 Task: Customize tooltips, legends, and color palettes to match specific branding guidelines.
Action: Mouse moved to (837, 373)
Screenshot: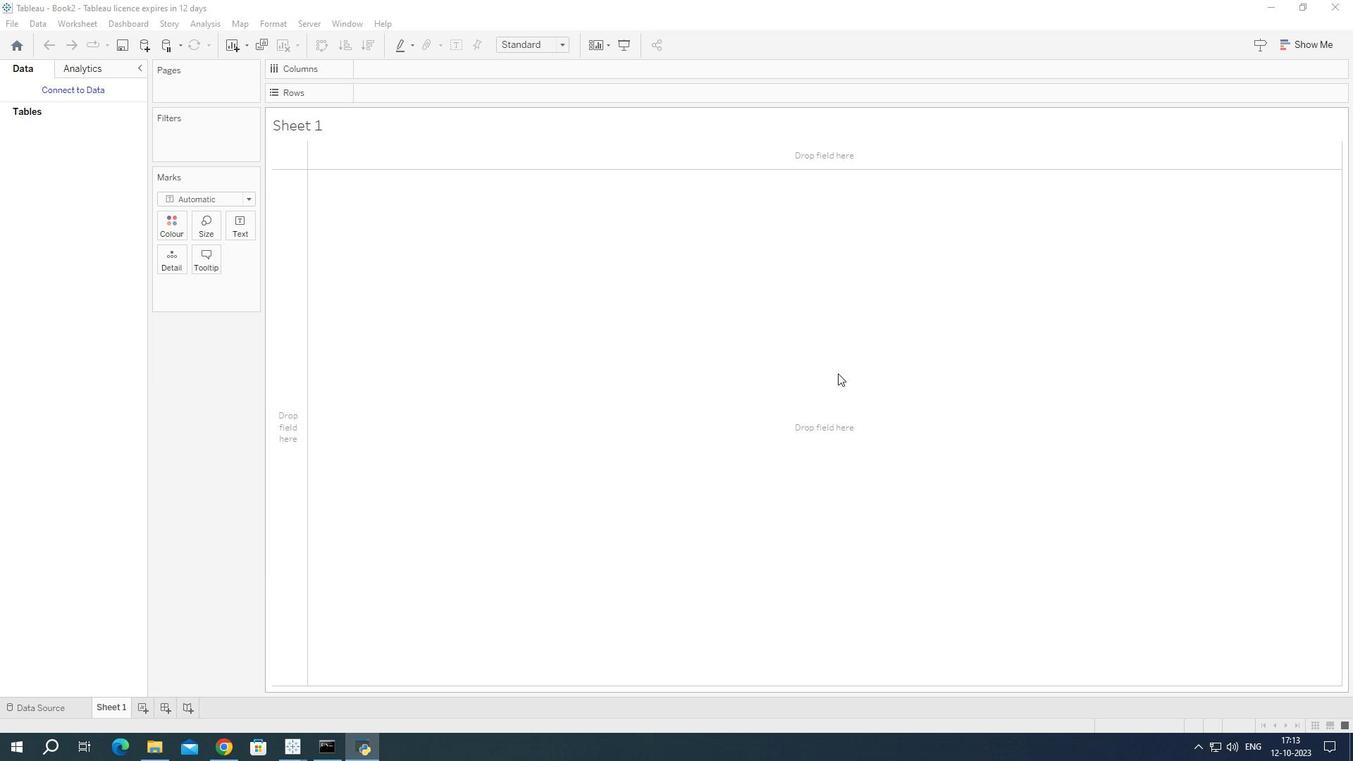
Action: Mouse pressed left at (837, 373)
Screenshot: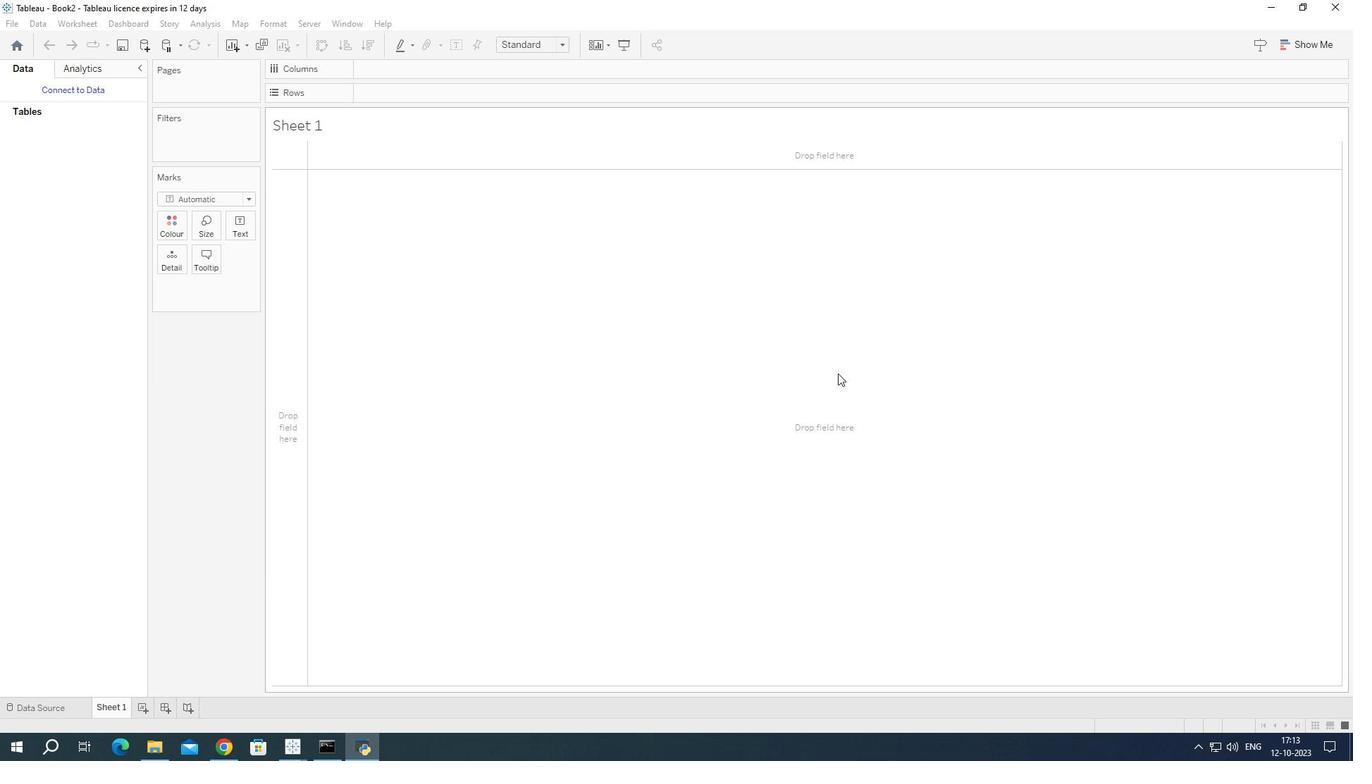 
Action: Mouse moved to (85, 90)
Screenshot: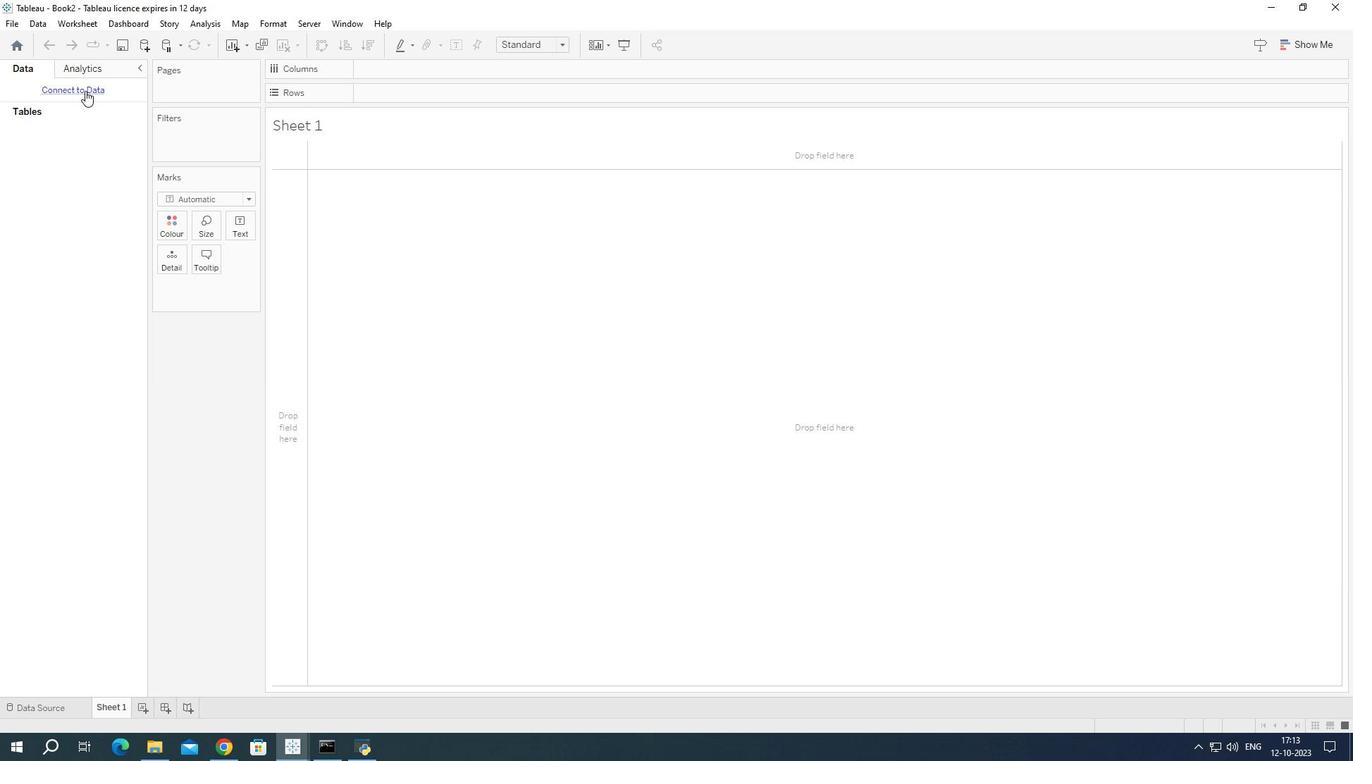 
Action: Mouse pressed left at (85, 90)
Screenshot: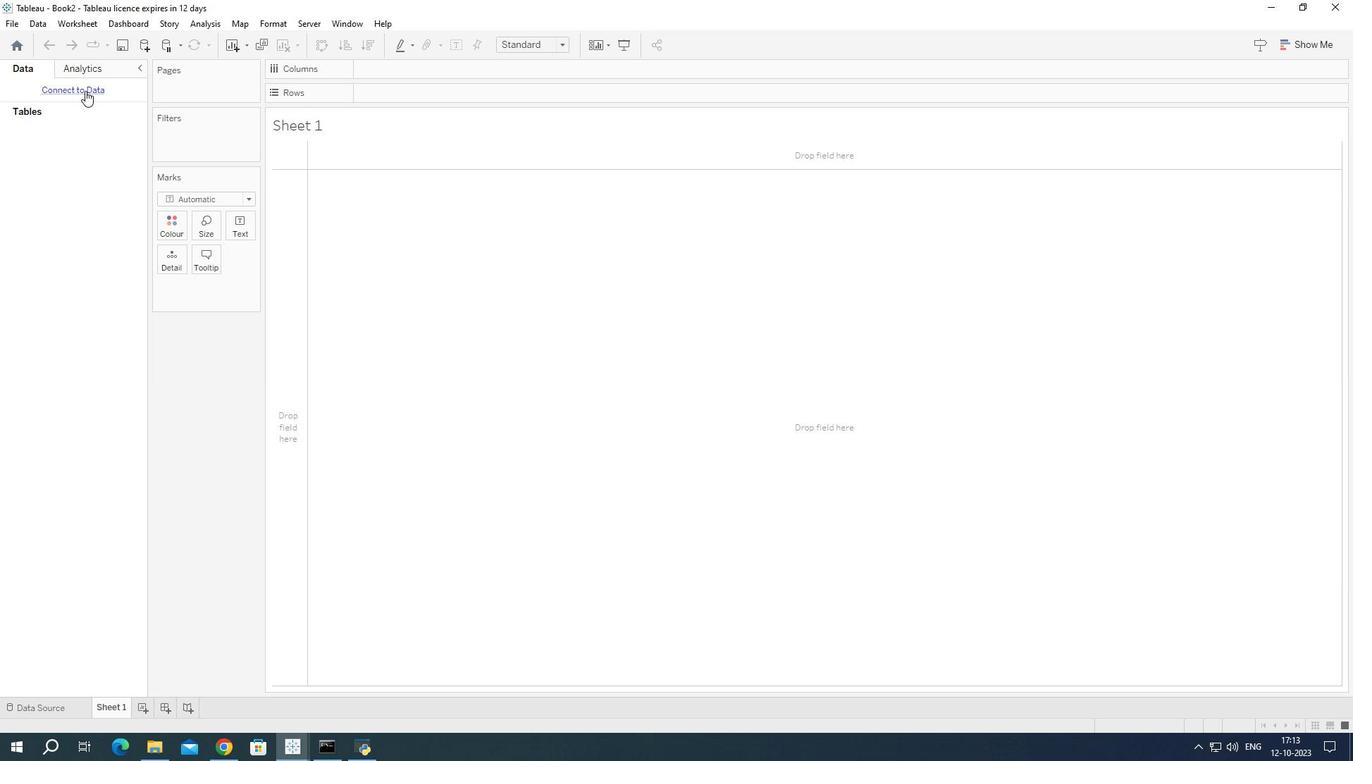 
Action: Mouse moved to (182, 190)
Screenshot: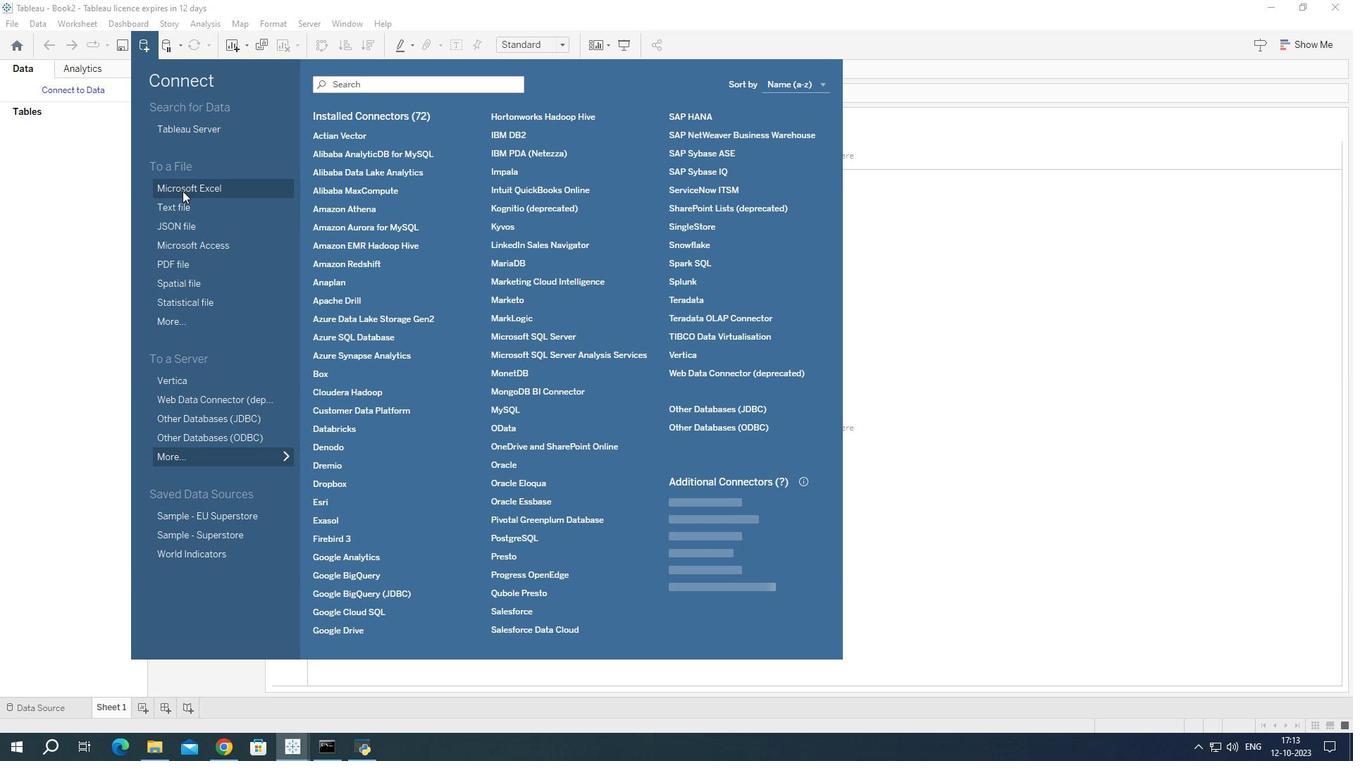 
Action: Mouse pressed left at (182, 190)
Screenshot: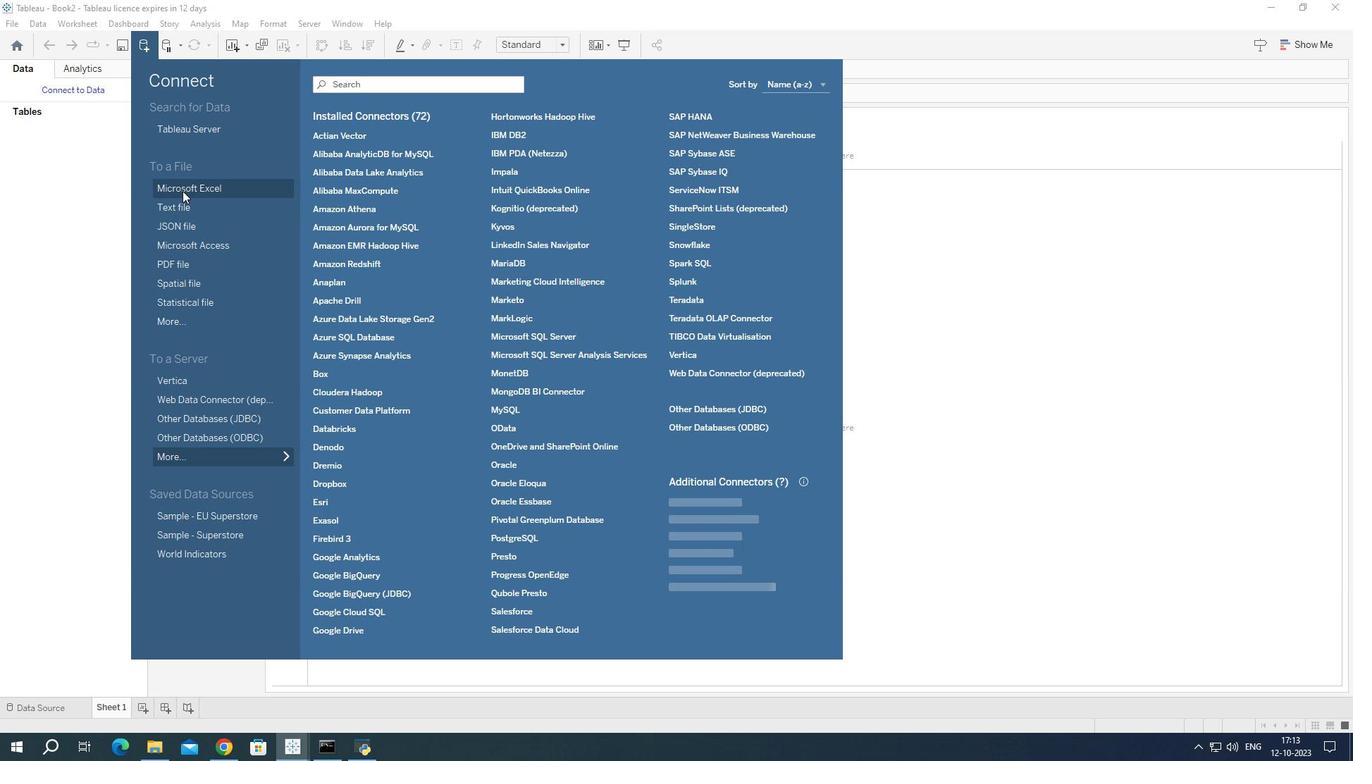 
Action: Mouse moved to (217, 152)
Screenshot: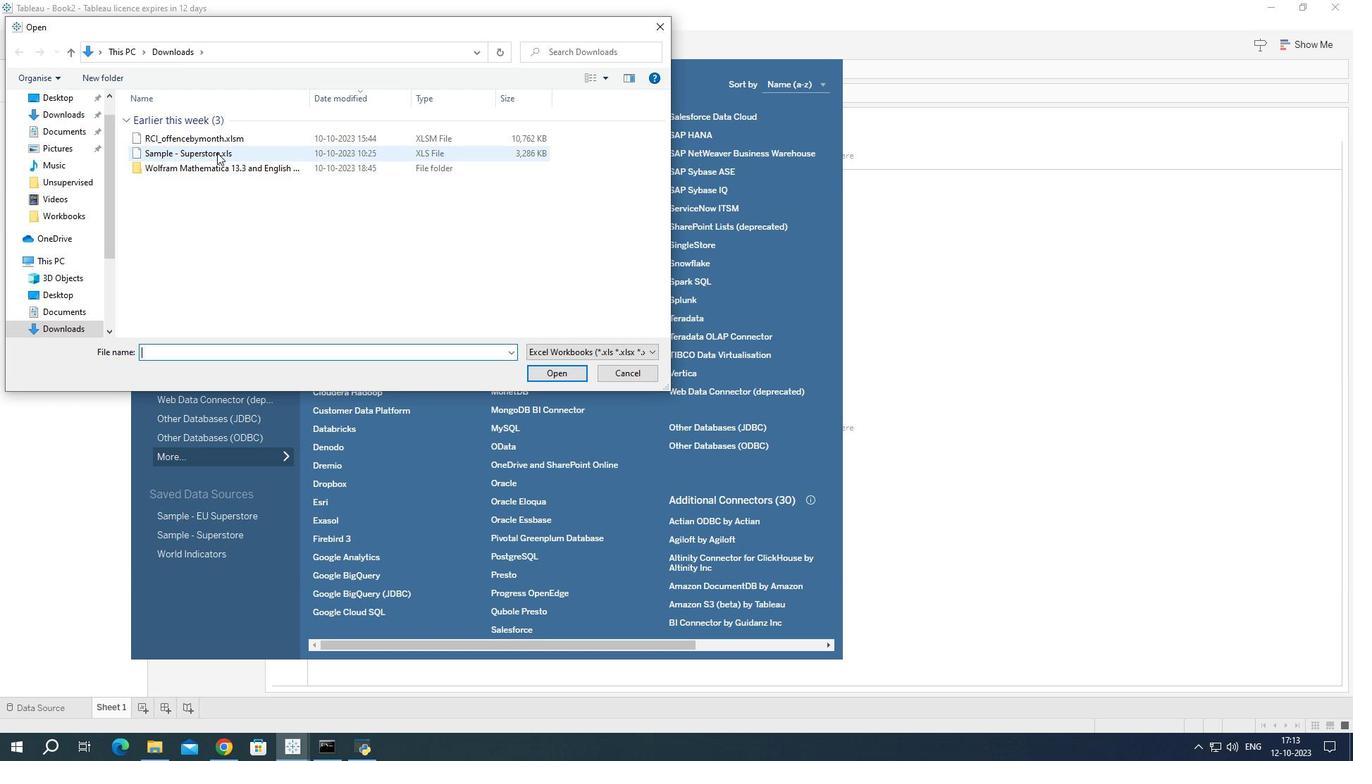 
Action: Mouse pressed left at (217, 152)
Screenshot: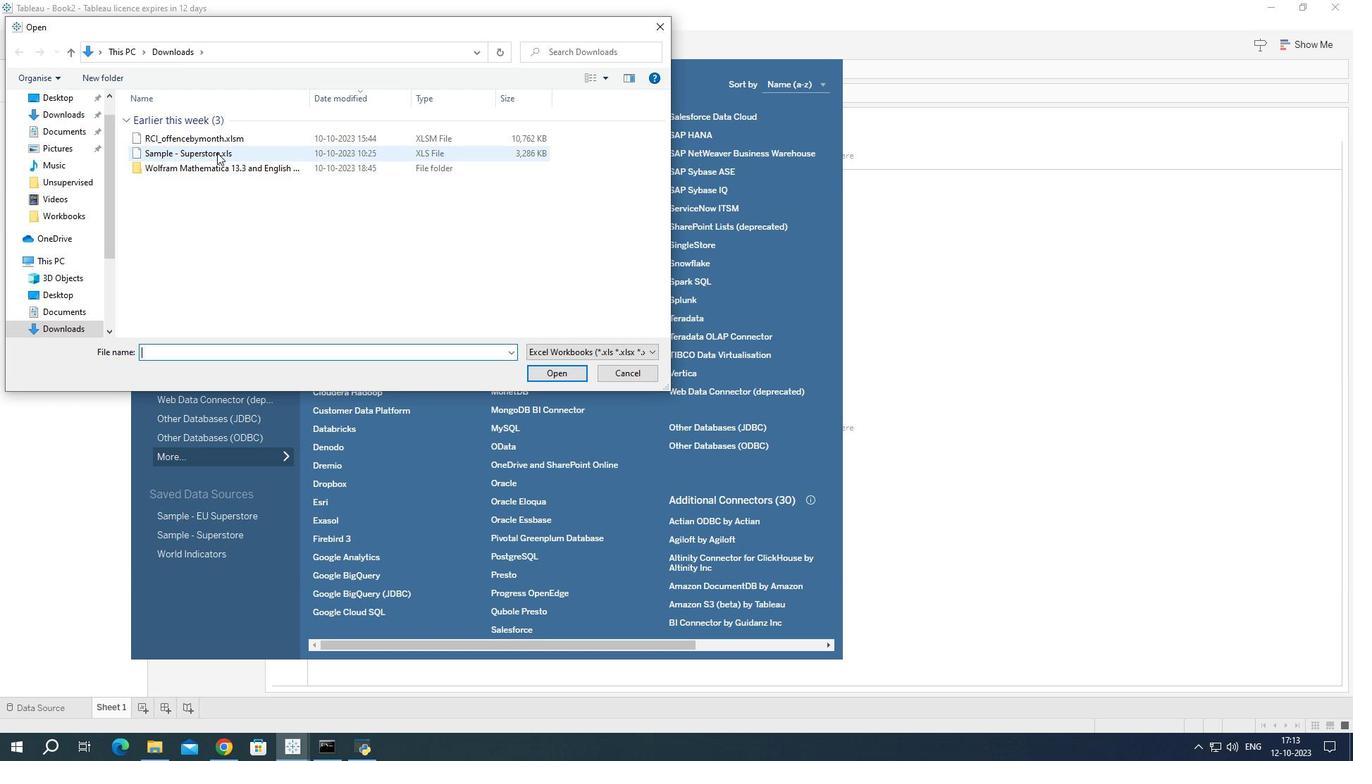 
Action: Mouse moved to (535, 368)
Screenshot: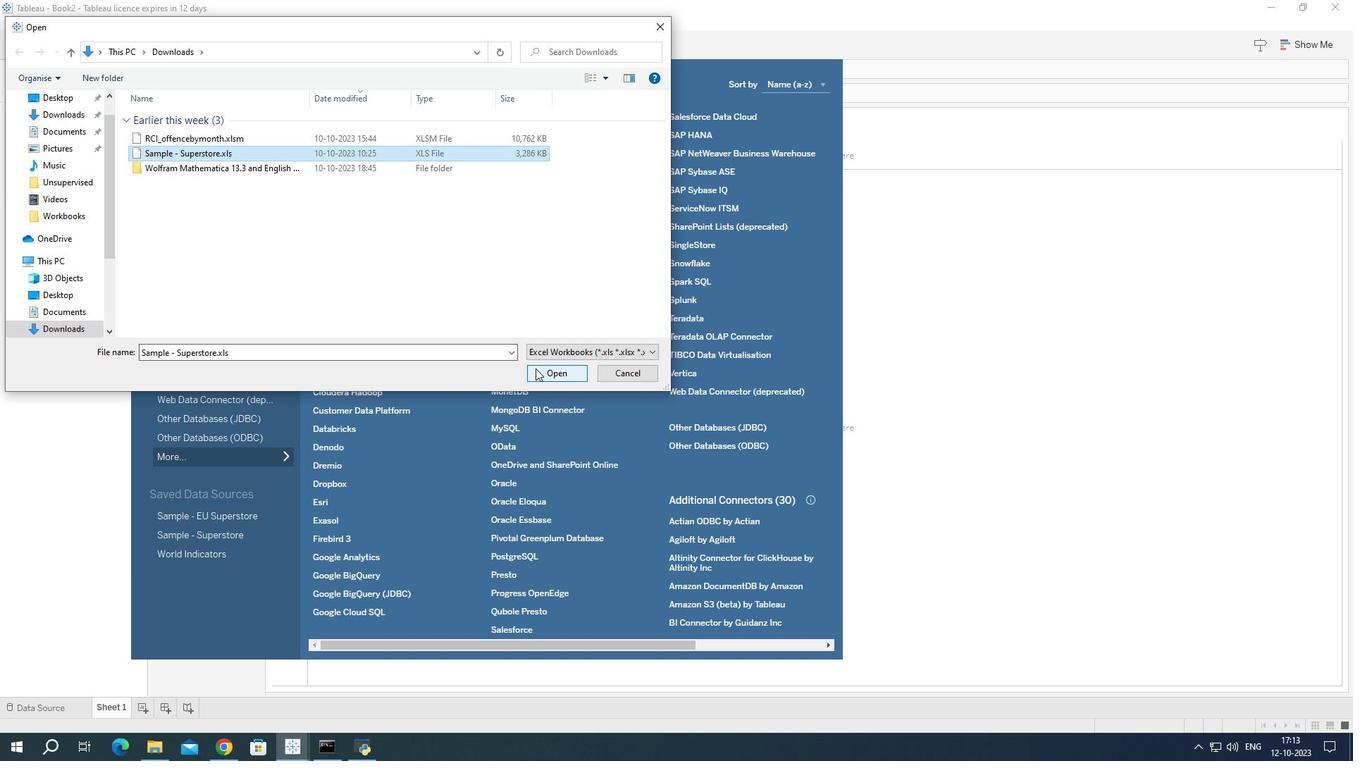 
Action: Mouse pressed left at (535, 368)
Screenshot: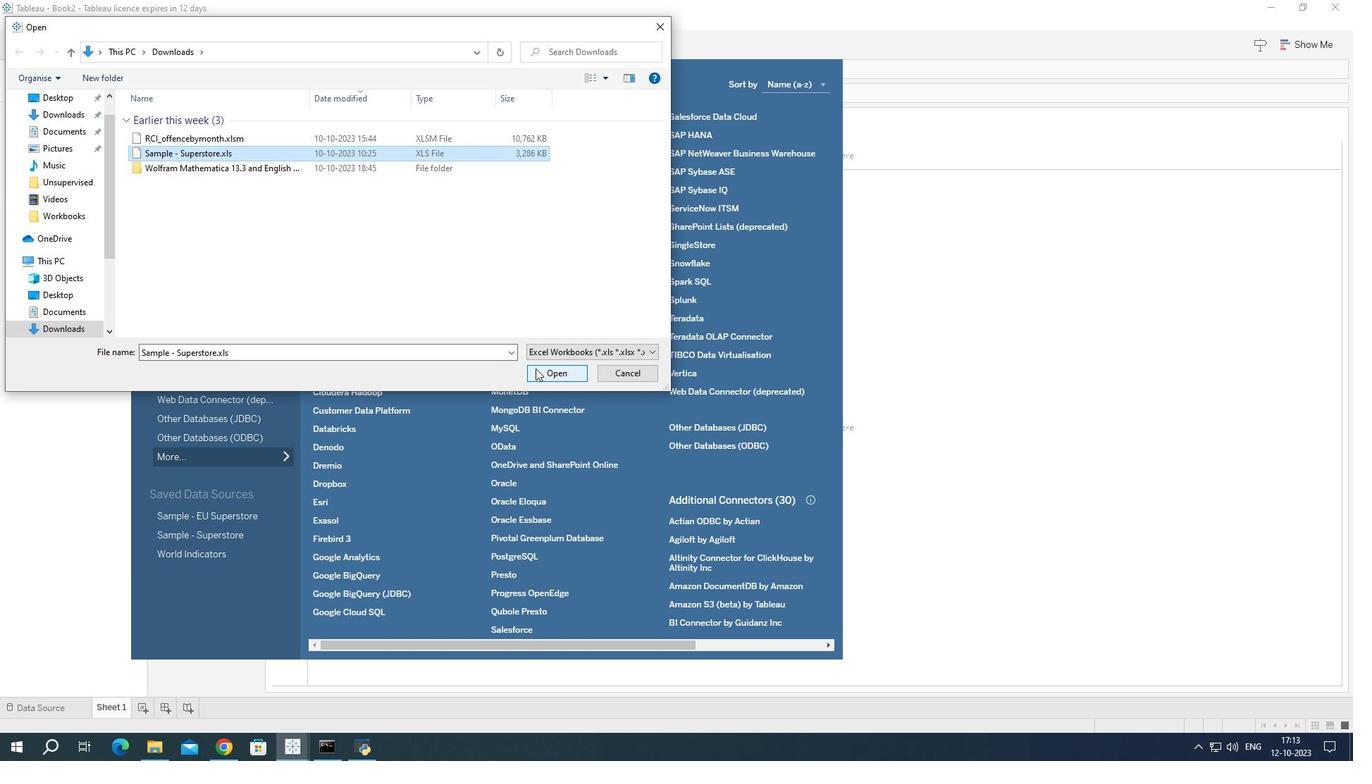 
Action: Mouse moved to (76, 153)
Screenshot: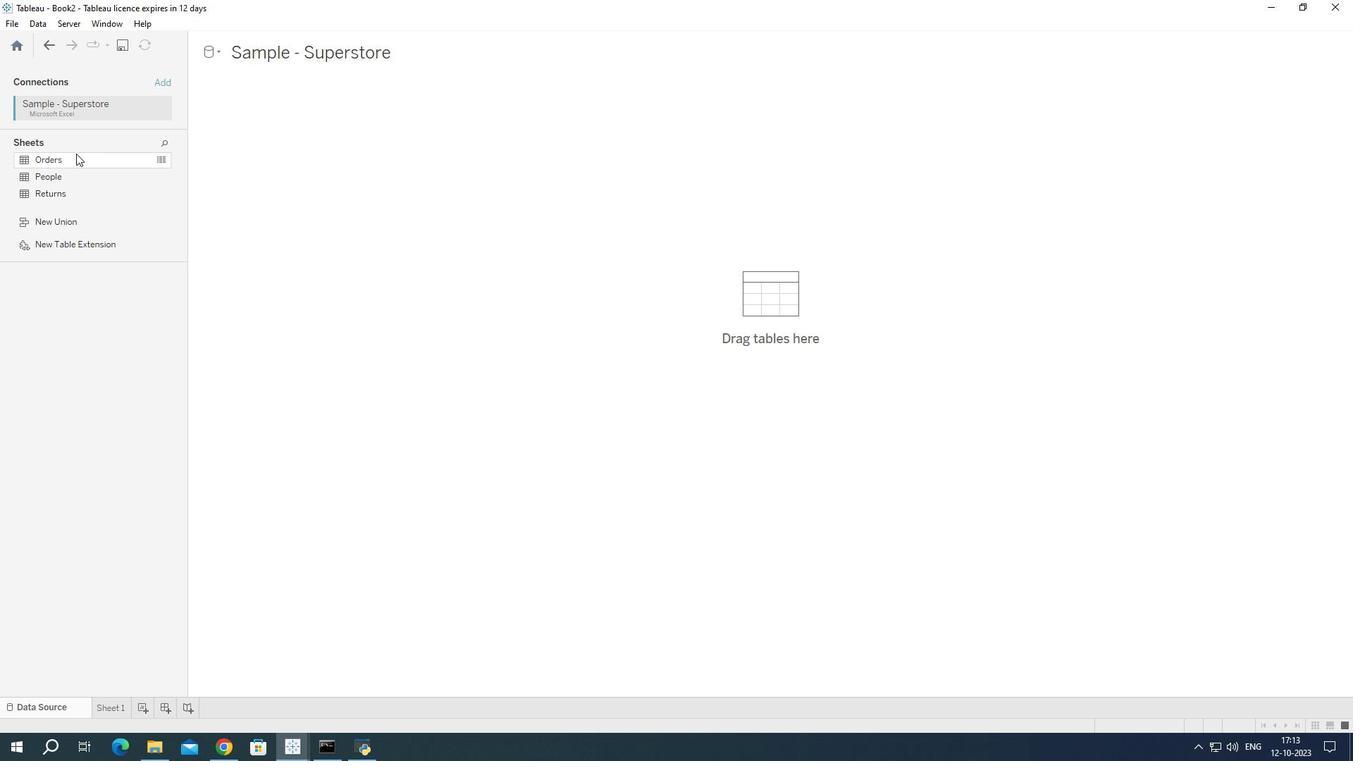 
Action: Mouse pressed left at (76, 153)
Screenshot: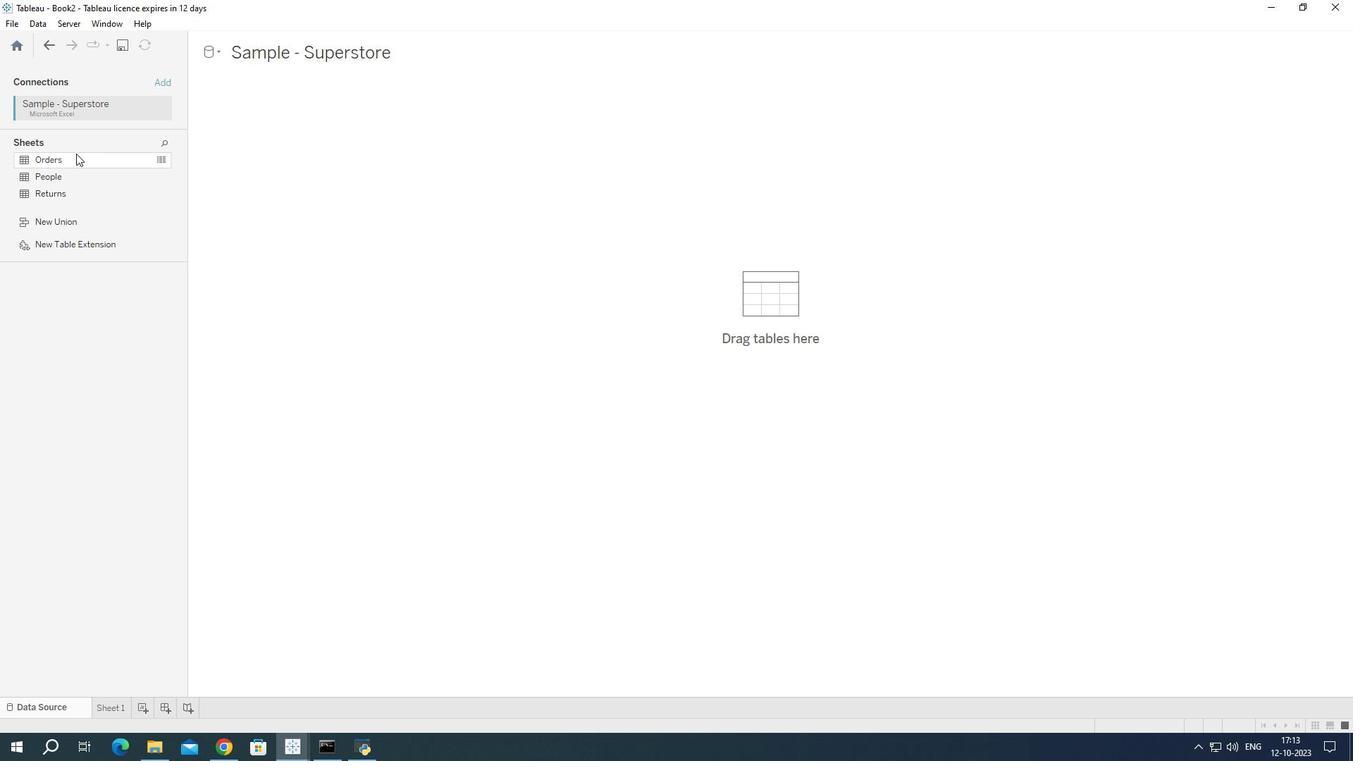 
Action: Mouse moved to (703, 397)
Screenshot: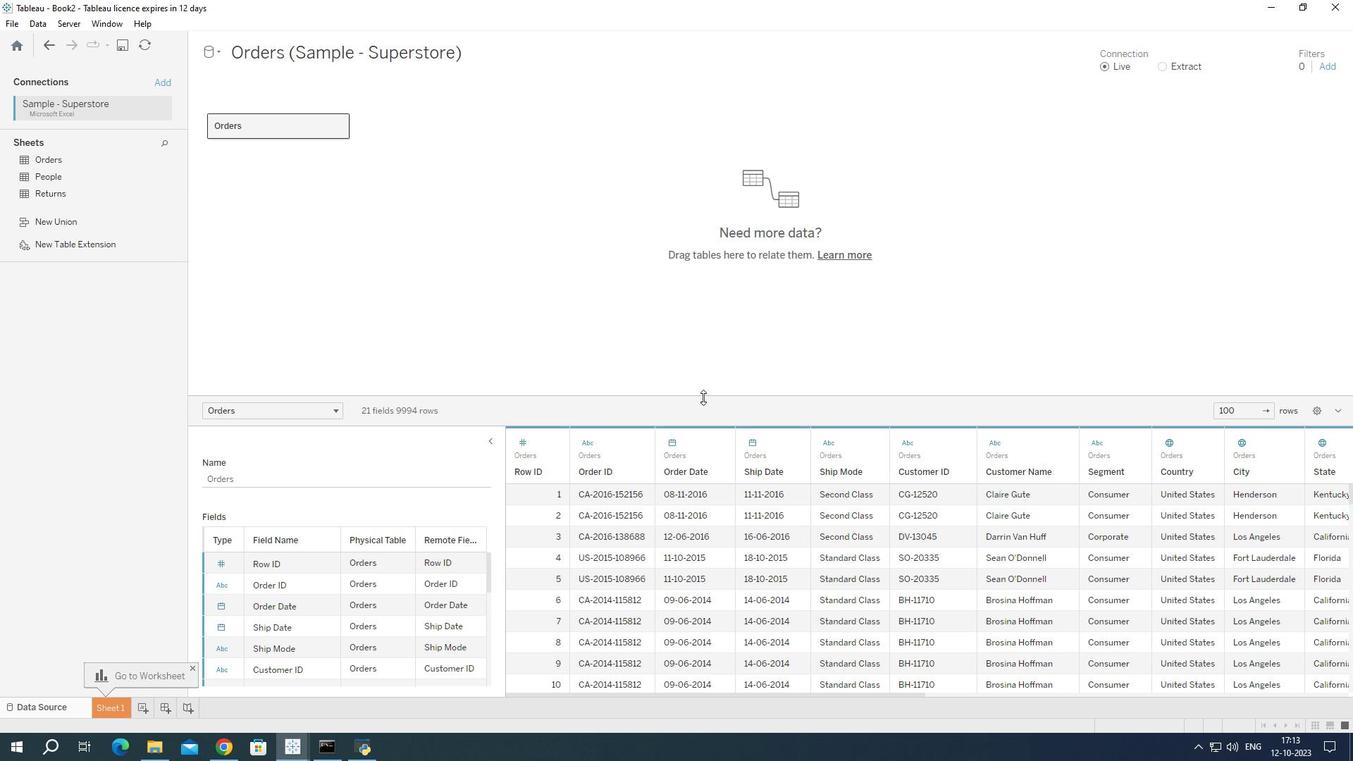 
Action: Mouse pressed left at (703, 397)
Screenshot: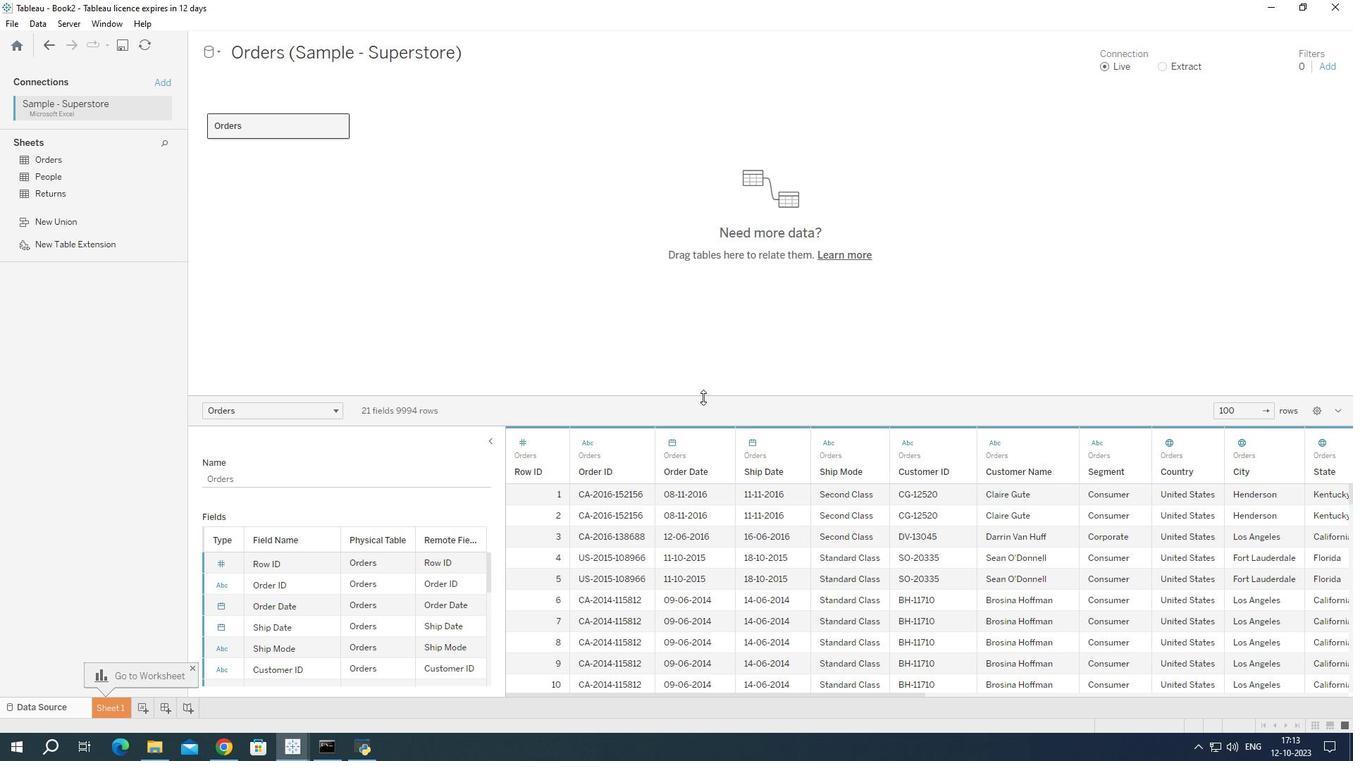 
Action: Mouse moved to (487, 357)
Screenshot: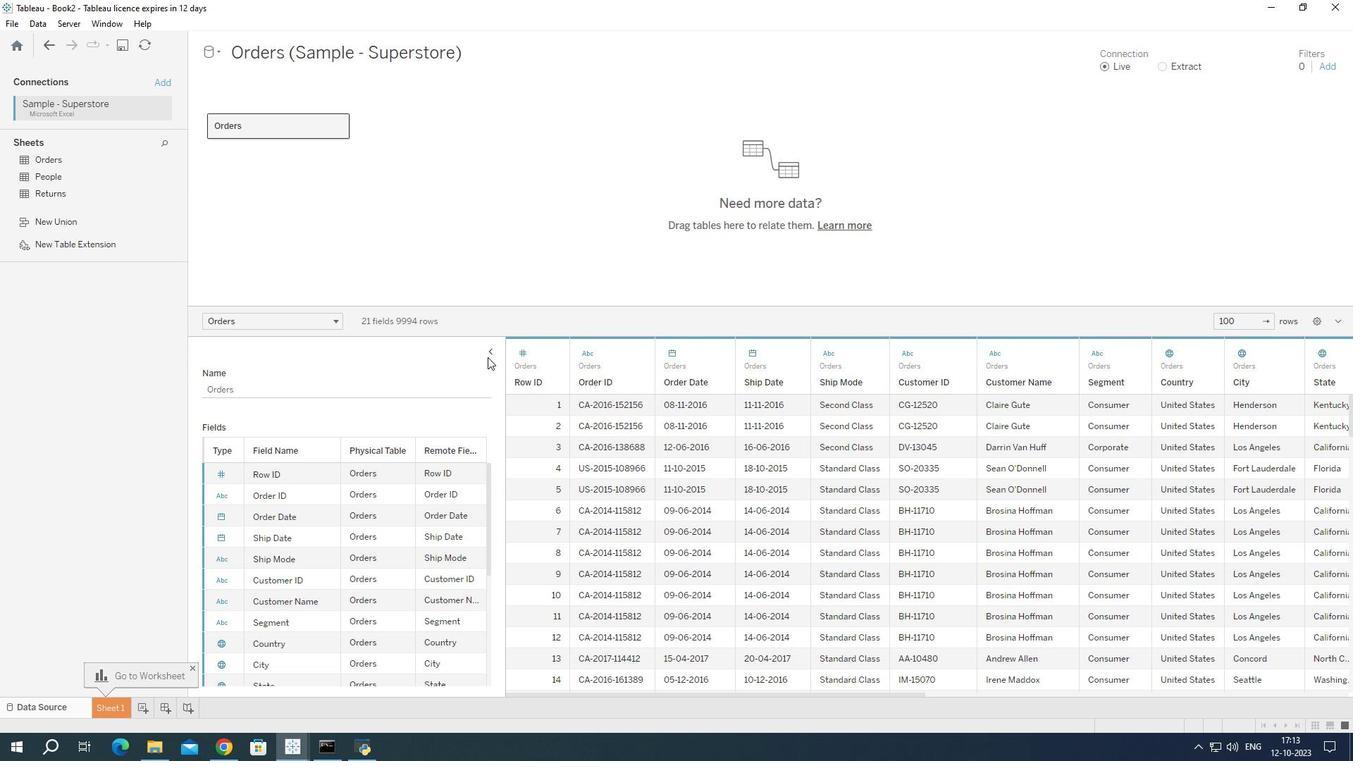 
Action: Mouse pressed left at (487, 357)
Screenshot: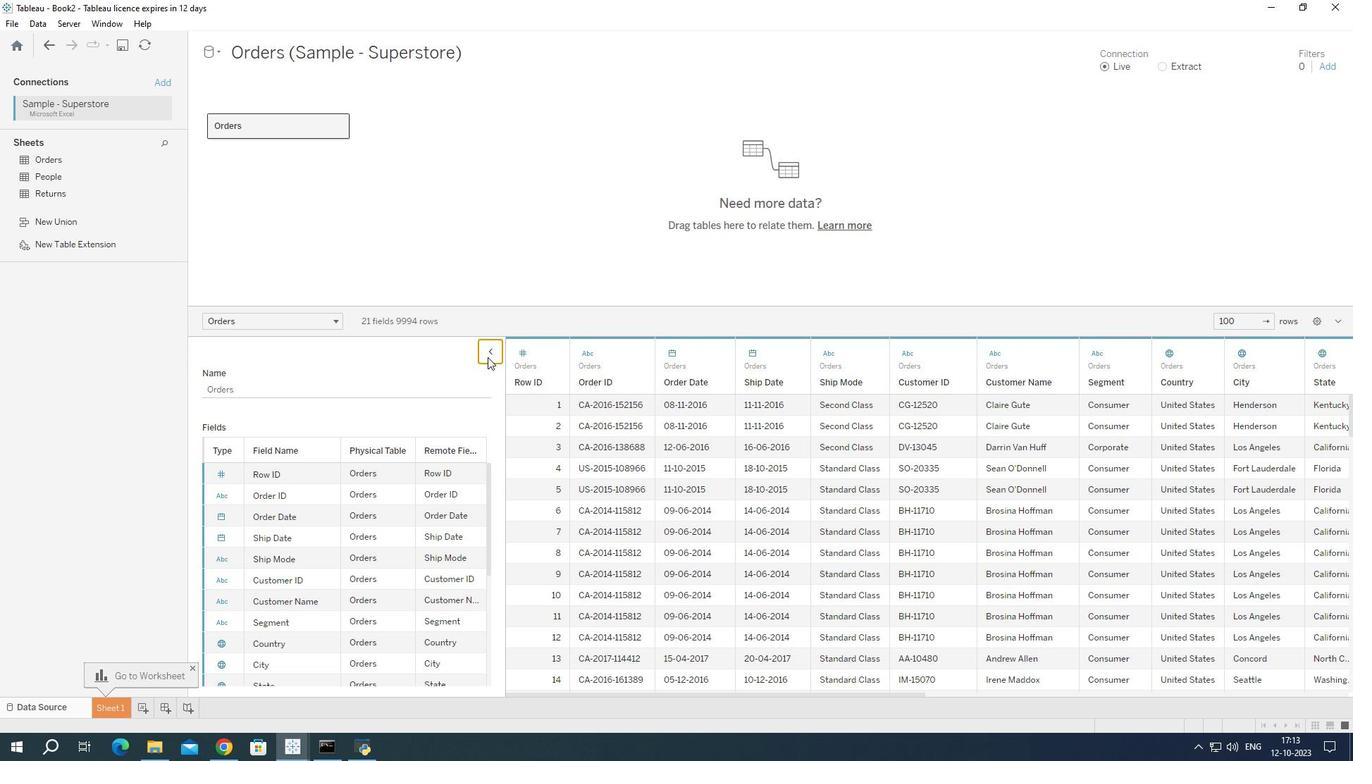 
Action: Mouse moved to (549, 505)
Screenshot: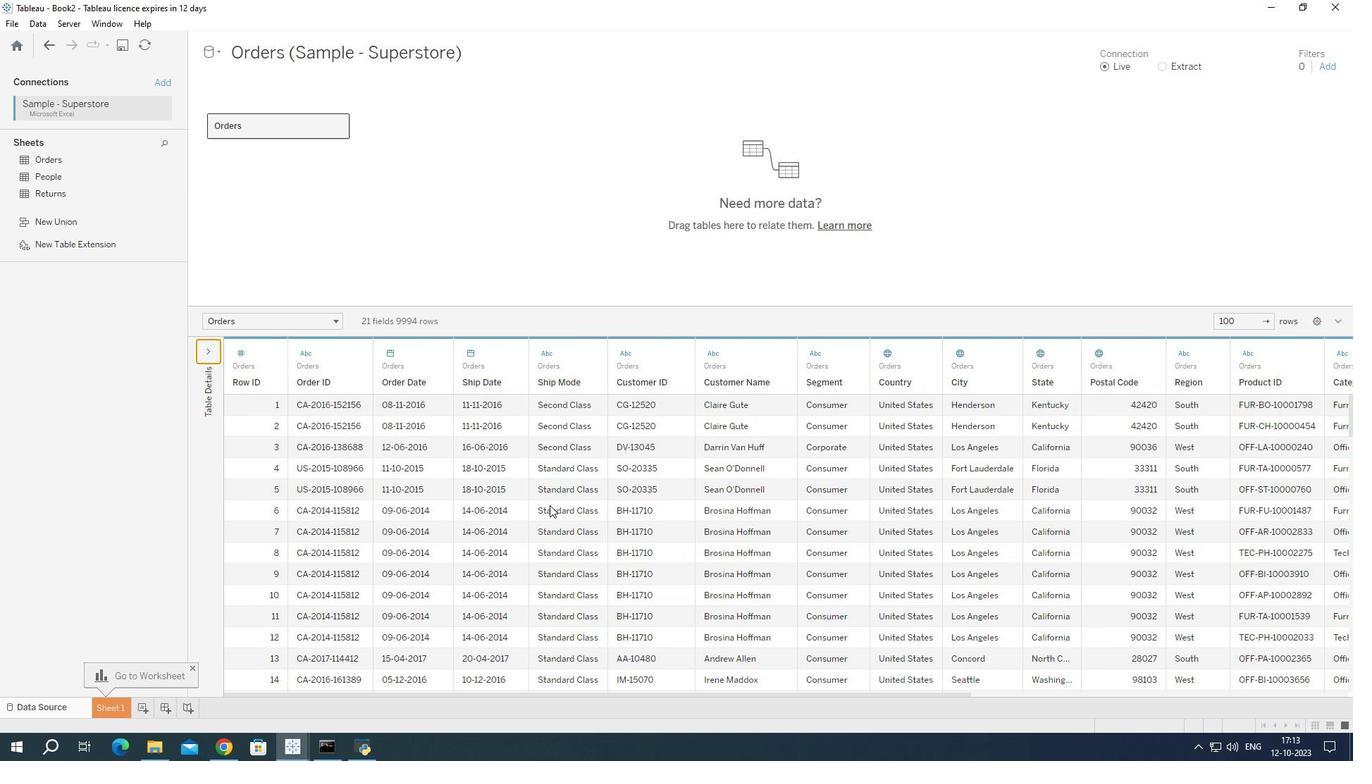 
Action: Mouse scrolled (549, 504) with delta (0, 0)
Screenshot: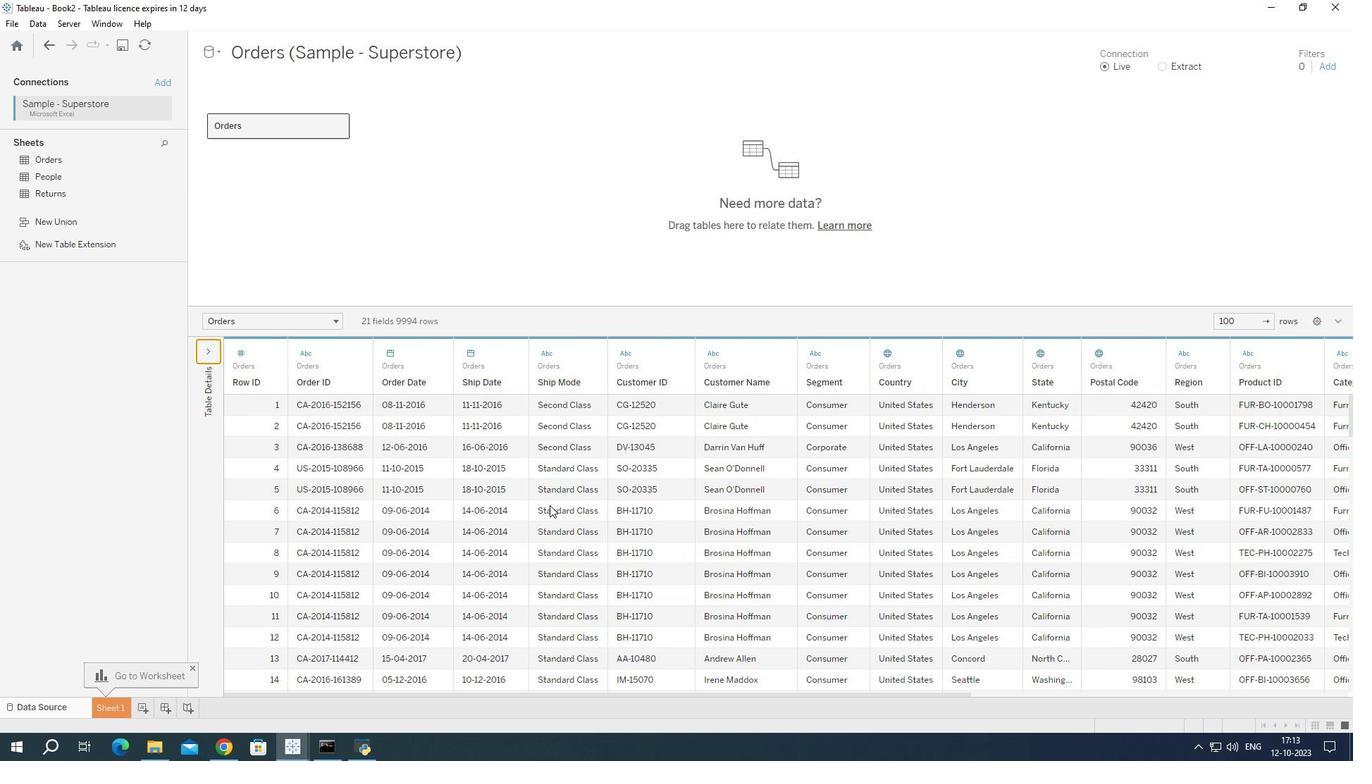 
Action: Mouse moved to (549, 506)
Screenshot: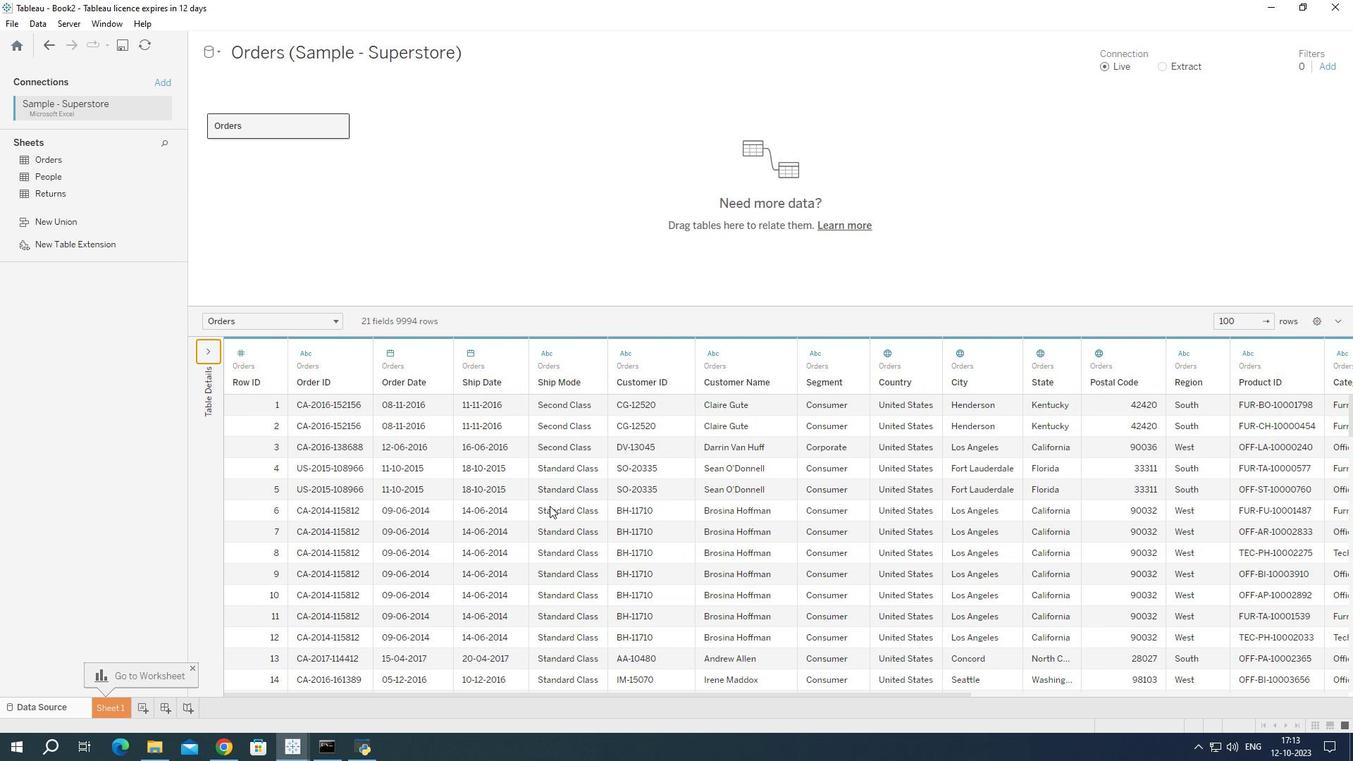 
Action: Mouse scrolled (549, 505) with delta (0, 0)
Screenshot: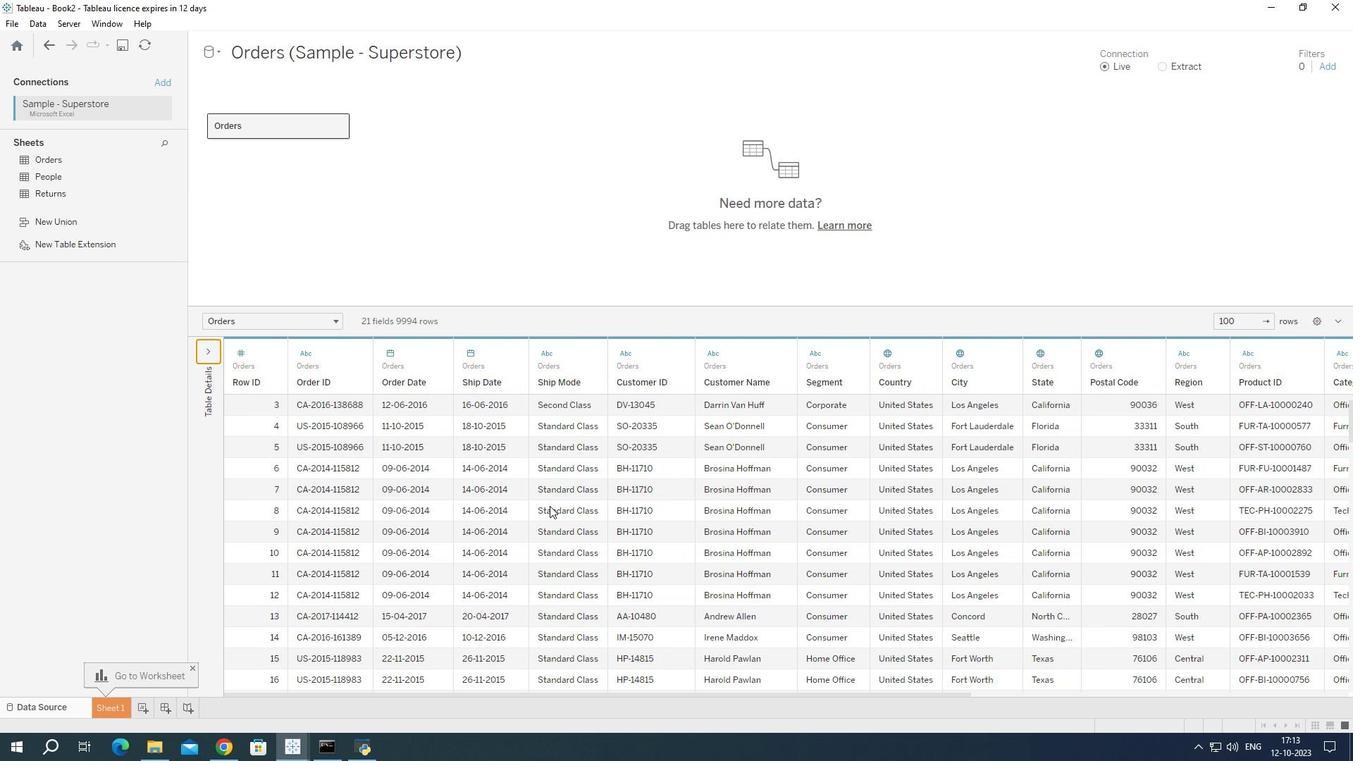 
Action: Mouse scrolled (549, 505) with delta (0, 0)
Screenshot: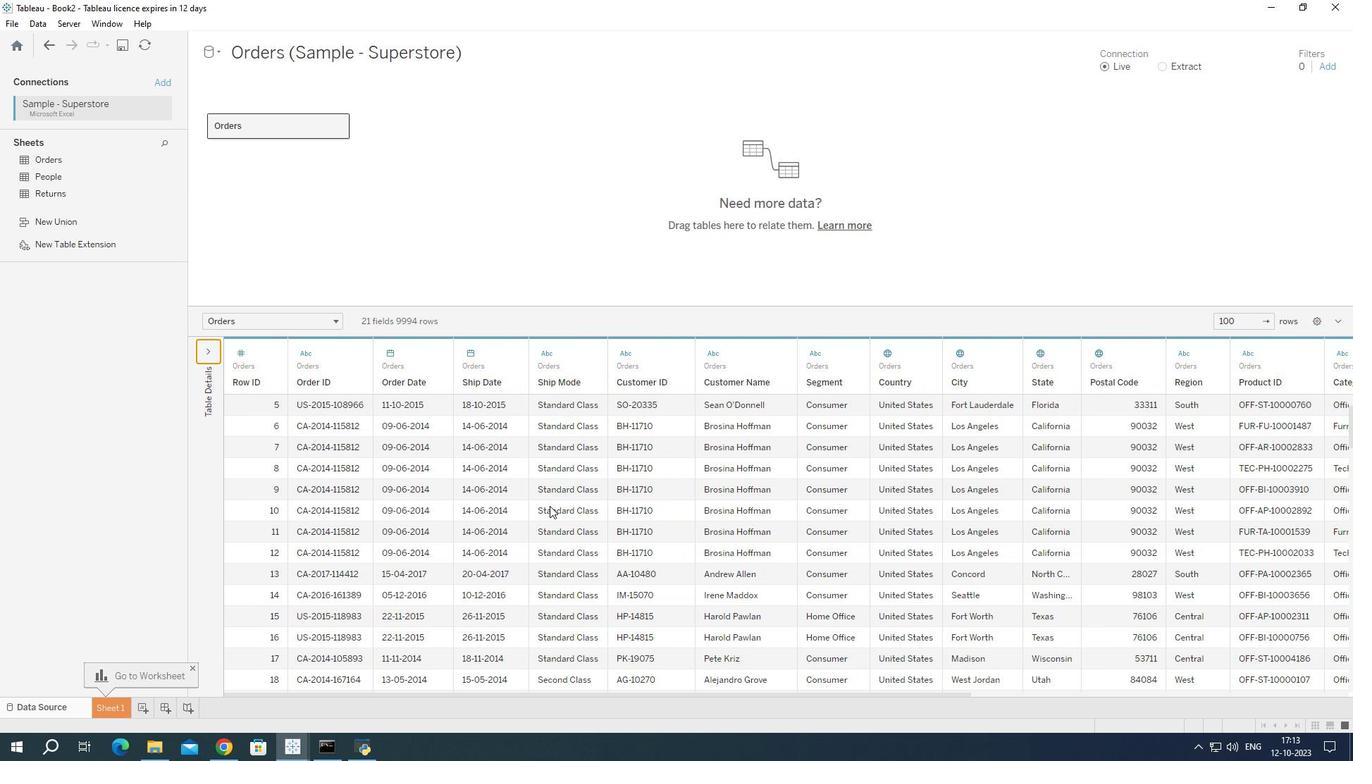 
Action: Mouse moved to (112, 704)
Screenshot: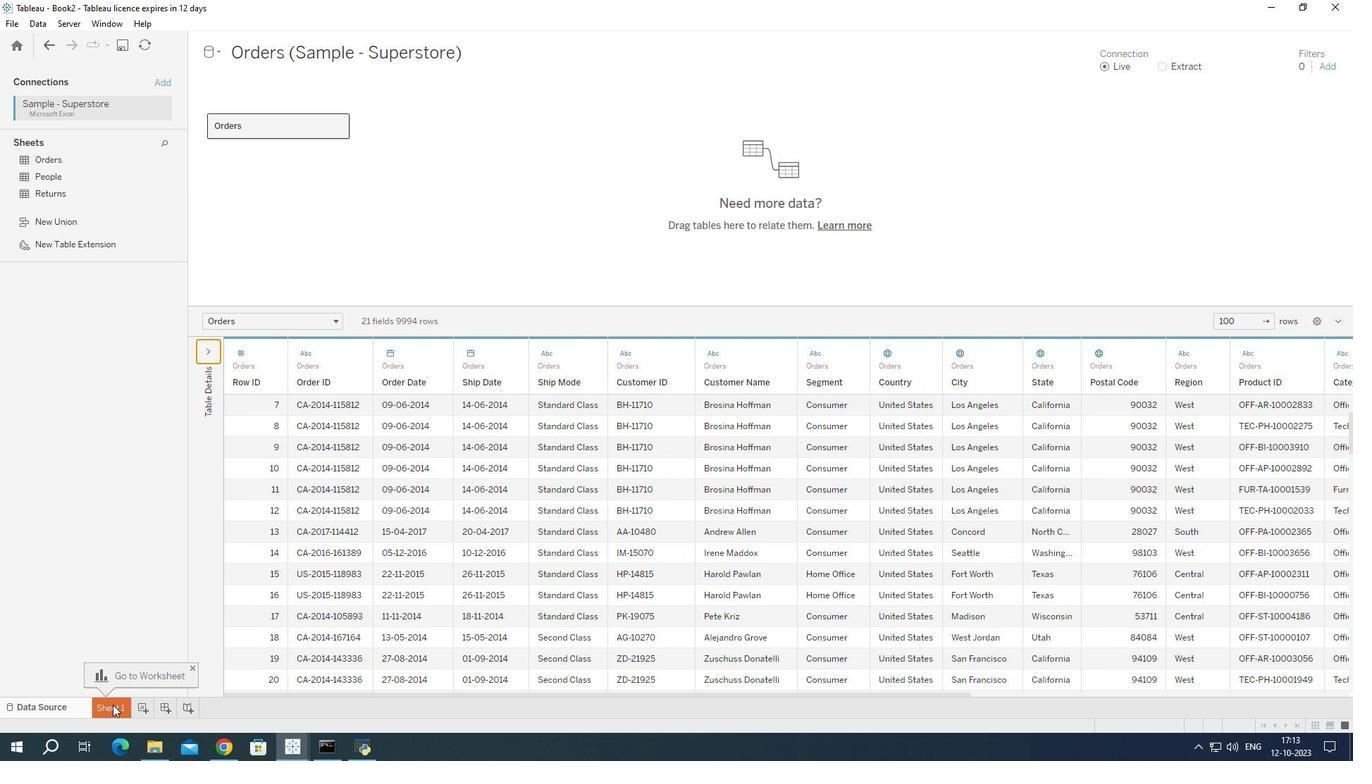 
Action: Mouse pressed left at (112, 704)
Screenshot: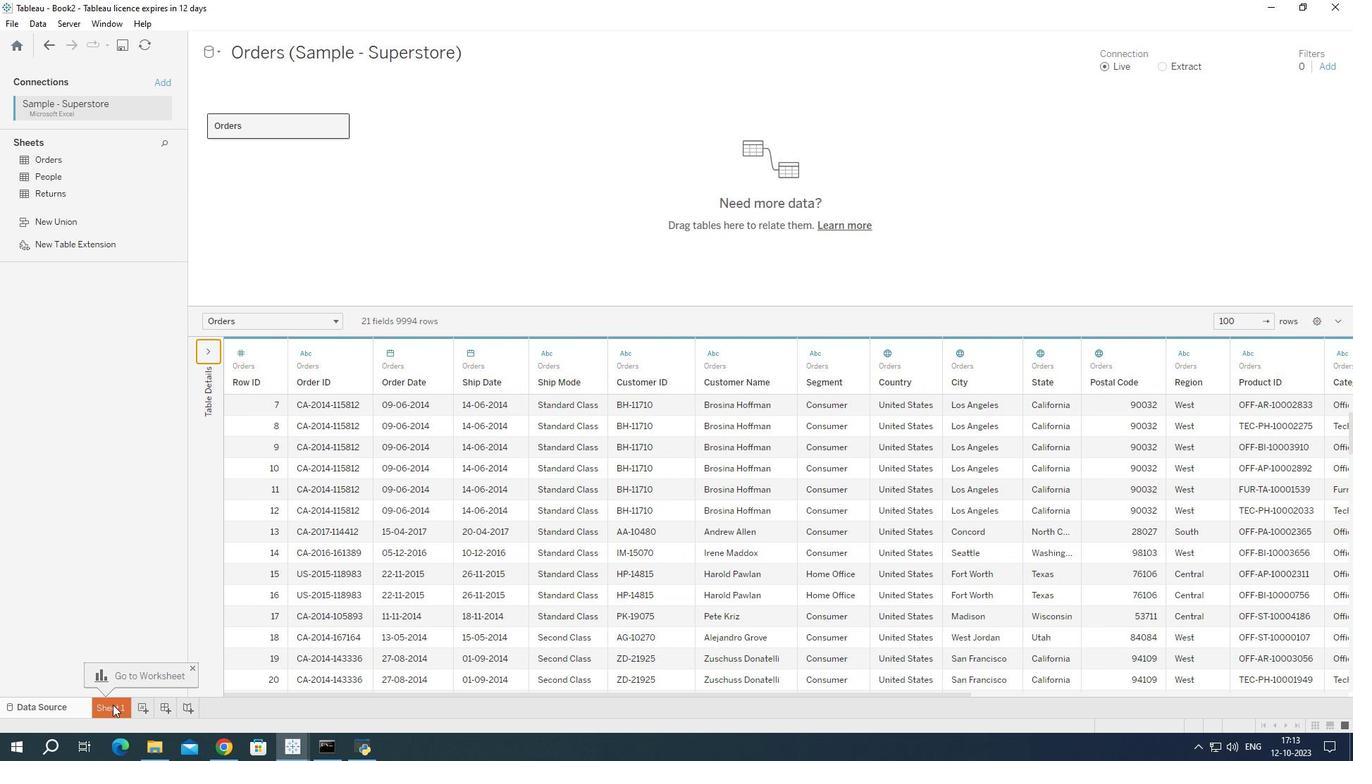 
Action: Mouse moved to (62, 152)
Screenshot: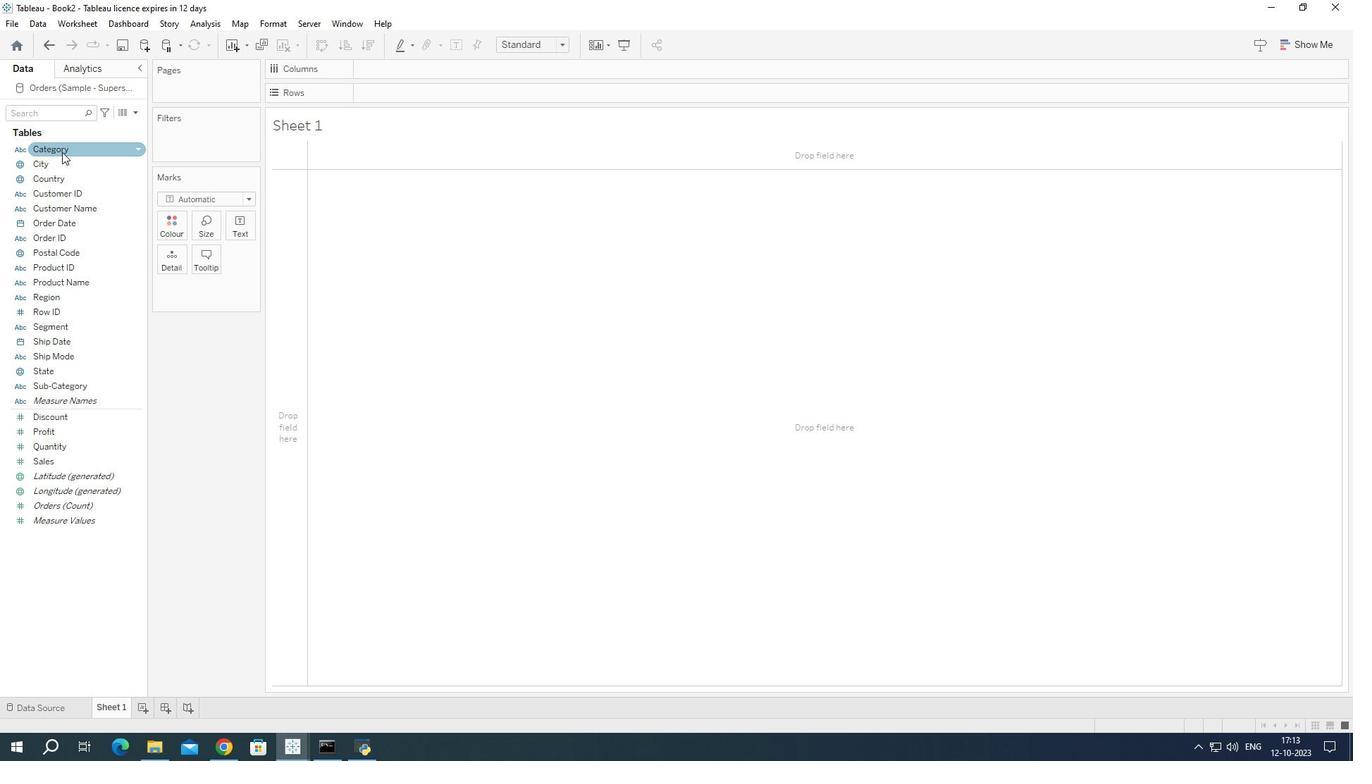 
Action: Mouse pressed left at (62, 152)
Screenshot: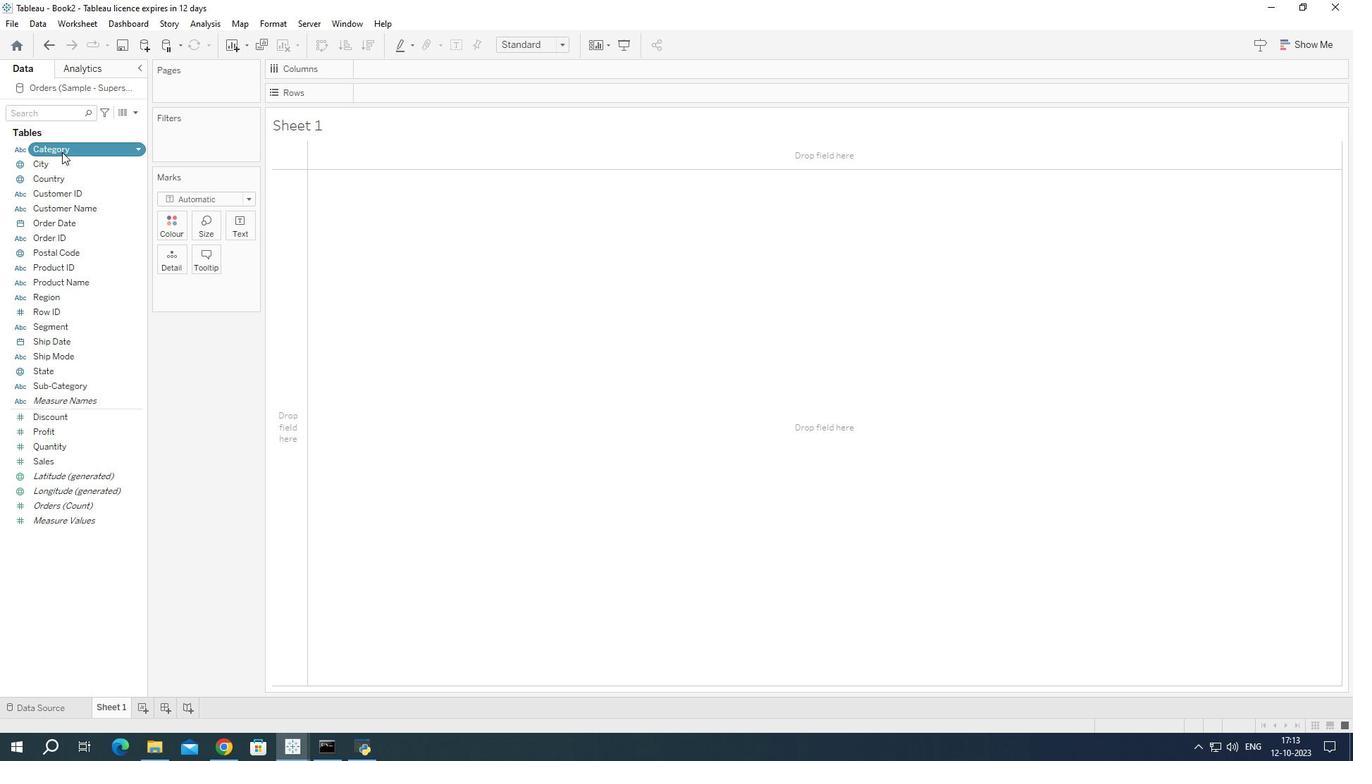 
Action: Mouse moved to (61, 152)
Screenshot: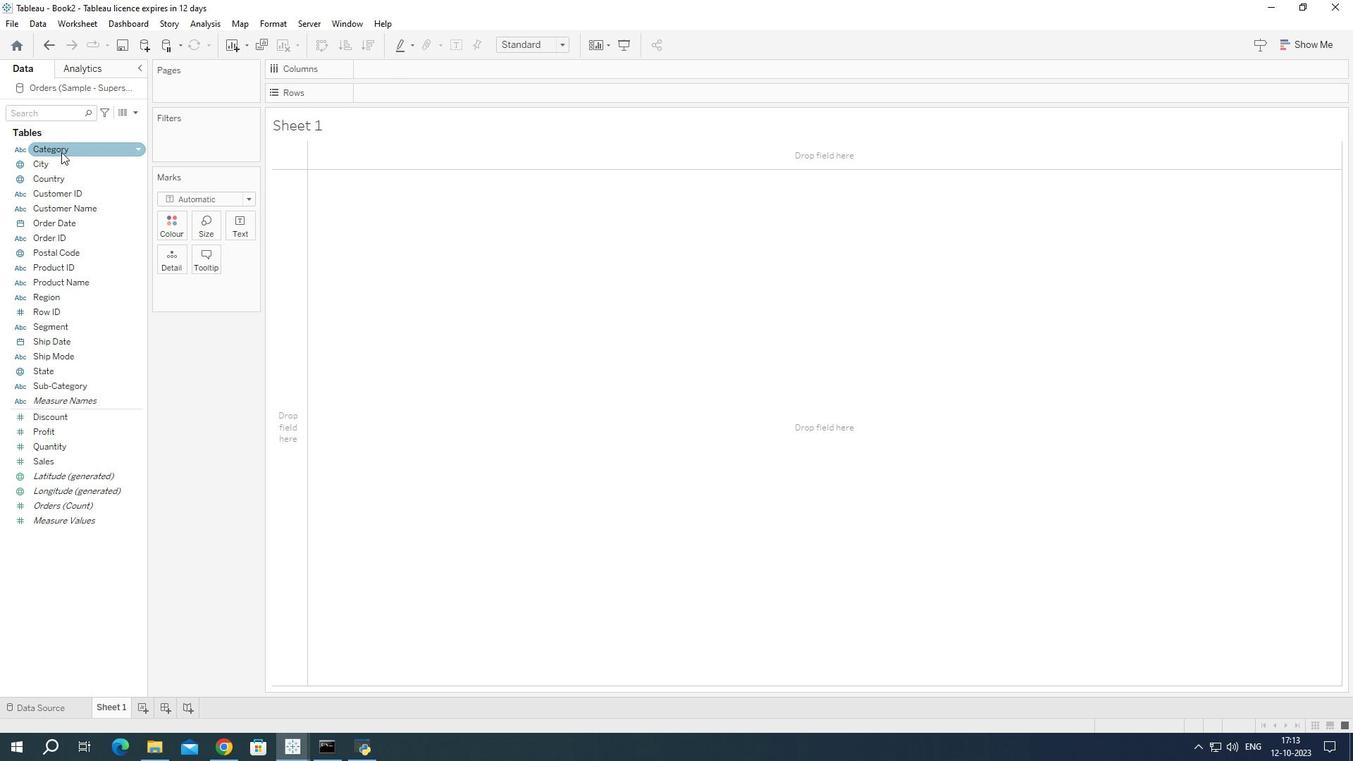 
Action: Mouse pressed left at (61, 152)
Screenshot: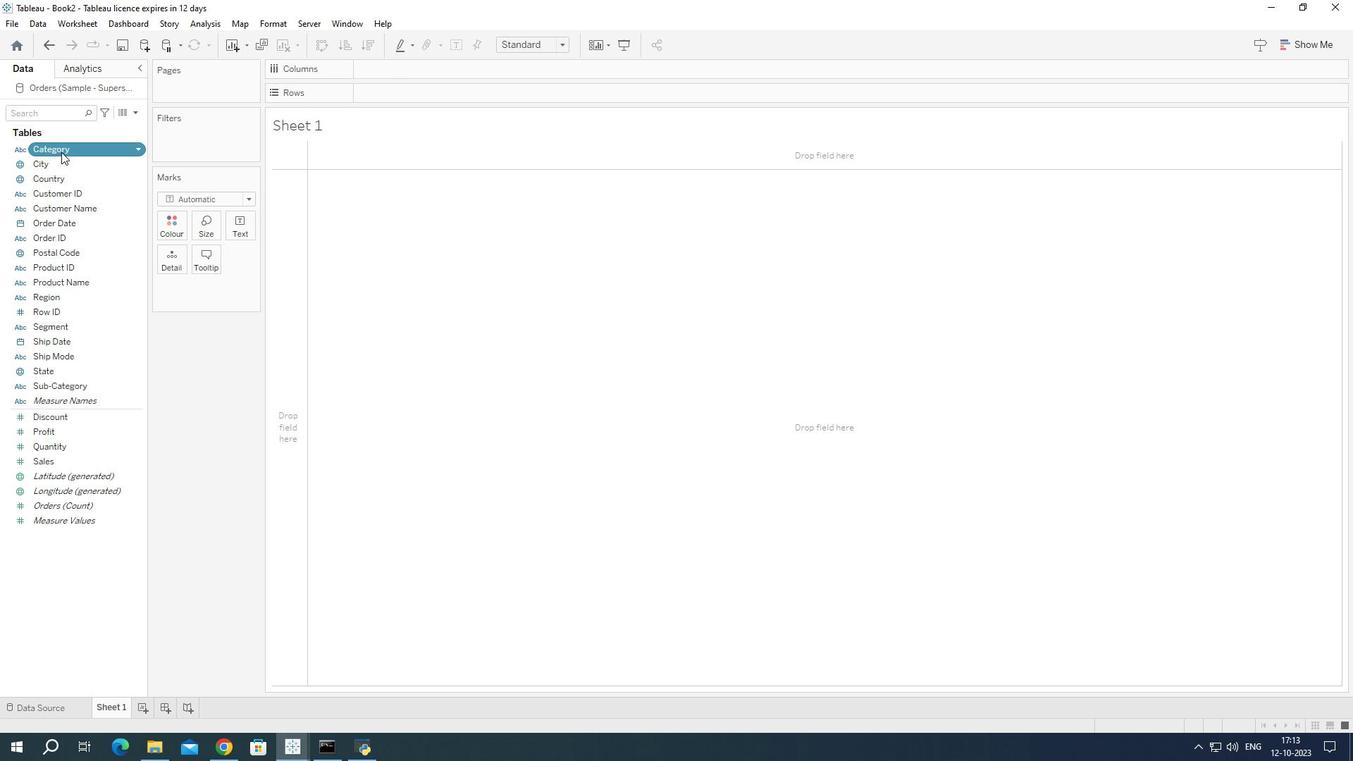 
Action: Mouse moved to (50, 382)
Screenshot: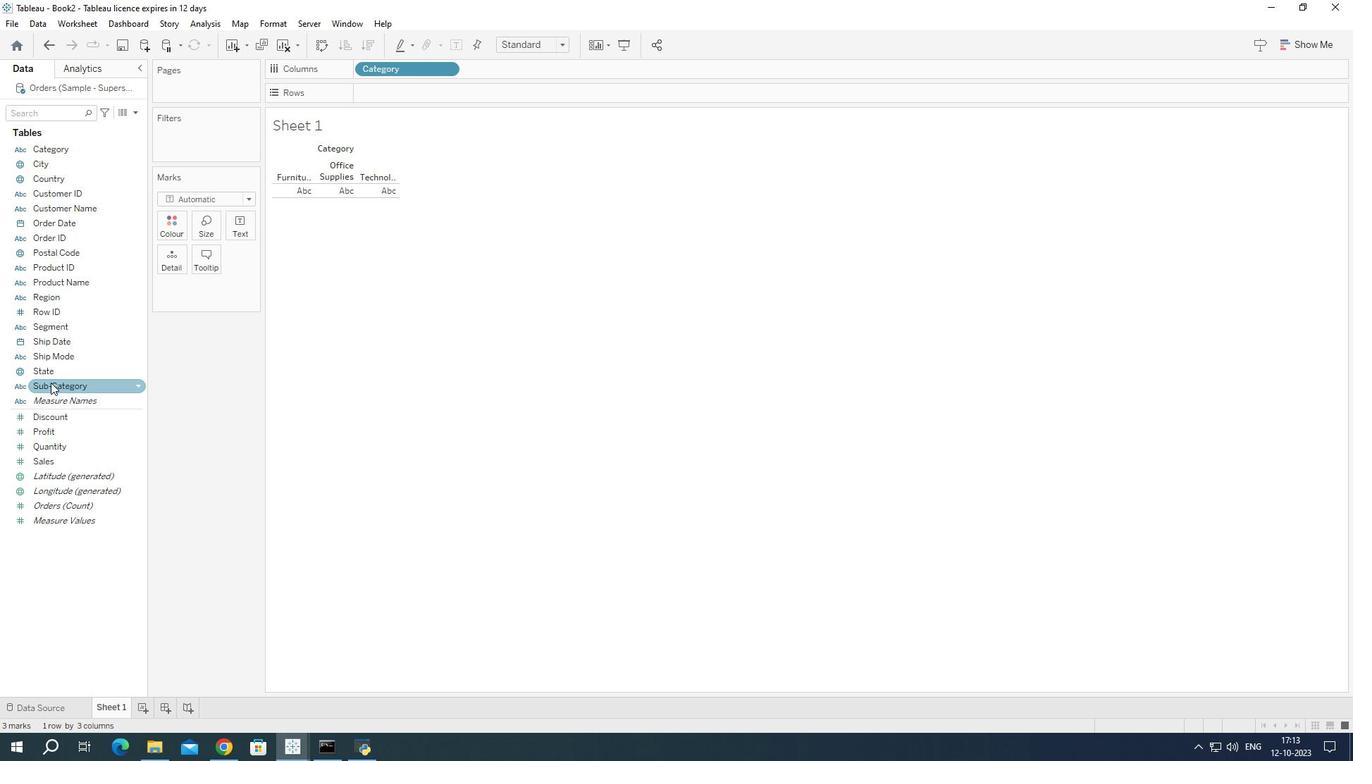 
Action: Mouse pressed left at (50, 382)
Screenshot: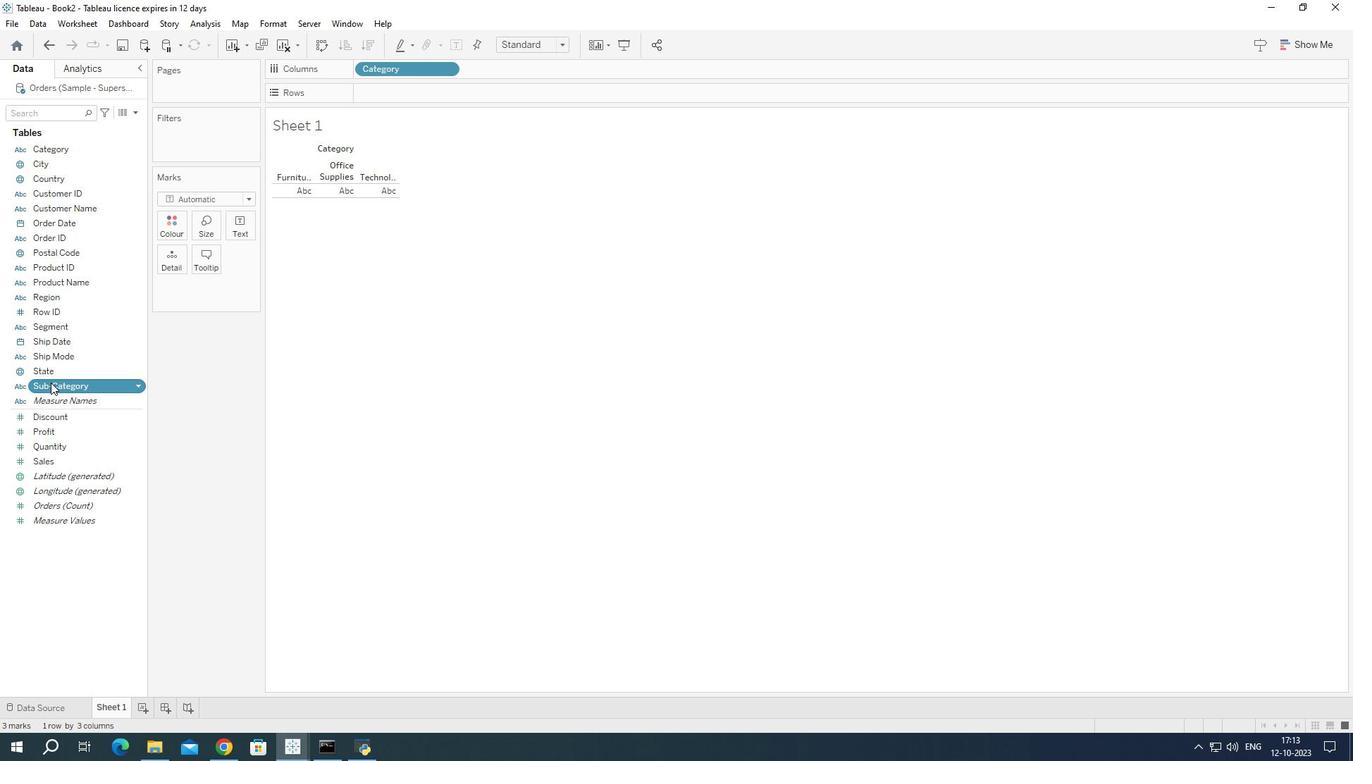 
Action: Mouse moved to (60, 434)
Screenshot: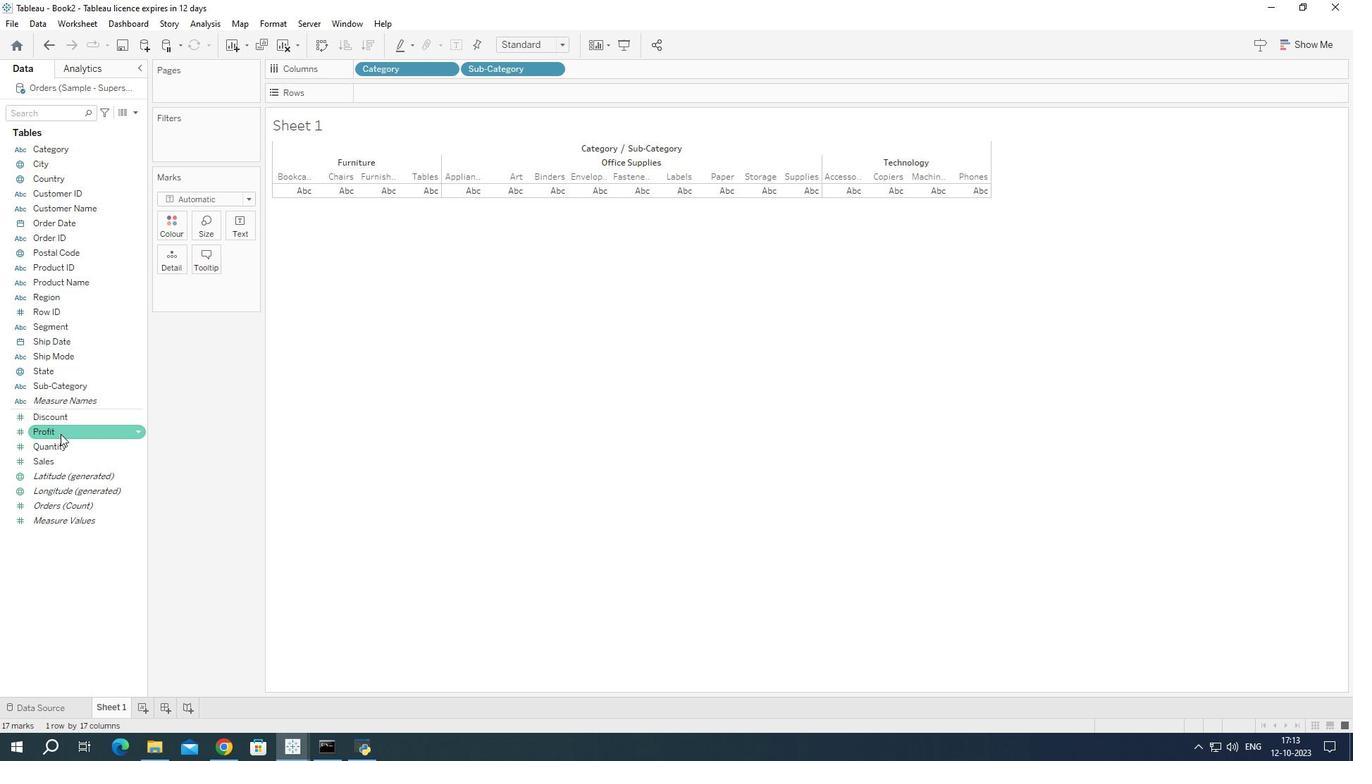 
Action: Mouse pressed left at (60, 434)
Screenshot: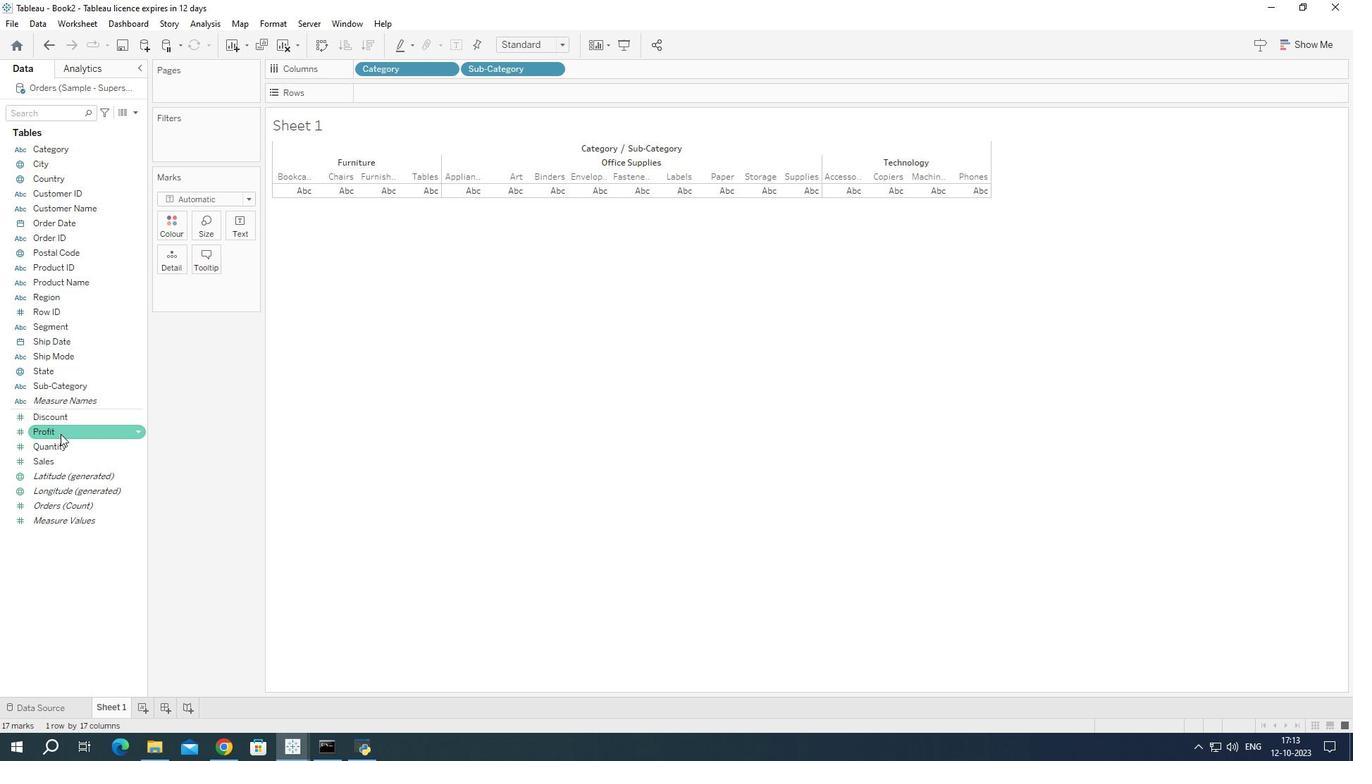 
Action: Mouse moved to (64, 276)
Screenshot: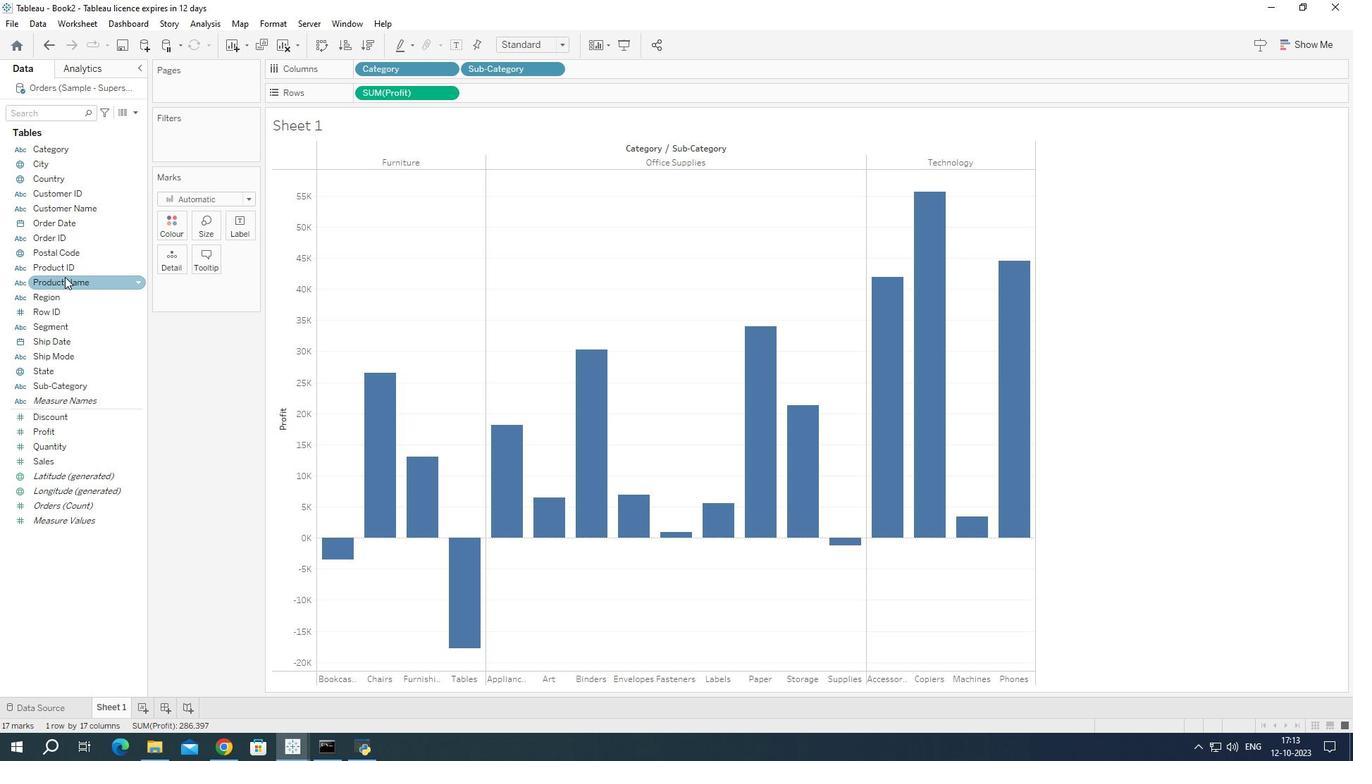 
Action: Mouse pressed left at (64, 276)
Screenshot: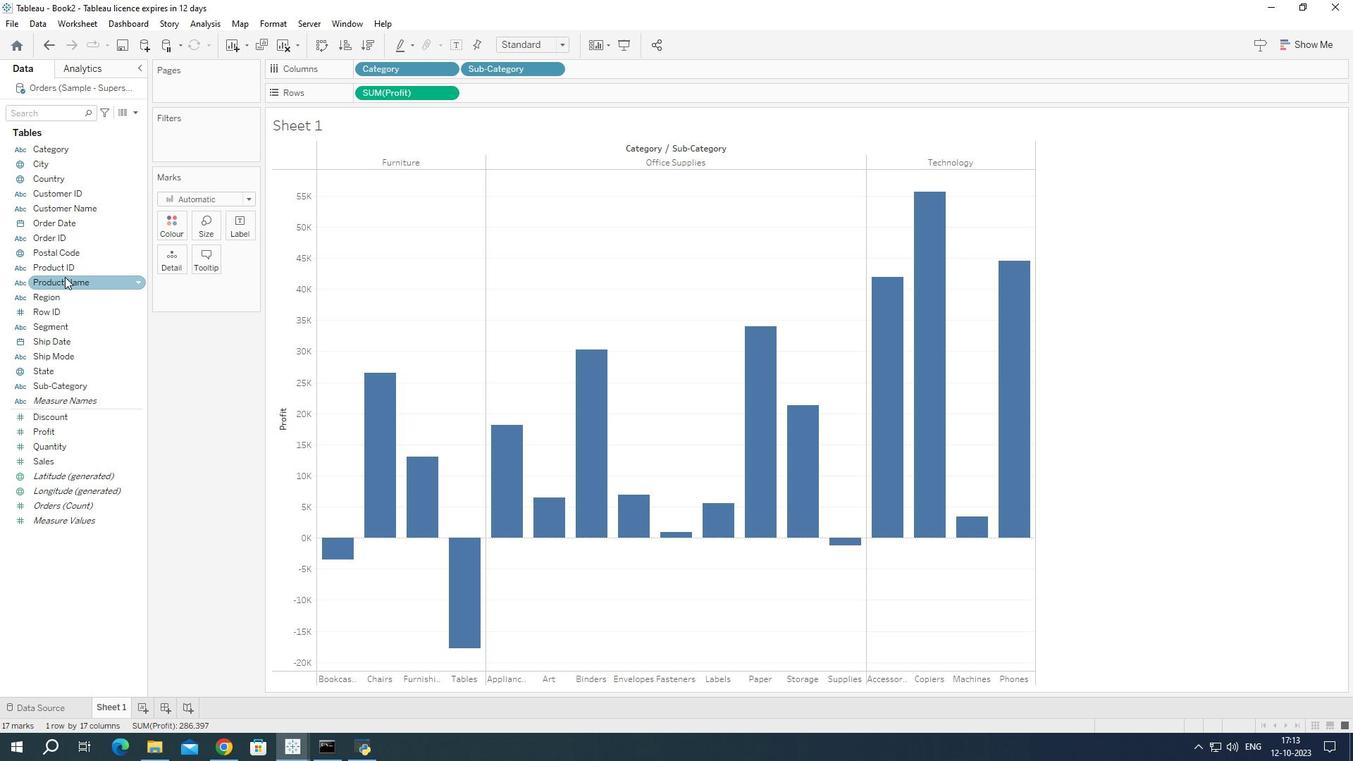 
Action: Mouse moved to (49, 284)
Screenshot: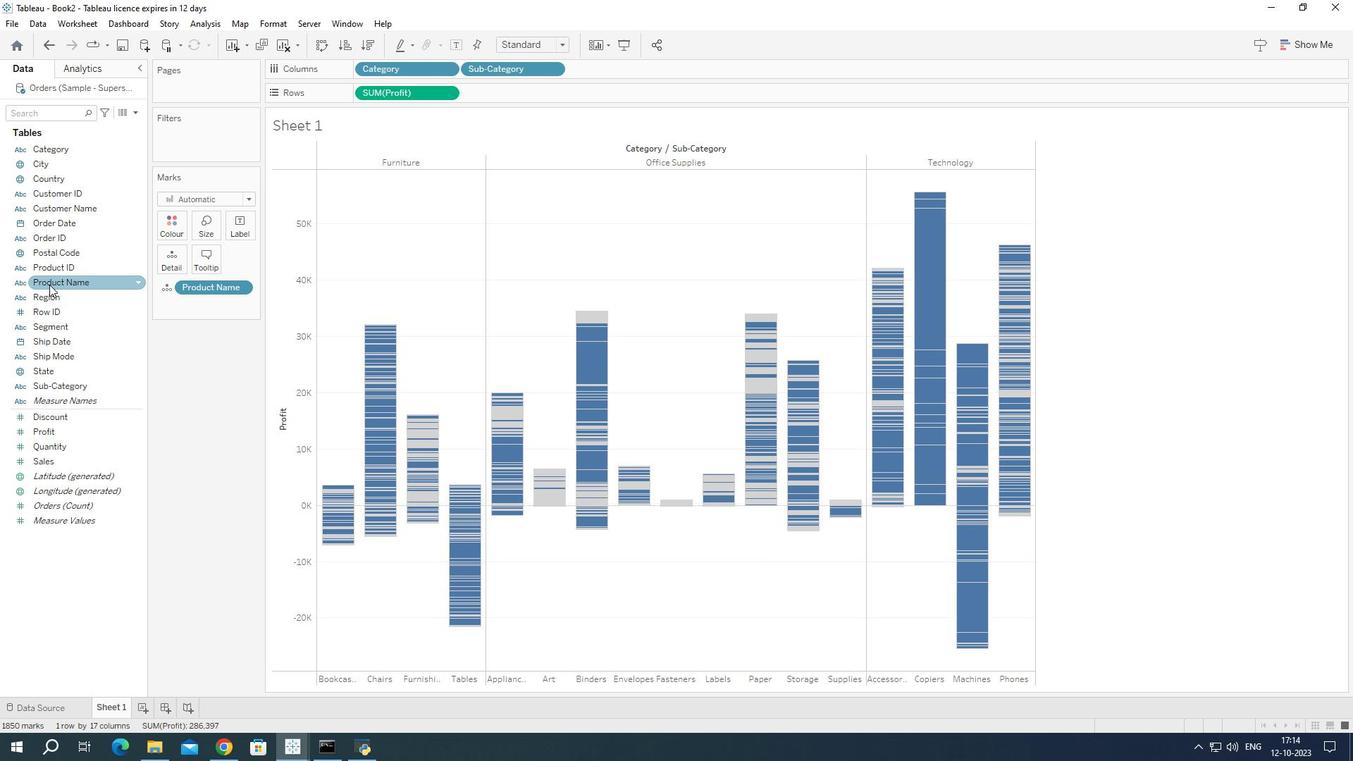 
Action: Mouse pressed left at (49, 284)
Screenshot: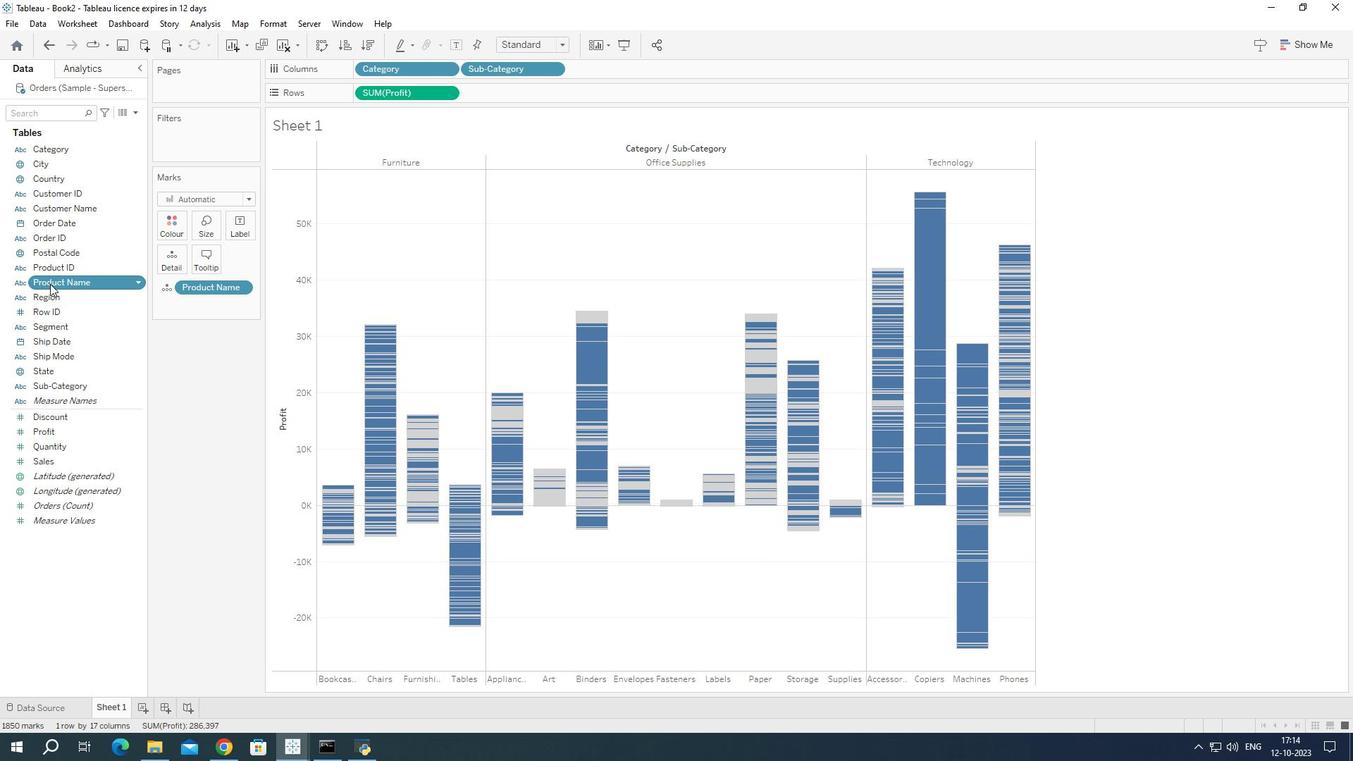 
Action: Mouse moved to (200, 287)
Screenshot: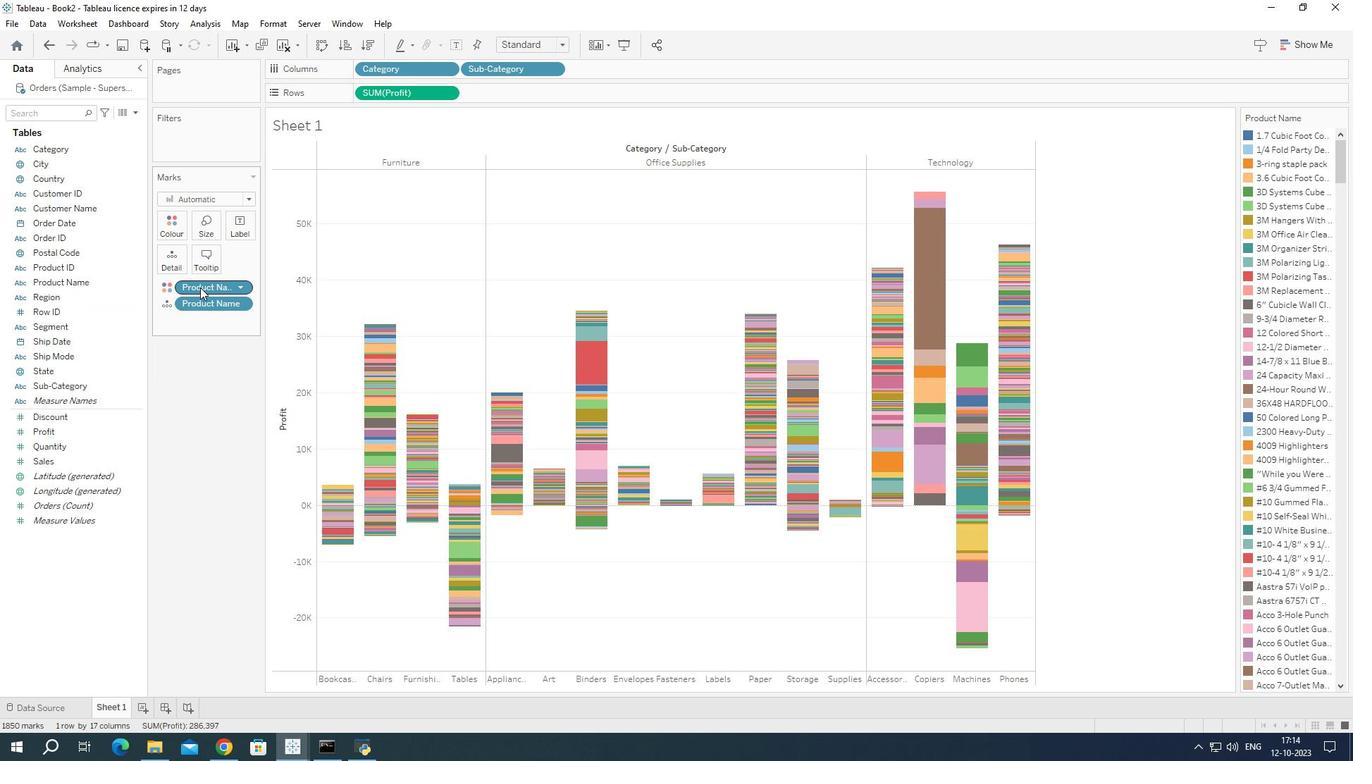 
Action: Mouse pressed left at (200, 287)
Screenshot: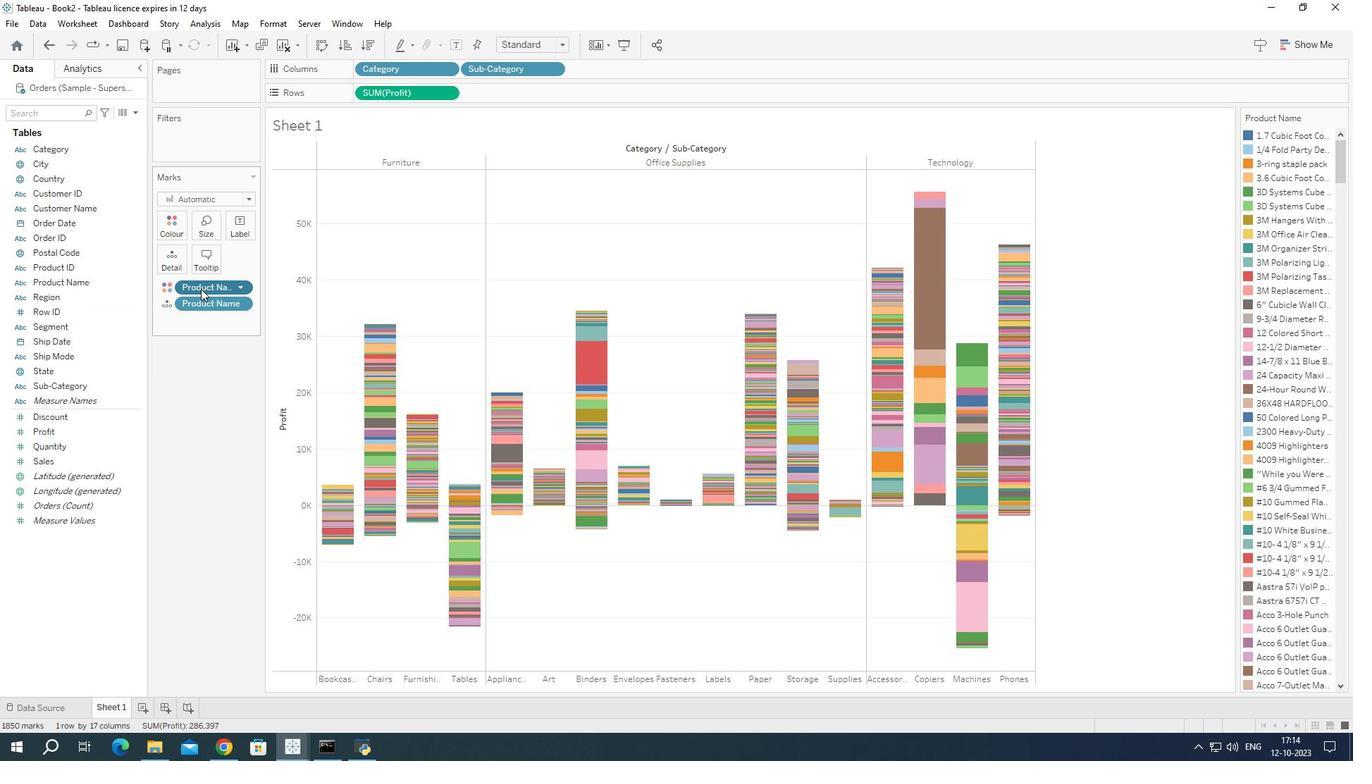
Action: Mouse moved to (47, 382)
Screenshot: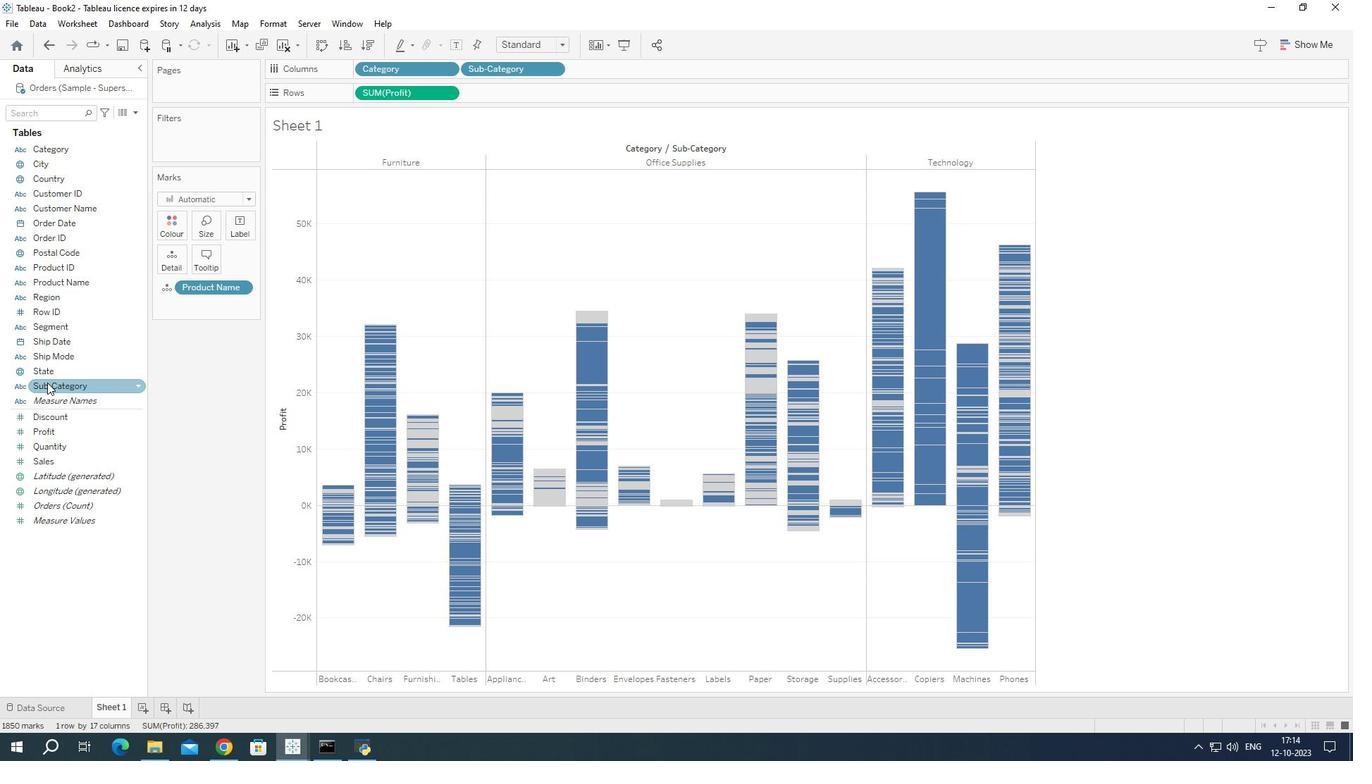
Action: Mouse pressed left at (47, 382)
Screenshot: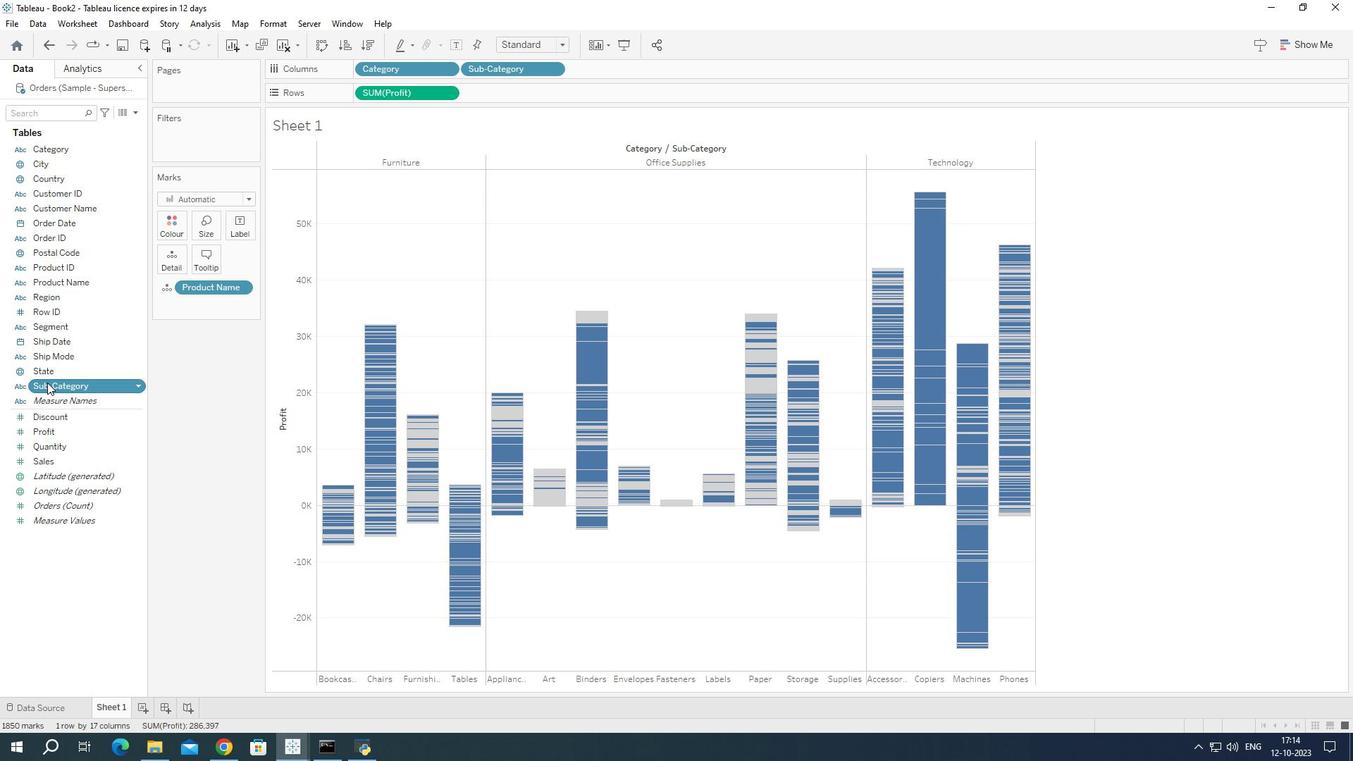 
Action: Mouse moved to (64, 329)
Screenshot: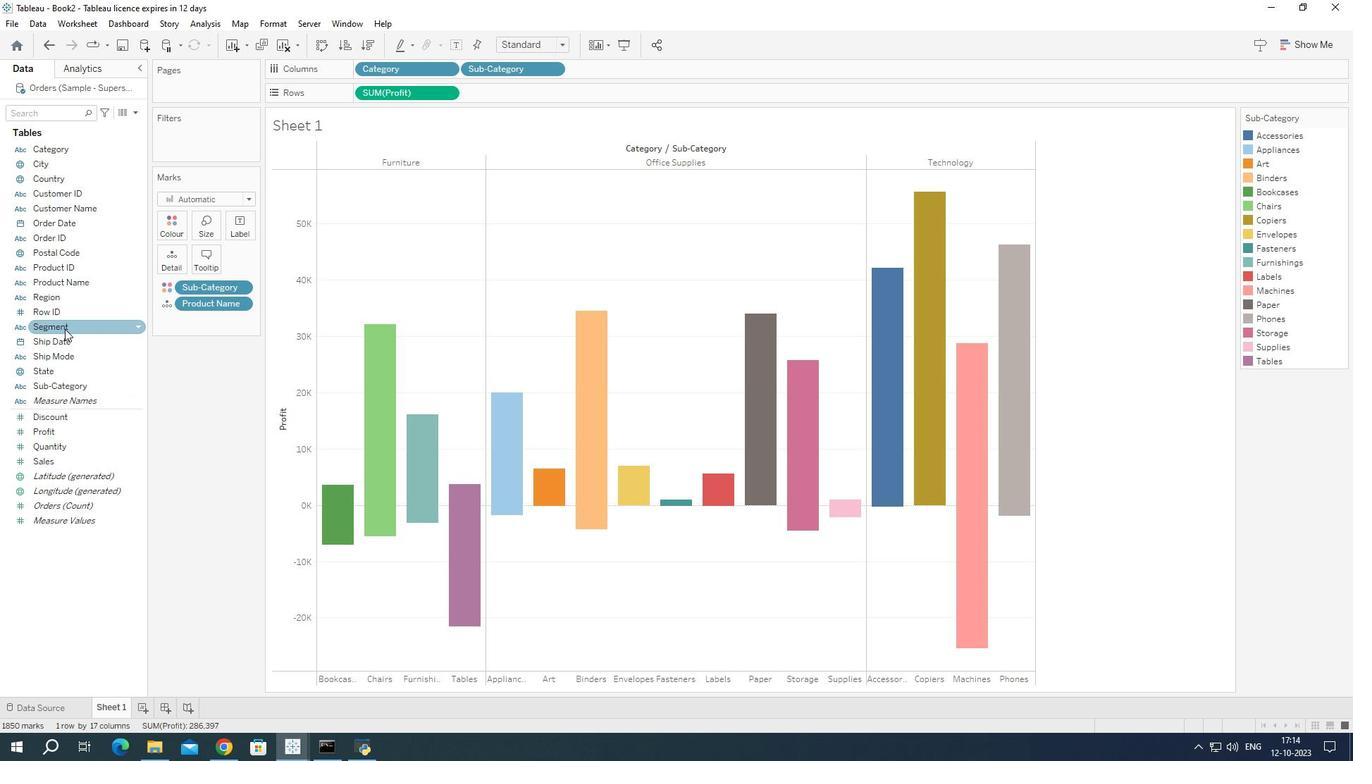 
Action: Mouse pressed left at (64, 329)
Screenshot: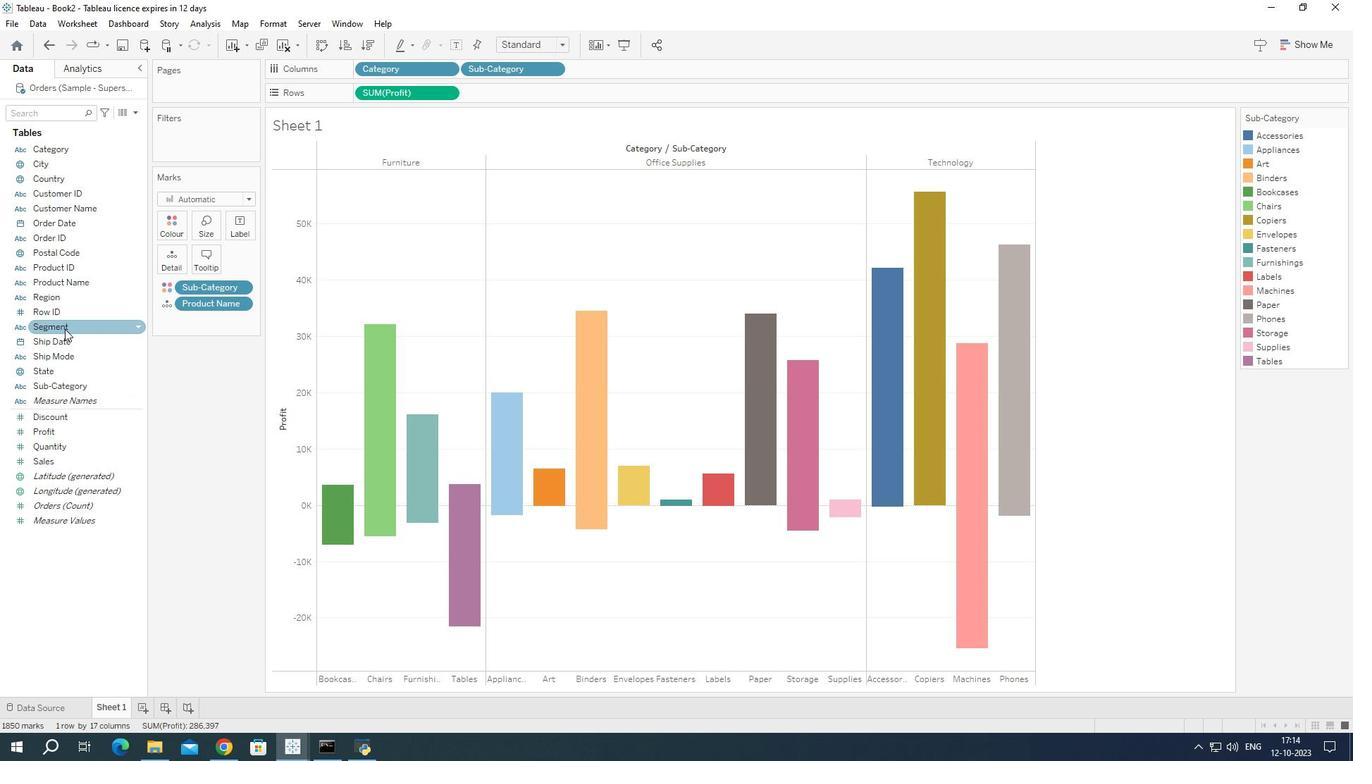 
Action: Mouse moved to (1339, 116)
Screenshot: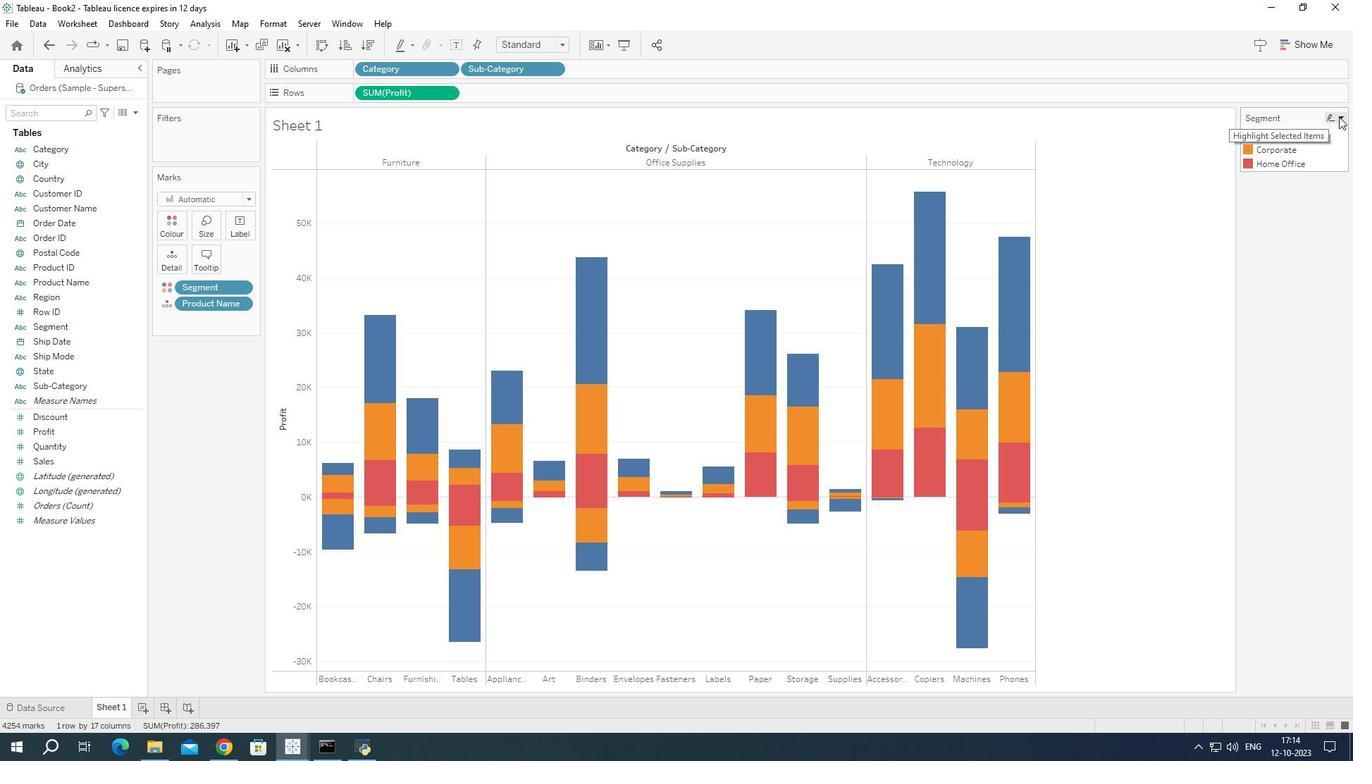 
Action: Mouse pressed left at (1339, 116)
Screenshot: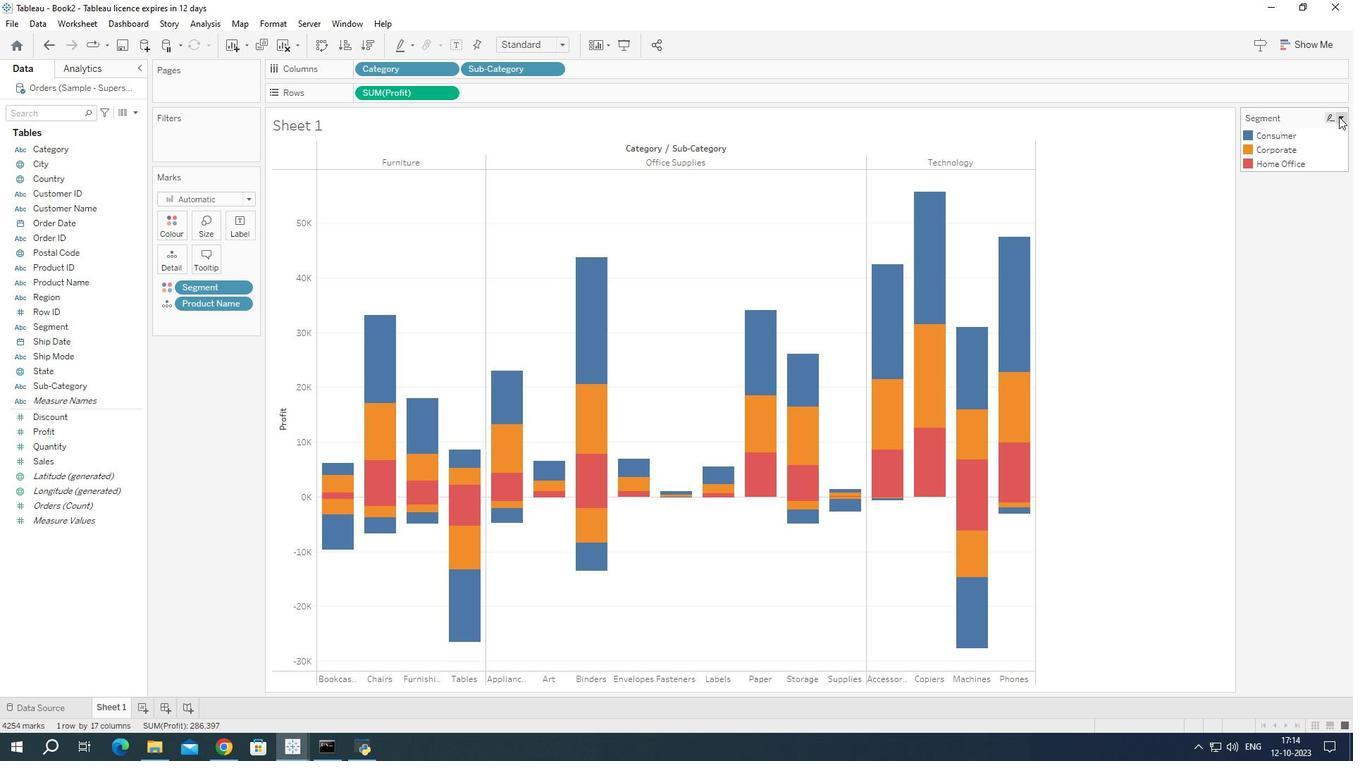 
Action: Mouse moved to (1290, 126)
Screenshot: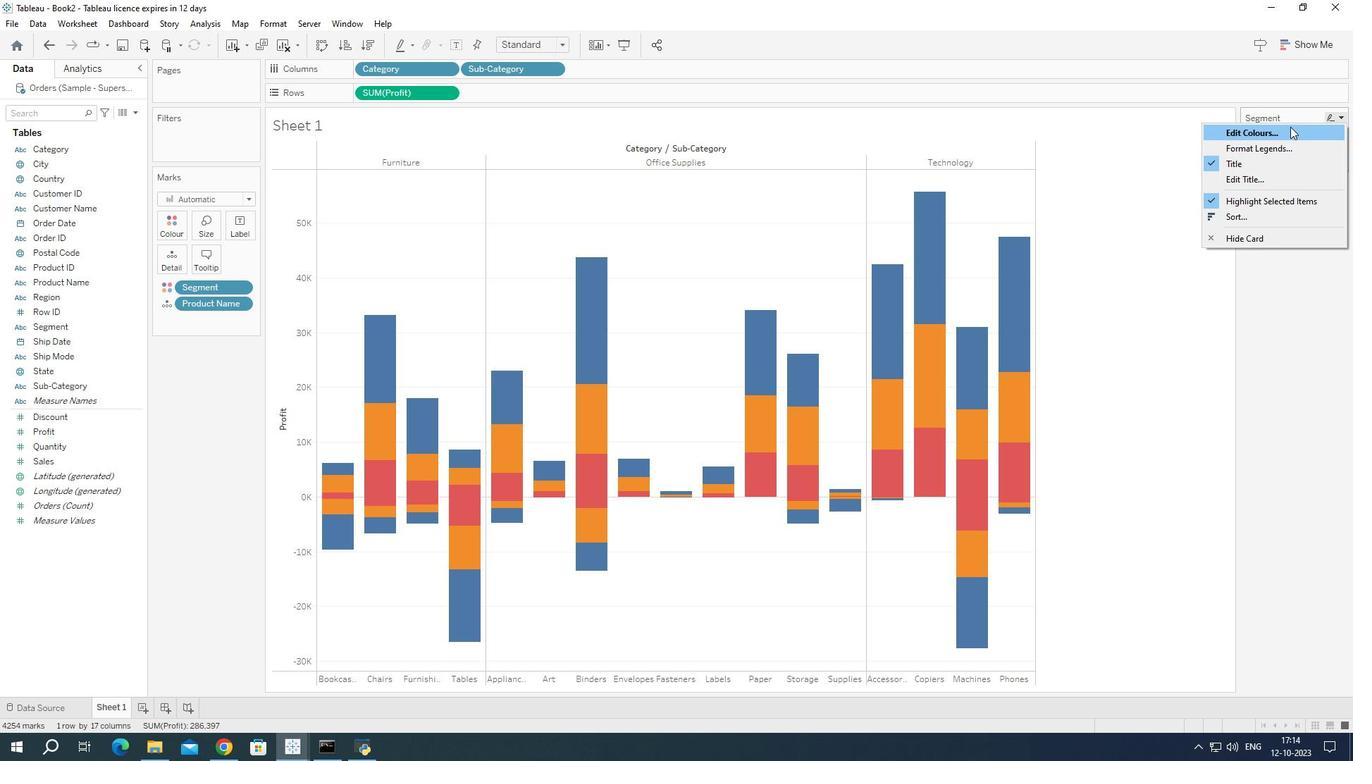 
Action: Mouse pressed left at (1290, 126)
Screenshot: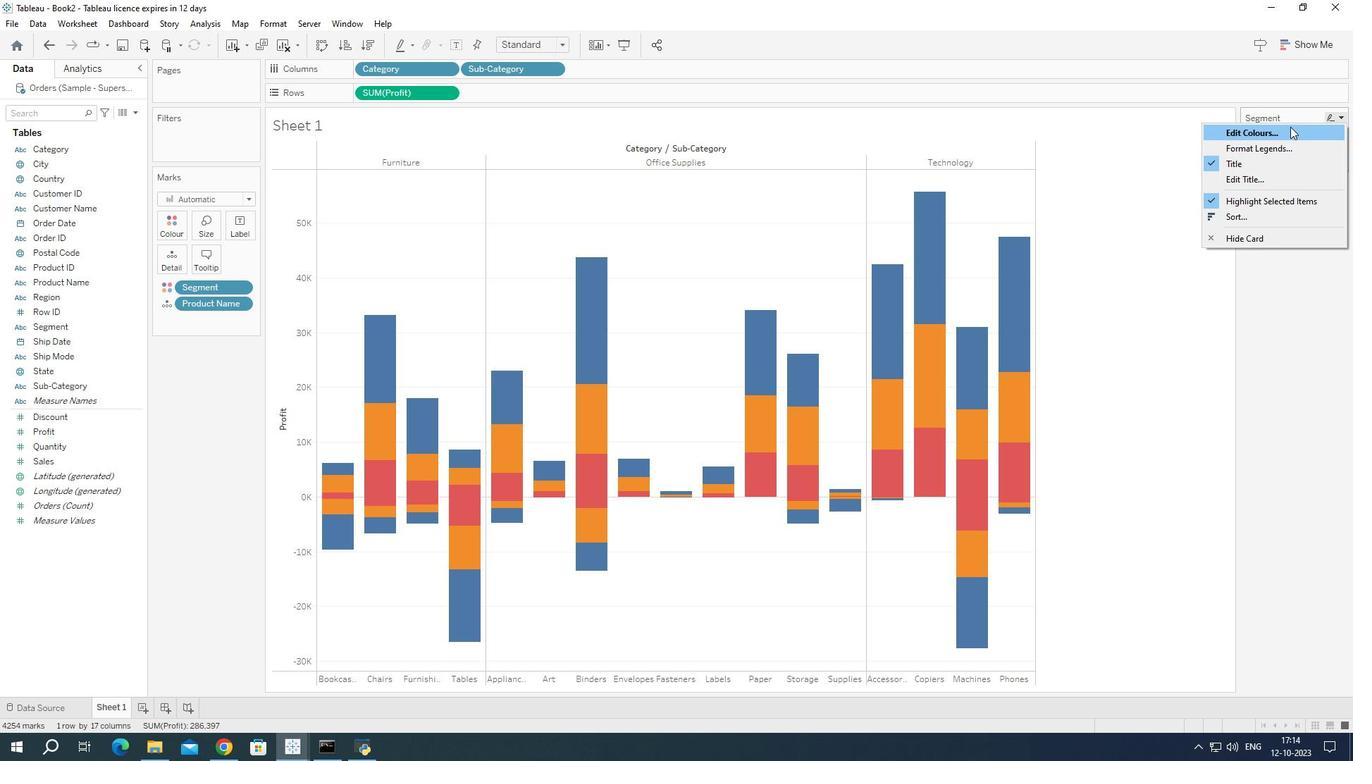 
Action: Mouse moved to (510, 247)
Screenshot: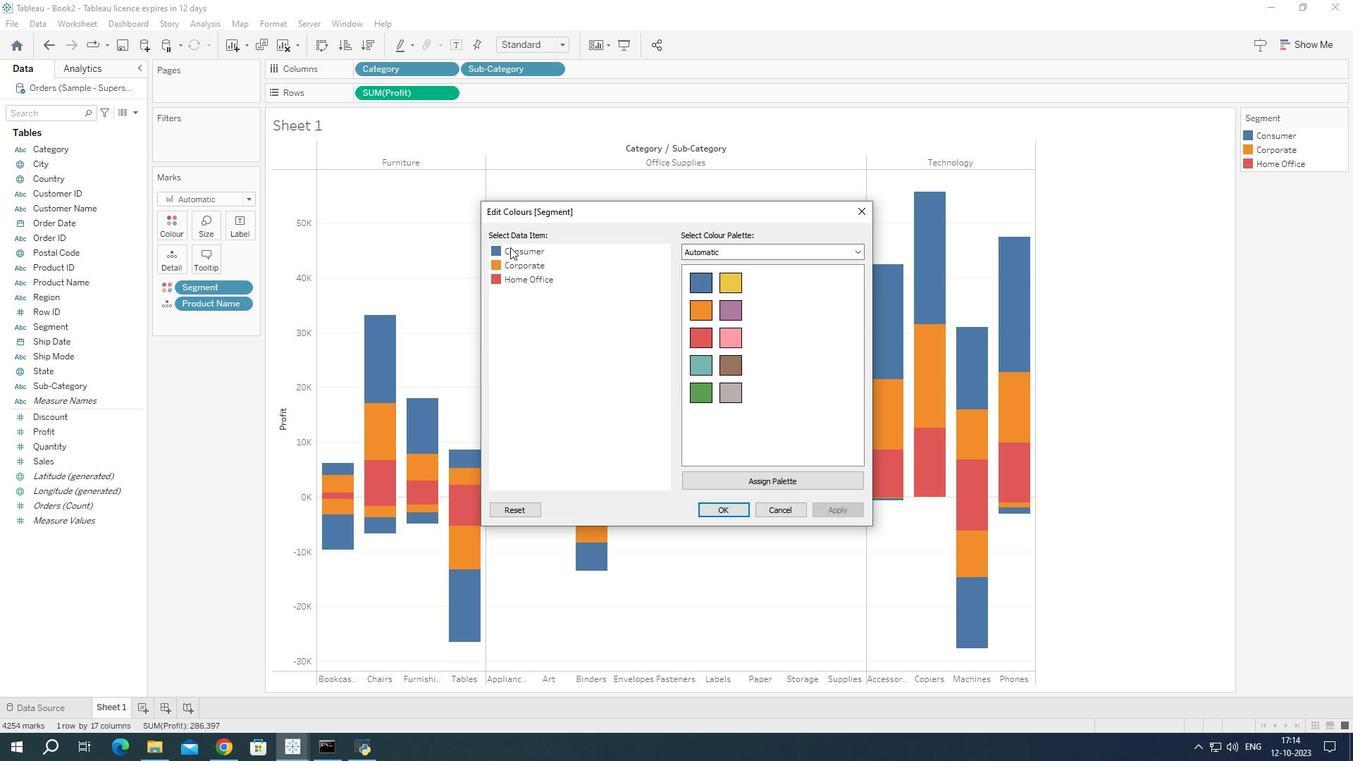 
Action: Mouse pressed left at (510, 247)
Screenshot: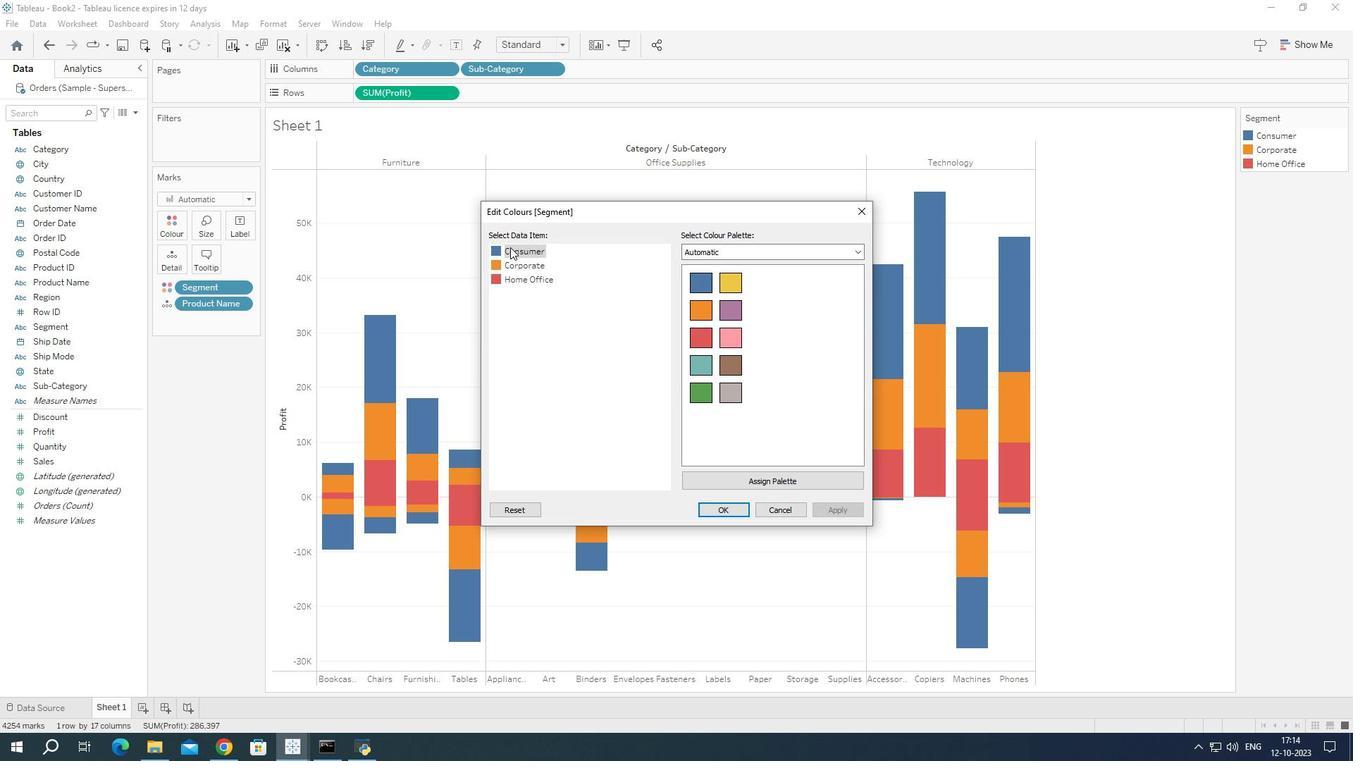 
Action: Mouse moved to (725, 472)
Screenshot: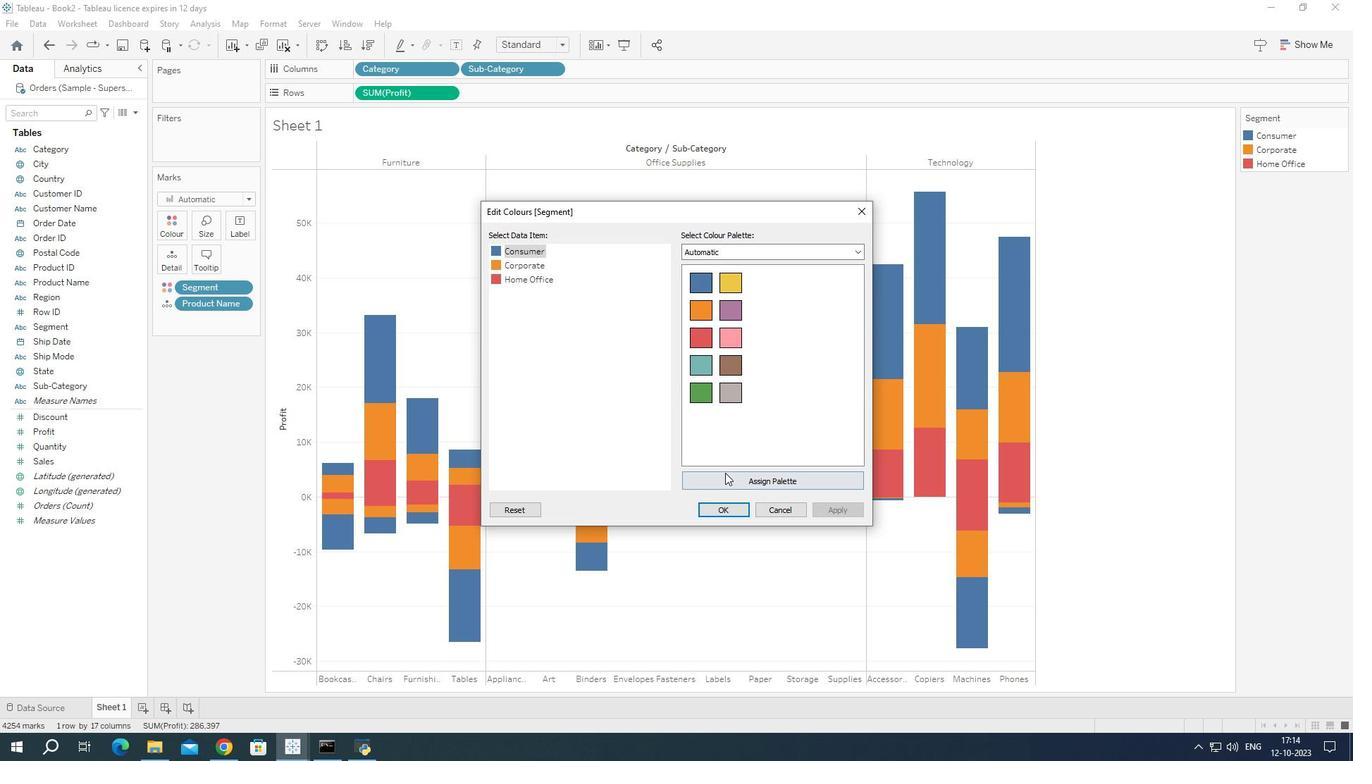 
Action: Mouse pressed left at (725, 472)
Screenshot: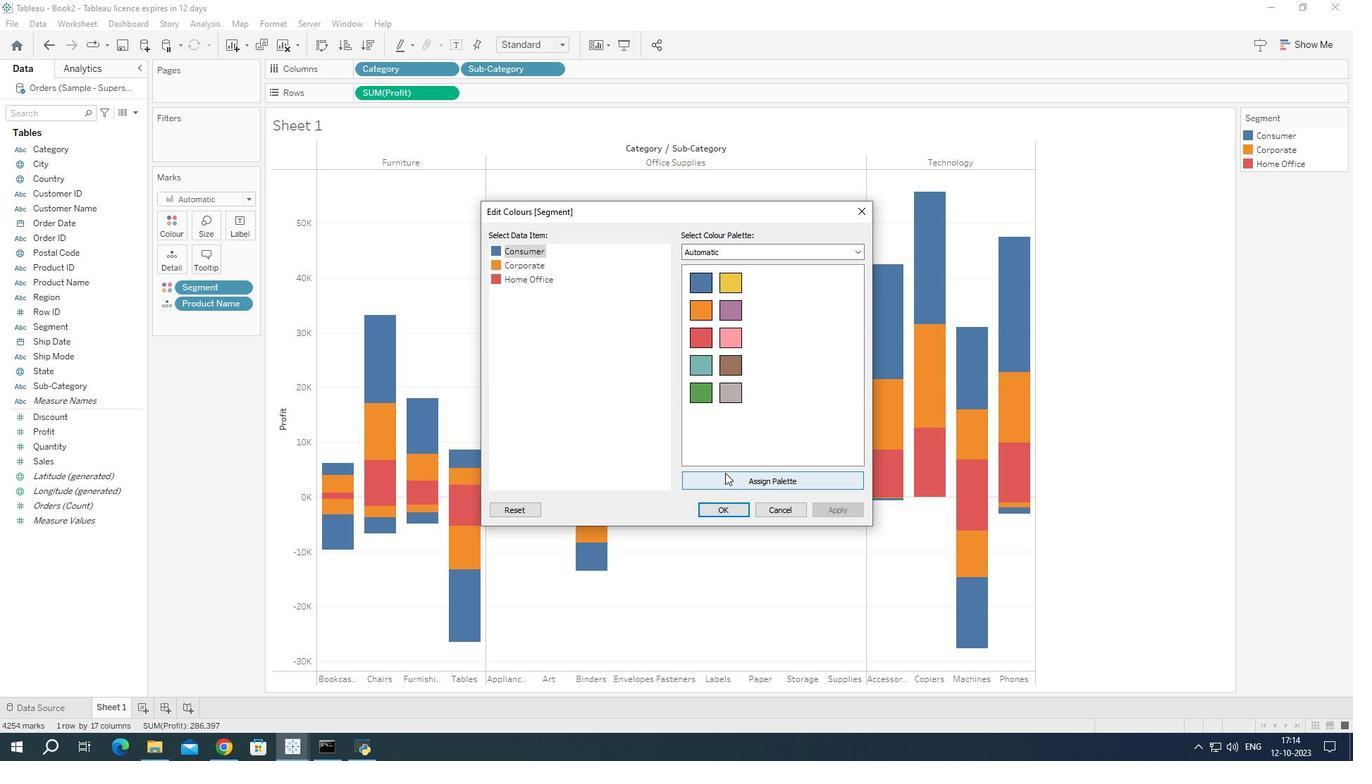 
Action: Mouse moved to (728, 474)
Screenshot: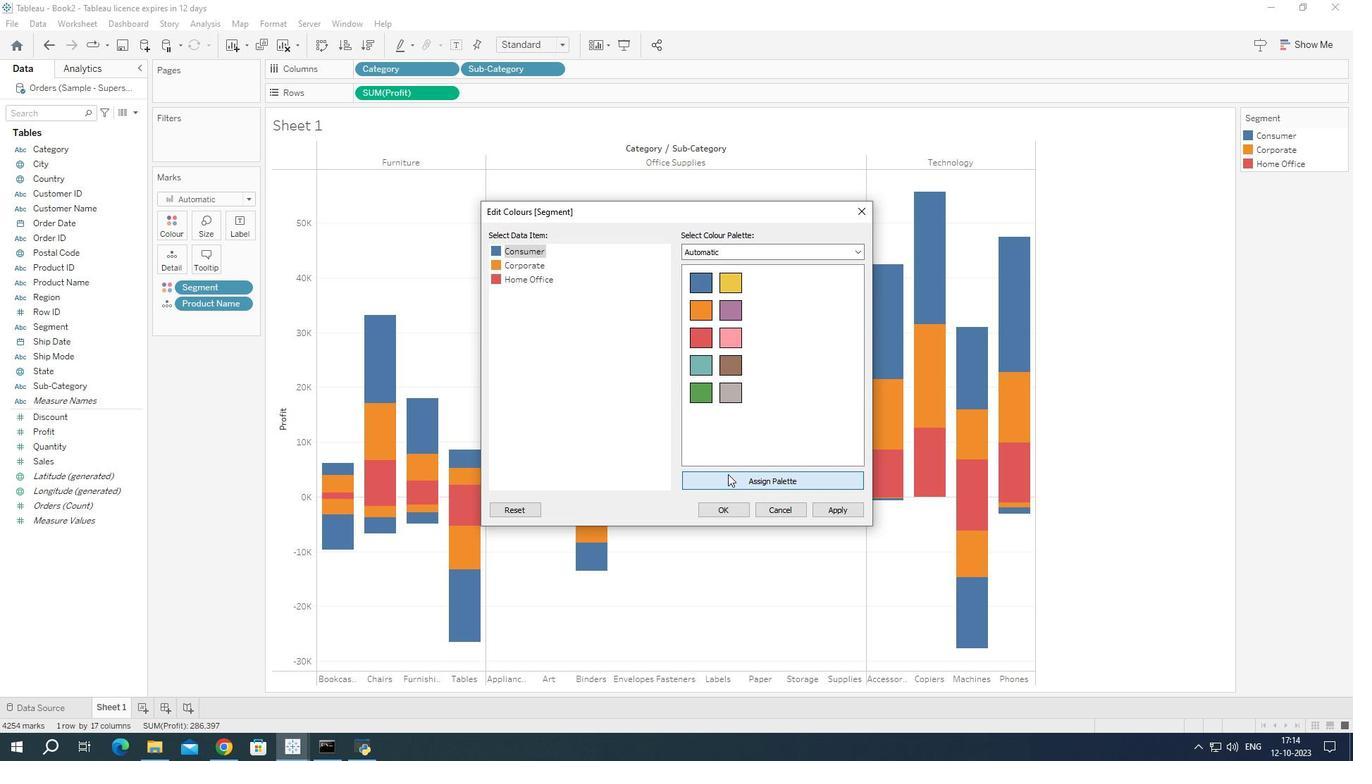 
Action: Mouse pressed left at (728, 474)
Screenshot: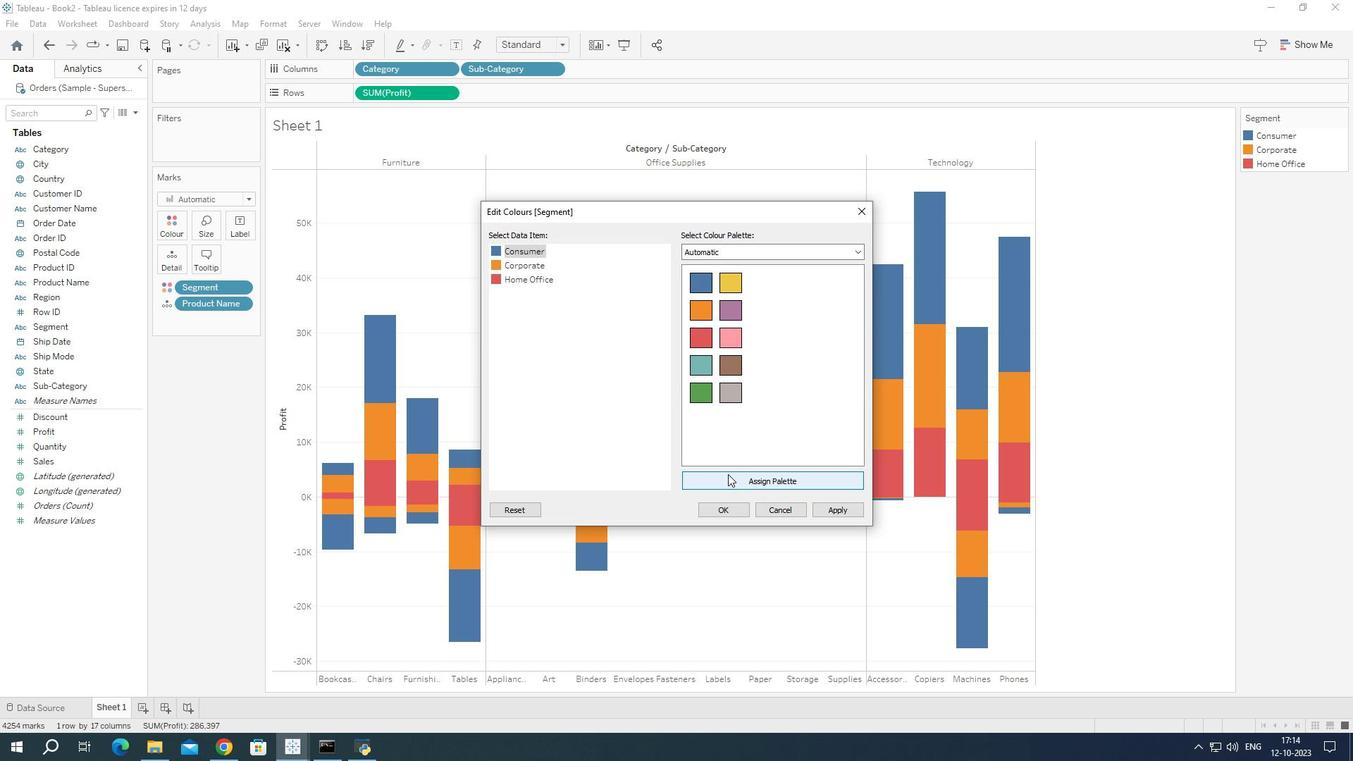 
Action: Mouse moved to (727, 477)
Screenshot: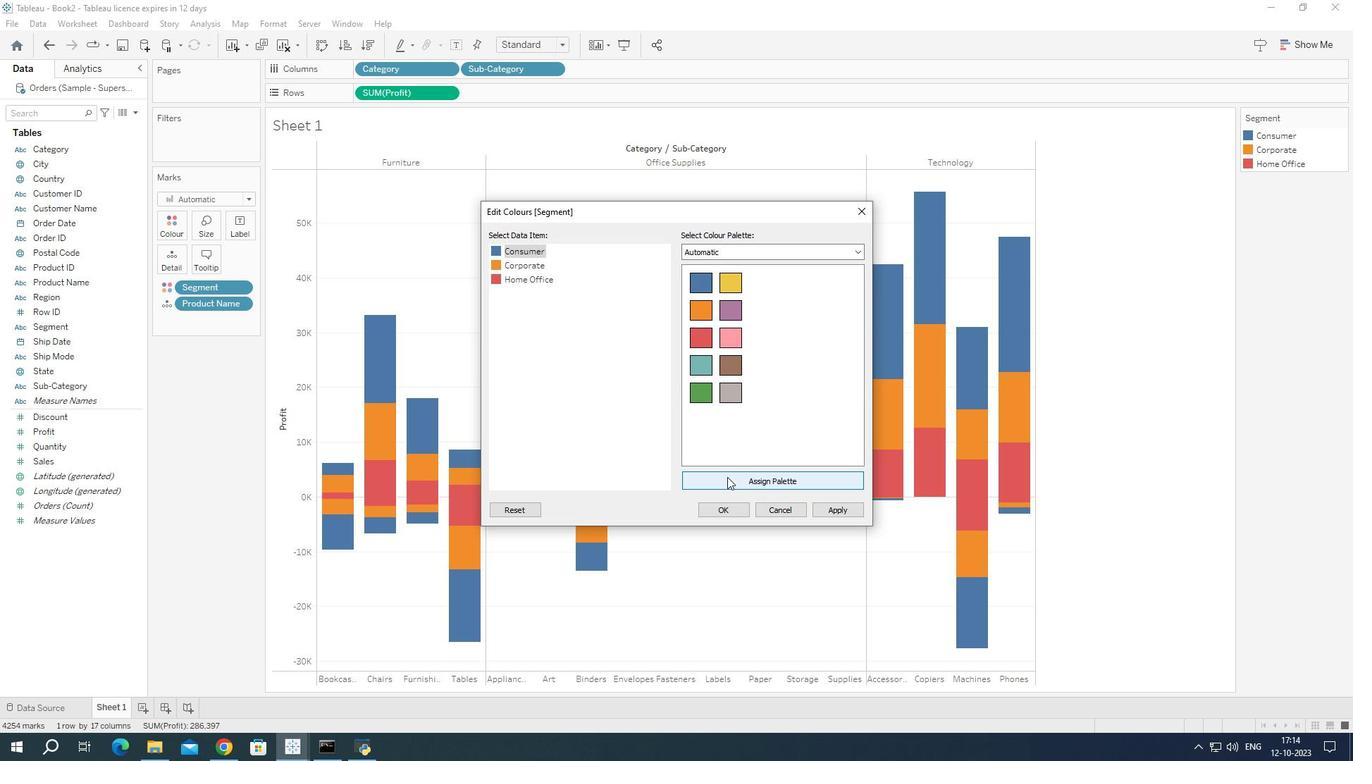 
Action: Mouse pressed left at (727, 477)
Screenshot: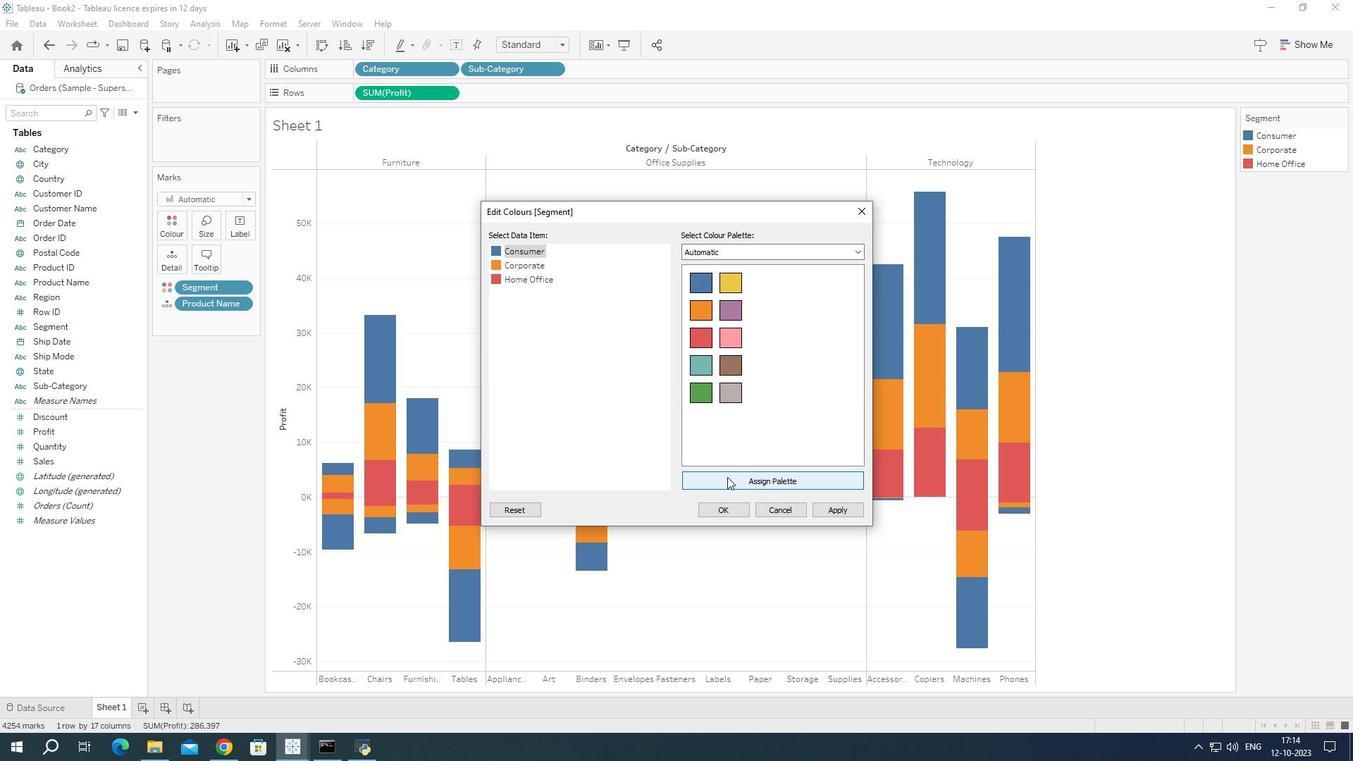 
Action: Mouse pressed left at (727, 477)
Screenshot: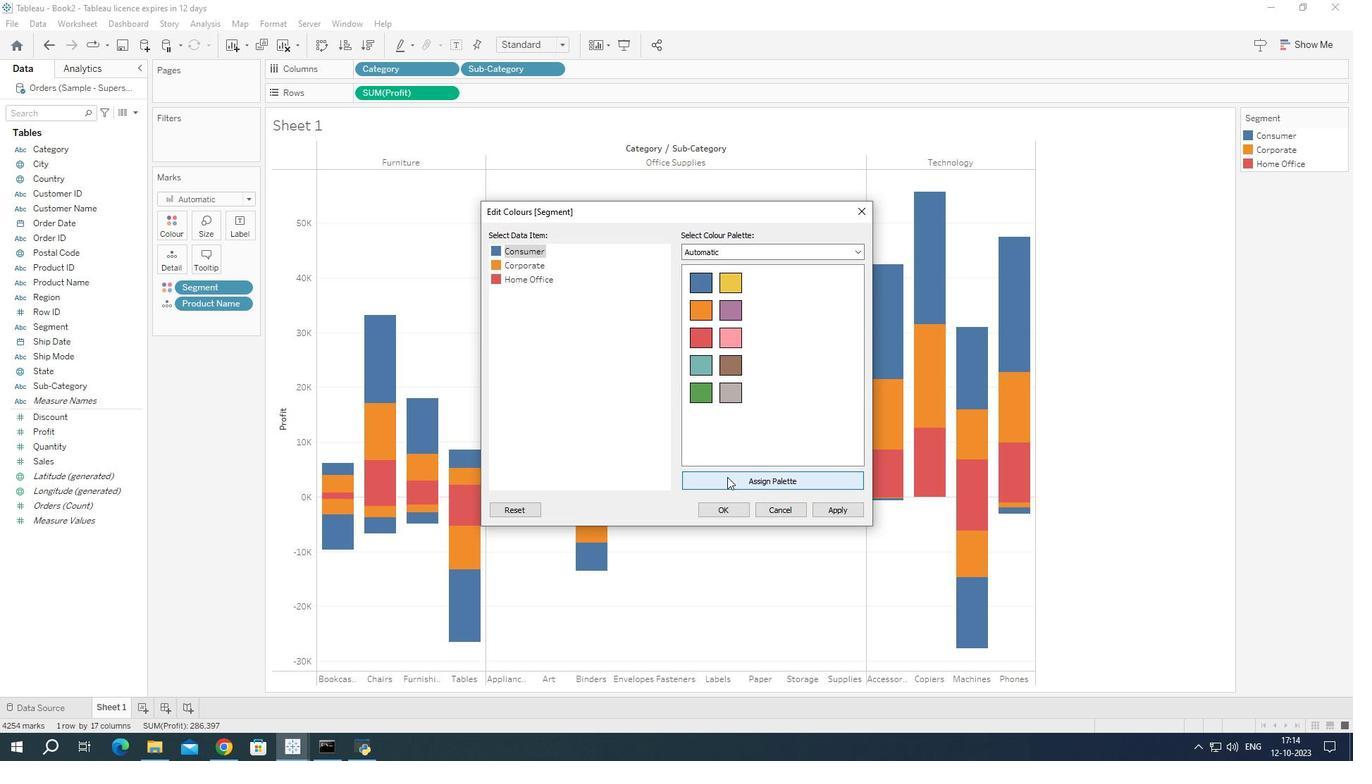 
Action: Mouse moved to (701, 364)
Screenshot: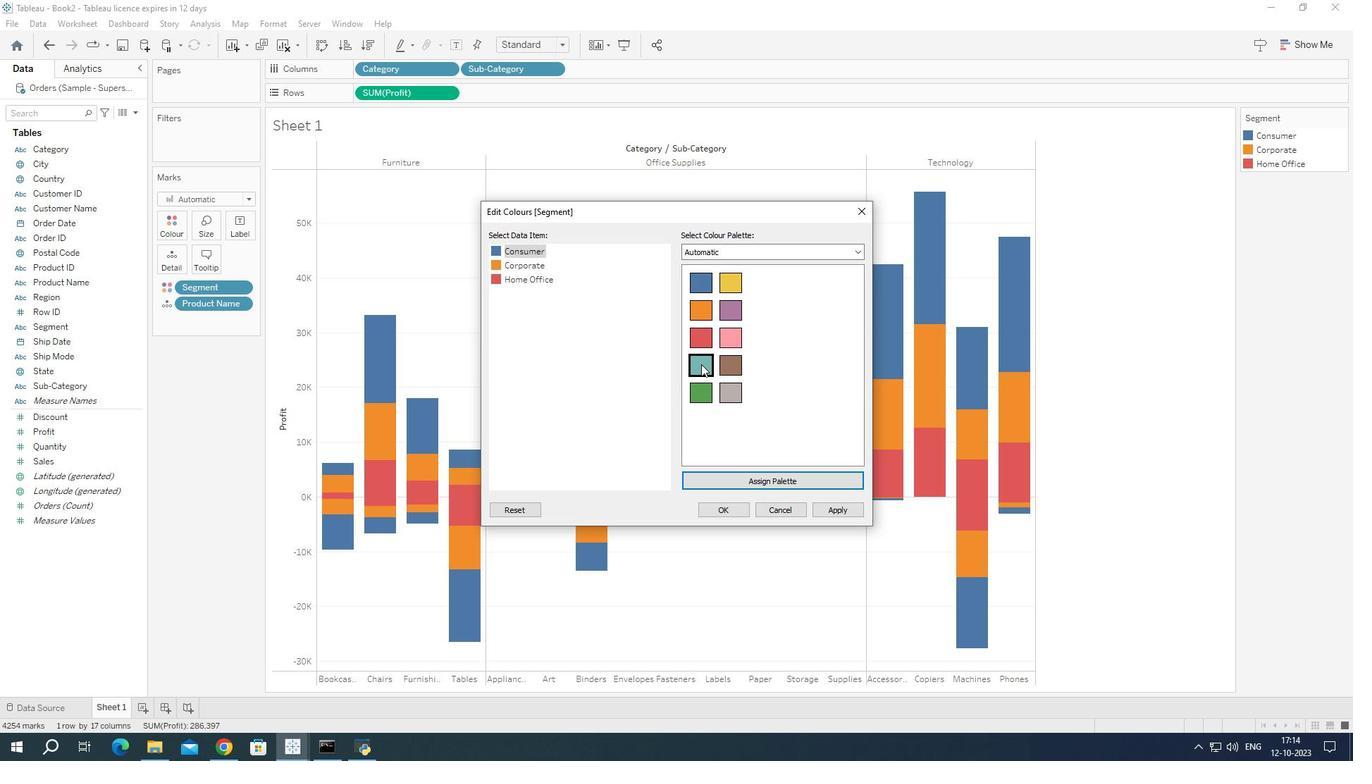 
Action: Mouse pressed left at (701, 364)
Screenshot: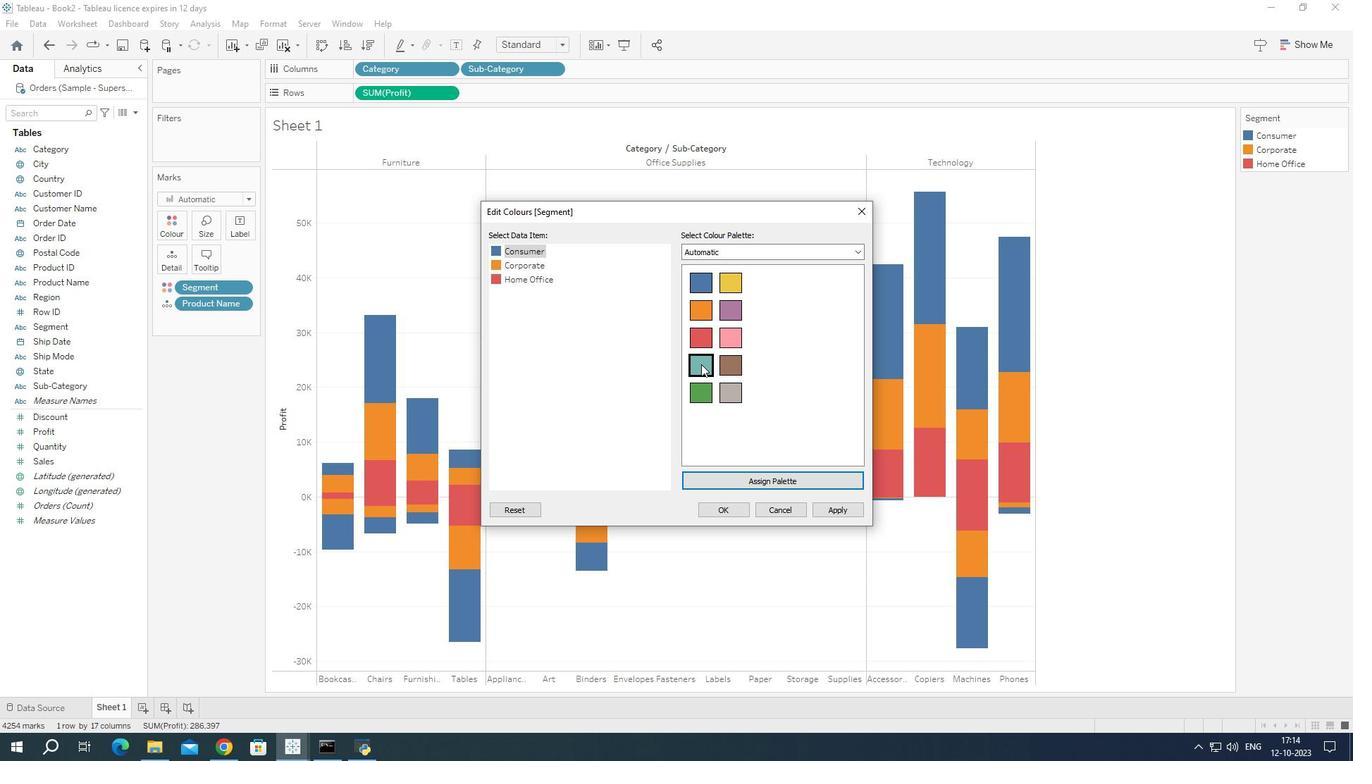 
Action: Mouse moved to (525, 268)
Screenshot: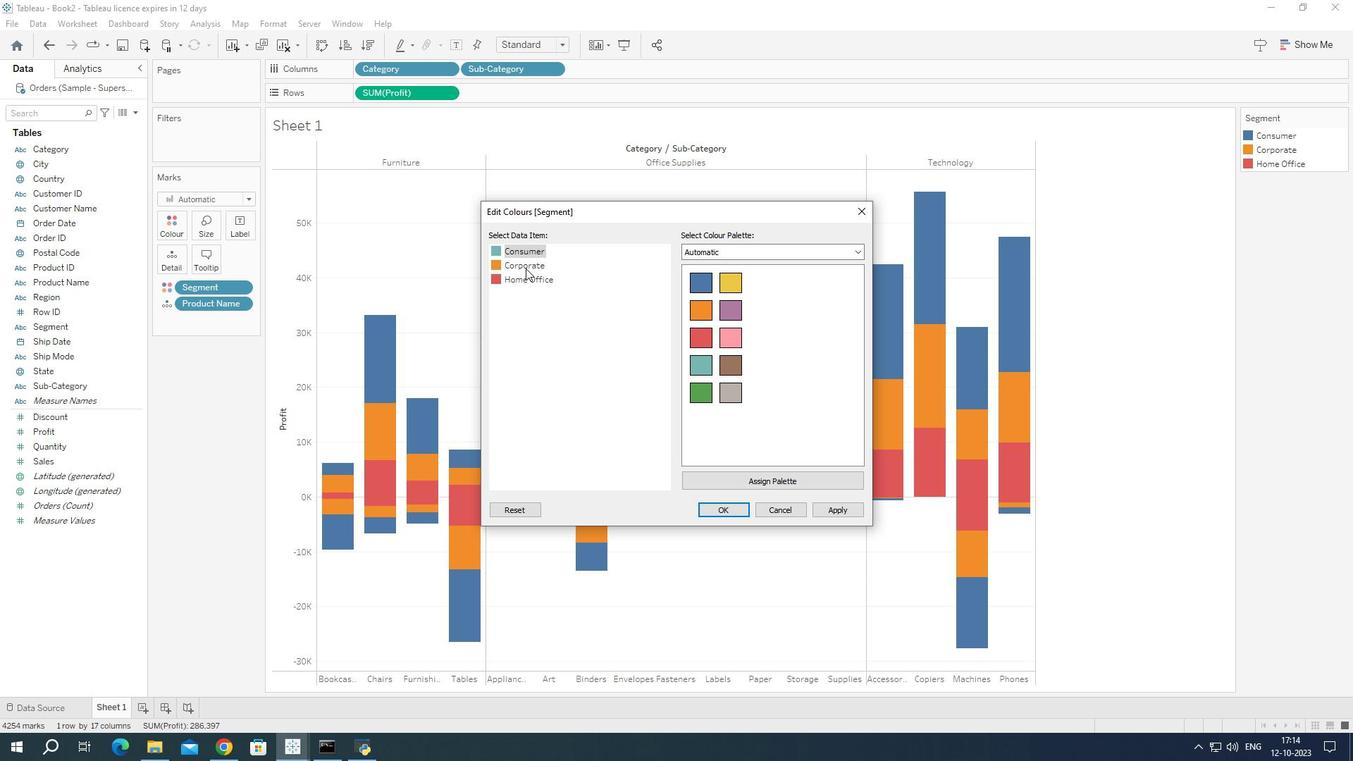 
Action: Mouse pressed left at (525, 268)
Screenshot: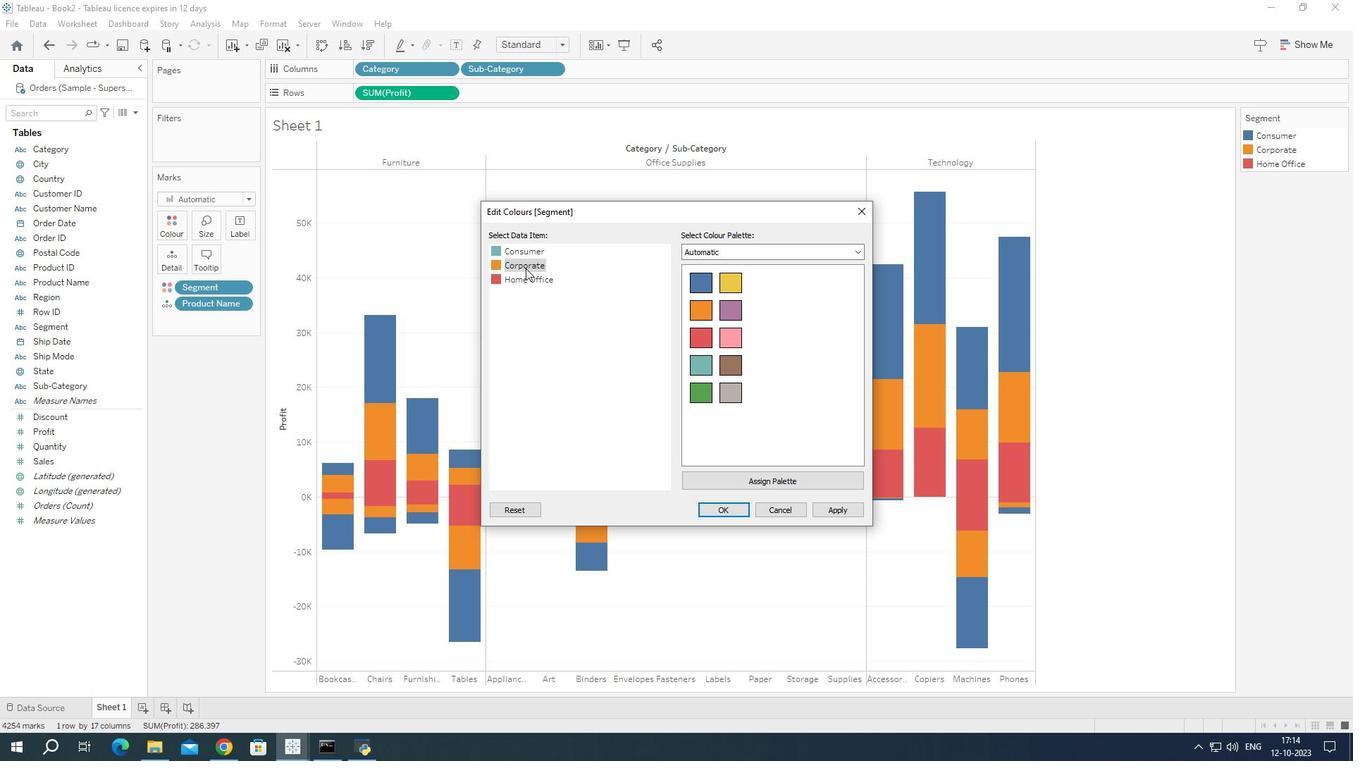 
Action: Mouse moved to (726, 383)
Screenshot: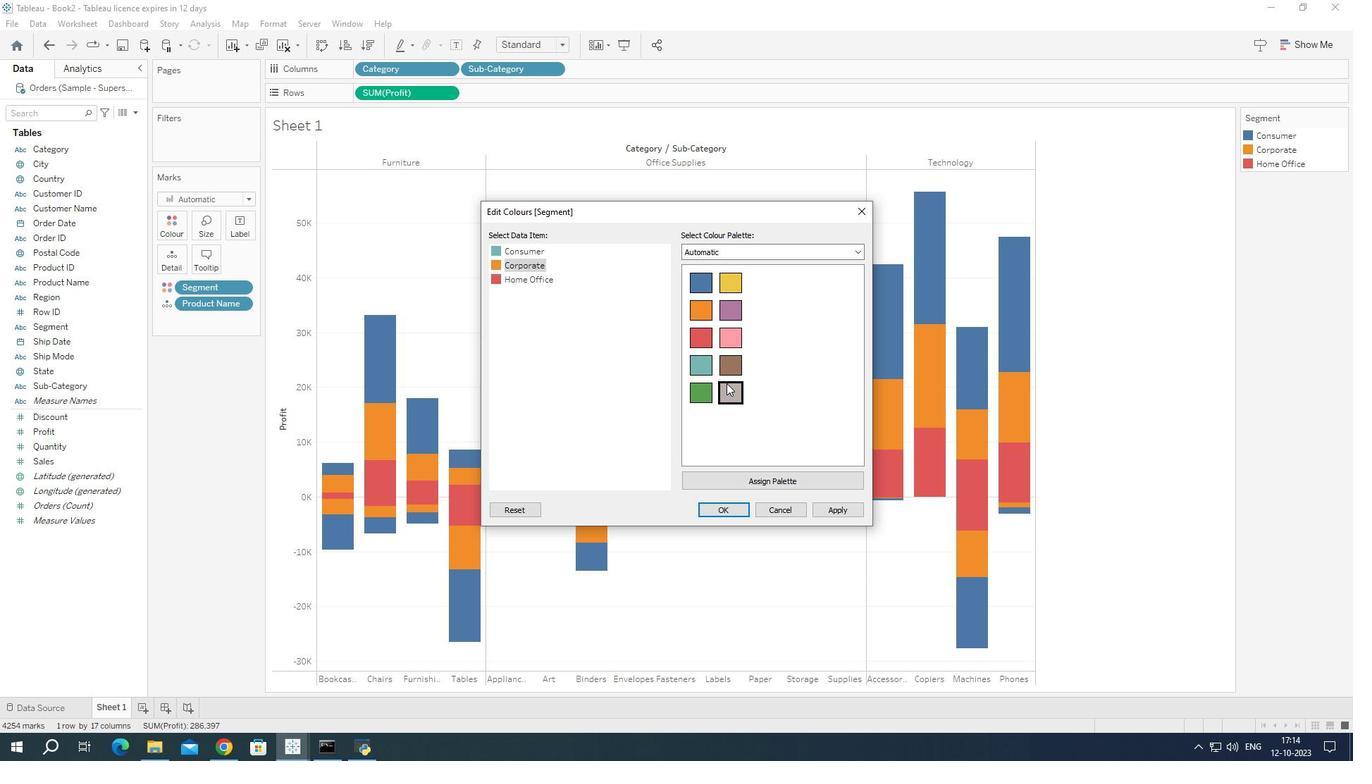 
Action: Mouse pressed left at (726, 383)
Screenshot: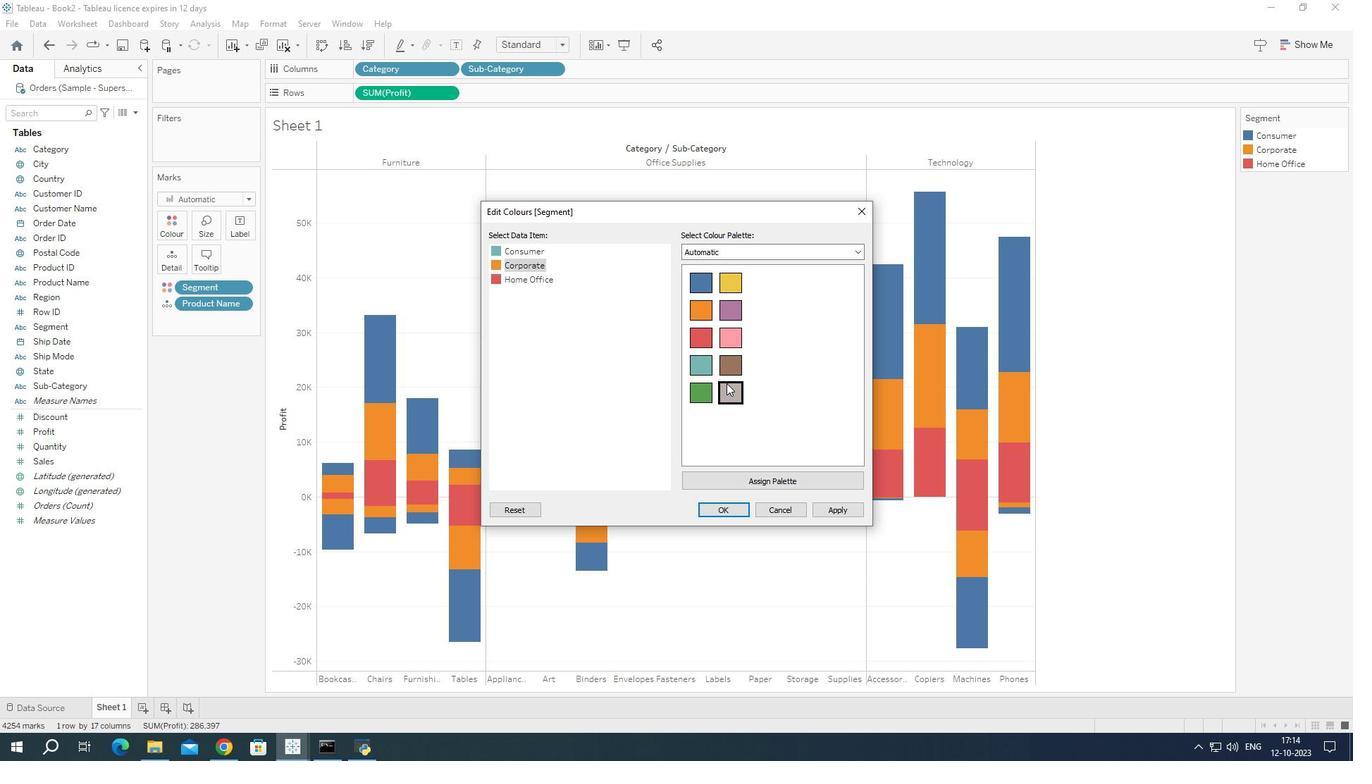 
Action: Mouse moved to (508, 274)
Screenshot: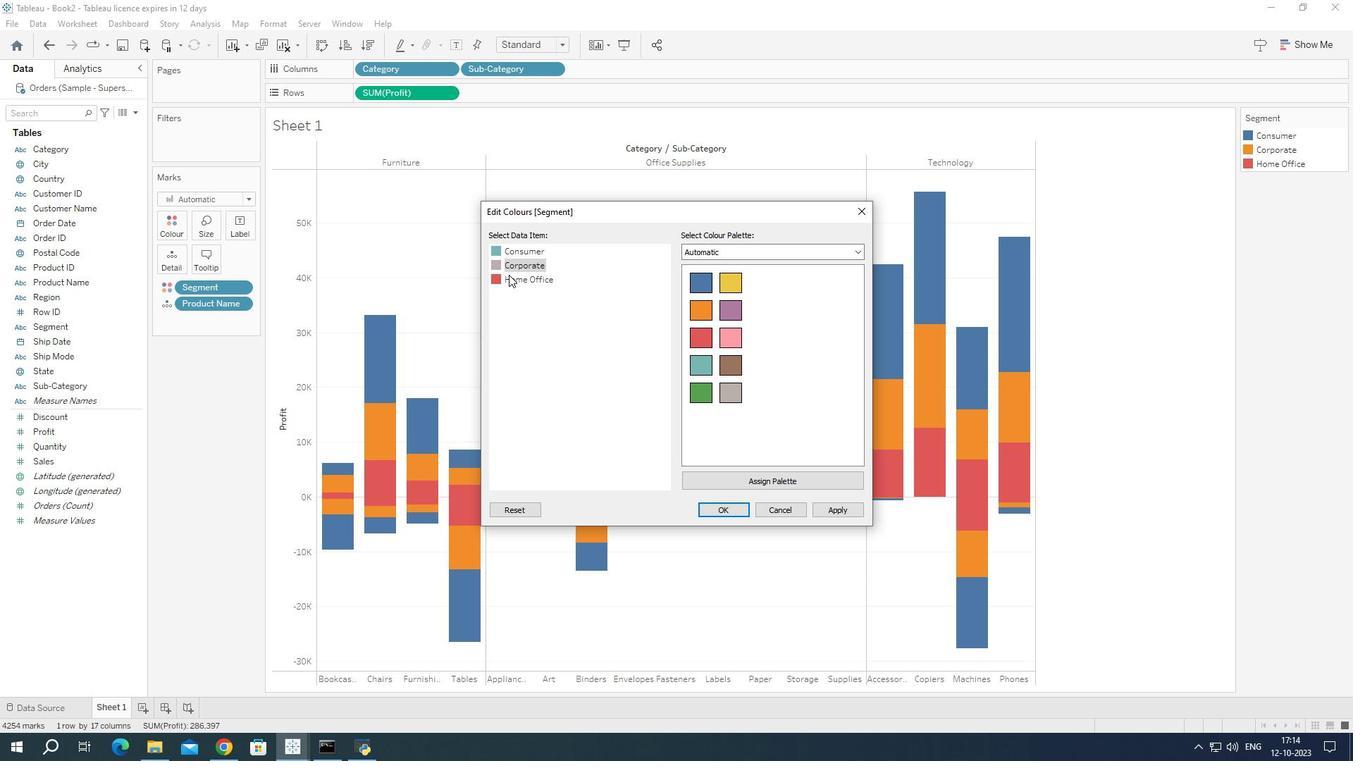 
Action: Mouse pressed left at (508, 274)
Screenshot: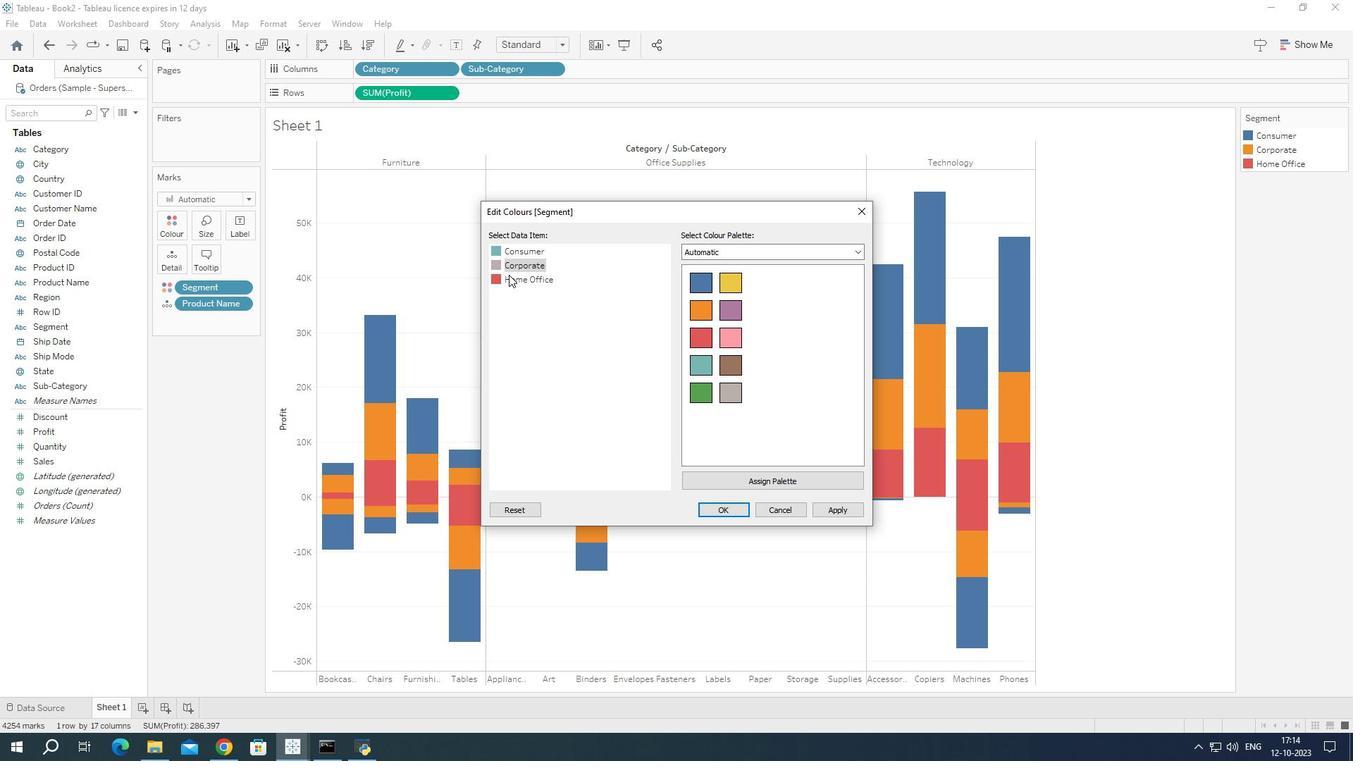 
Action: Mouse moved to (500, 281)
Screenshot: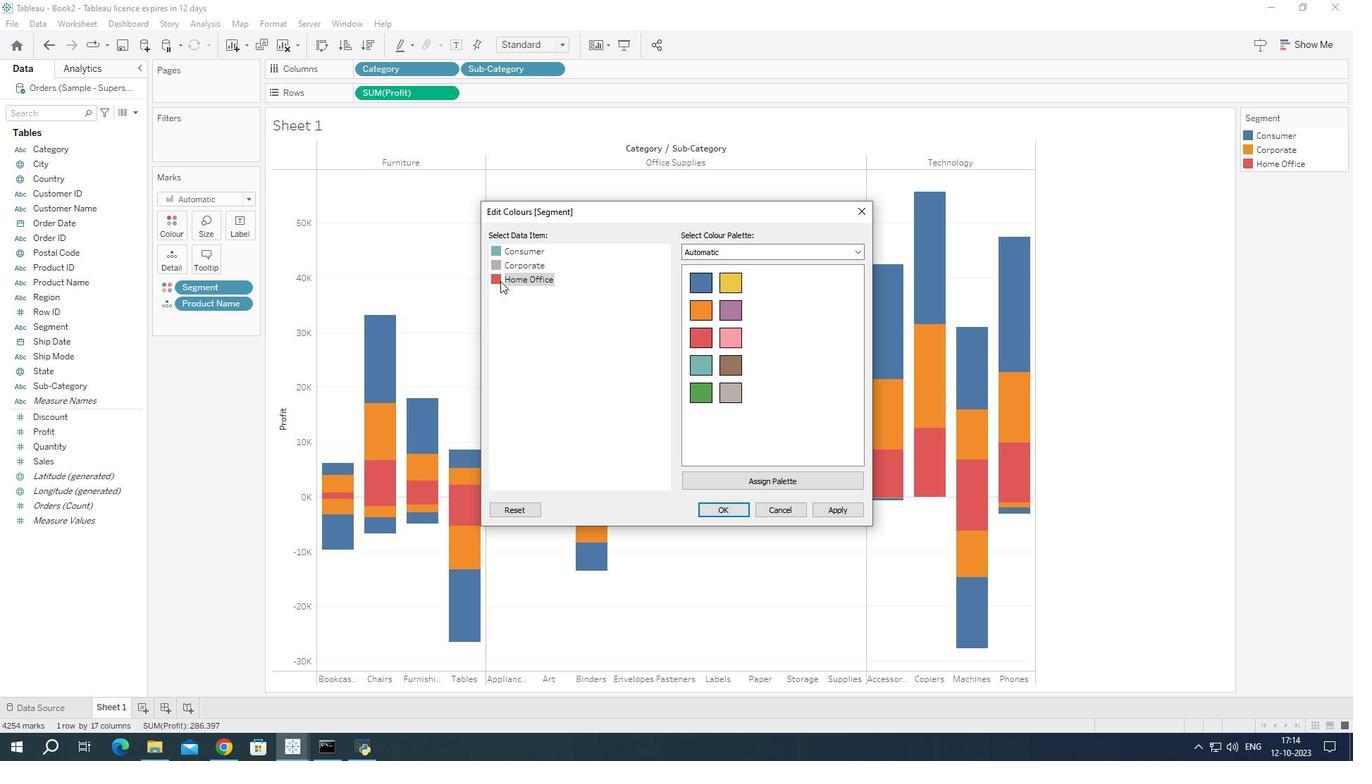 
Action: Mouse pressed left at (500, 281)
Screenshot: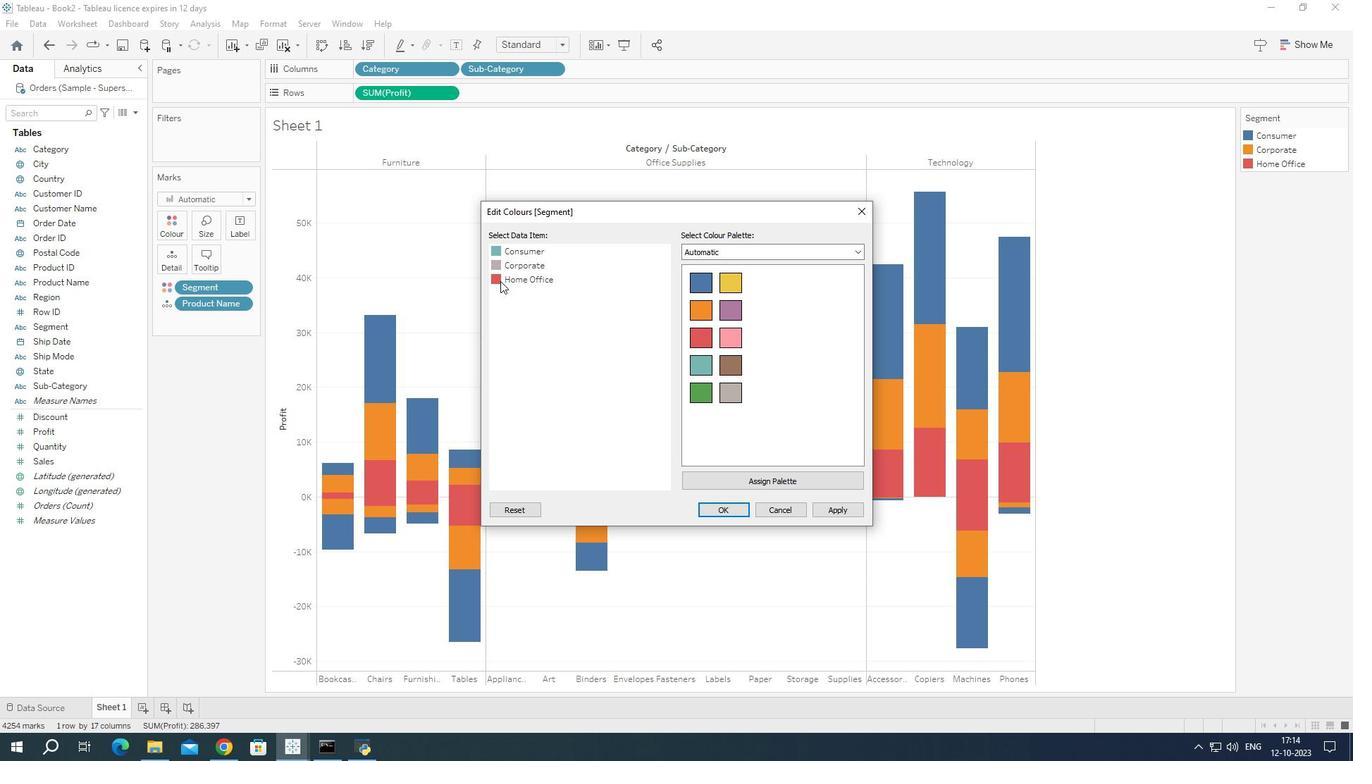 
Action: Mouse pressed left at (500, 281)
Screenshot: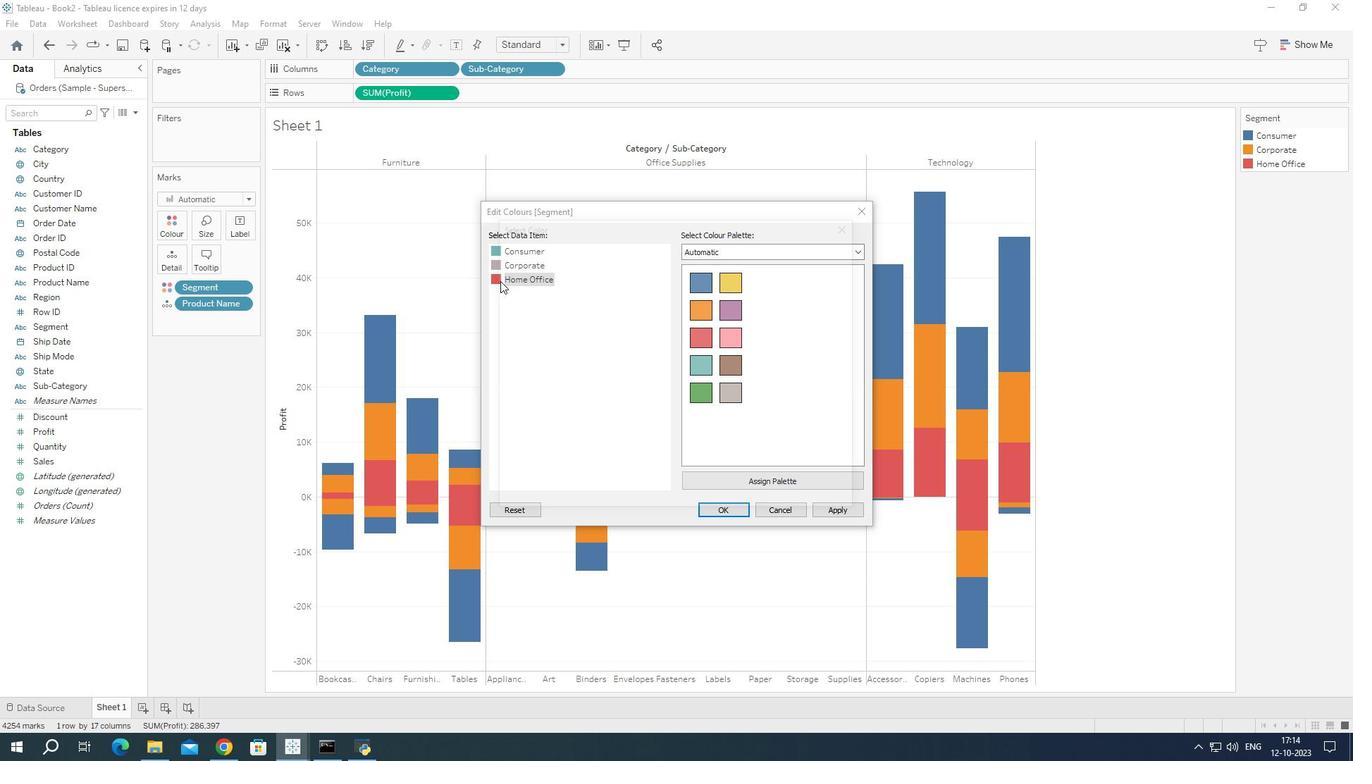 
Action: Mouse moved to (670, 304)
Screenshot: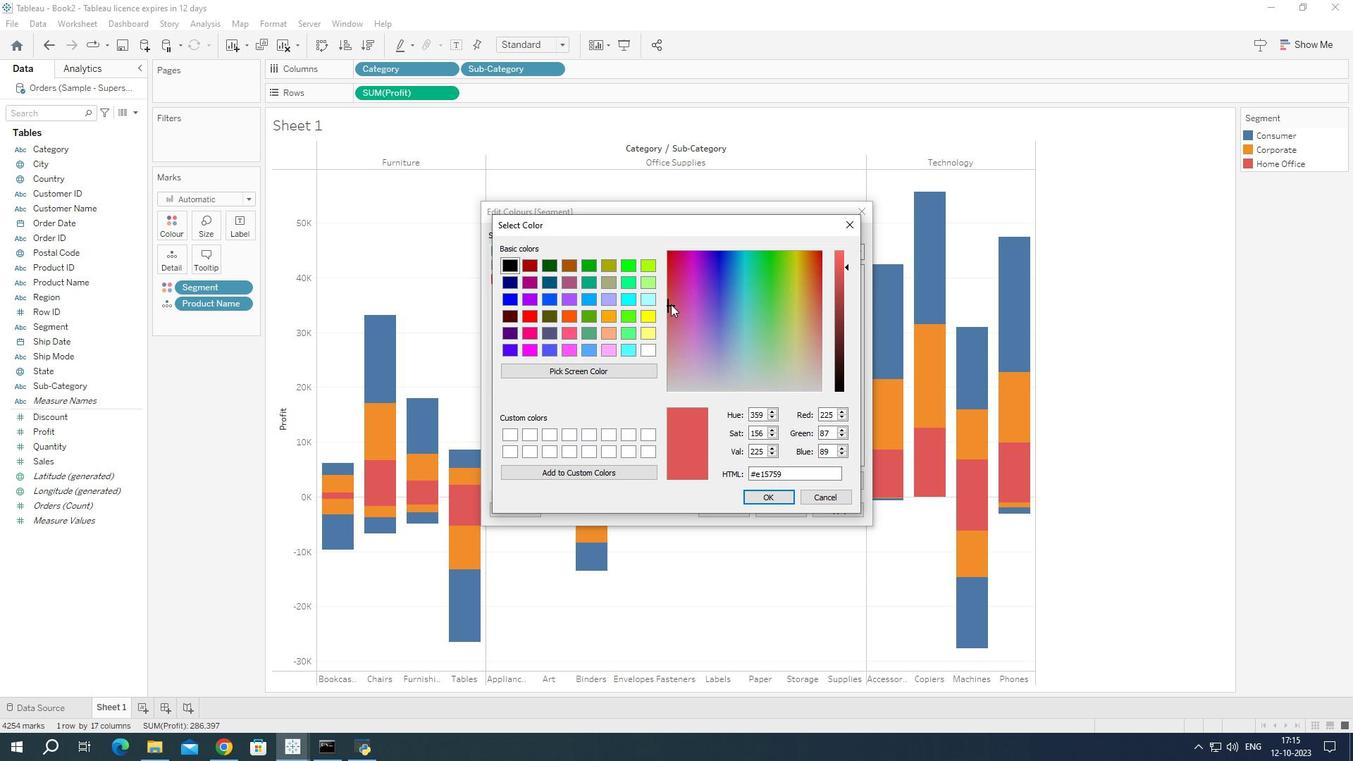 
Action: Mouse pressed left at (670, 304)
Screenshot: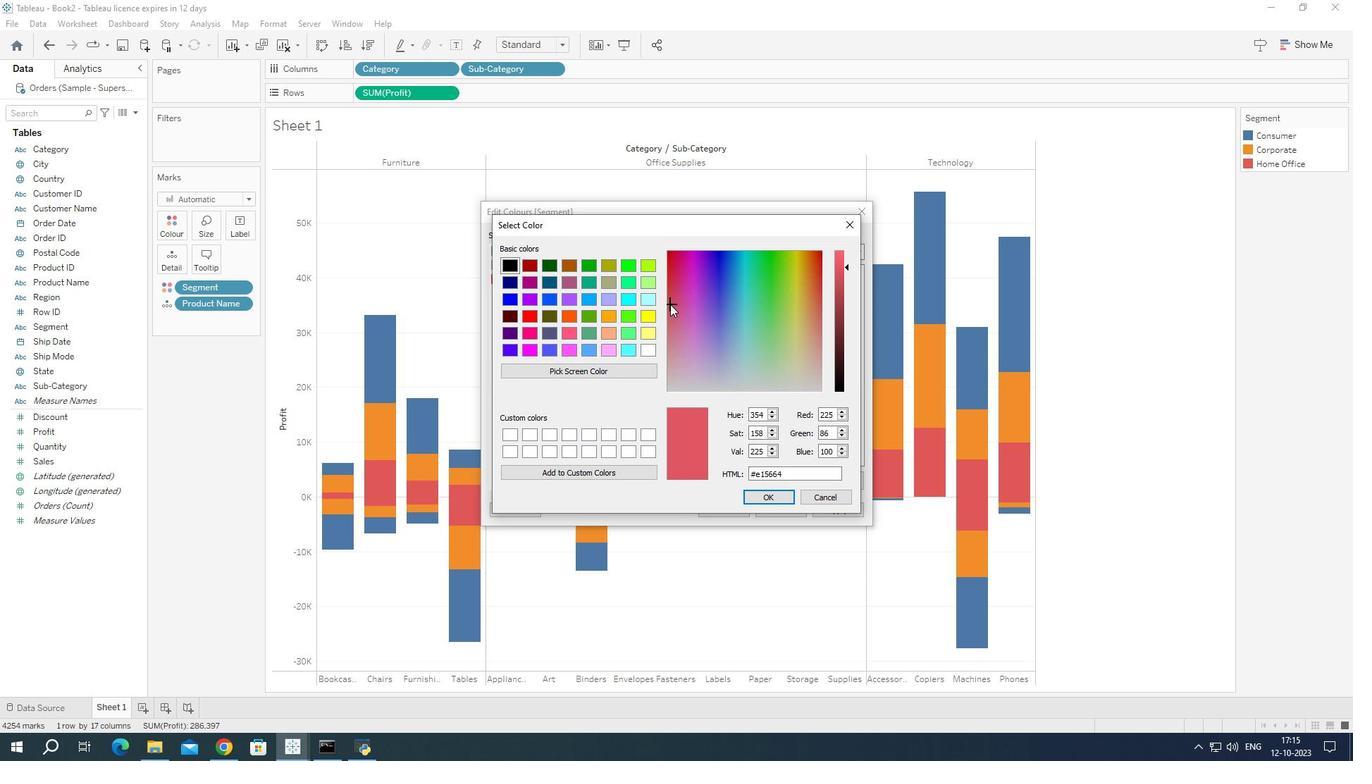 
Action: Mouse moved to (759, 488)
Screenshot: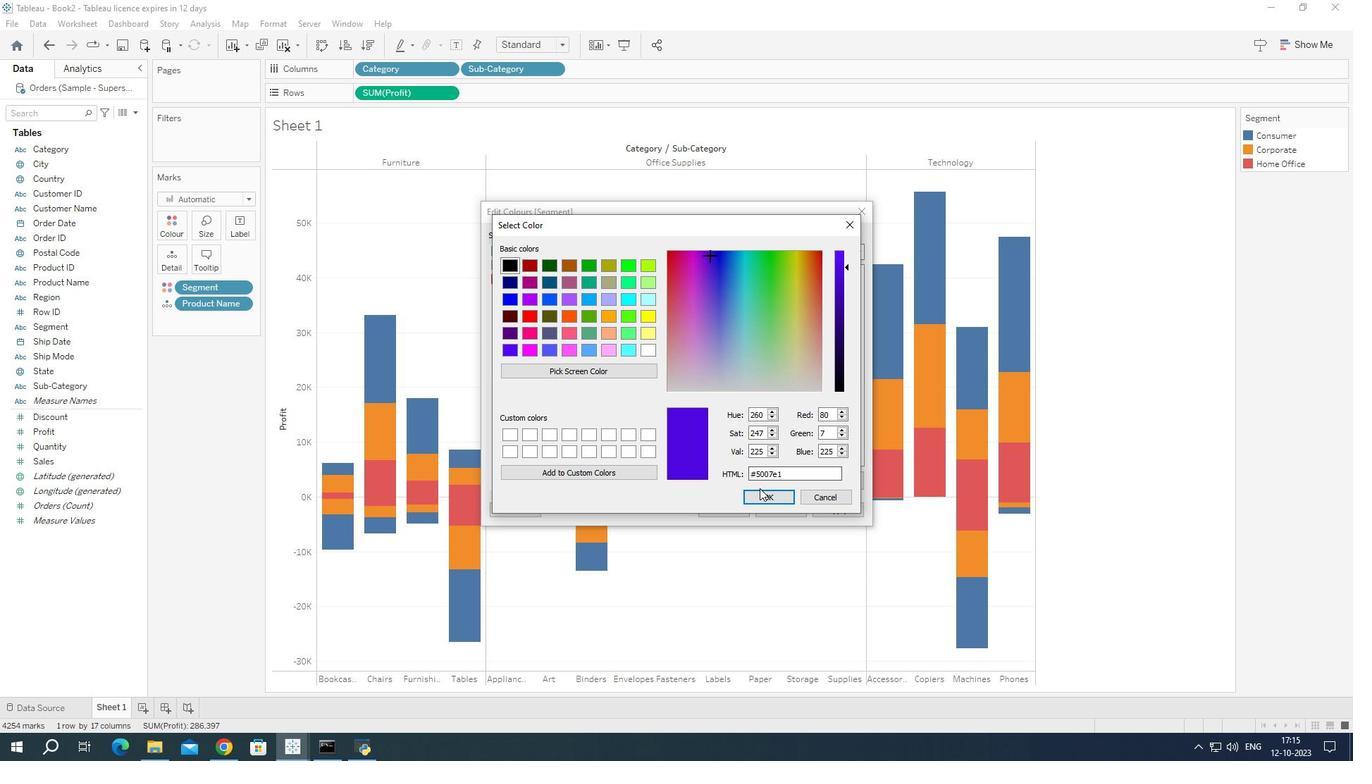 
Action: Mouse pressed left at (759, 488)
Screenshot: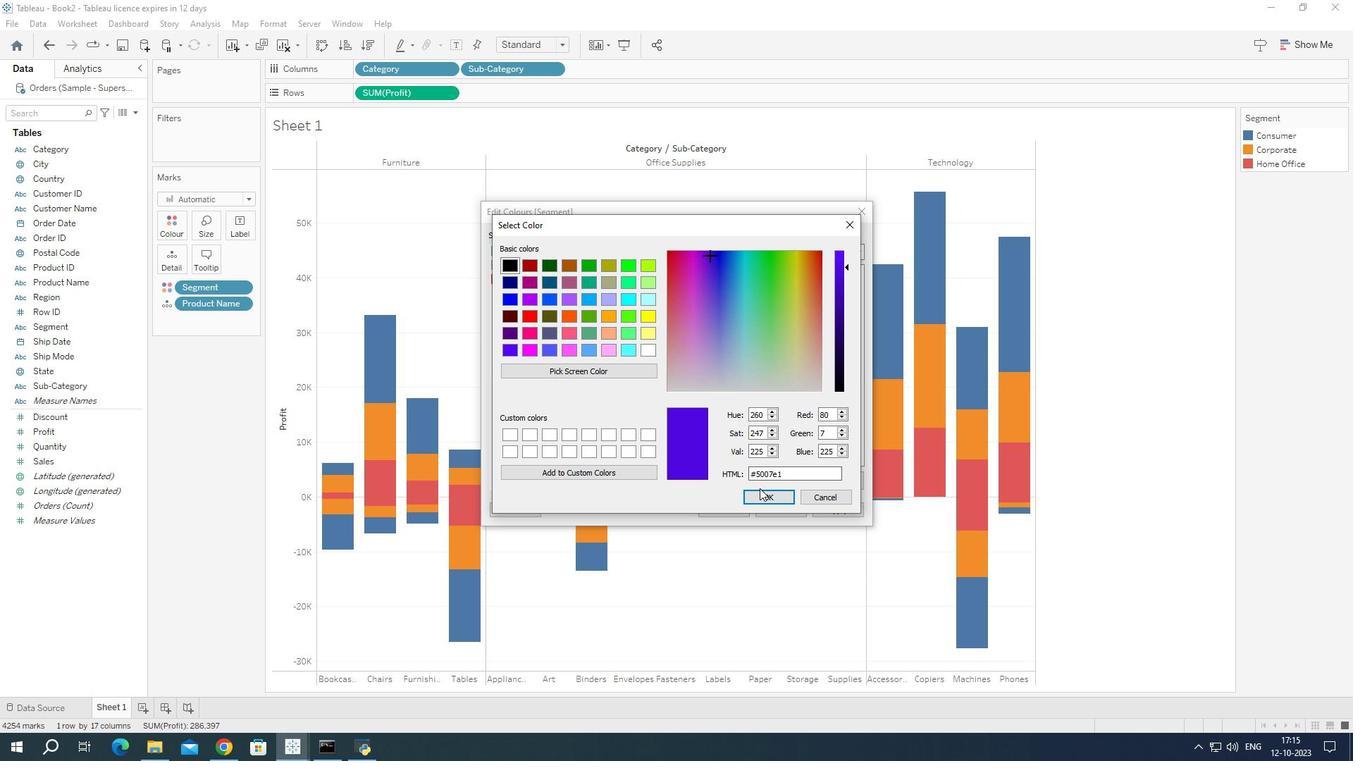 
Action: Mouse moved to (760, 491)
Screenshot: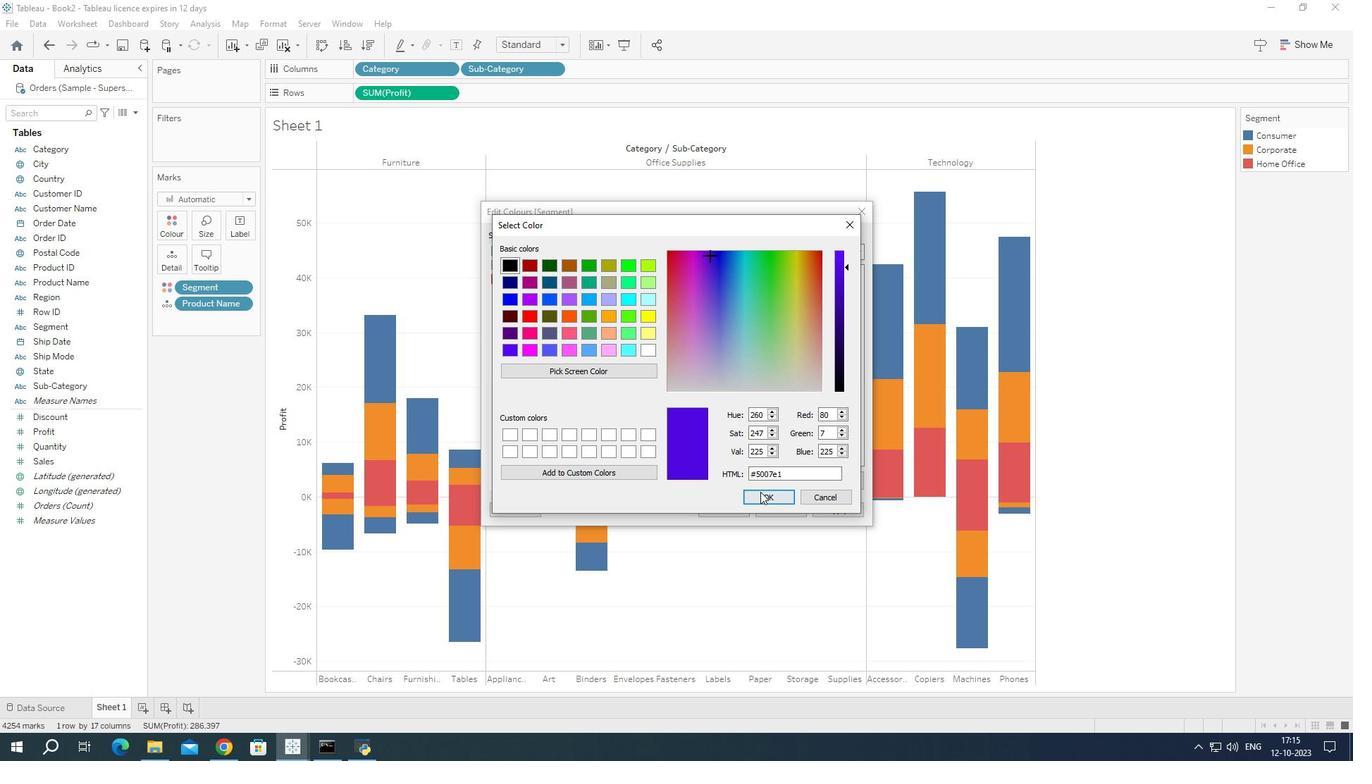 
Action: Mouse pressed left at (760, 491)
Screenshot: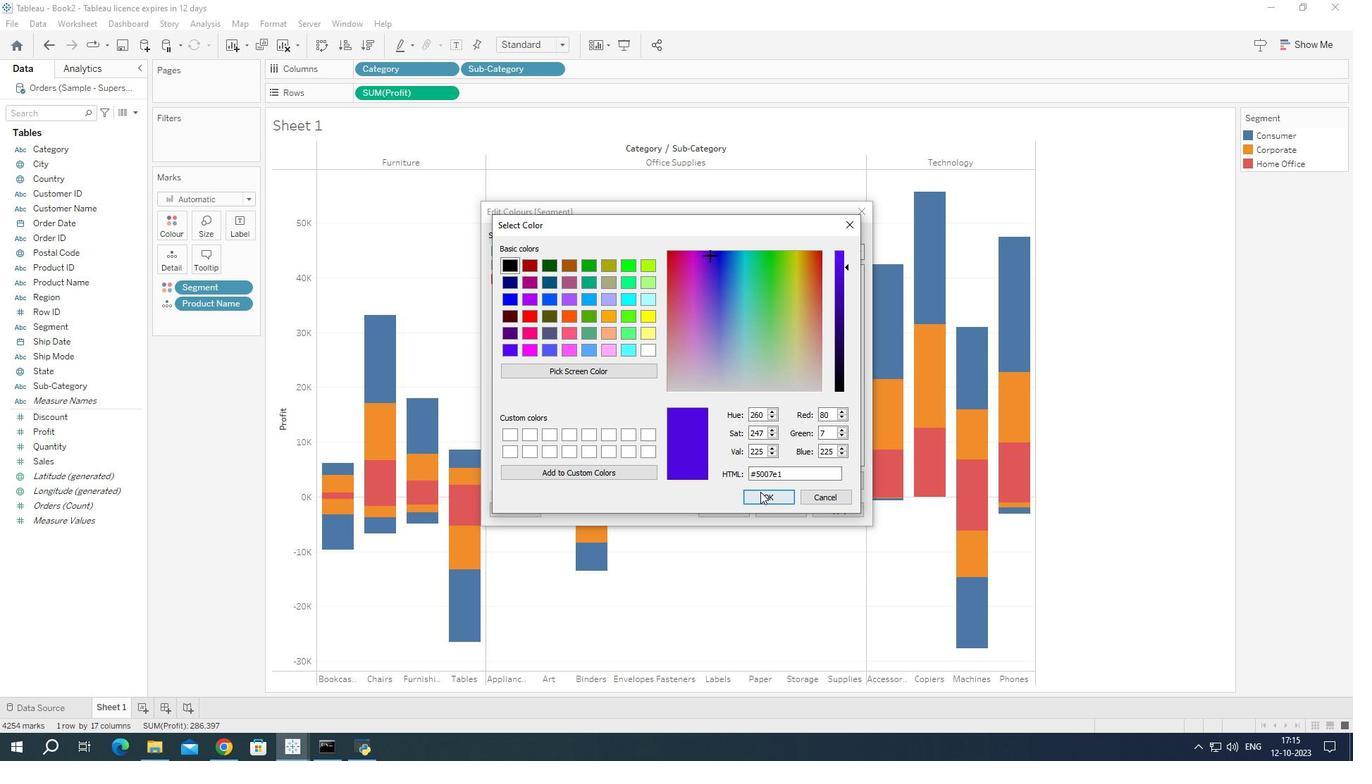 
Action: Mouse moved to (740, 508)
Screenshot: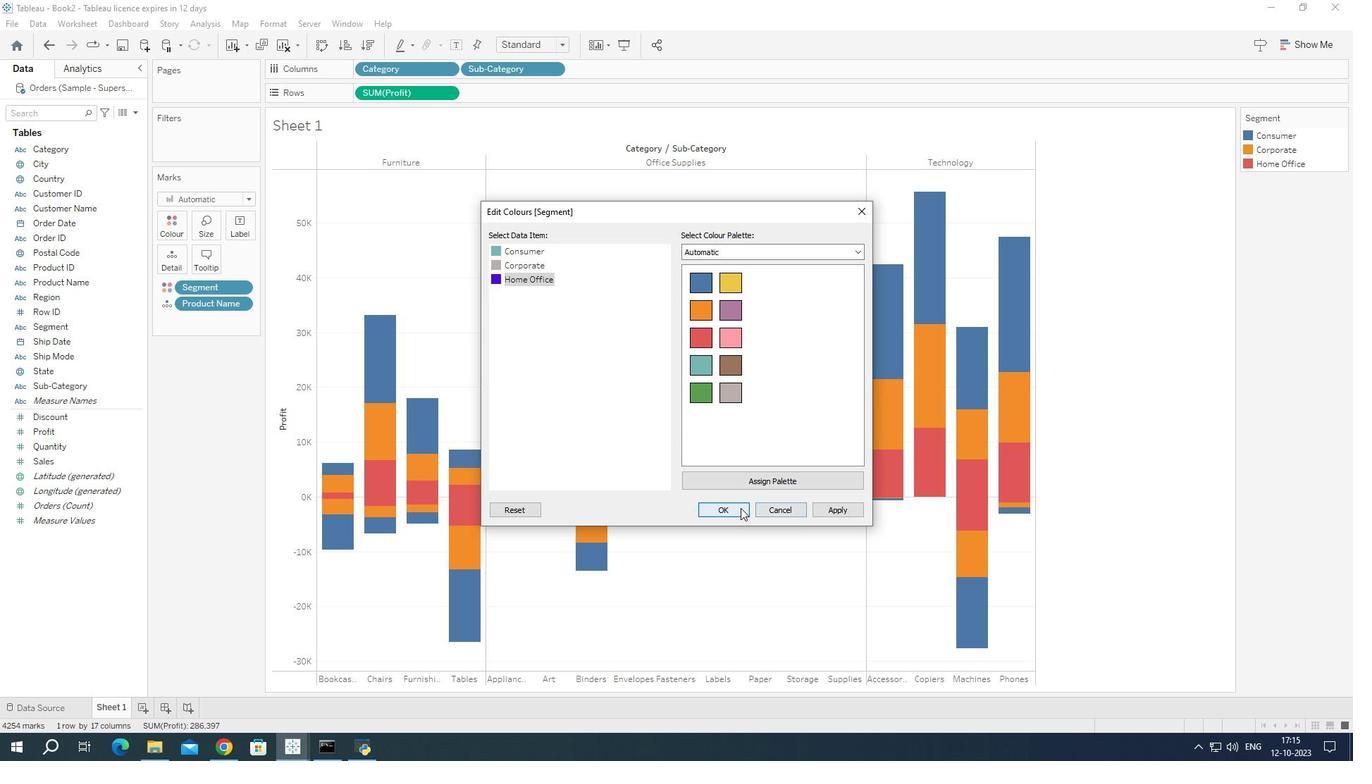 
Action: Mouse pressed left at (740, 508)
Screenshot: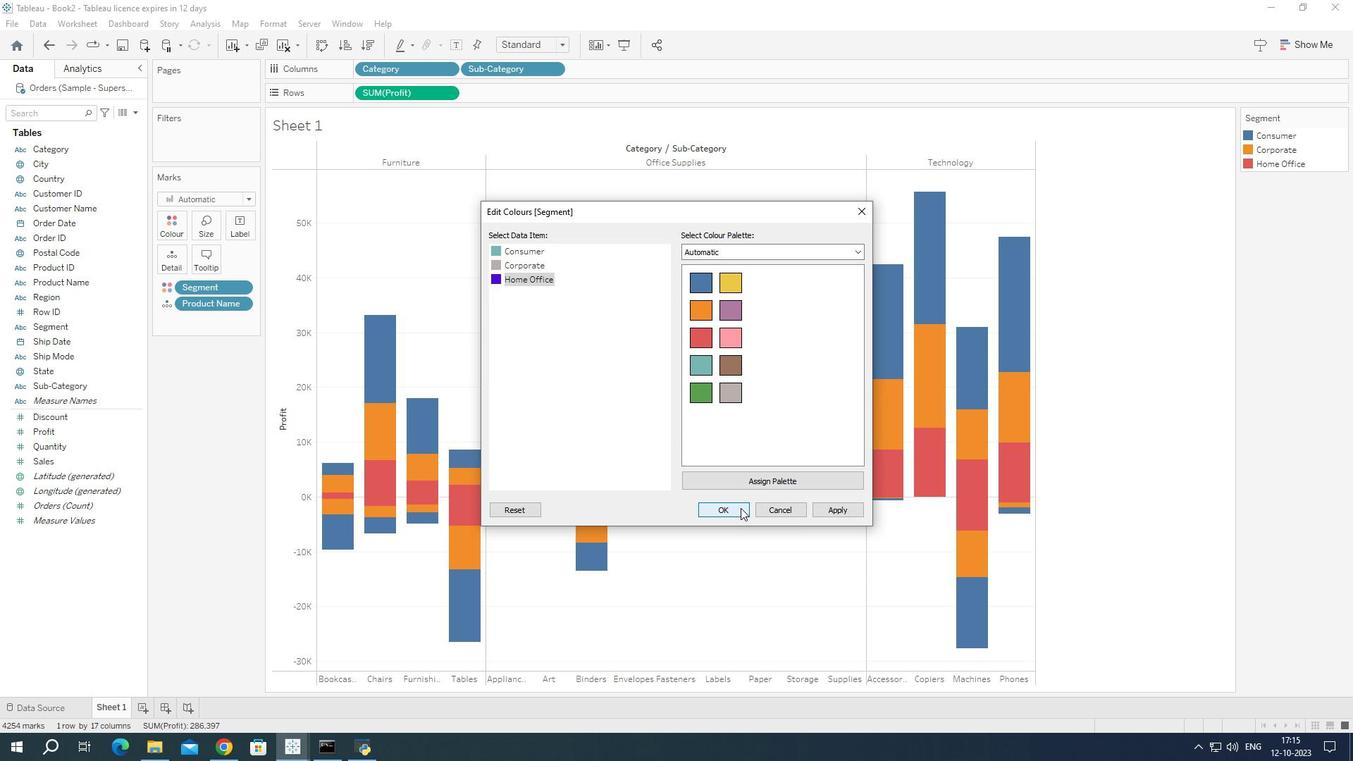 
Action: Mouse moved to (1248, 165)
Screenshot: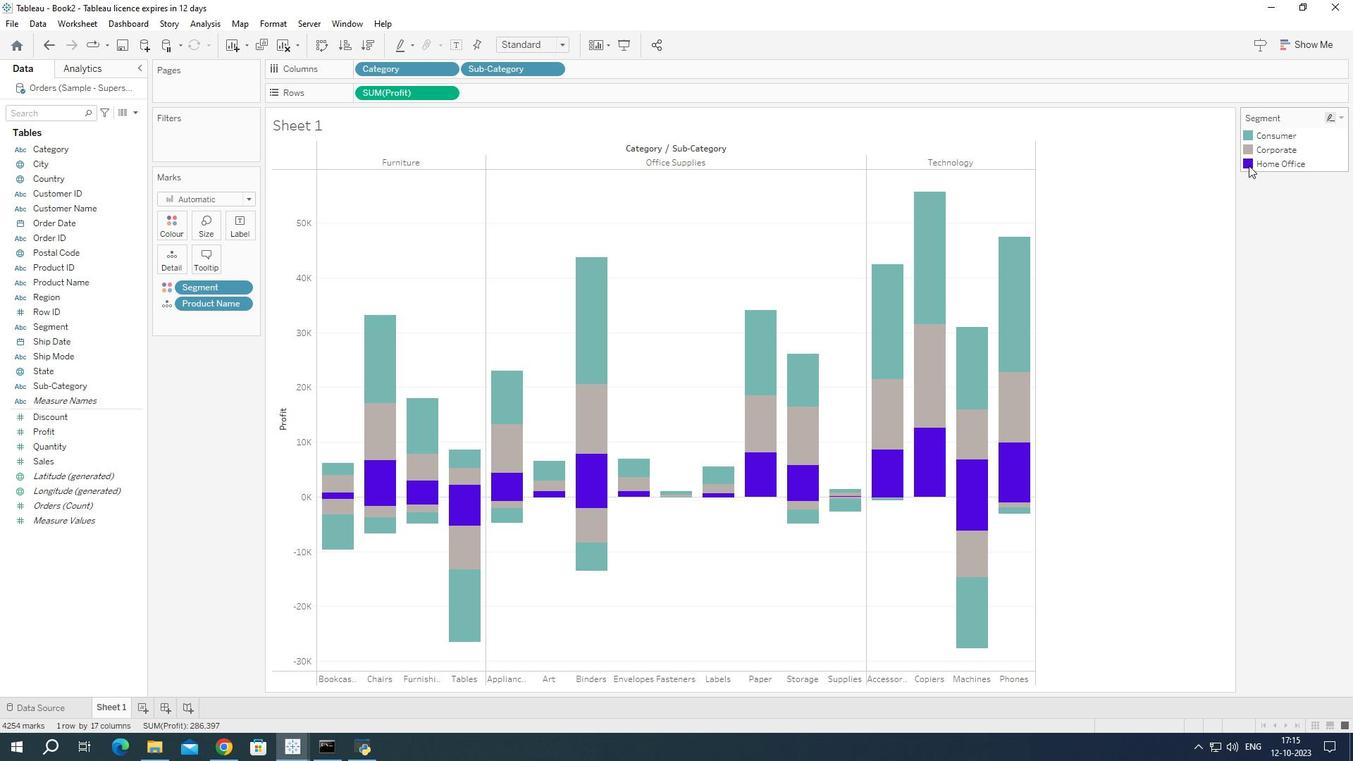 
Action: Mouse pressed left at (1248, 165)
Screenshot: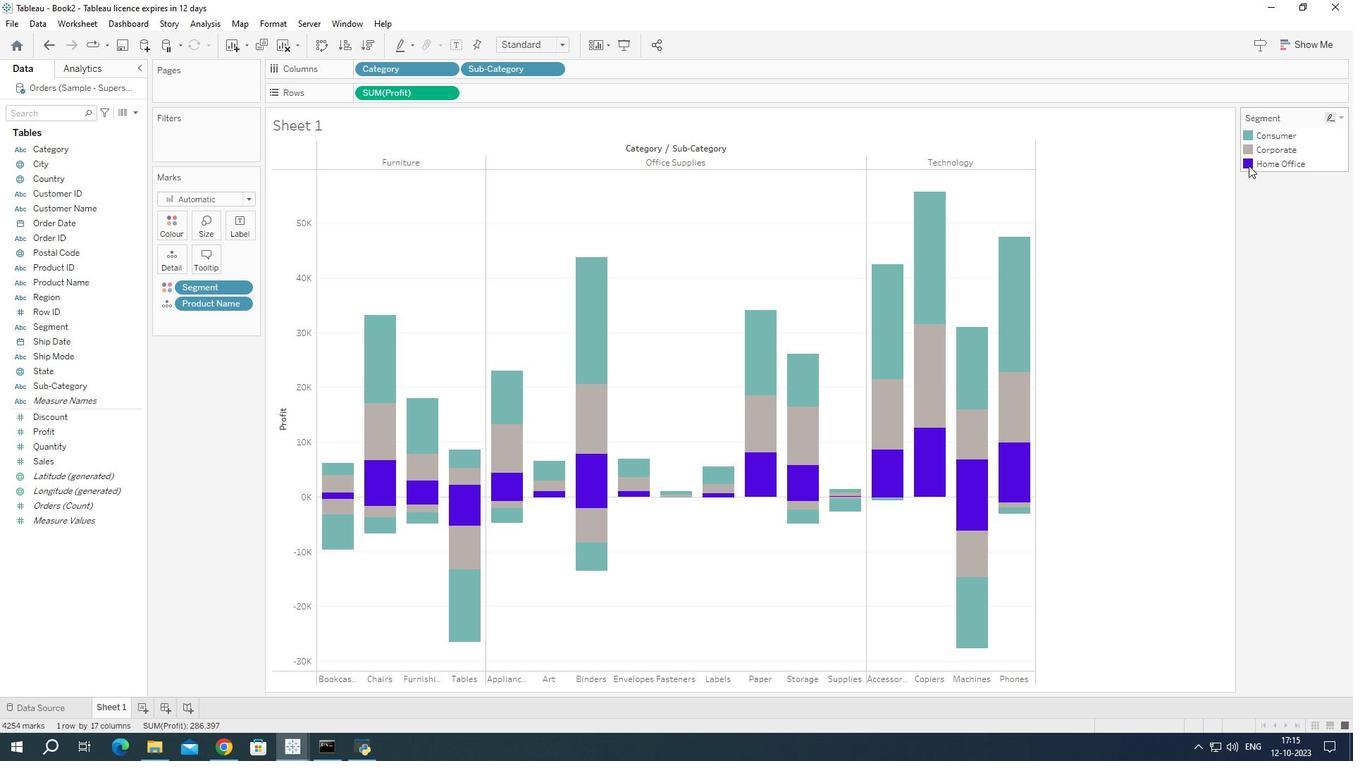 
Action: Mouse moved to (1339, 118)
Screenshot: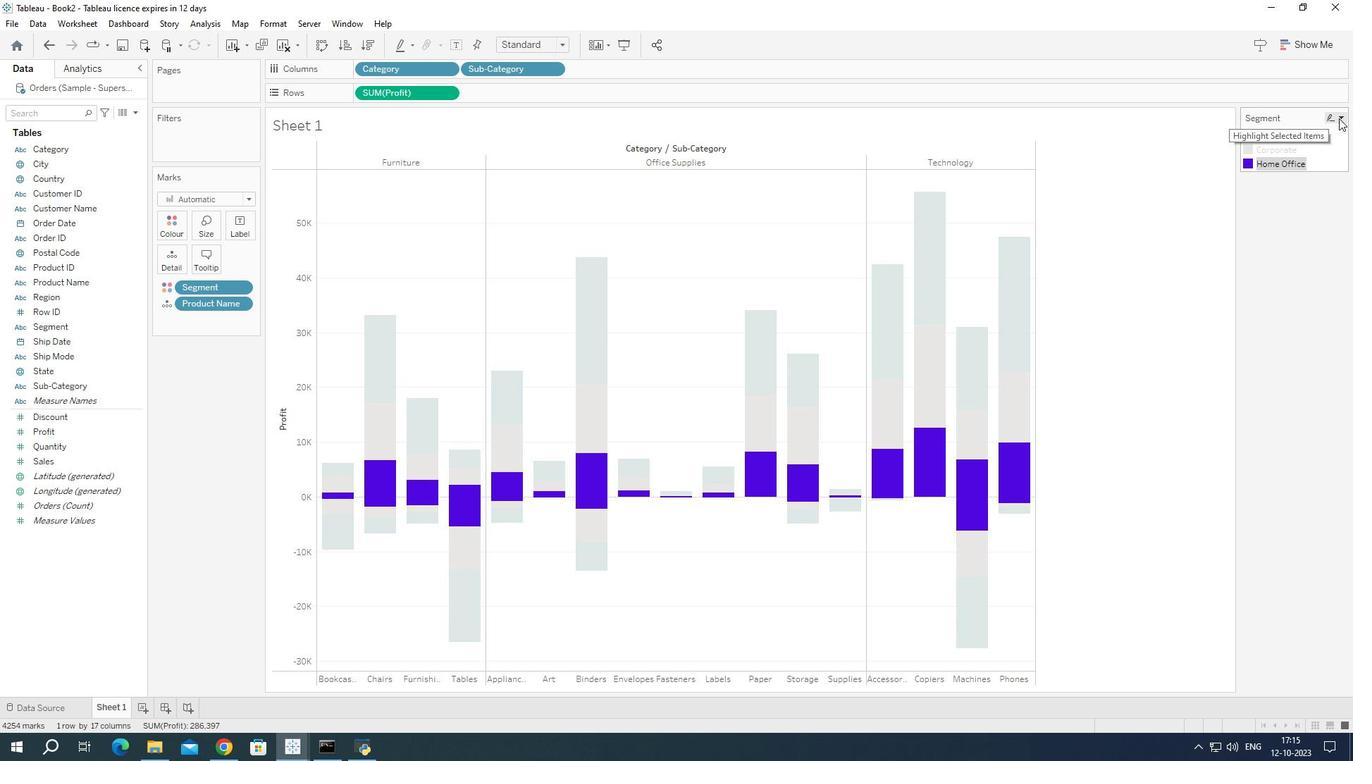 
Action: Mouse pressed left at (1339, 118)
Screenshot: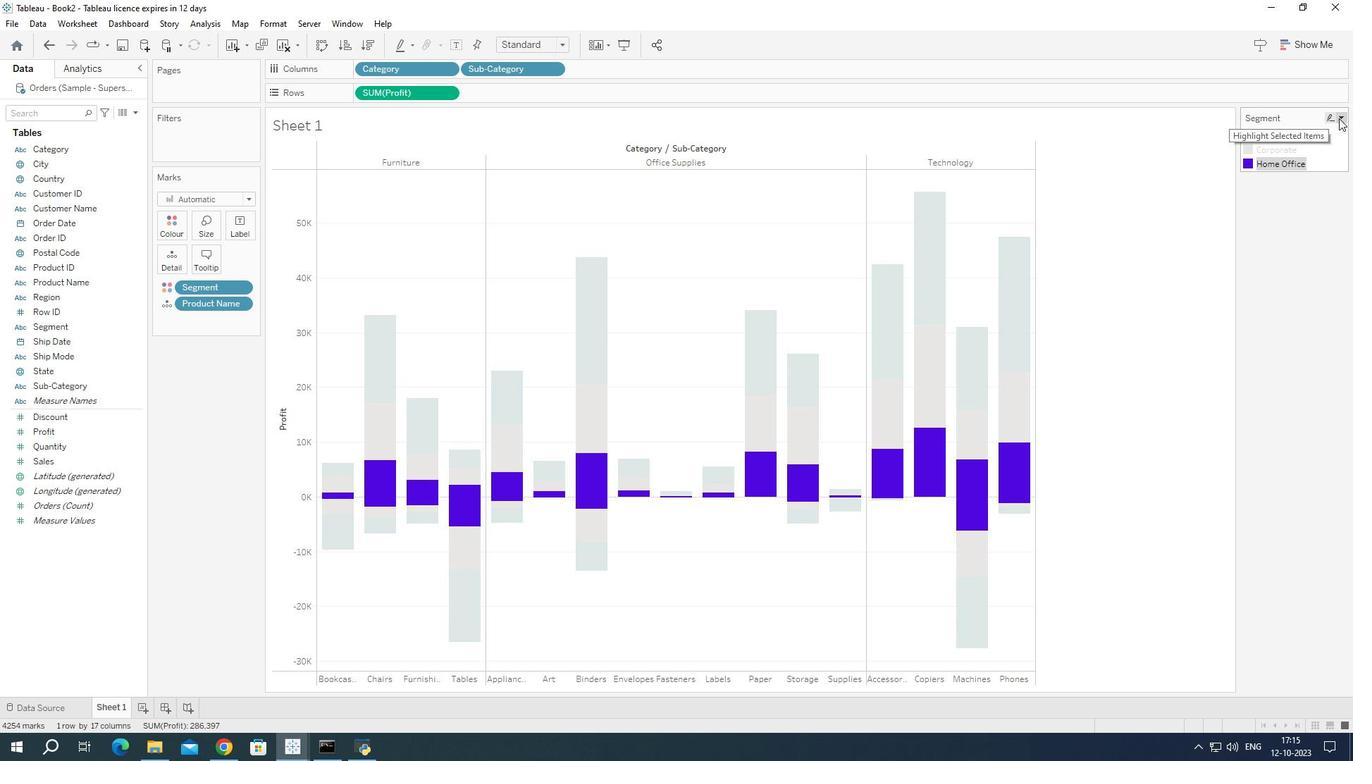 
Action: Mouse moved to (1262, 128)
Screenshot: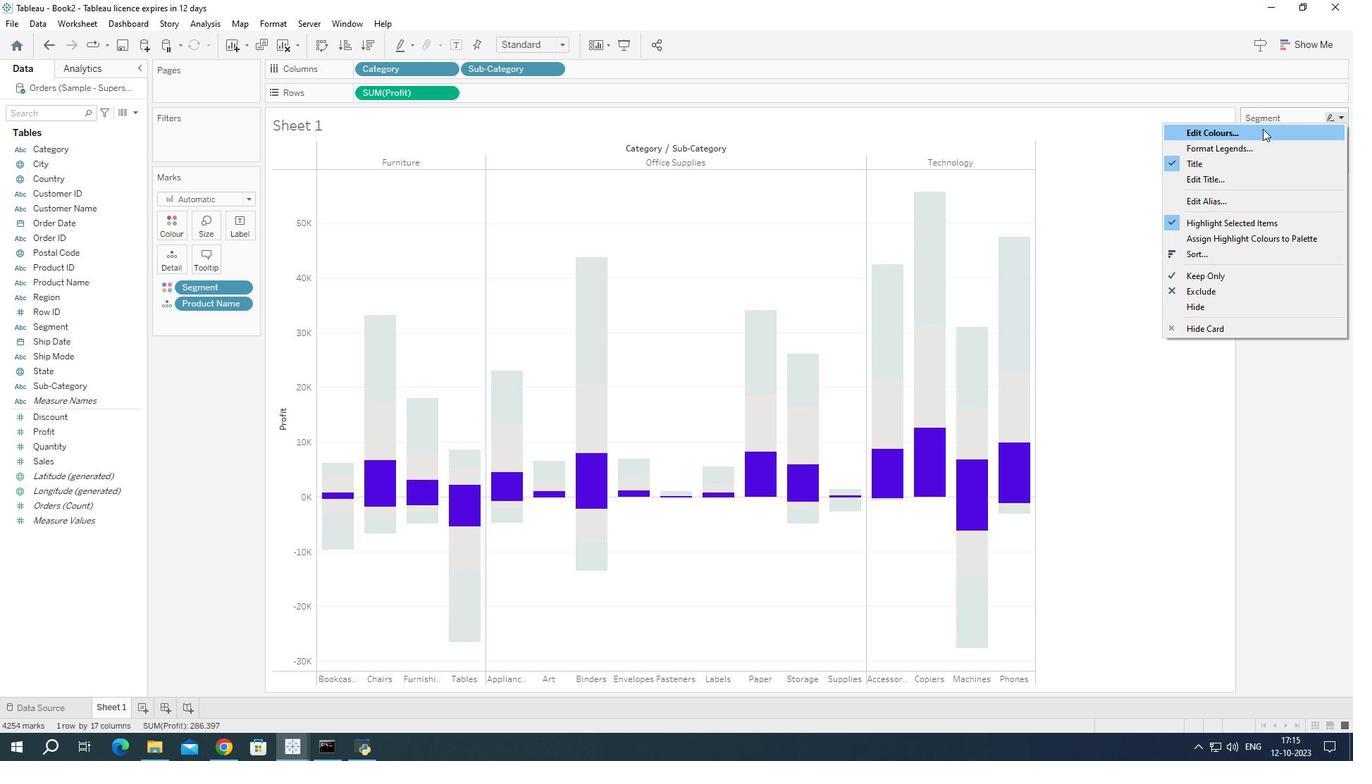 
Action: Mouse pressed left at (1262, 128)
Screenshot: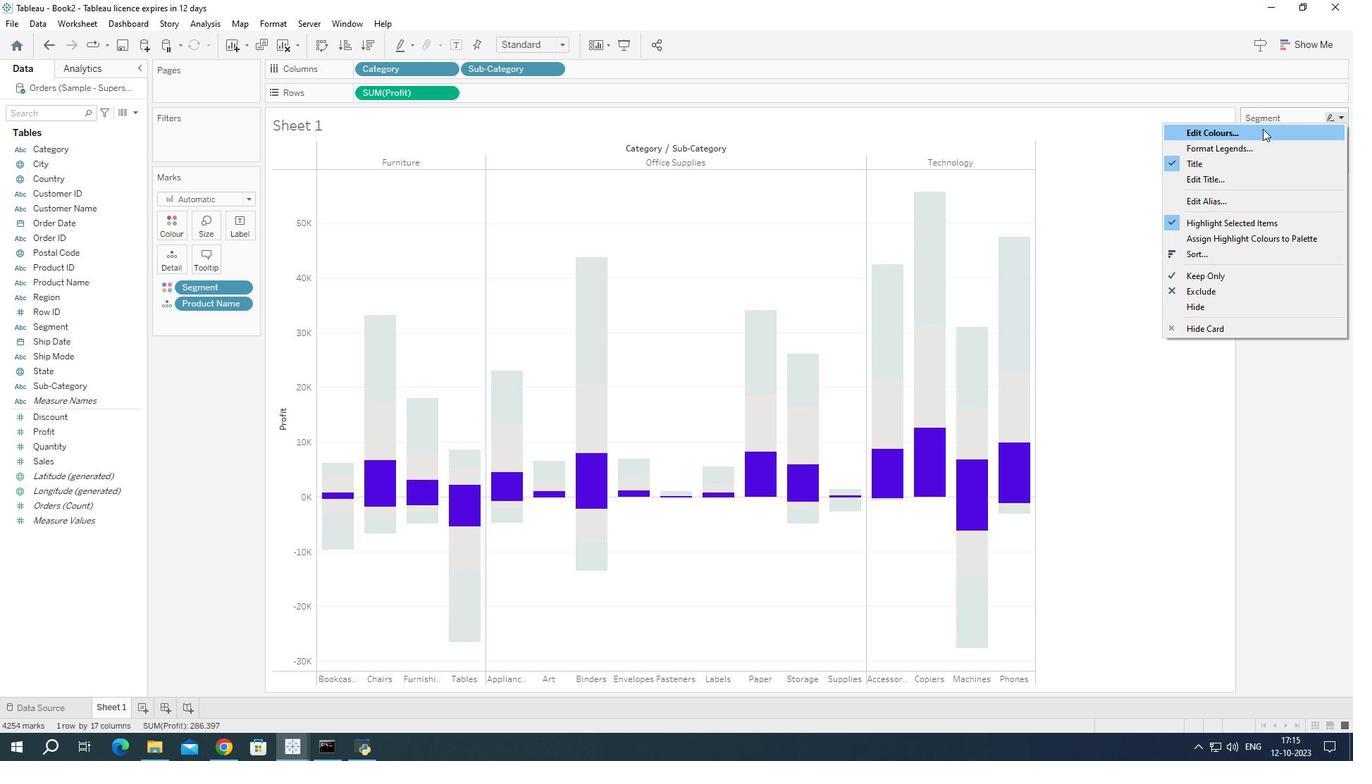 
Action: Mouse moved to (734, 390)
Screenshot: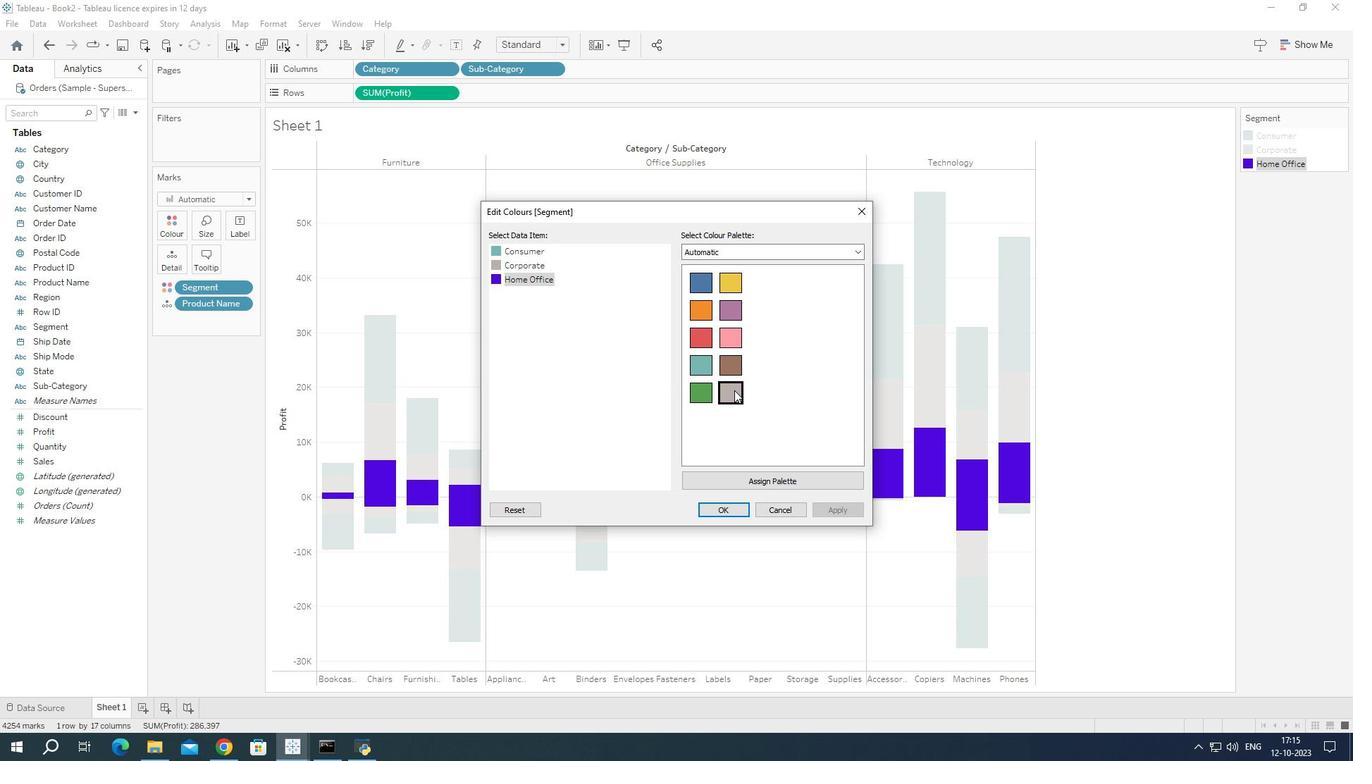 
Action: Mouse pressed left at (734, 390)
Screenshot: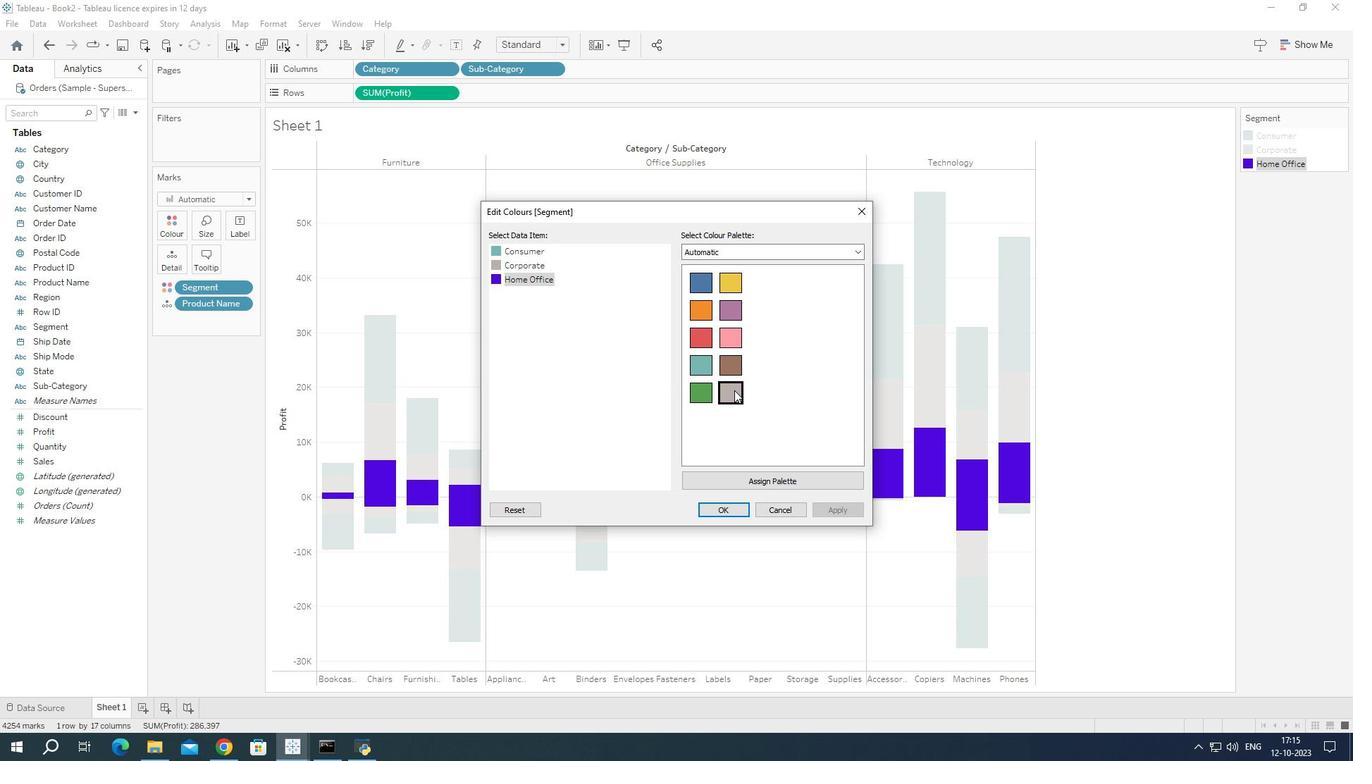 
Action: Mouse moved to (709, 282)
Screenshot: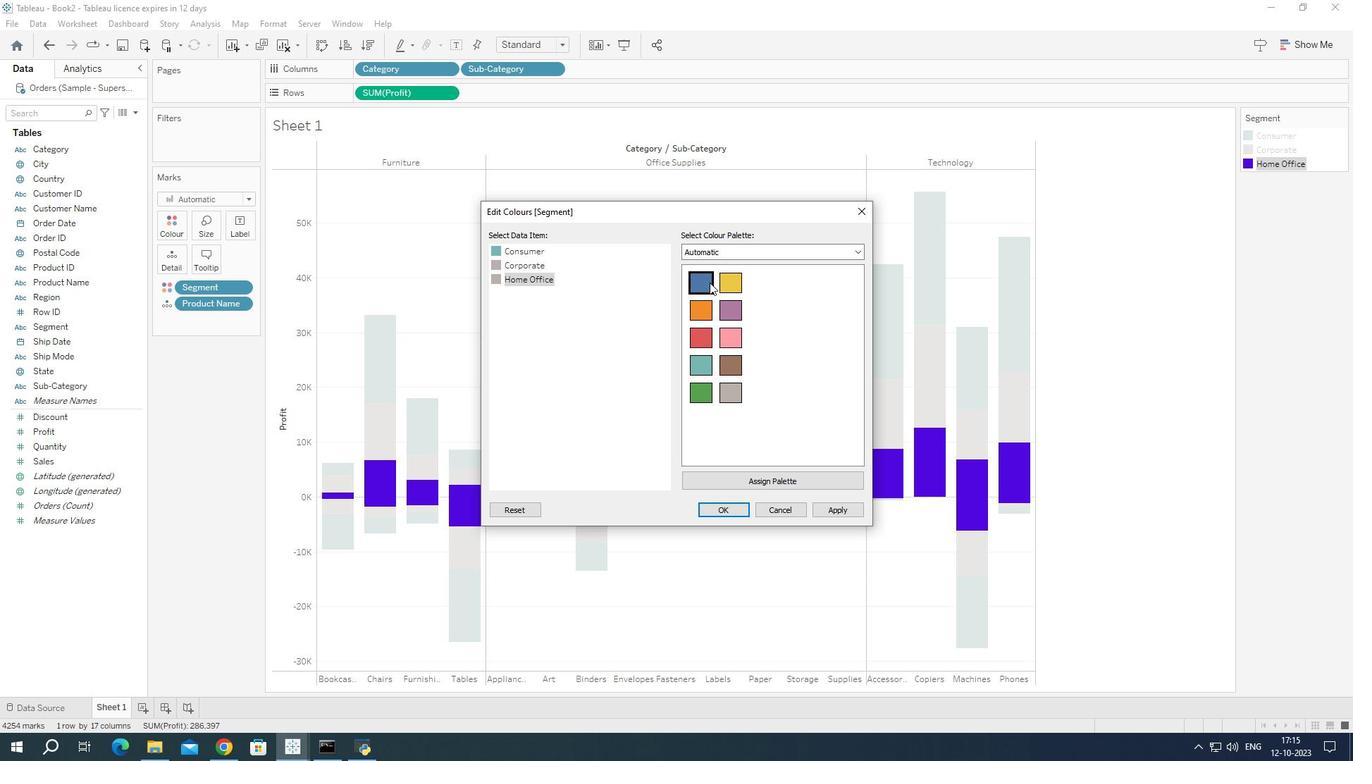 
Action: Mouse pressed left at (709, 282)
Screenshot: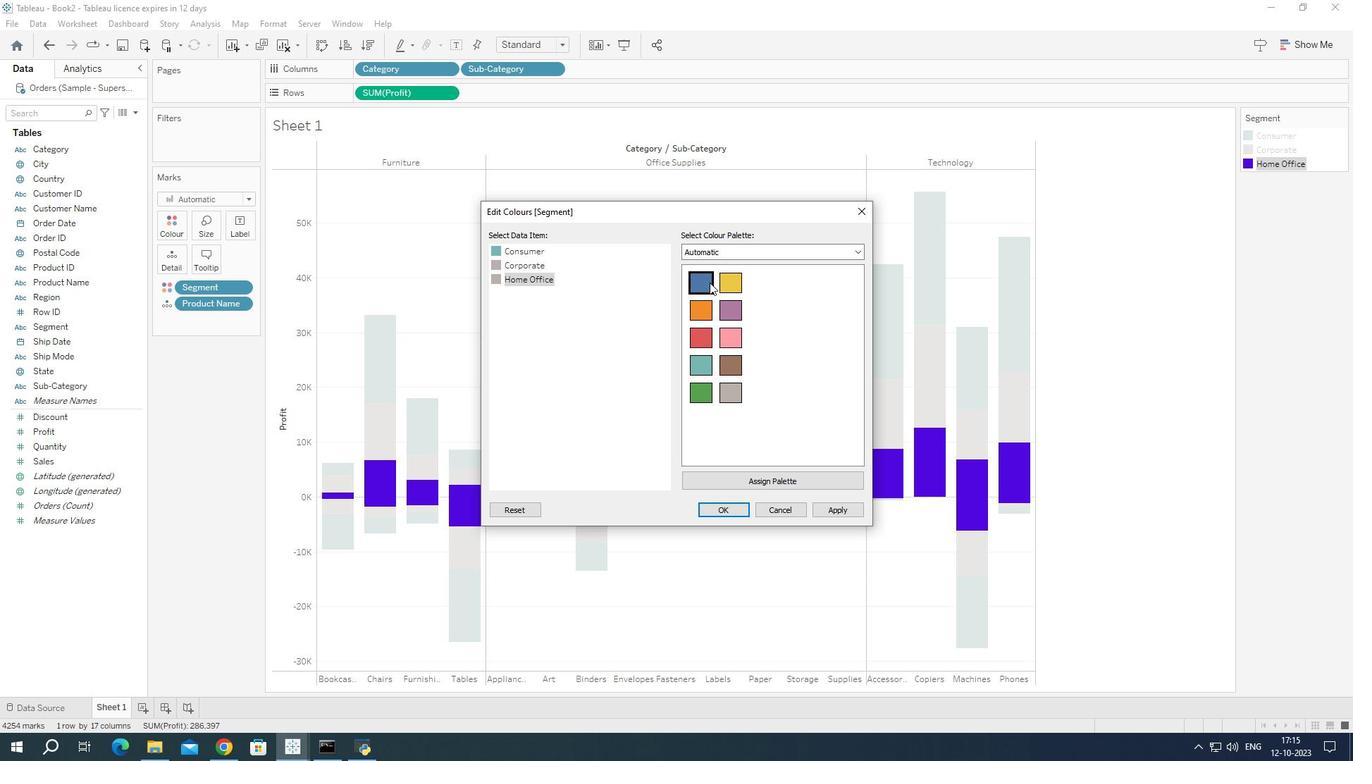 
Action: Mouse moved to (725, 503)
Screenshot: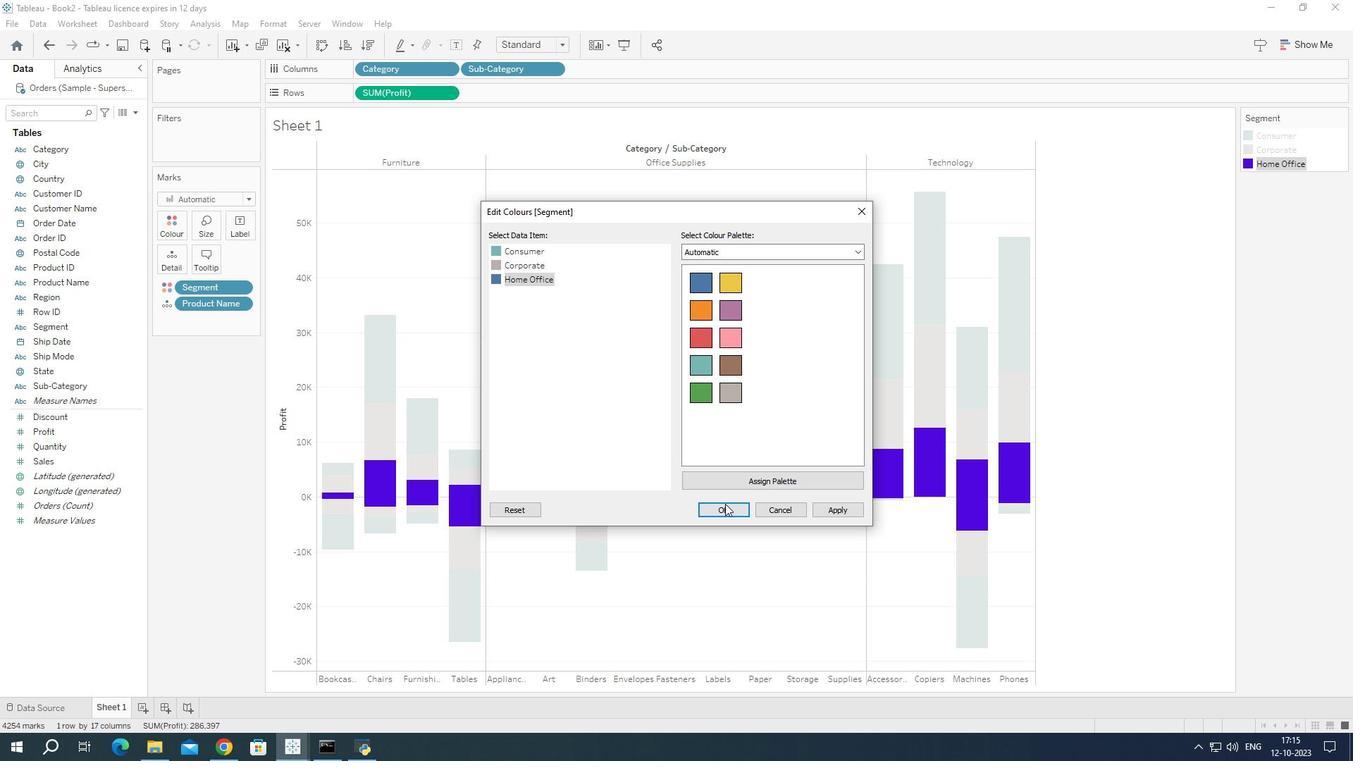 
Action: Mouse pressed left at (725, 503)
Screenshot: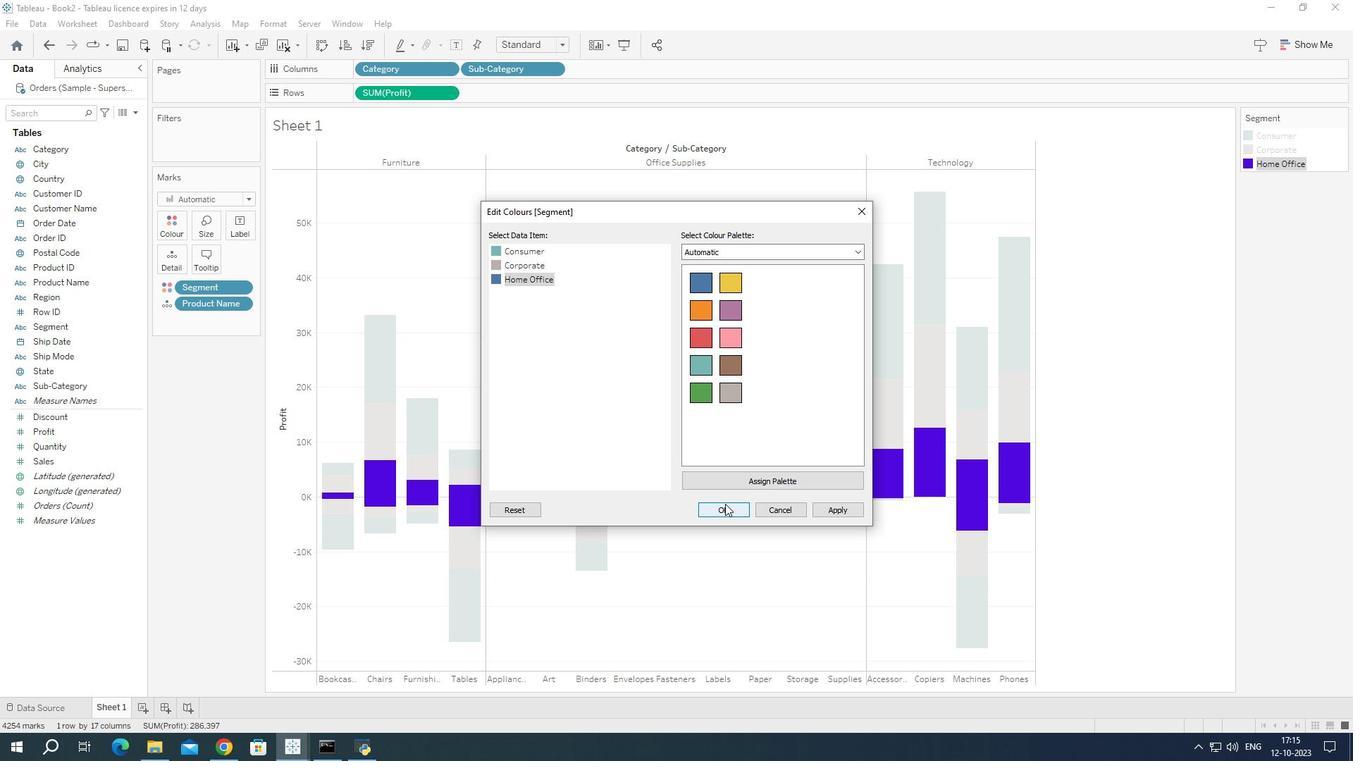 
Action: Mouse moved to (700, 349)
Screenshot: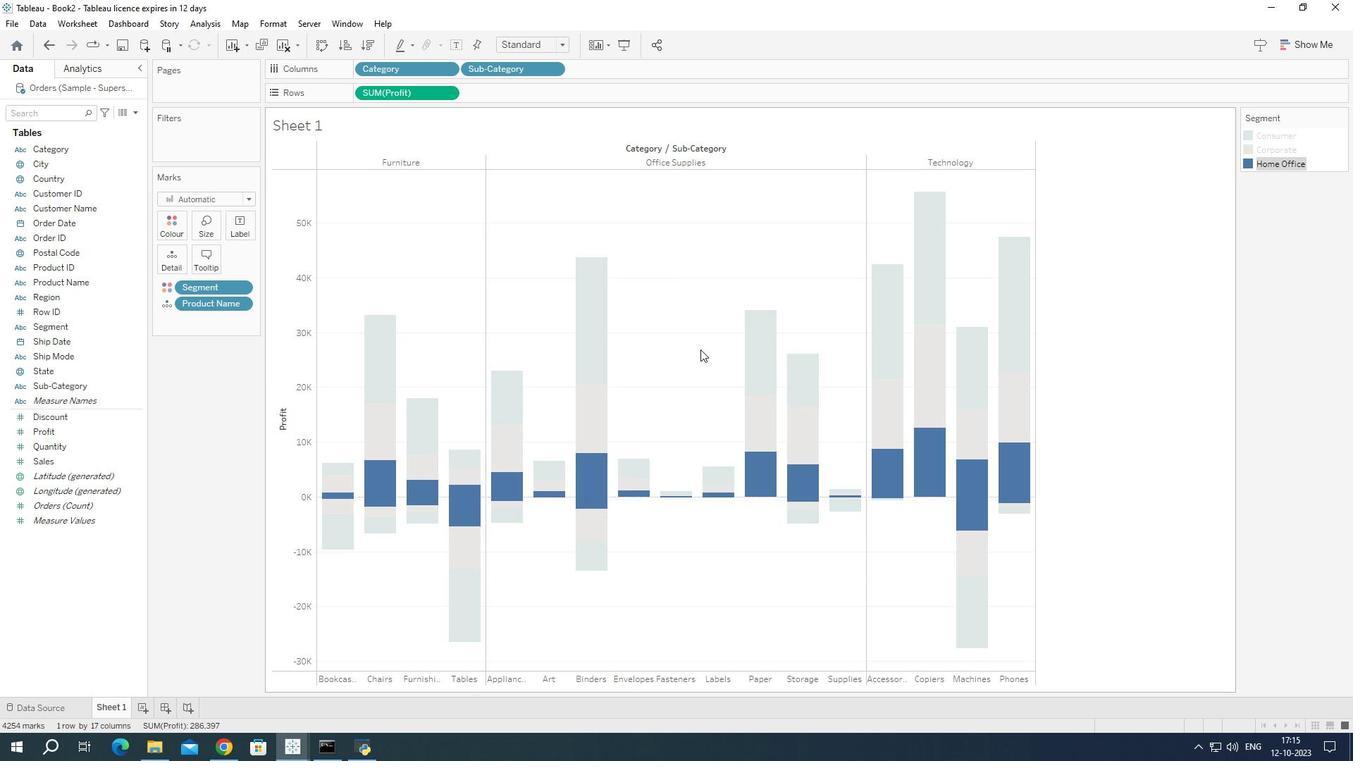 
Action: Mouse pressed left at (700, 349)
Screenshot: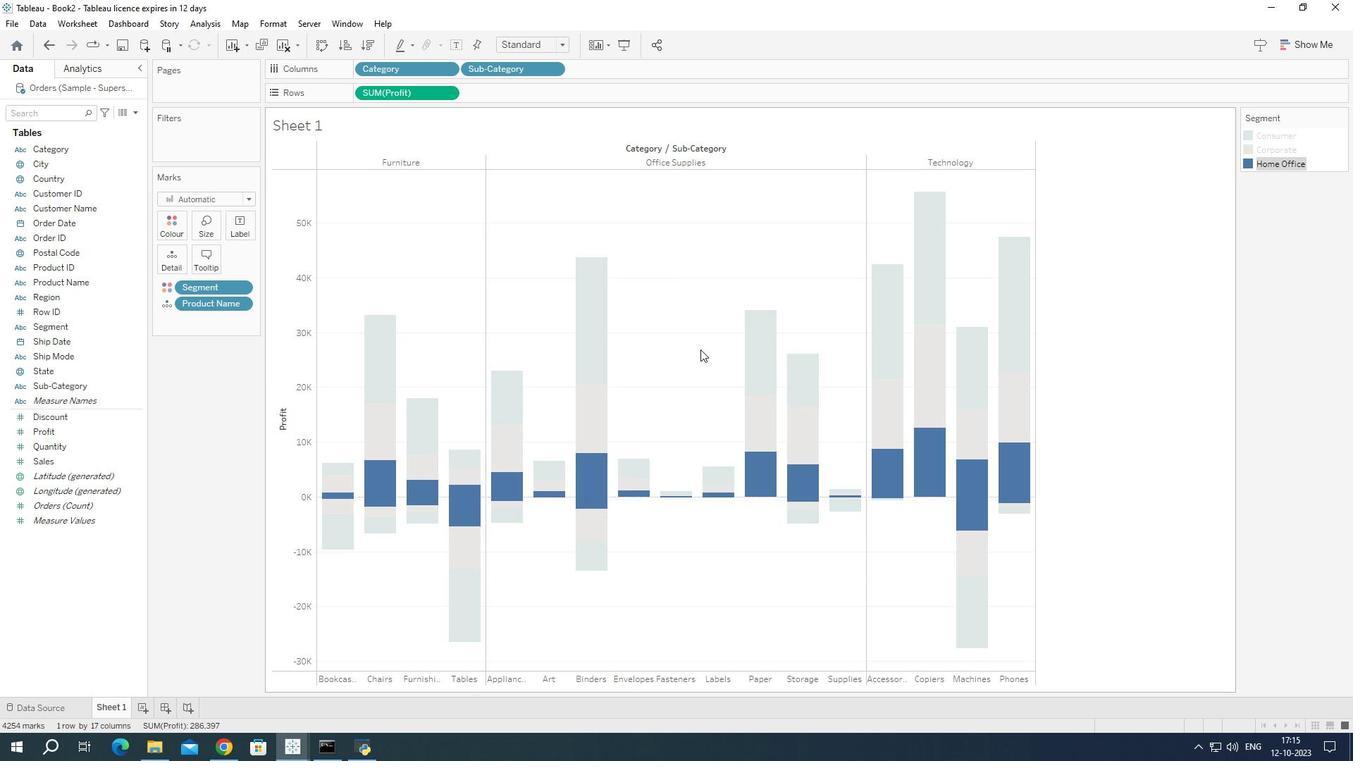 
Action: Mouse moved to (34, 321)
Screenshot: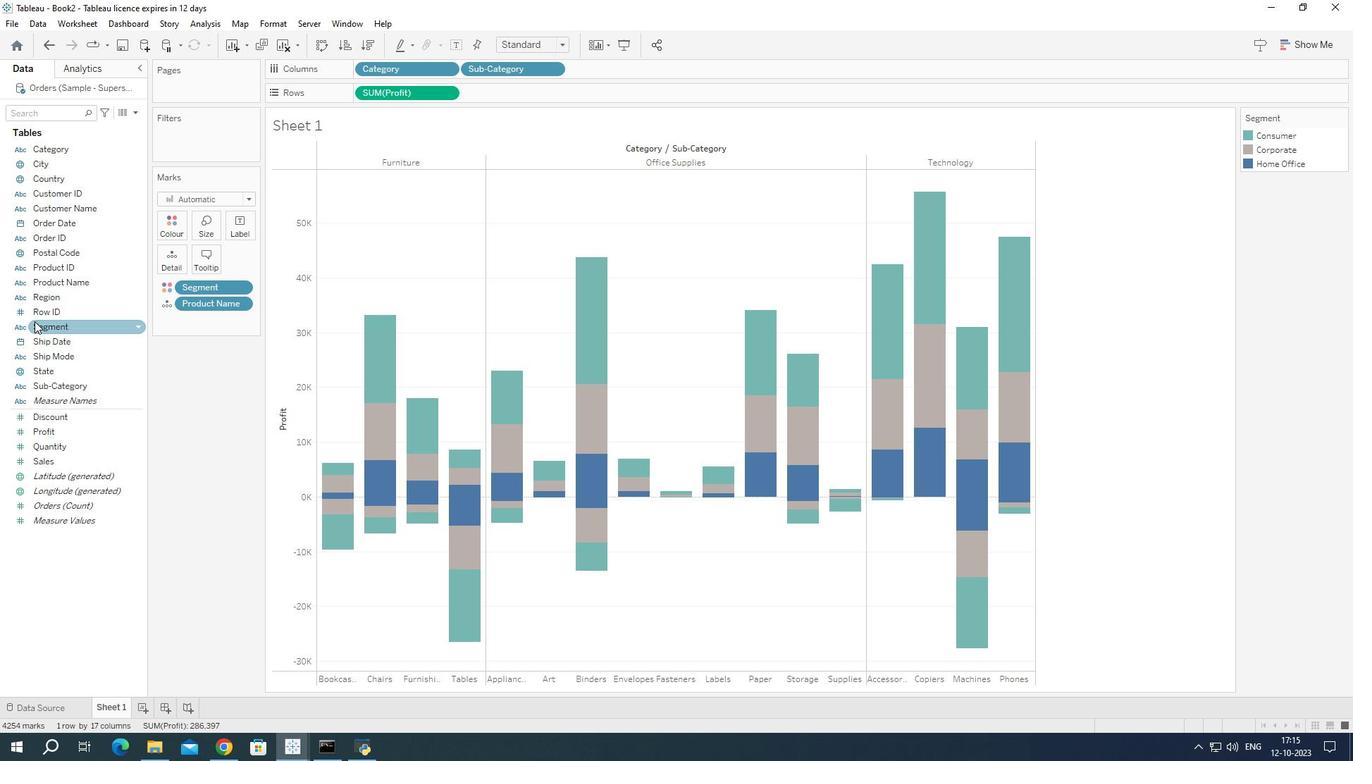 
Action: Mouse pressed left at (34, 321)
Screenshot: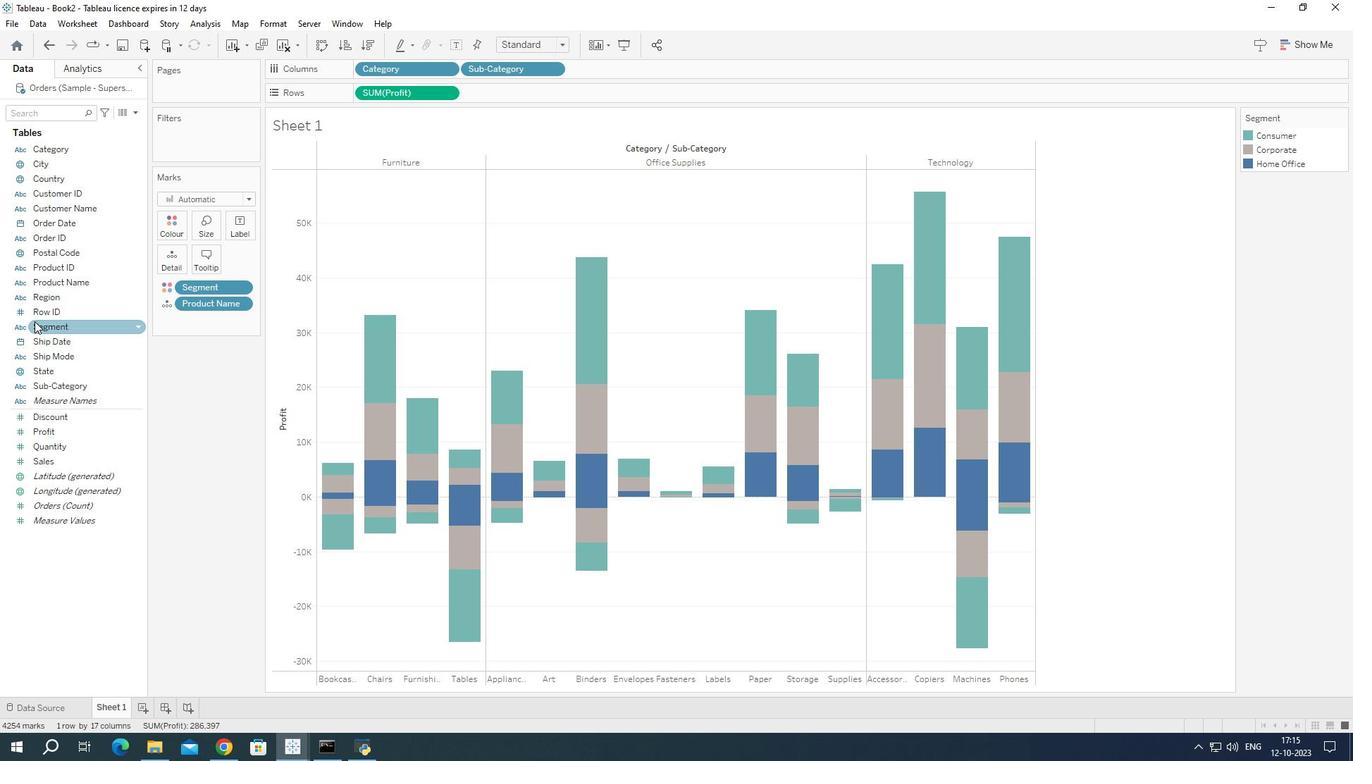
Action: Mouse moved to (563, 418)
Screenshot: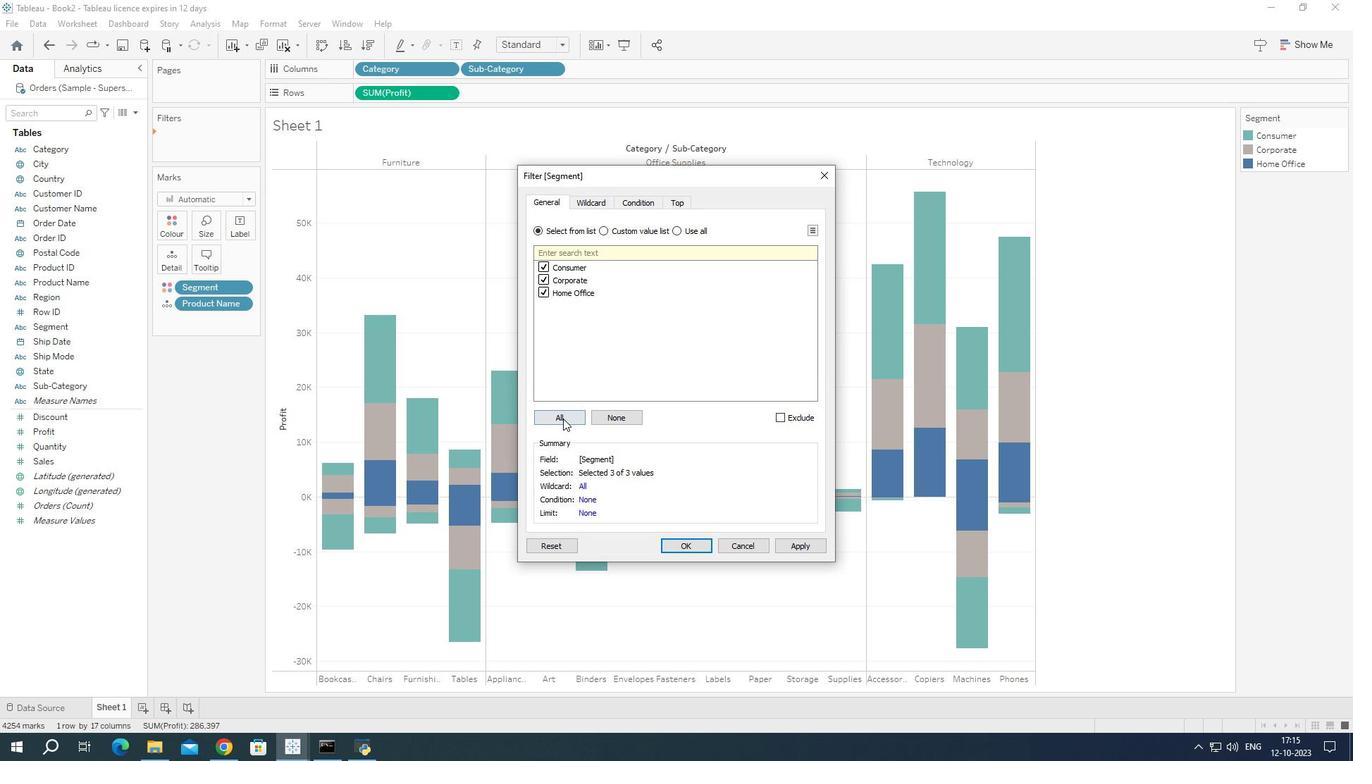 
Action: Mouse pressed left at (563, 418)
Screenshot: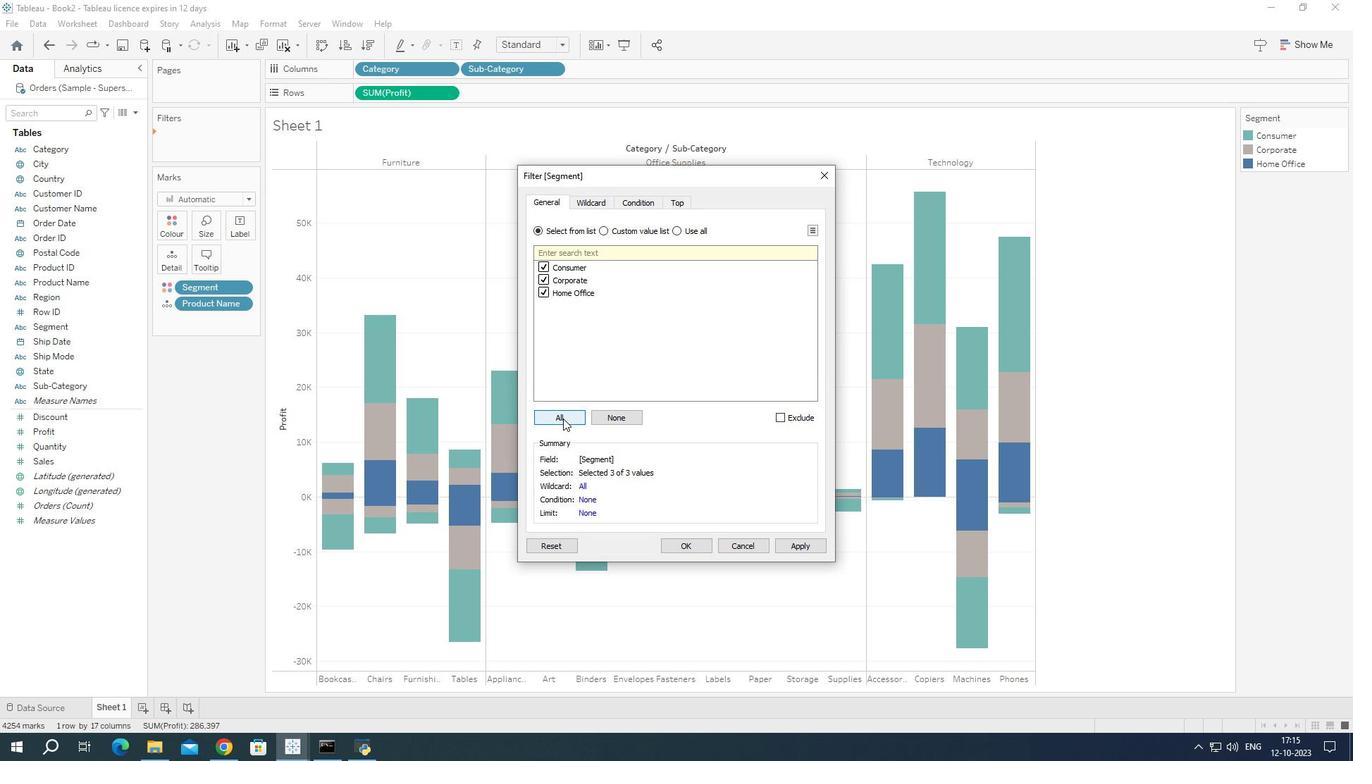 
Action: Mouse moved to (687, 541)
Screenshot: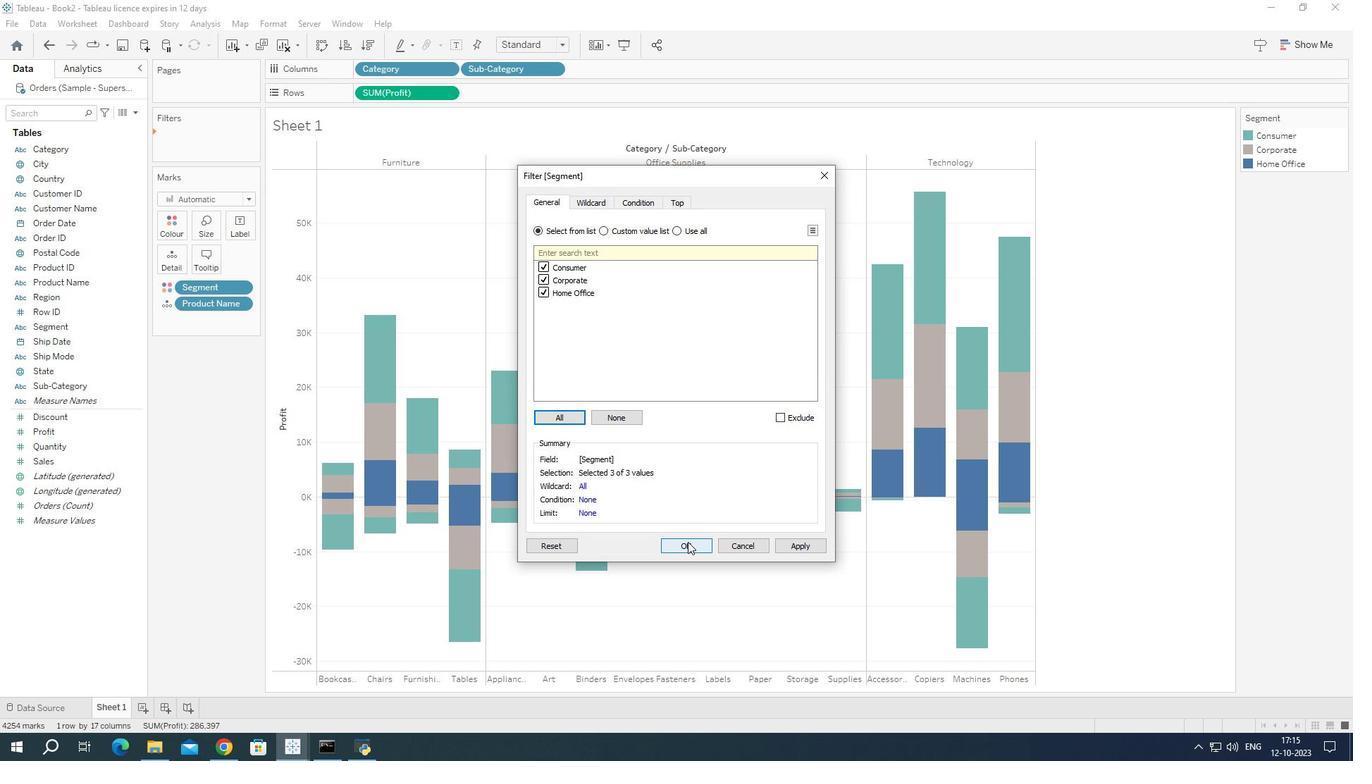 
Action: Mouse pressed left at (687, 541)
Screenshot: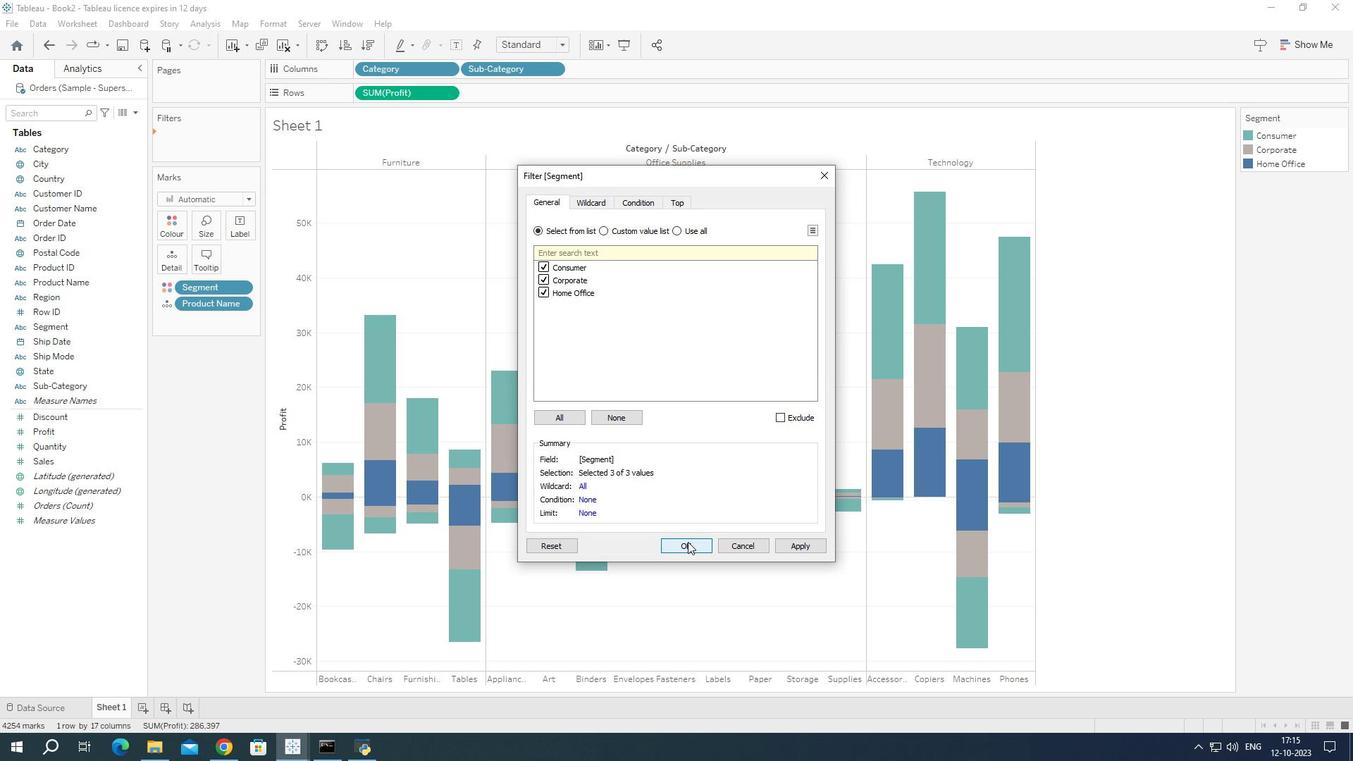 
Action: Mouse moved to (186, 138)
Screenshot: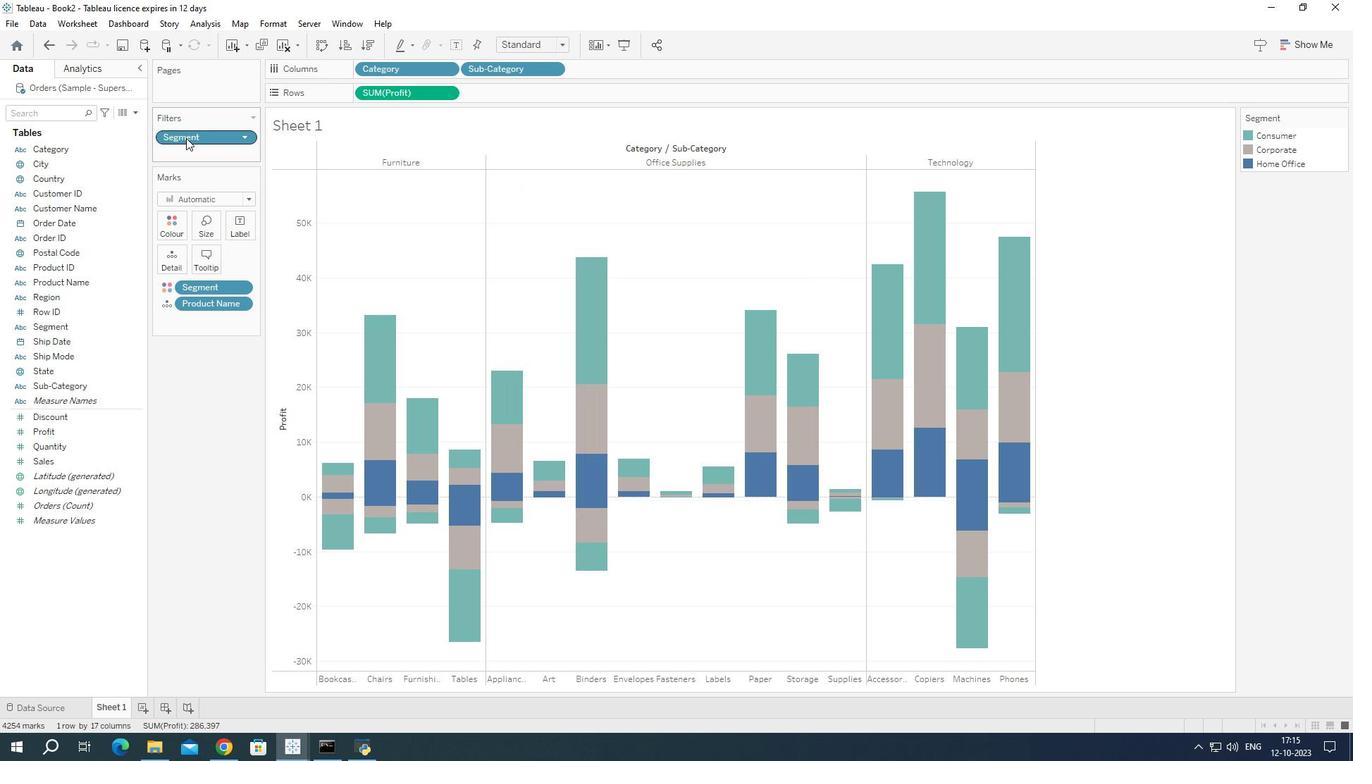 
Action: Mouse pressed right at (186, 138)
Screenshot: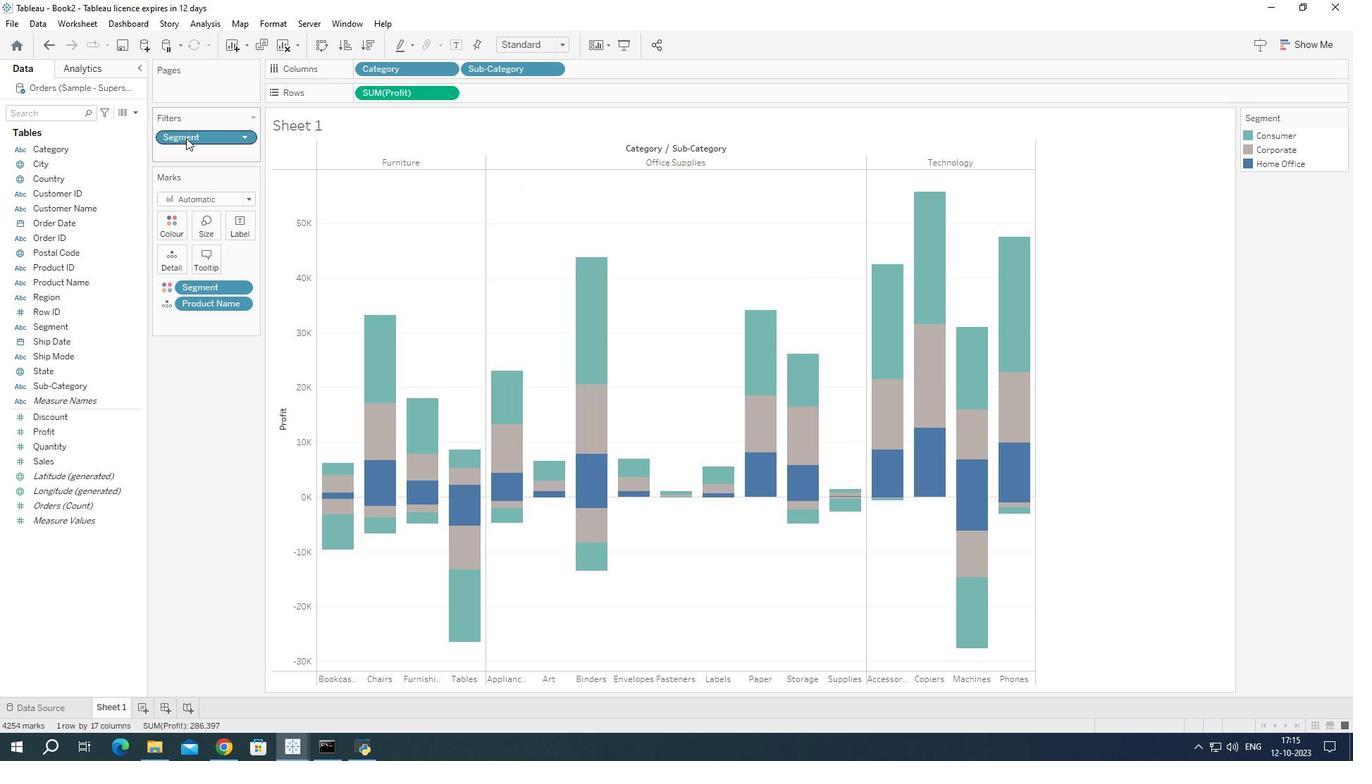 
Action: Mouse moved to (236, 169)
Screenshot: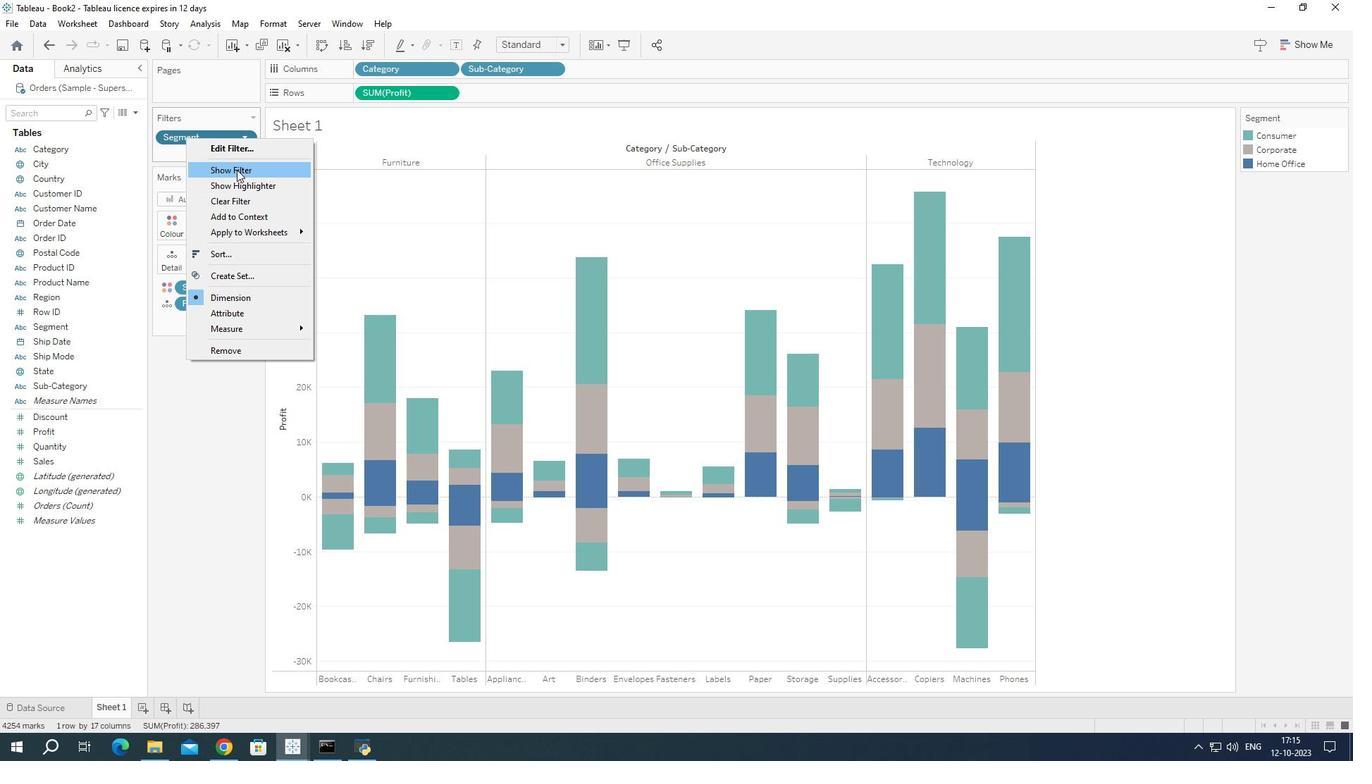 
Action: Mouse pressed left at (236, 169)
Screenshot: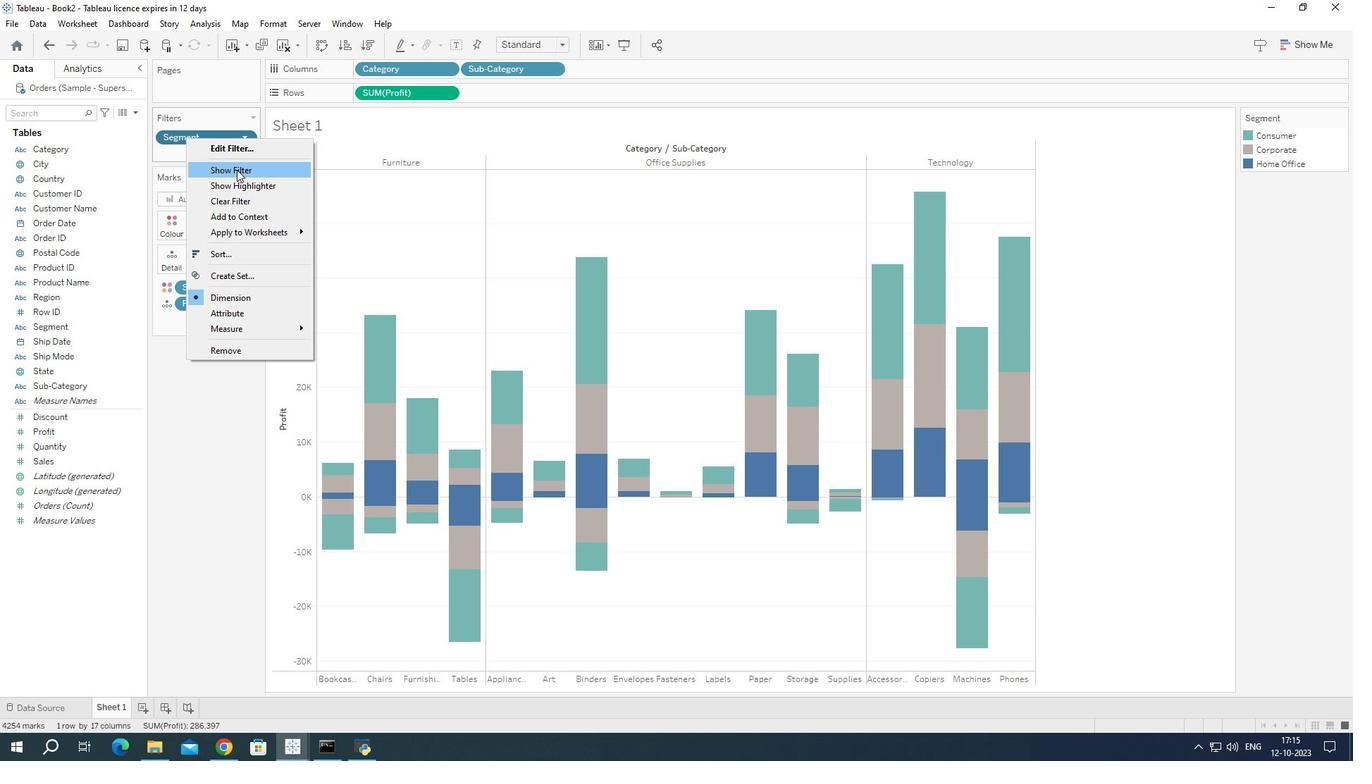 
Action: Mouse moved to (1337, 119)
Screenshot: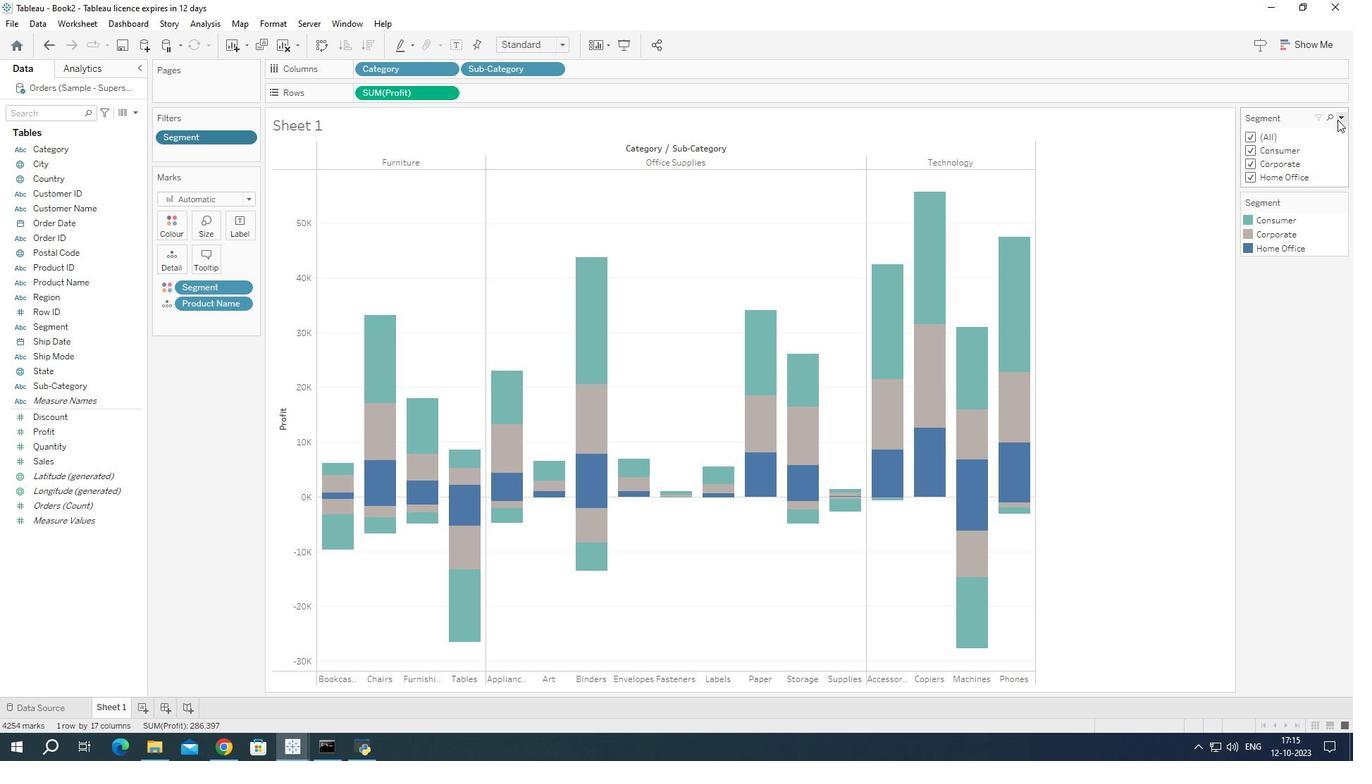 
Action: Mouse pressed left at (1337, 119)
Screenshot: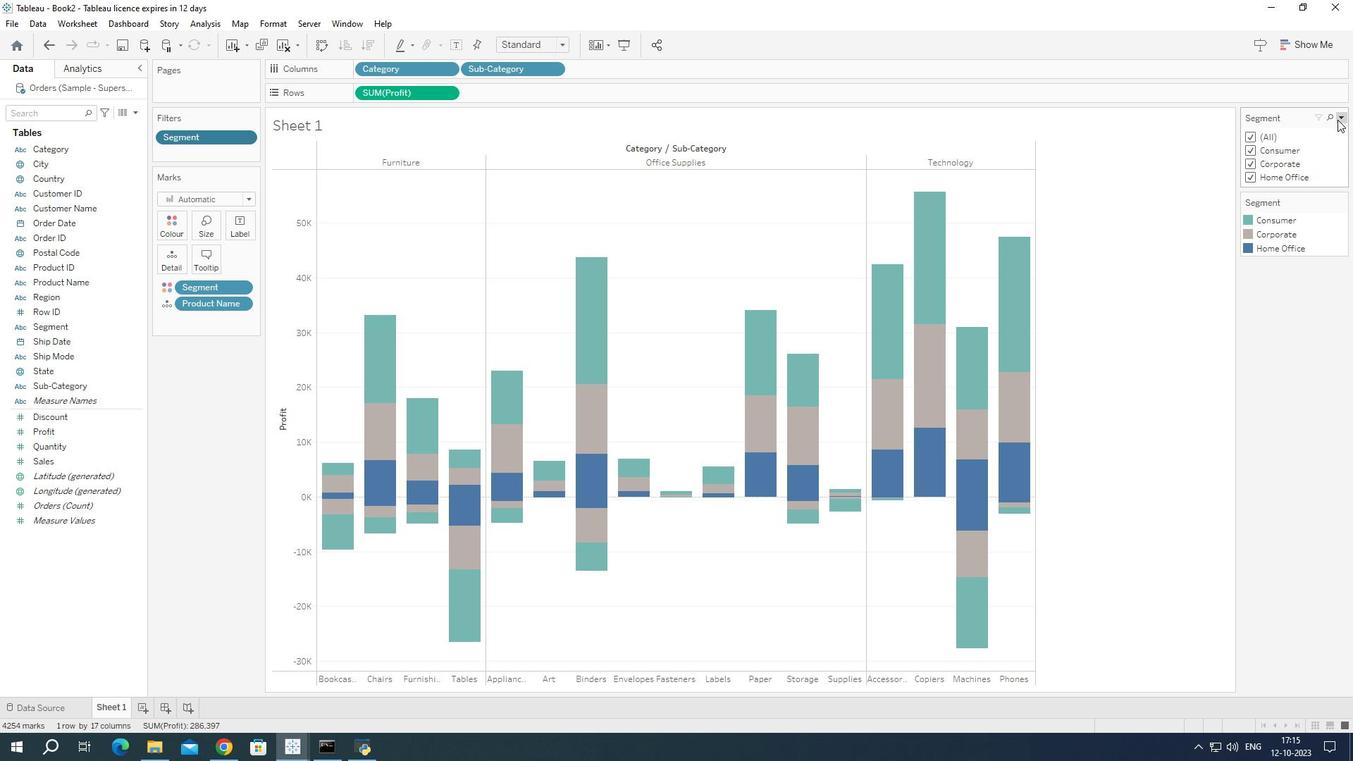 
Action: Mouse moved to (1243, 310)
Screenshot: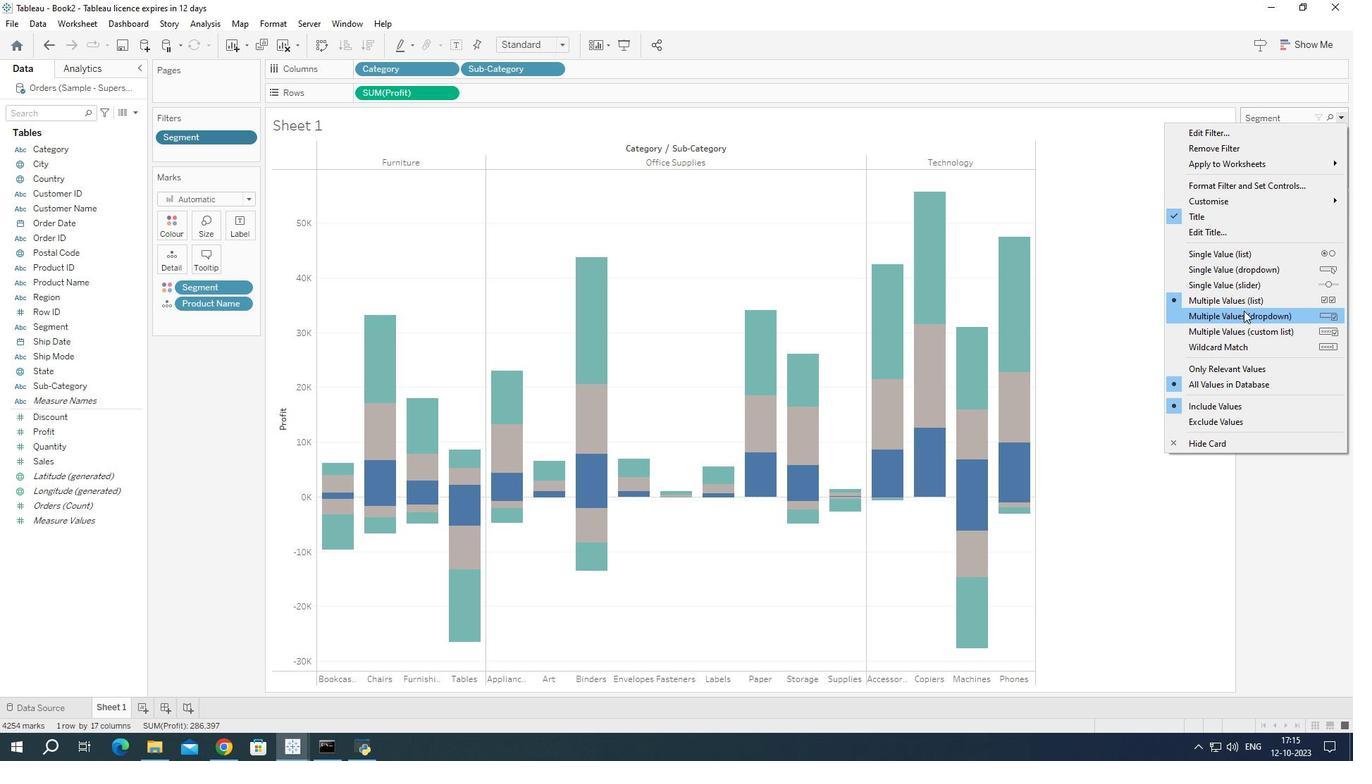 
Action: Mouse pressed left at (1243, 310)
Screenshot: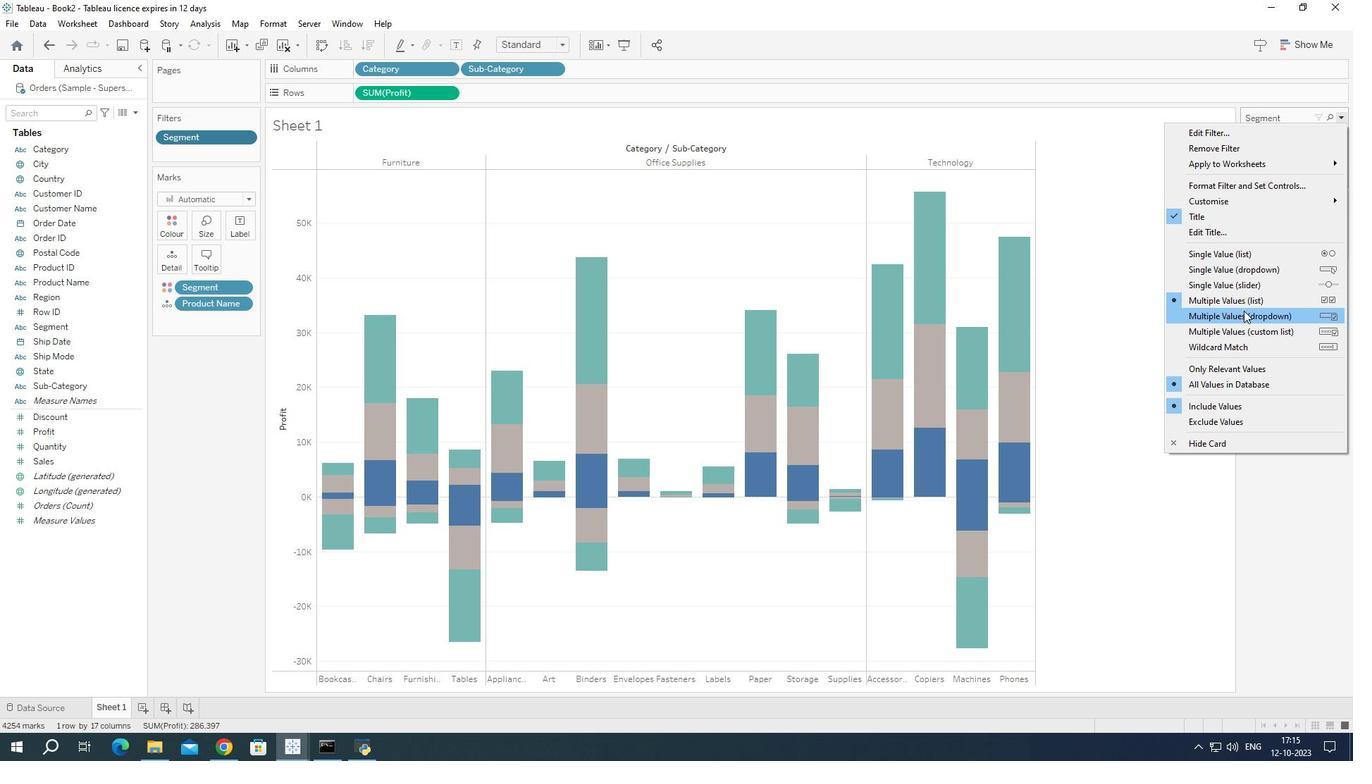 
Action: Mouse moved to (1284, 143)
Screenshot: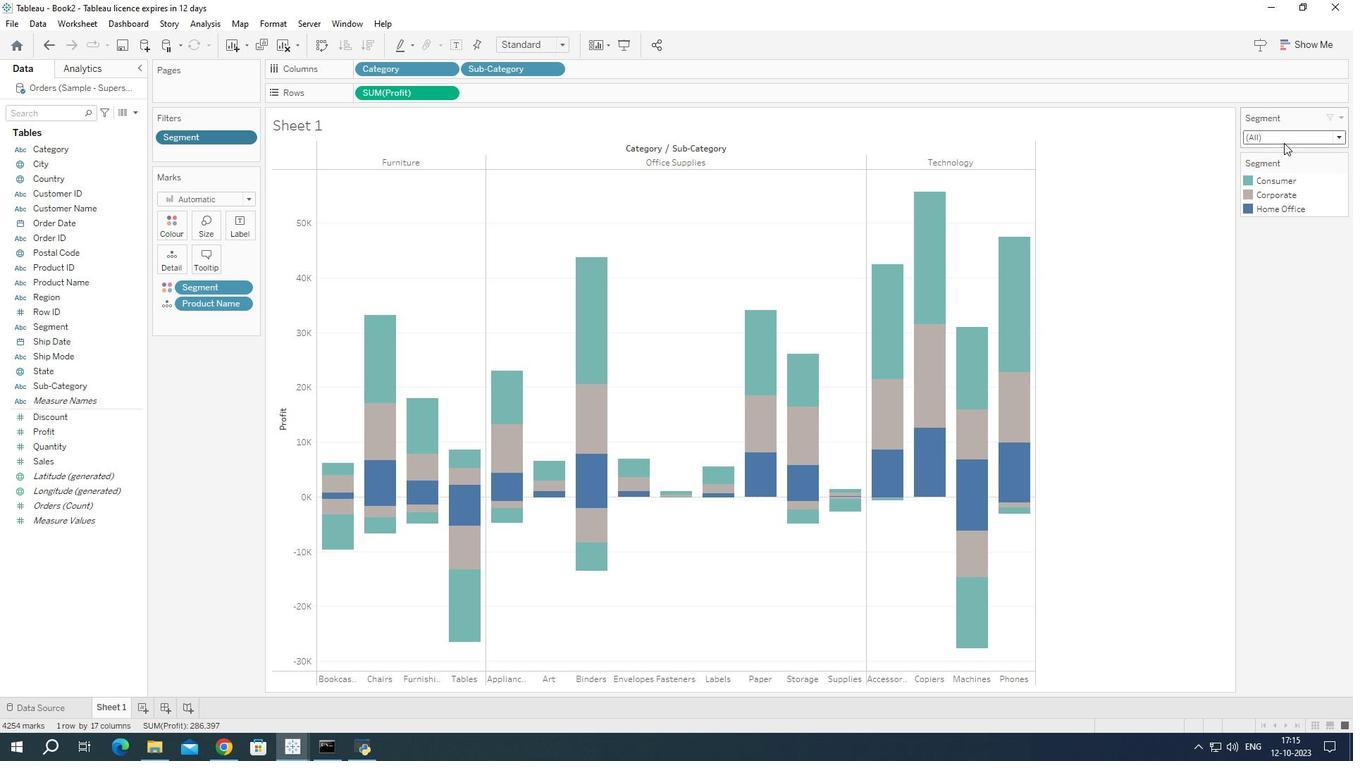 
Action: Mouse pressed left at (1284, 143)
Screenshot: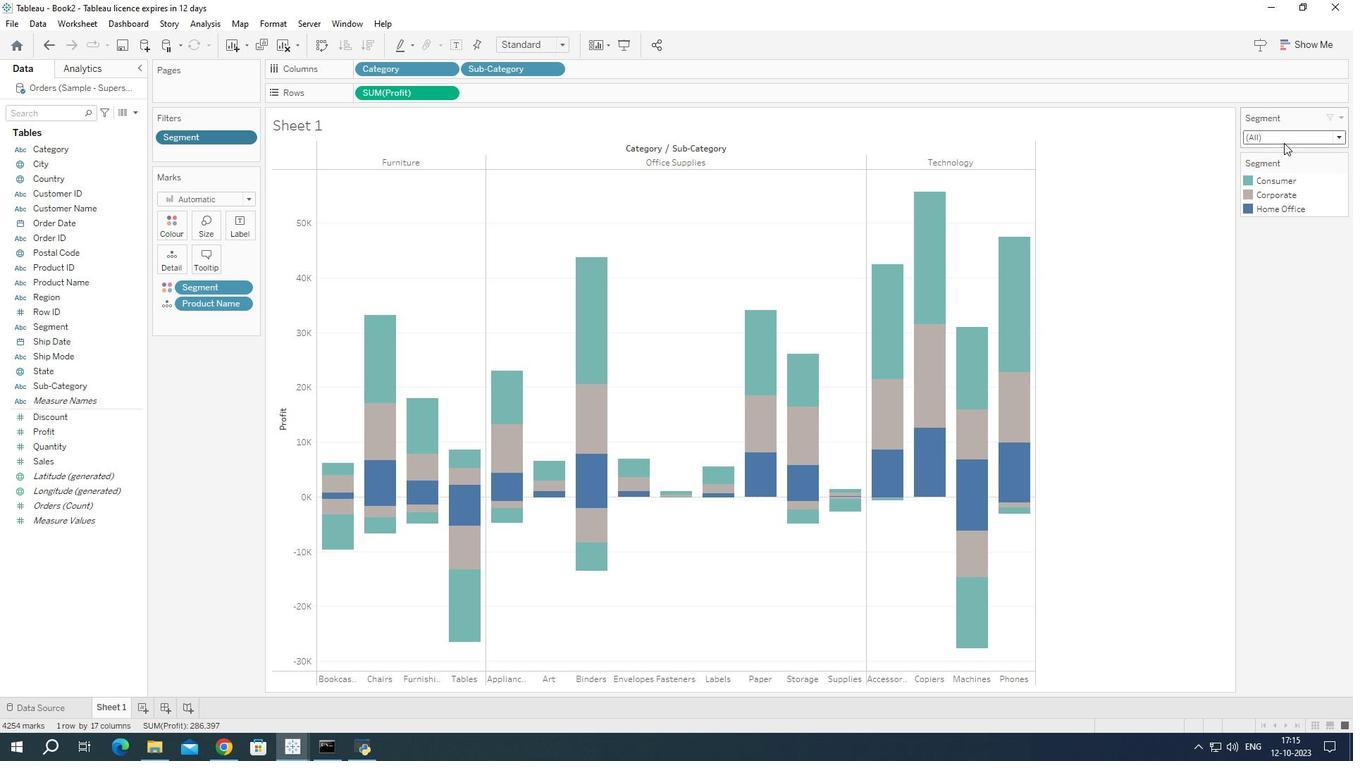 
Action: Mouse moved to (1255, 152)
Screenshot: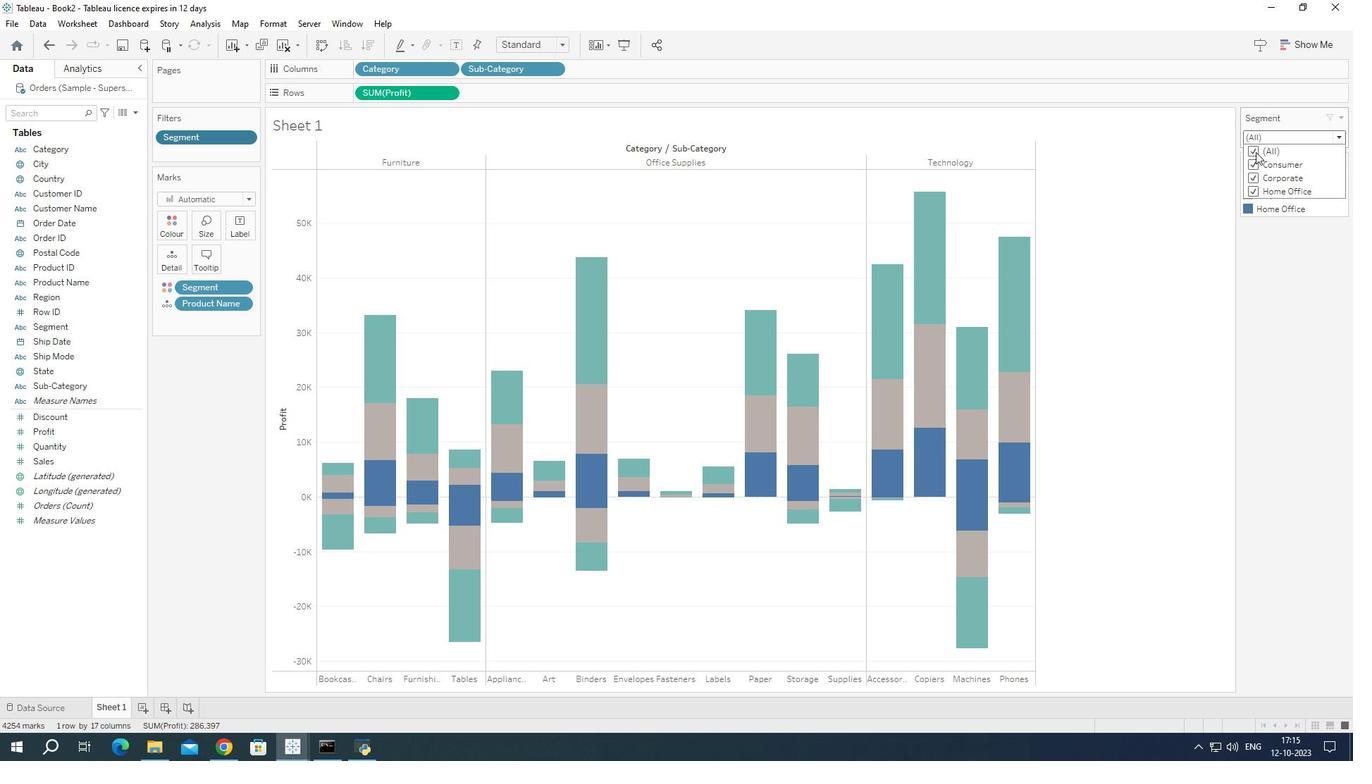 
Action: Mouse pressed left at (1255, 152)
Screenshot: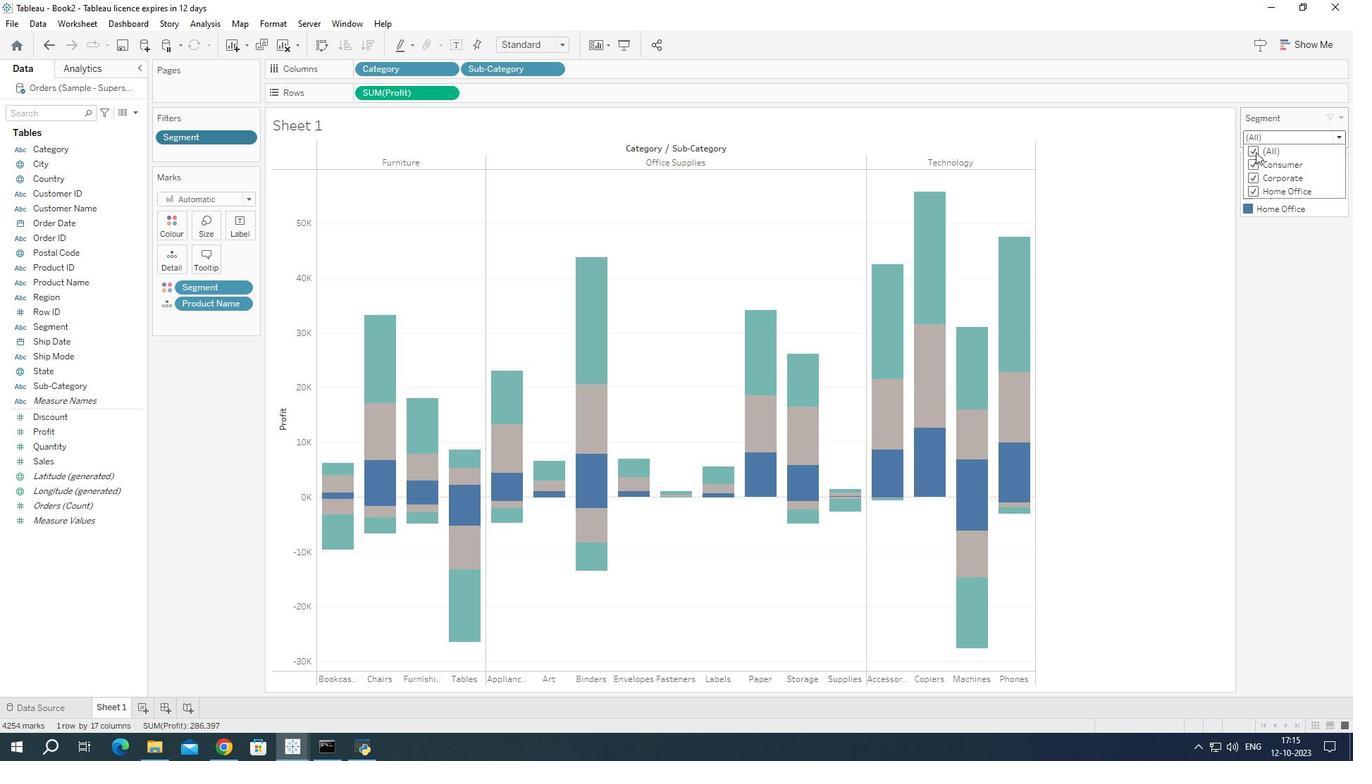 
Action: Mouse moved to (1253, 166)
Screenshot: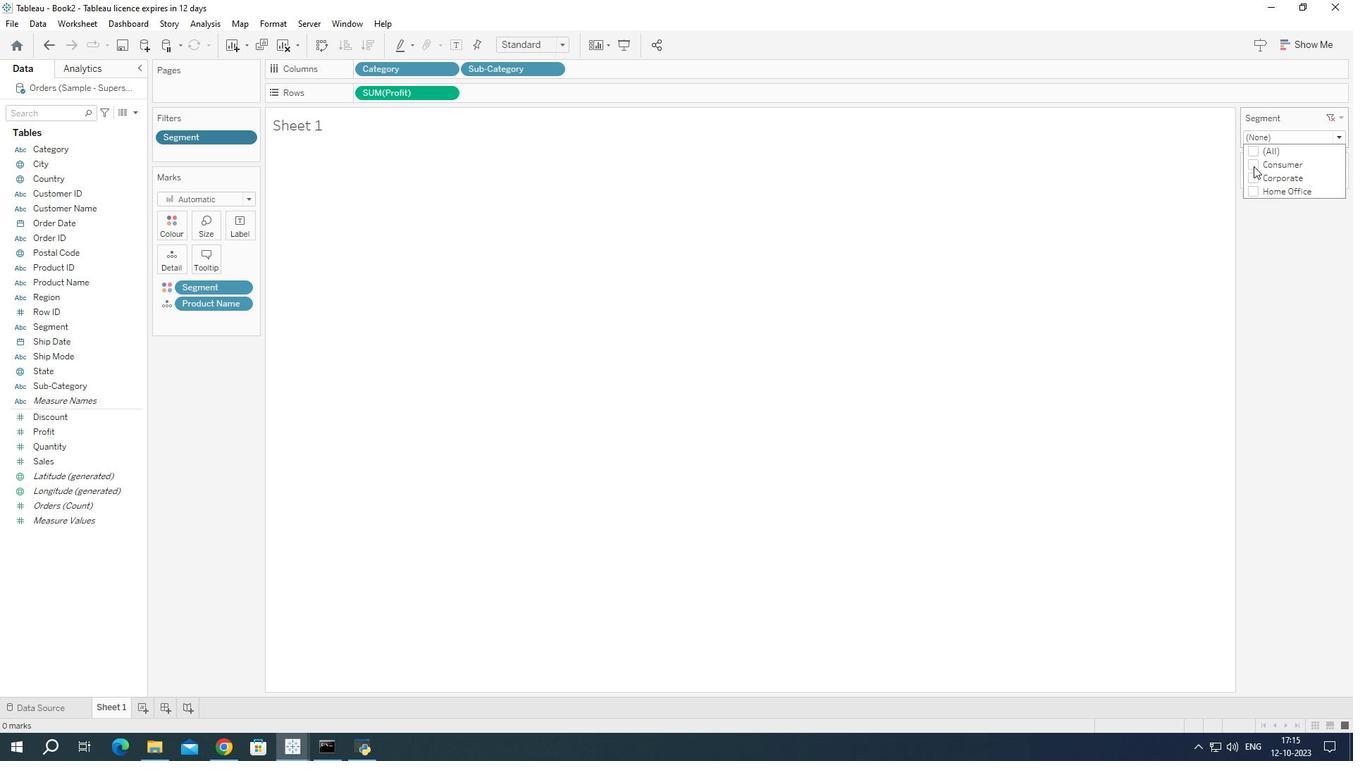 
Action: Mouse pressed left at (1253, 166)
Screenshot: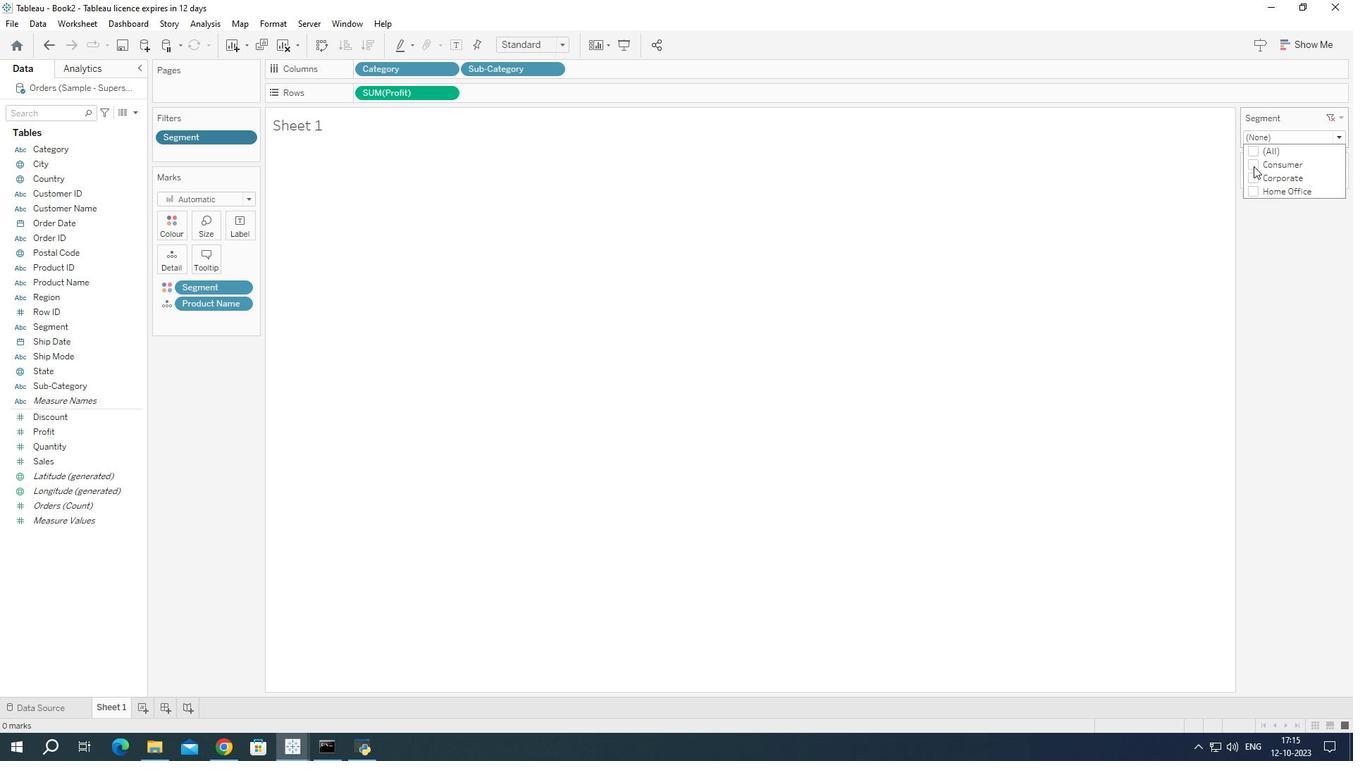 
Action: Mouse moved to (1253, 182)
Screenshot: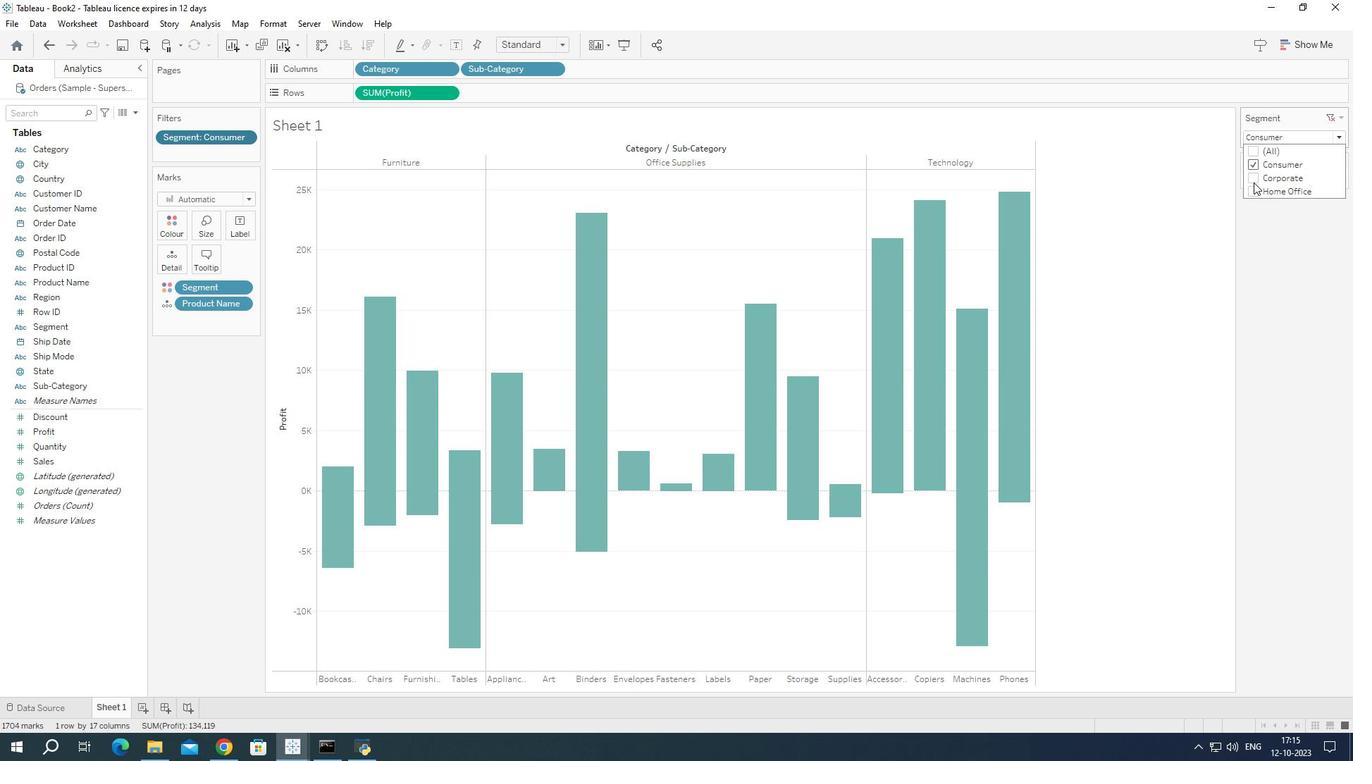 
Action: Mouse pressed left at (1253, 182)
Screenshot: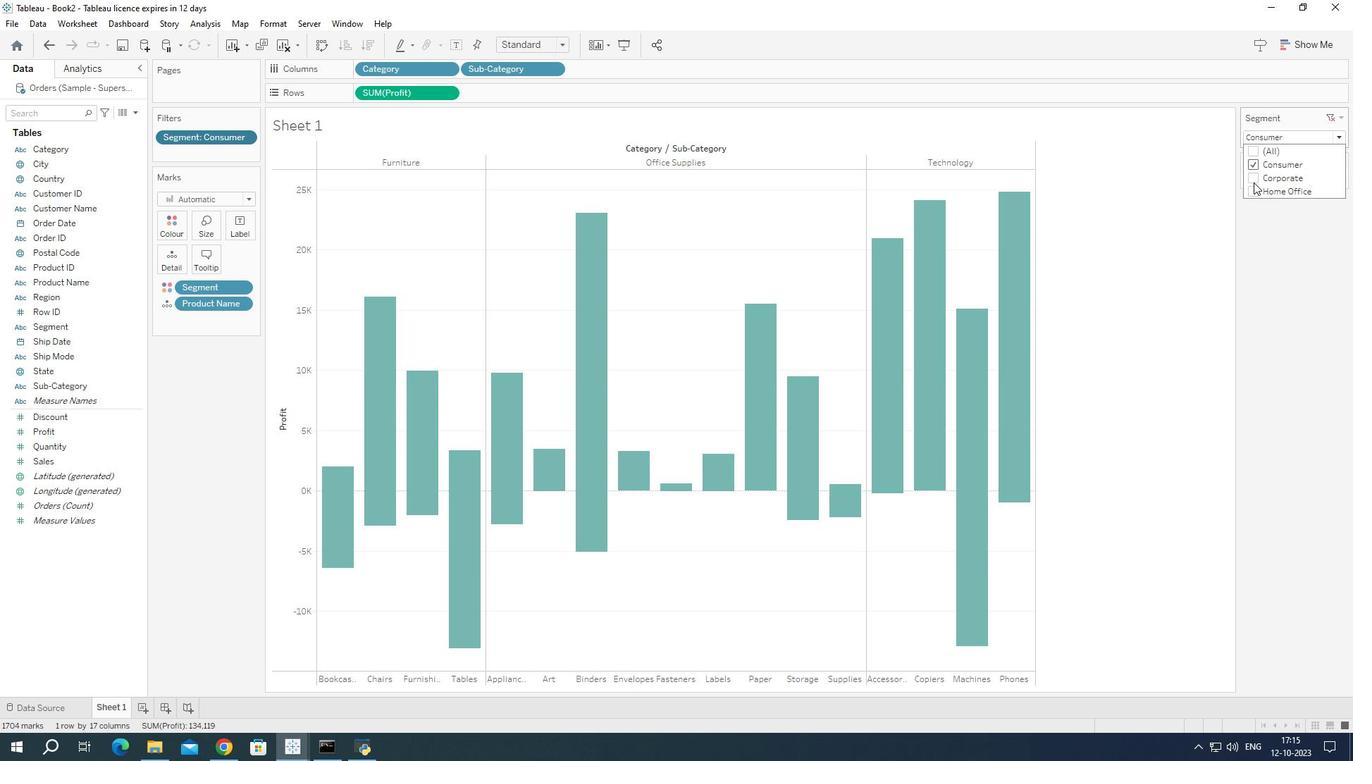 
Action: Mouse moved to (1248, 174)
Screenshot: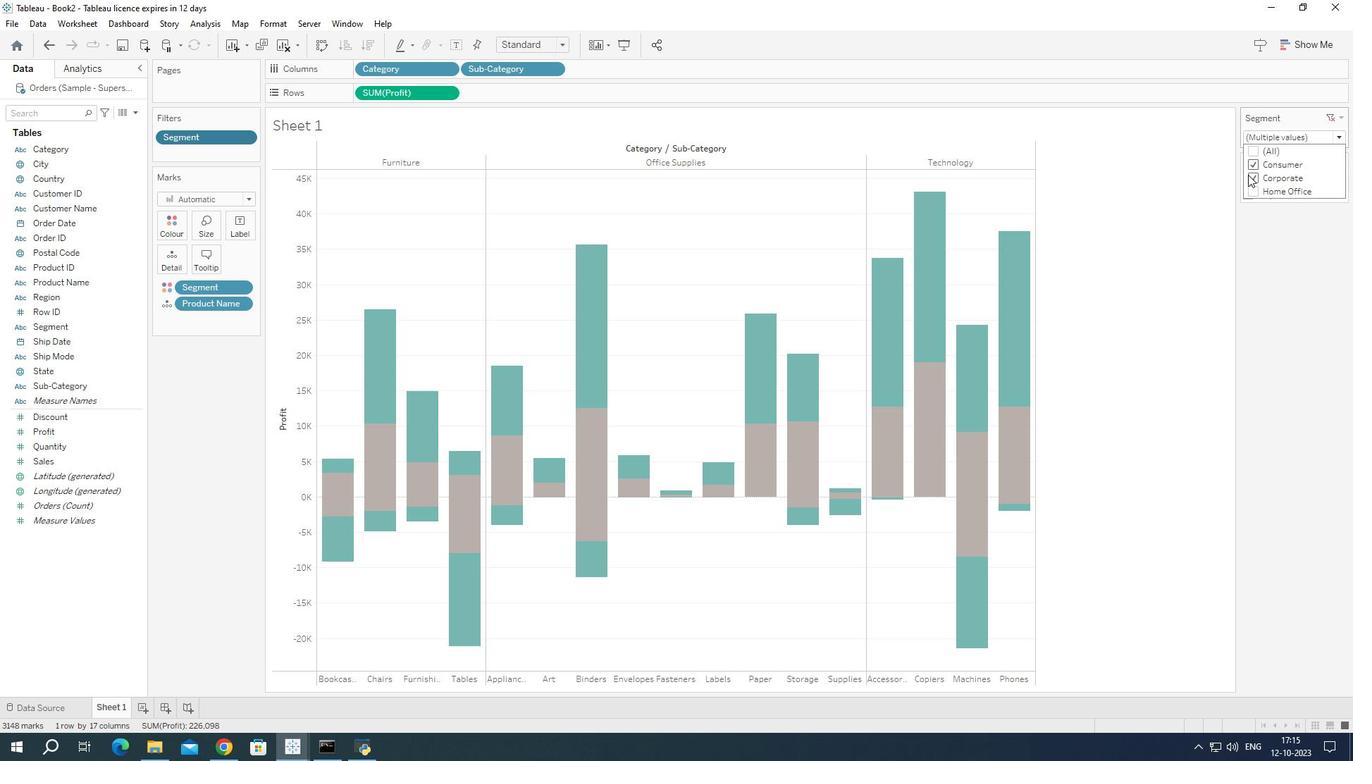 
Action: Mouse pressed left at (1248, 174)
Screenshot: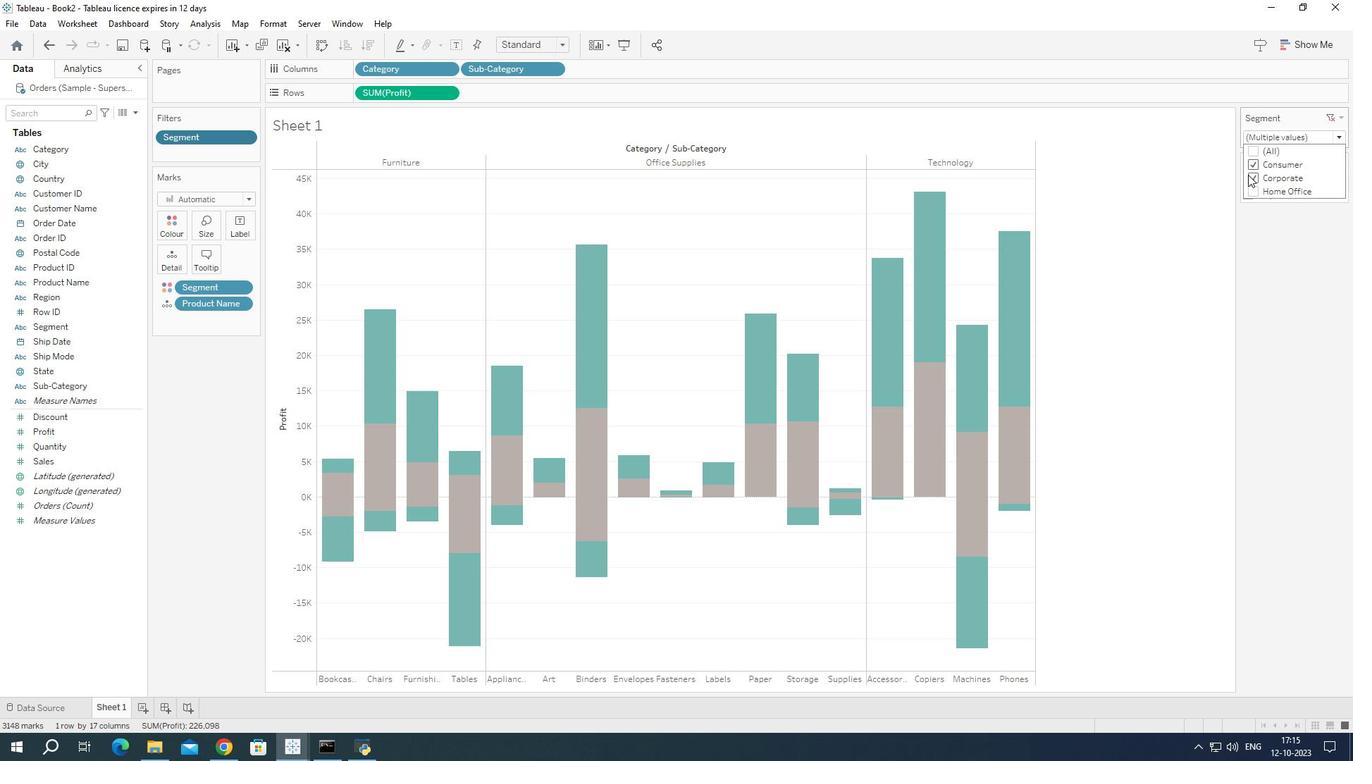 
Action: Mouse moved to (1250, 187)
Screenshot: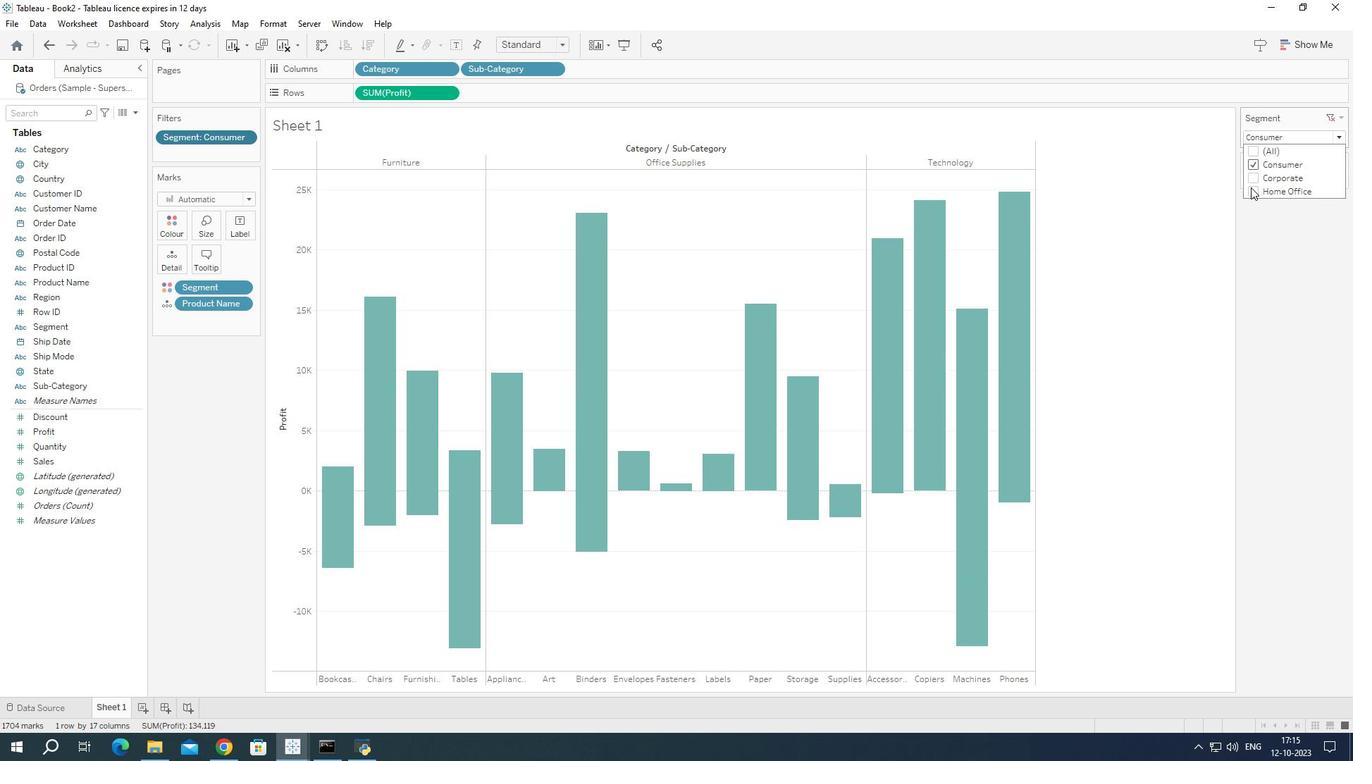 
Action: Mouse pressed left at (1250, 187)
Screenshot: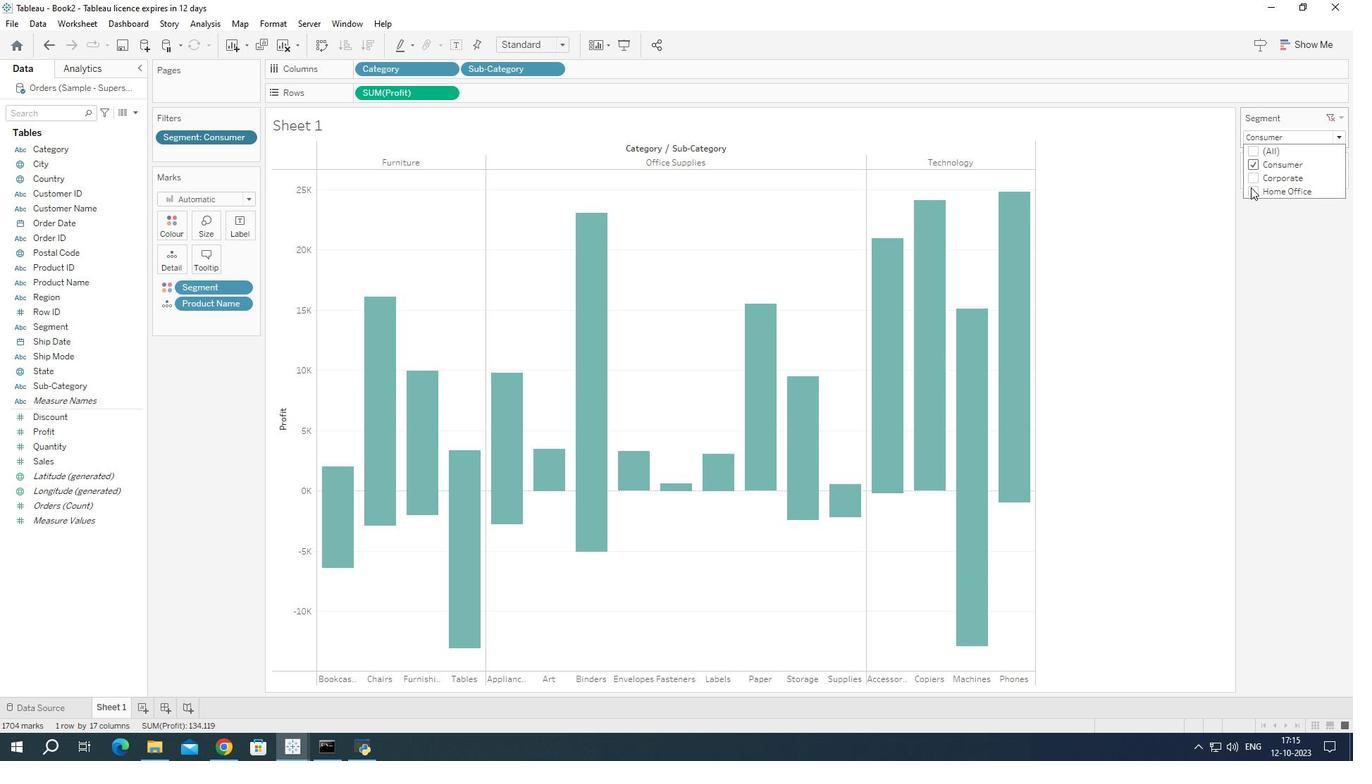 
Action: Mouse moved to (1168, 284)
Screenshot: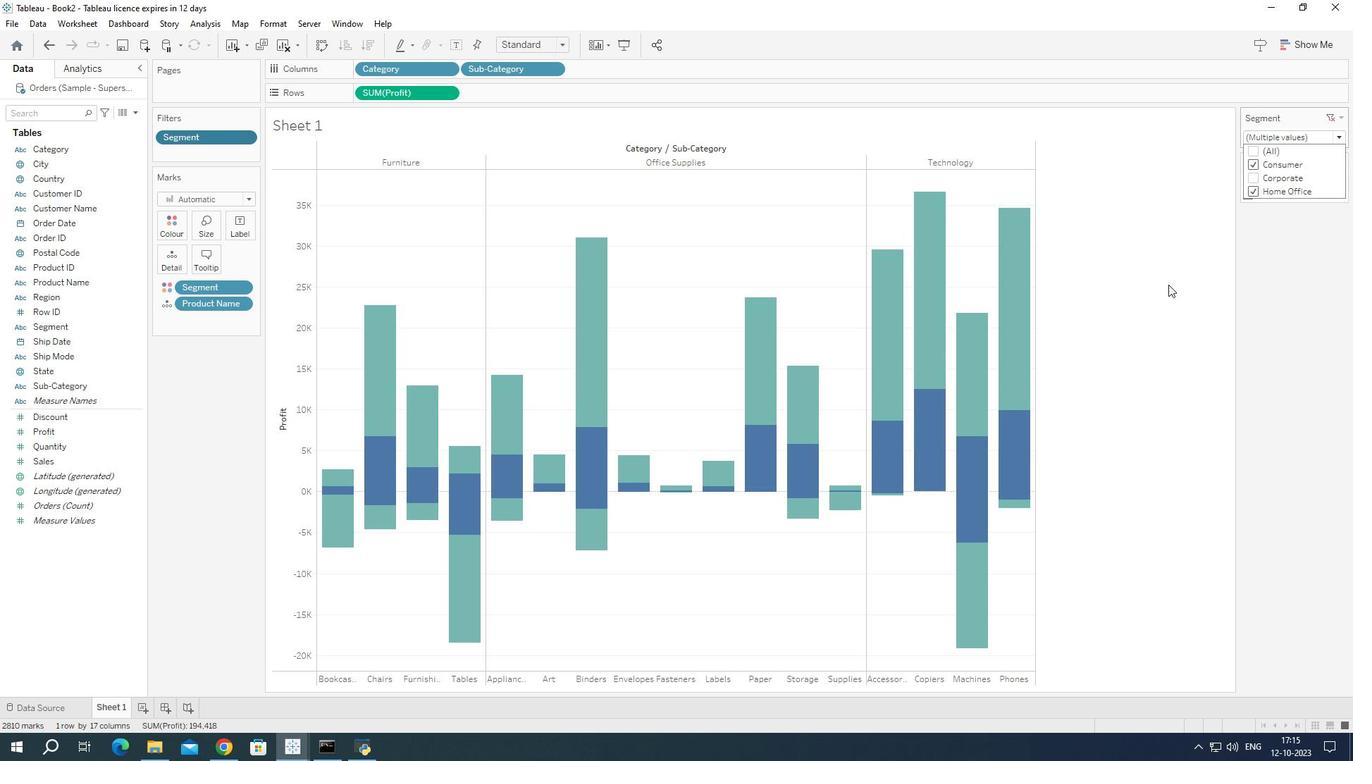 
Action: Mouse pressed left at (1168, 284)
Screenshot: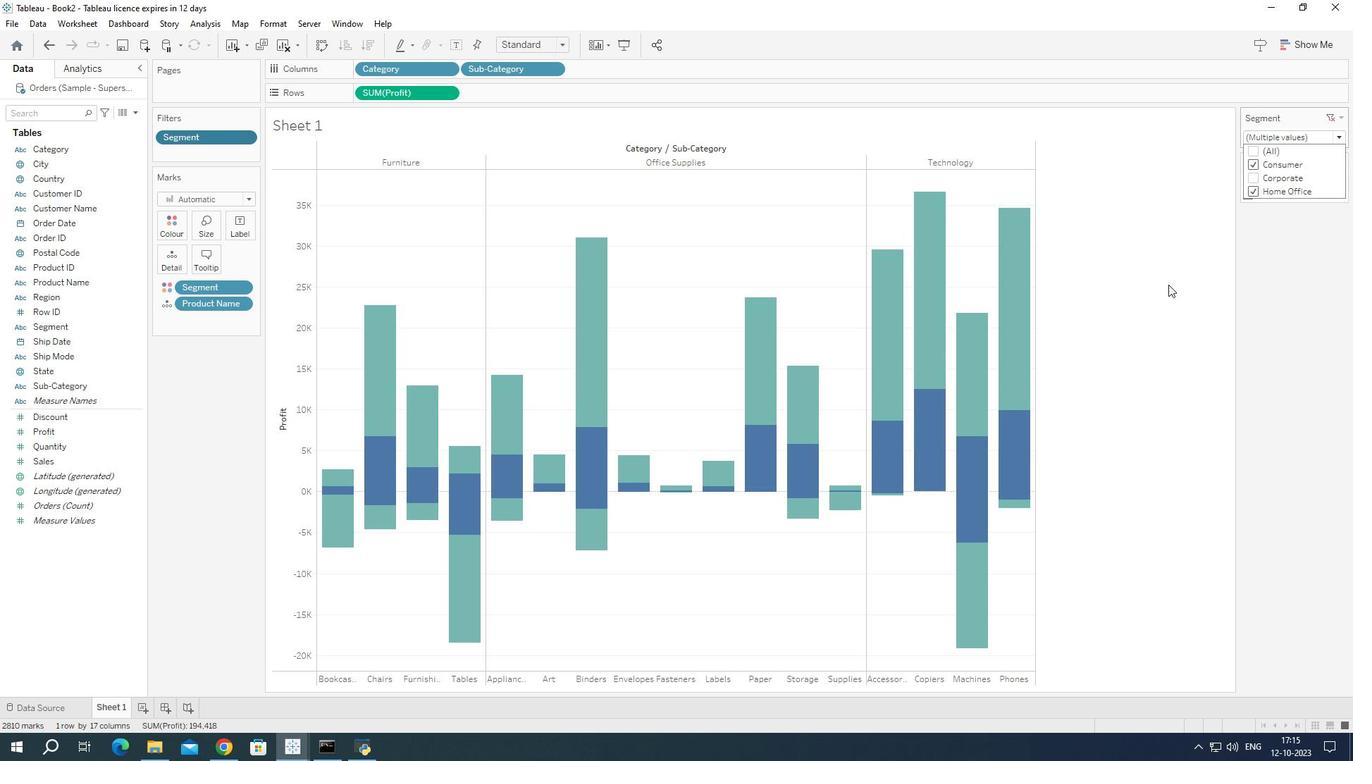 
Action: Mouse moved to (412, 219)
Screenshot: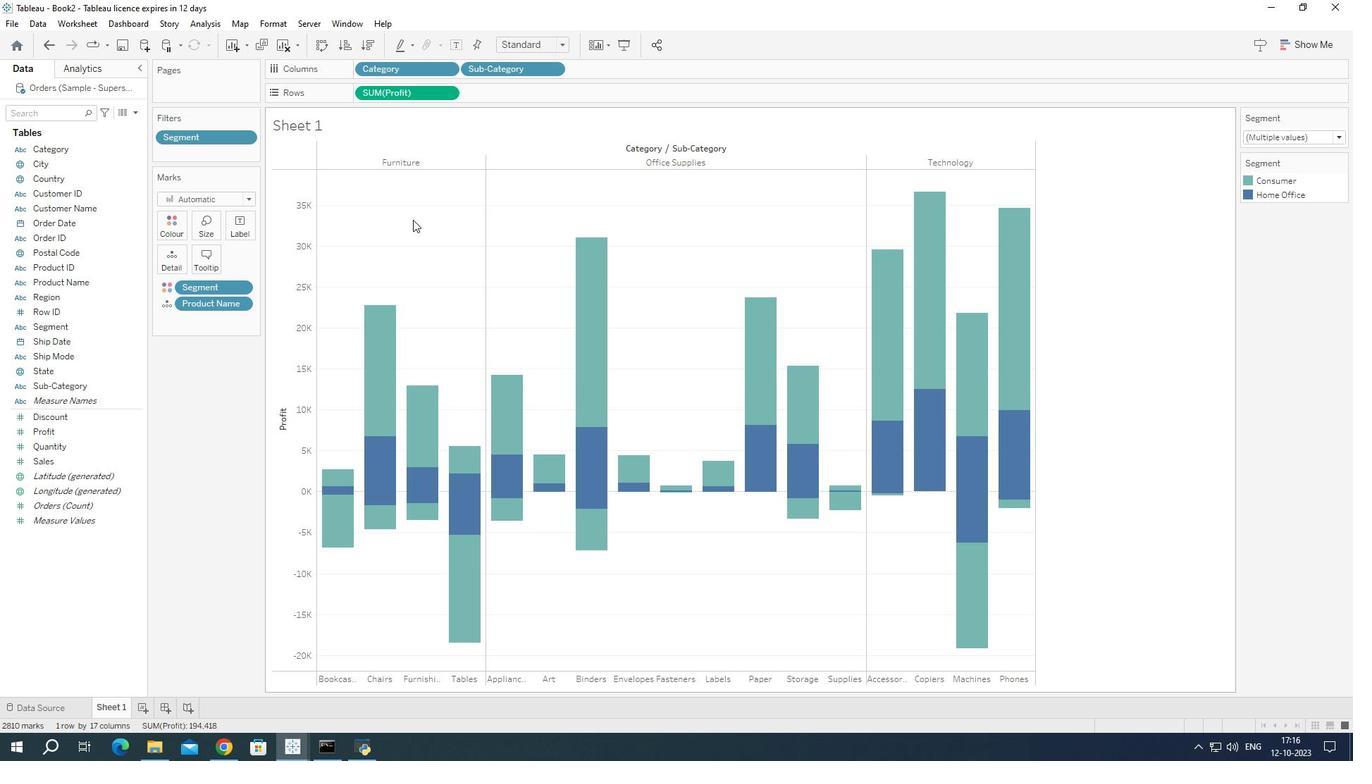 
Action: Mouse pressed right at (412, 219)
Screenshot: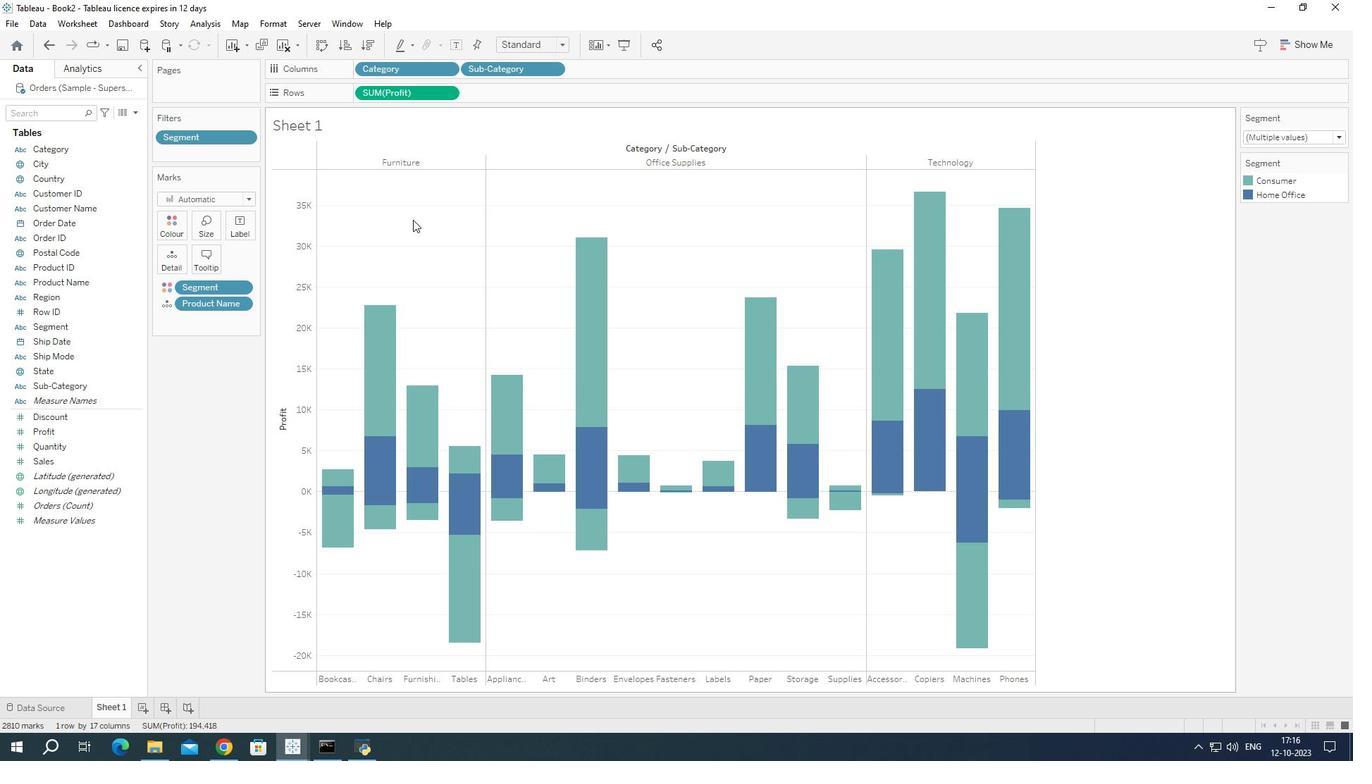 
Action: Mouse moved to (443, 275)
Screenshot: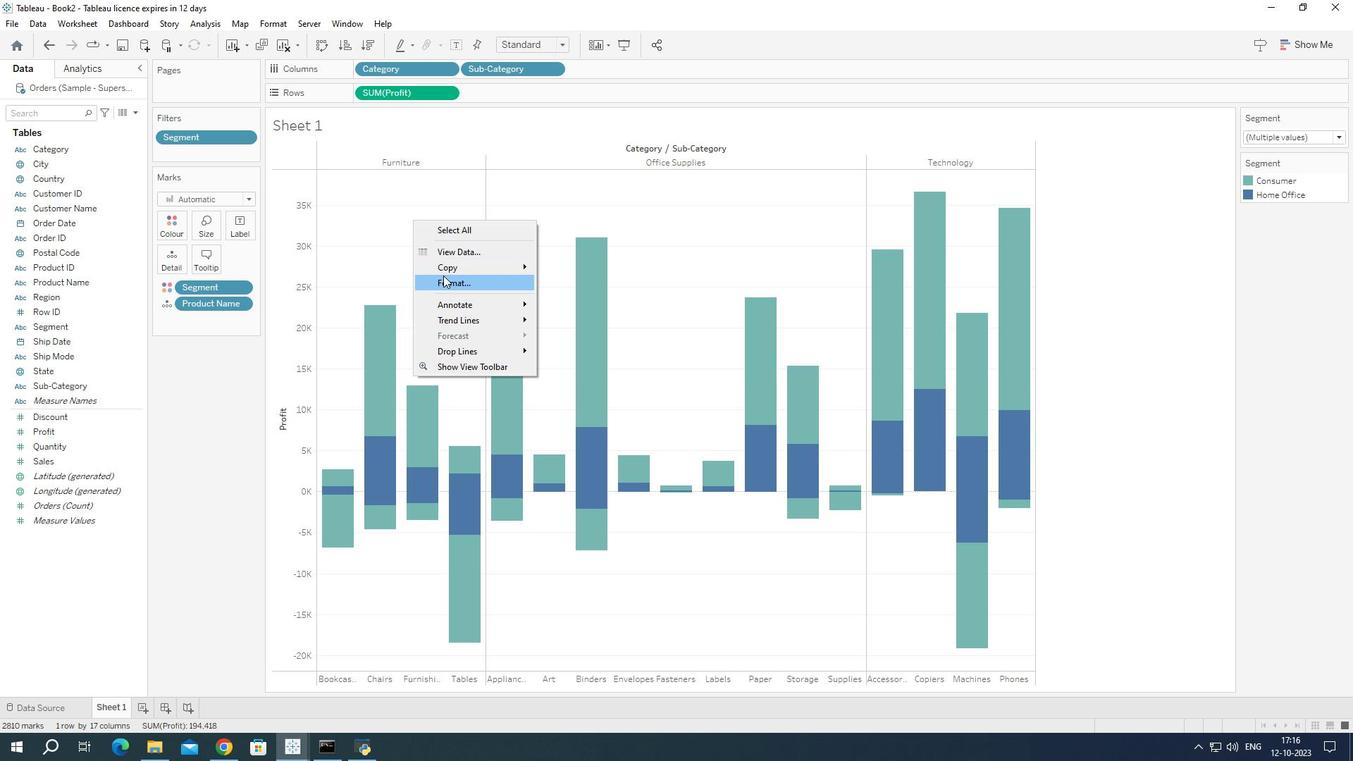 
Action: Mouse pressed left at (443, 275)
Screenshot: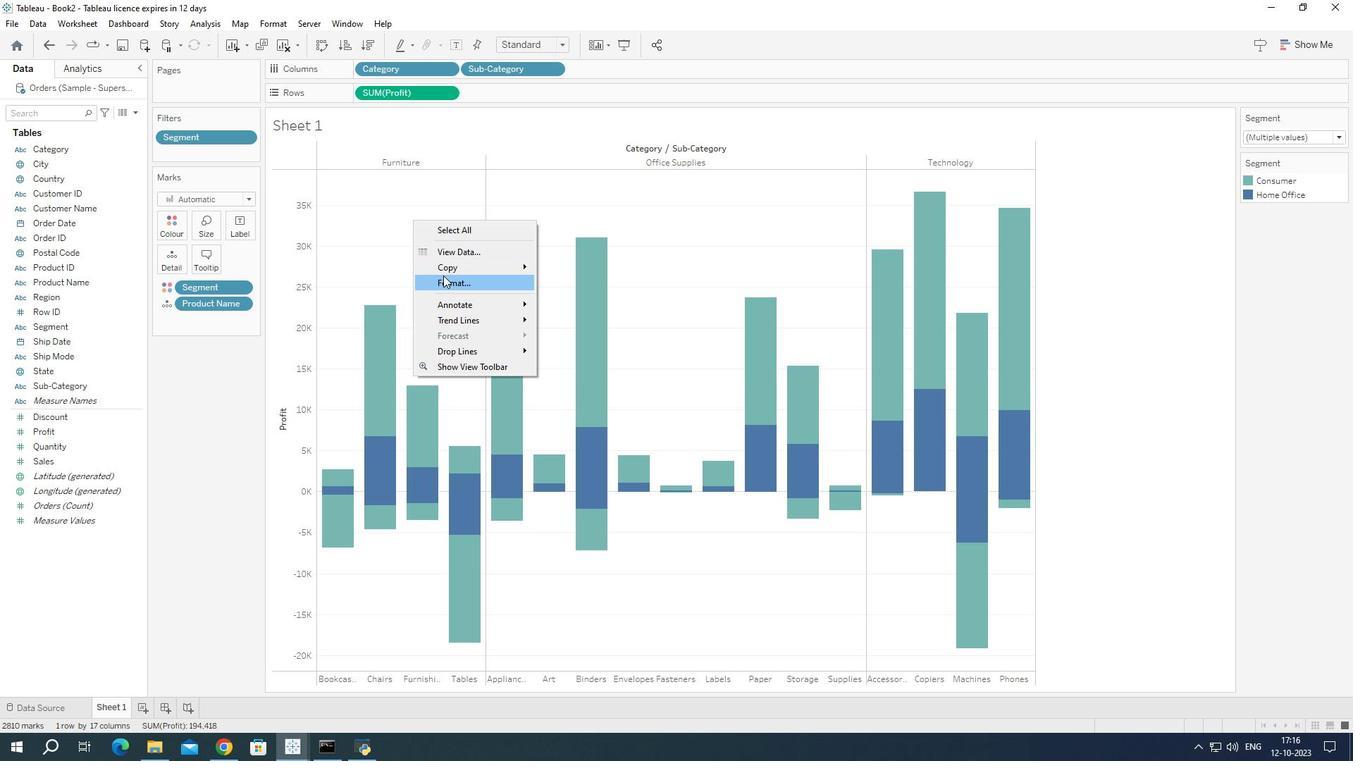 
Action: Mouse moved to (66, 113)
Screenshot: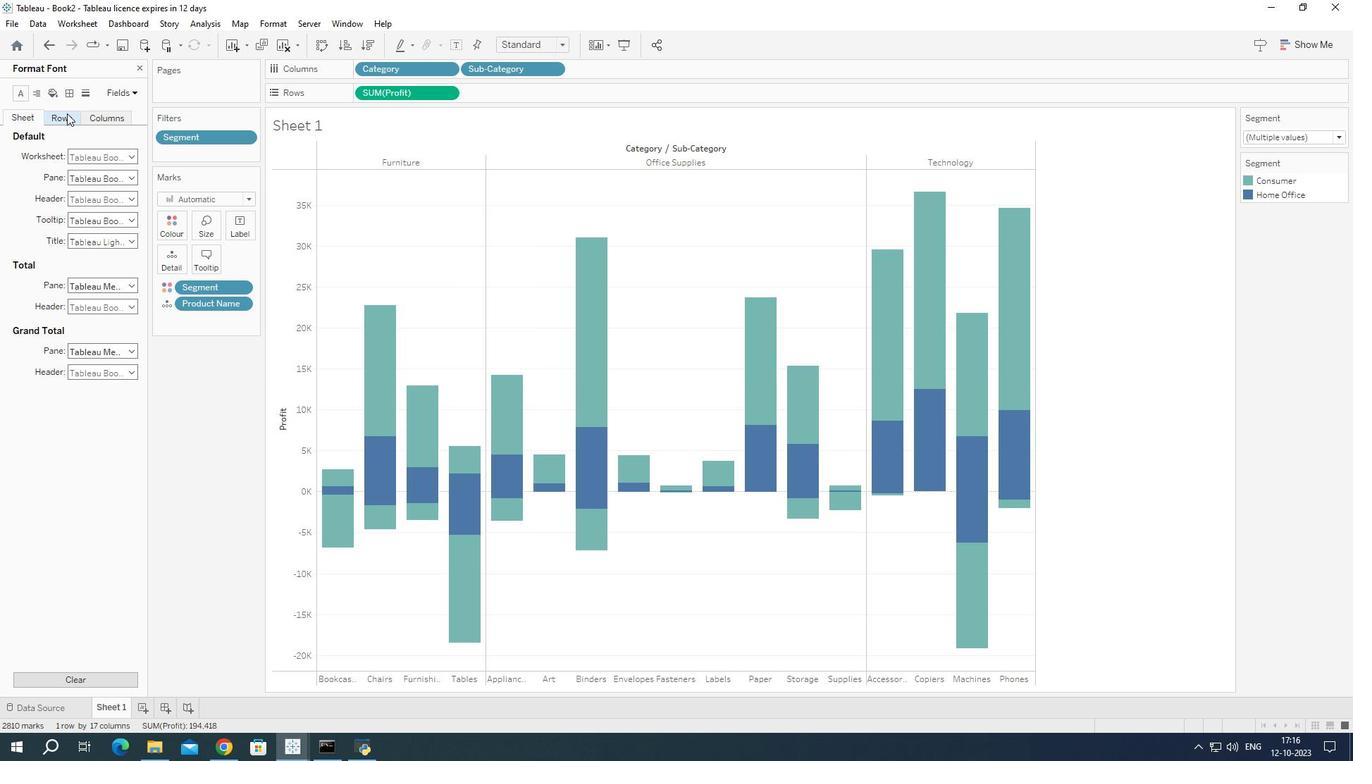 
Action: Mouse pressed left at (66, 113)
Screenshot: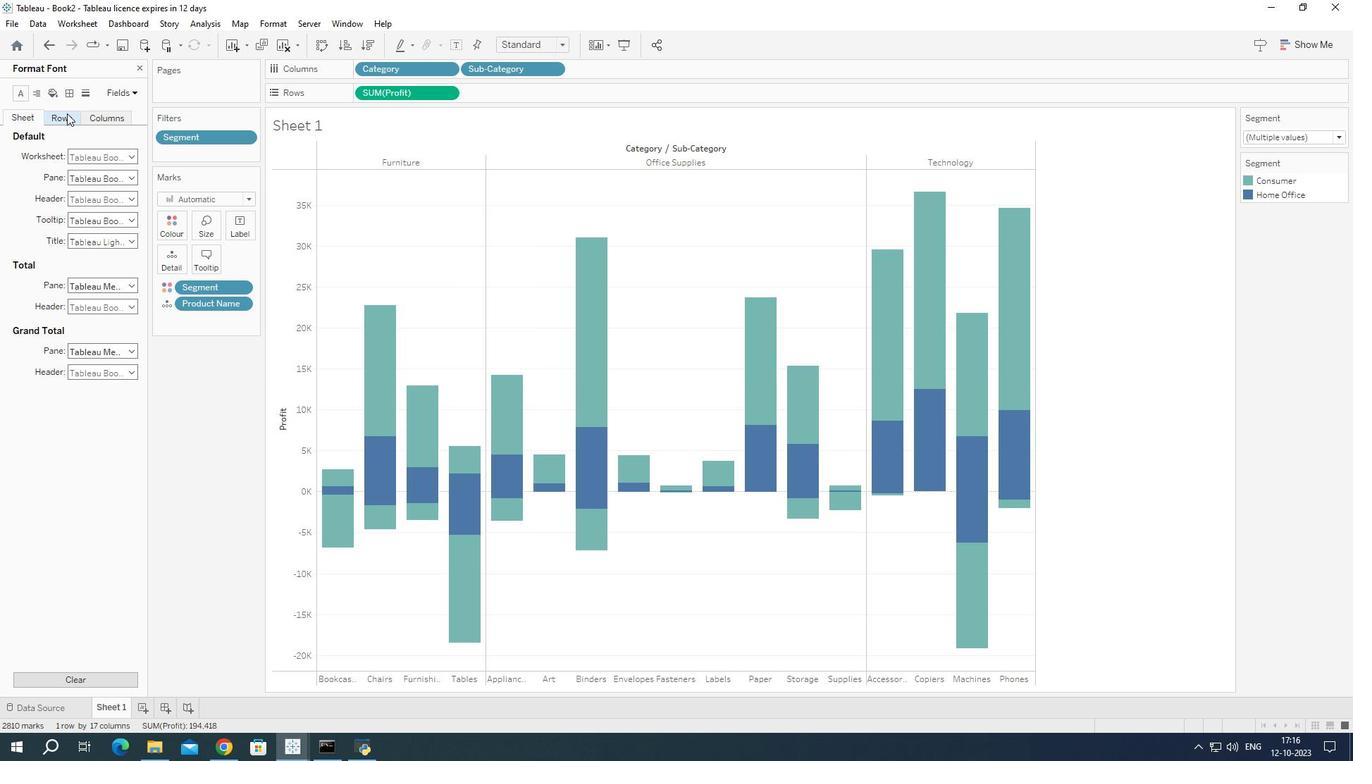 
Action: Mouse moved to (90, 121)
Screenshot: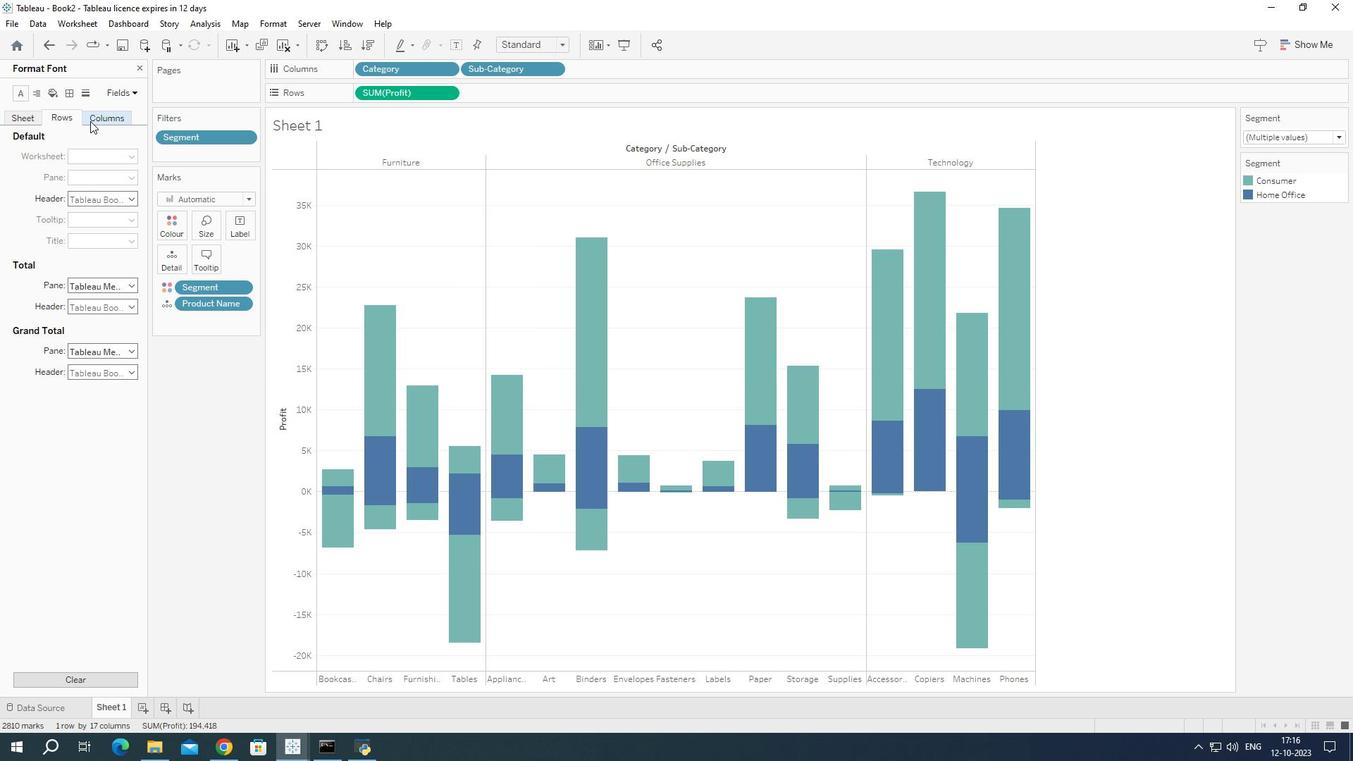 
Action: Mouse pressed left at (90, 121)
Screenshot: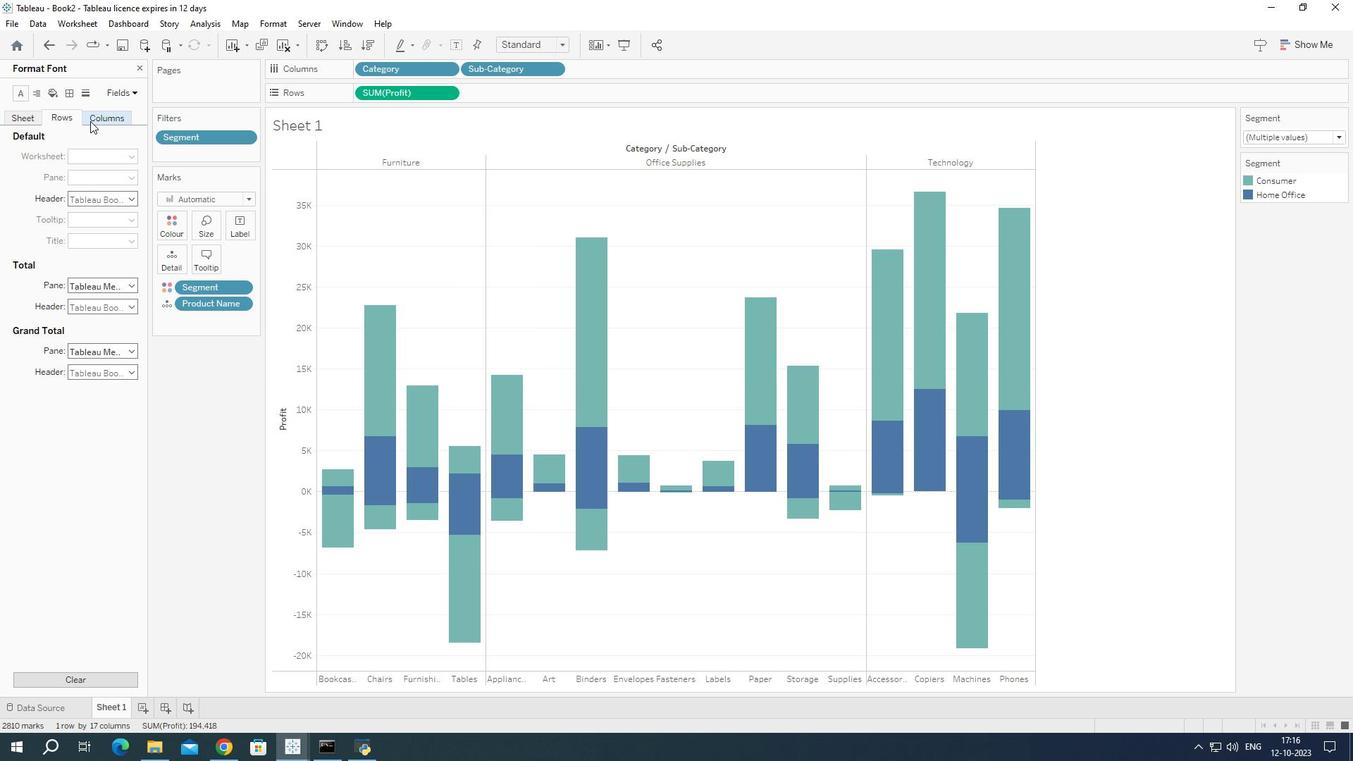 
Action: Mouse moved to (72, 119)
Screenshot: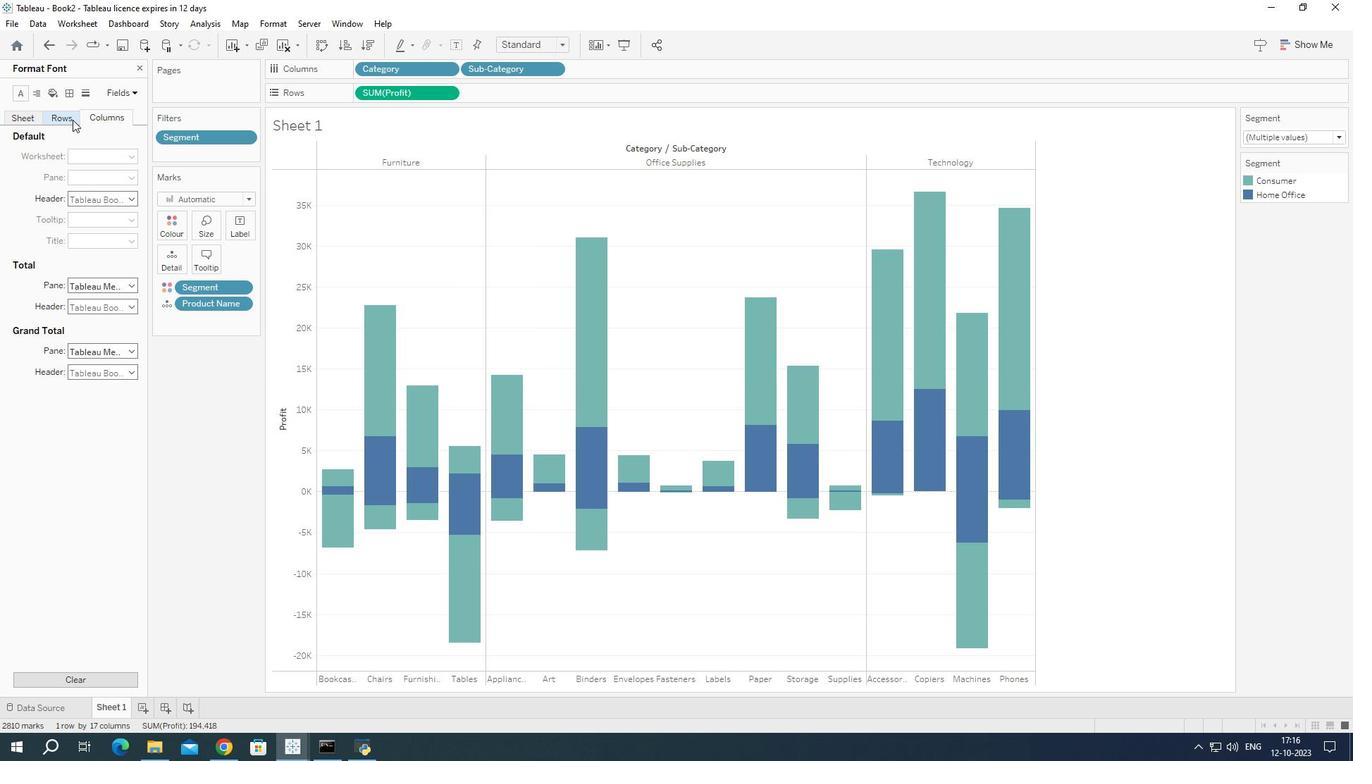 
Action: Mouse pressed left at (72, 119)
Screenshot: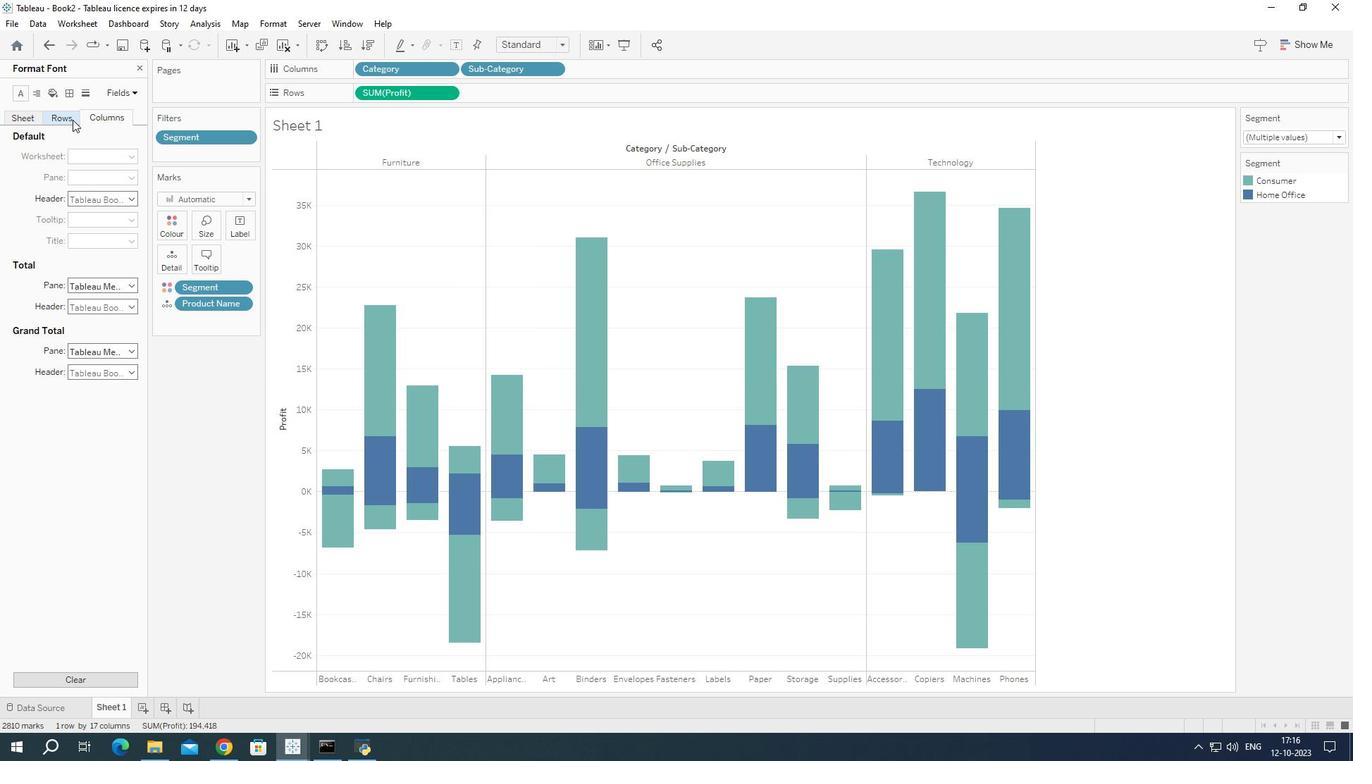 
Action: Mouse moved to (76, 100)
Screenshot: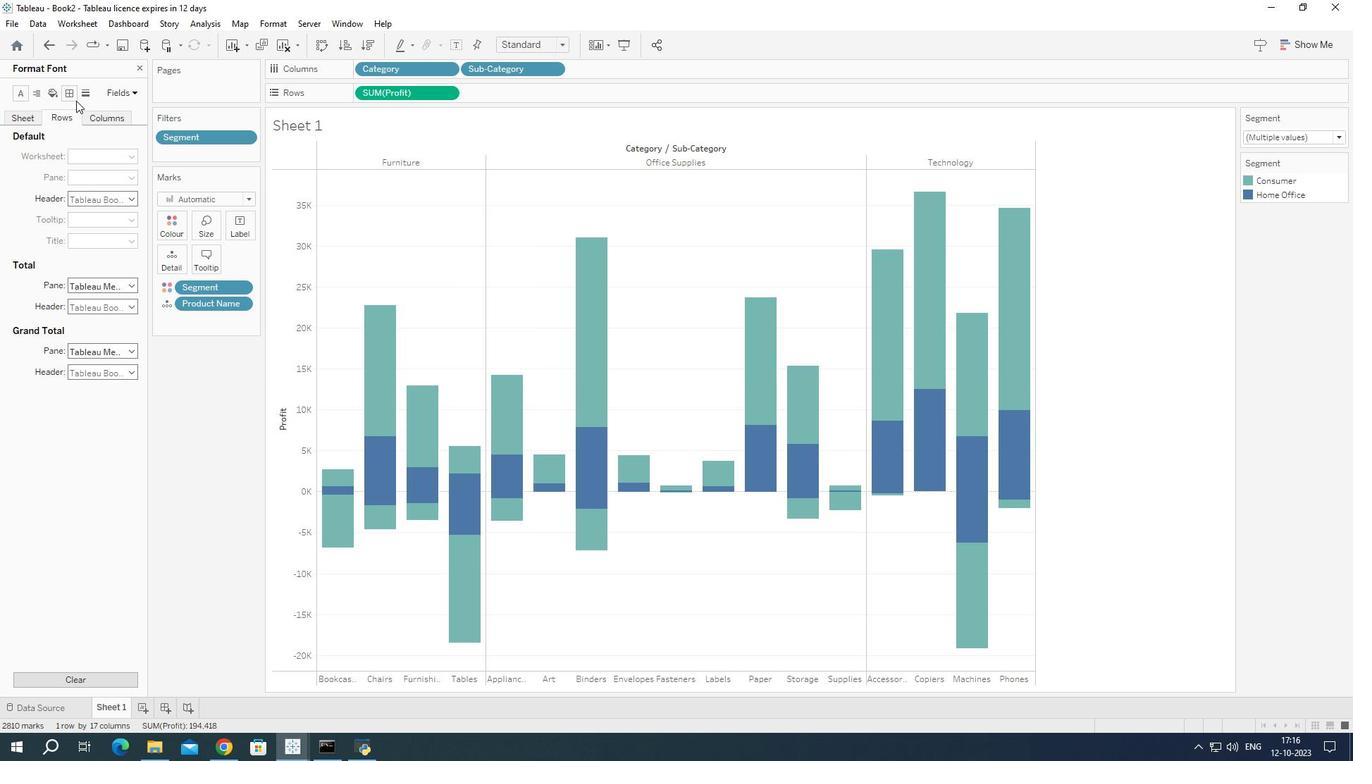 
Action: Mouse pressed left at (76, 100)
Screenshot: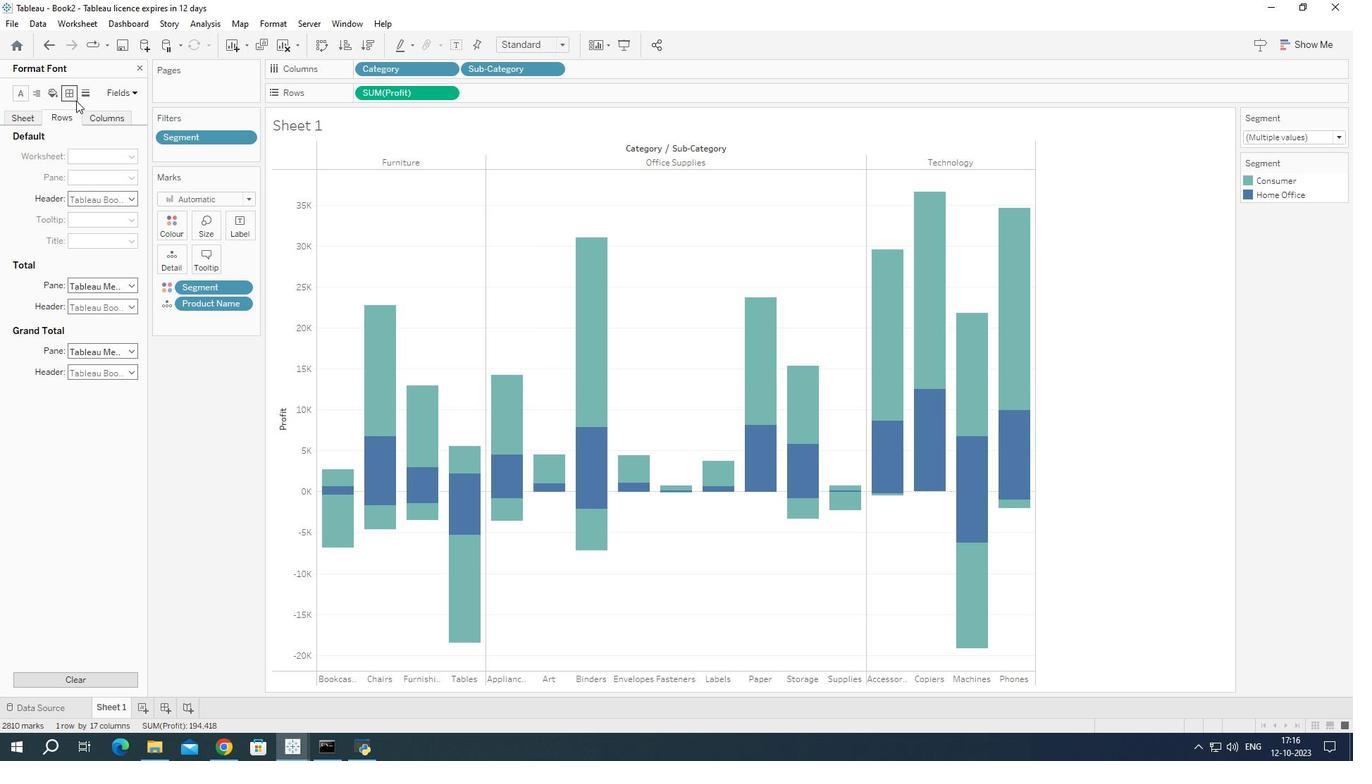 
Action: Mouse moved to (87, 95)
Screenshot: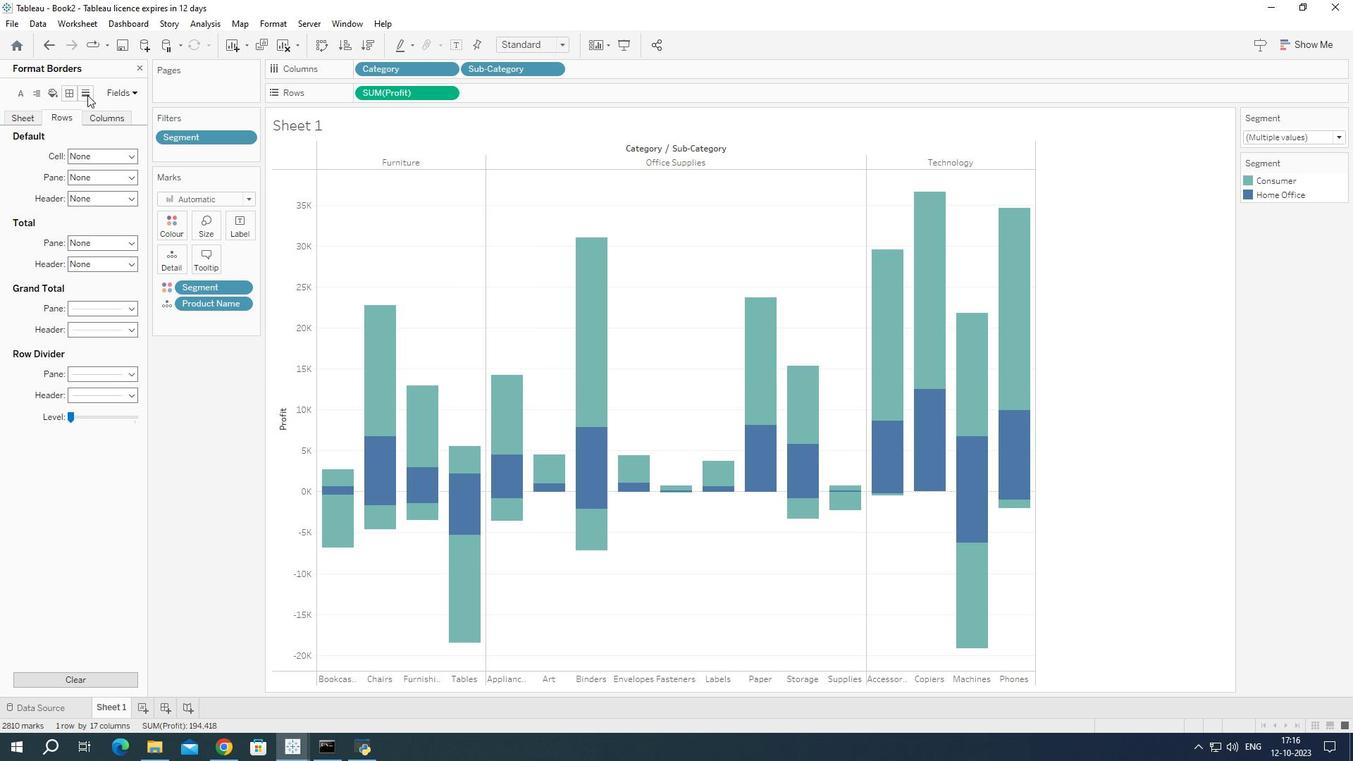 
Action: Mouse pressed left at (87, 95)
Screenshot: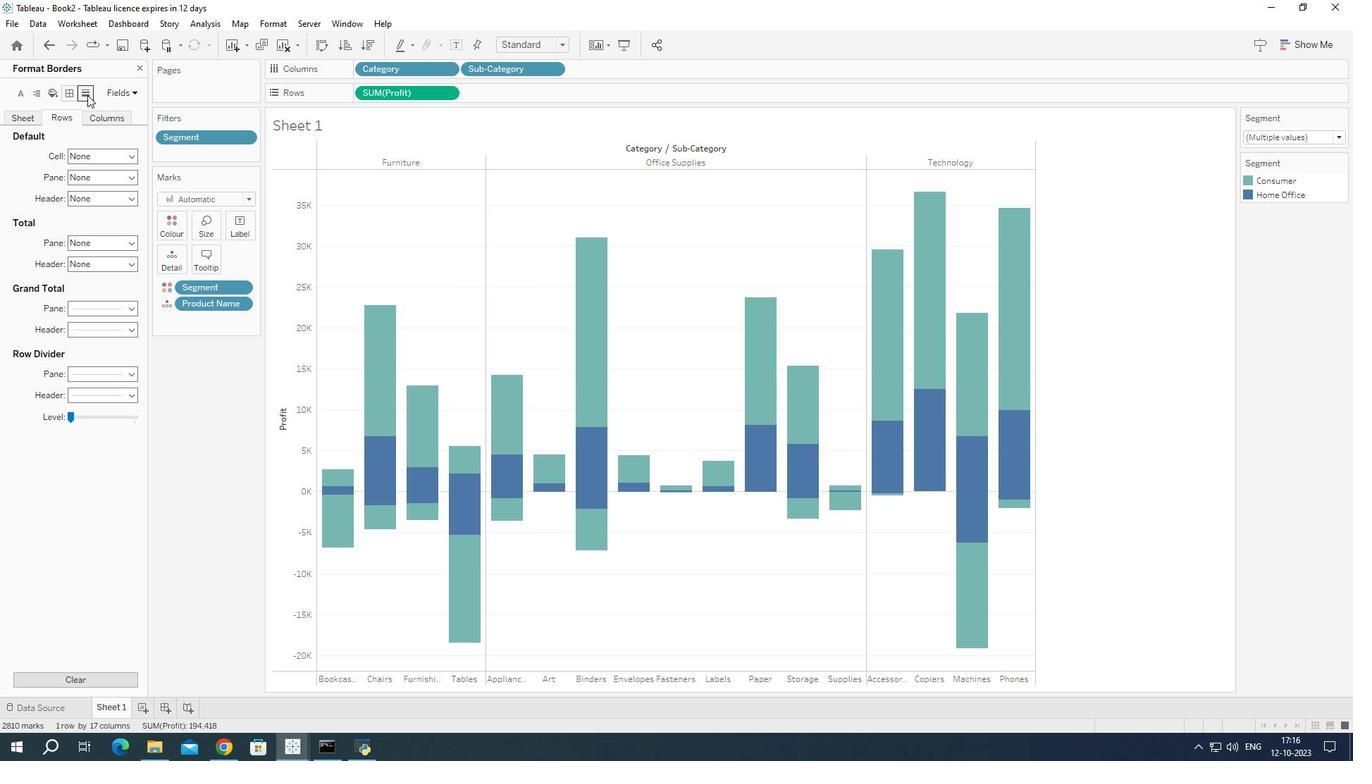 
Action: Mouse moved to (132, 148)
Screenshot: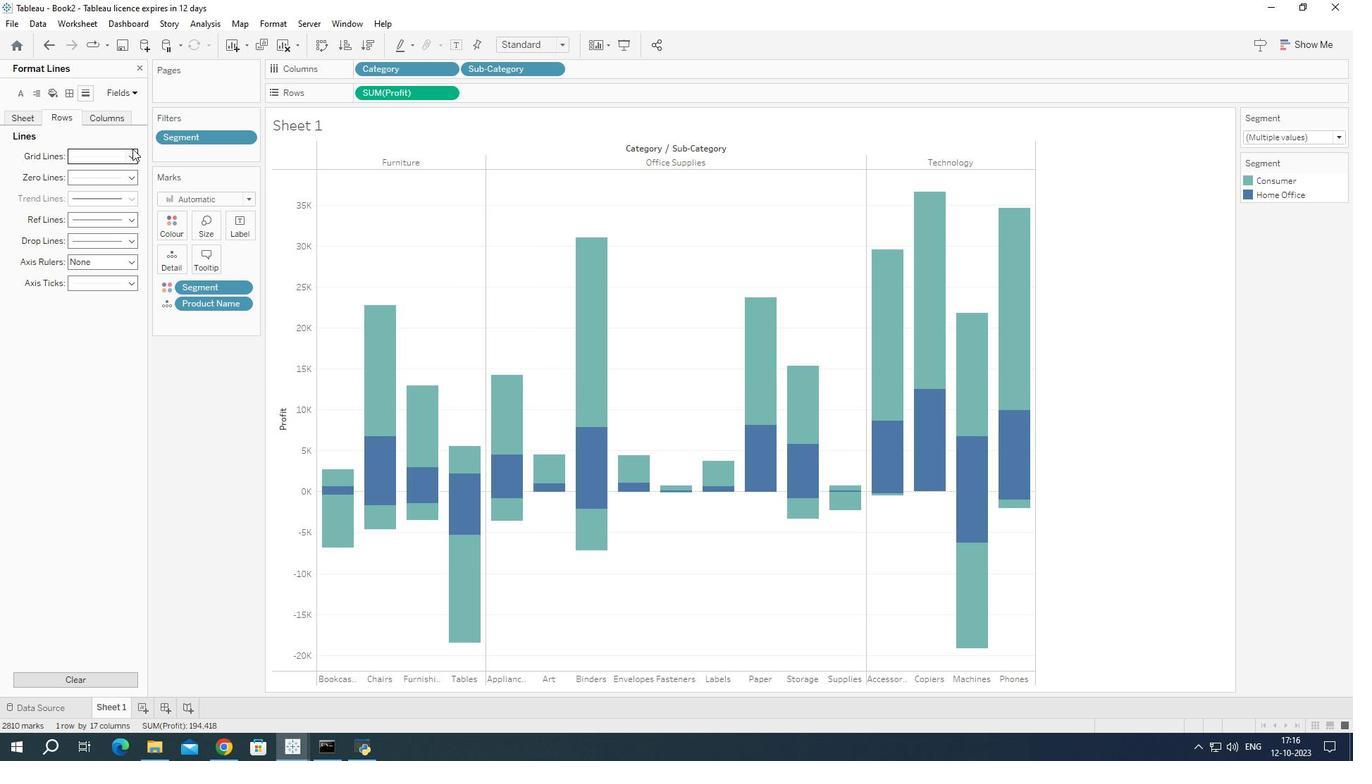 
Action: Mouse pressed left at (132, 148)
Screenshot: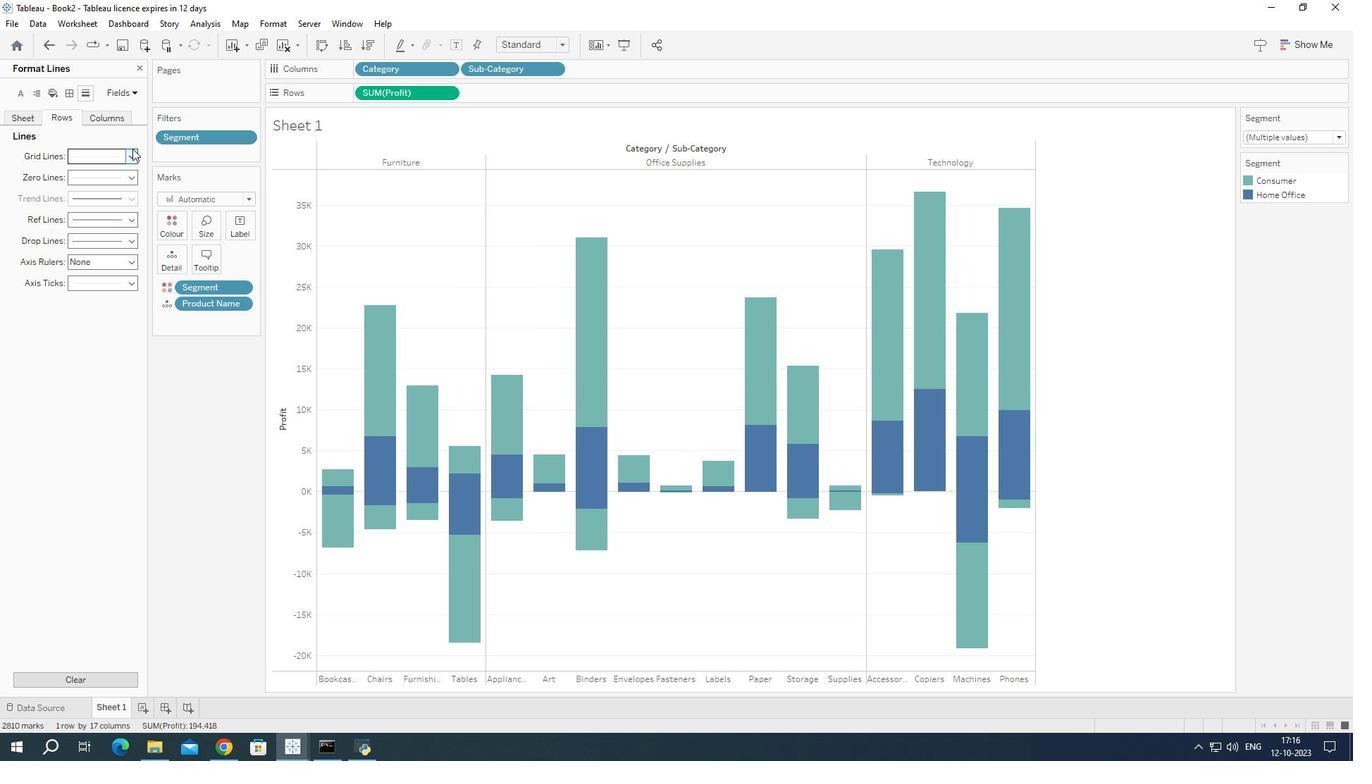 
Action: Mouse moved to (119, 175)
Screenshot: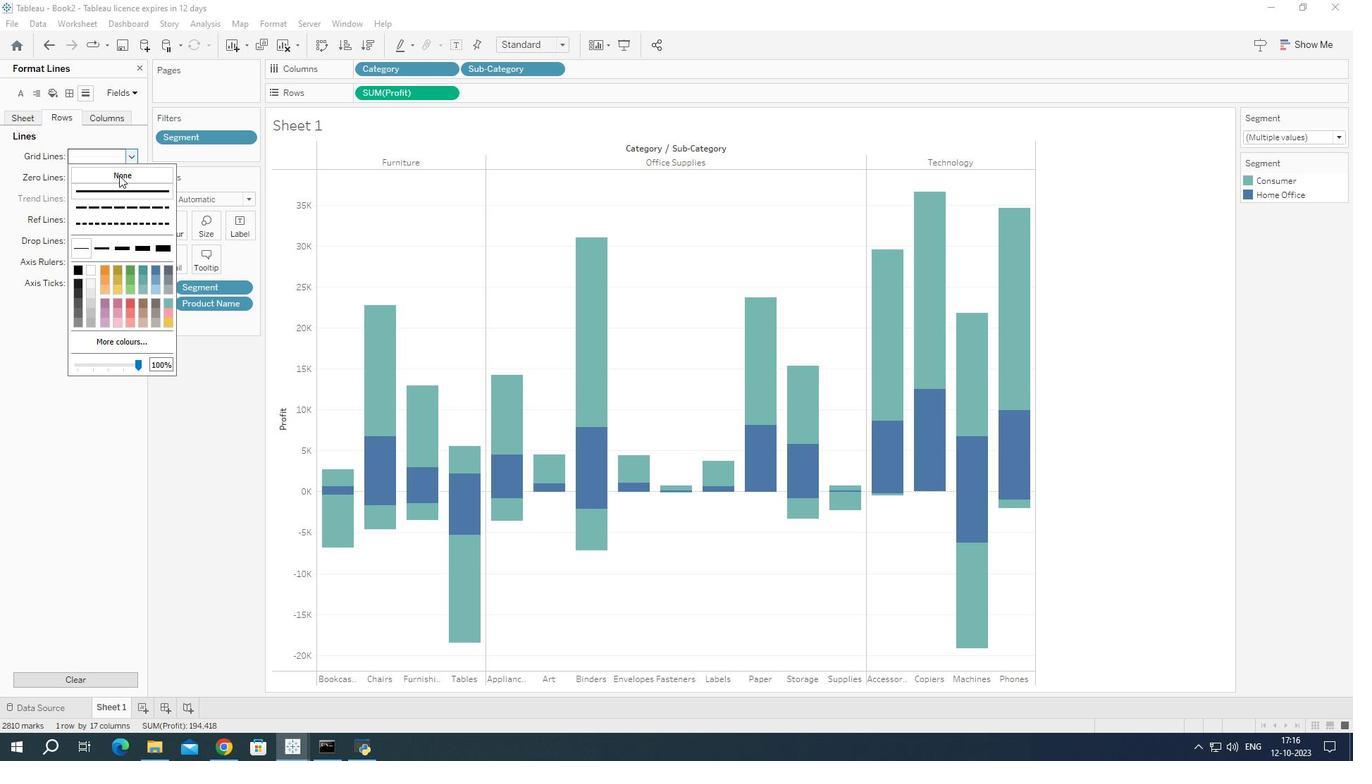 
Action: Mouse pressed left at (119, 175)
Screenshot: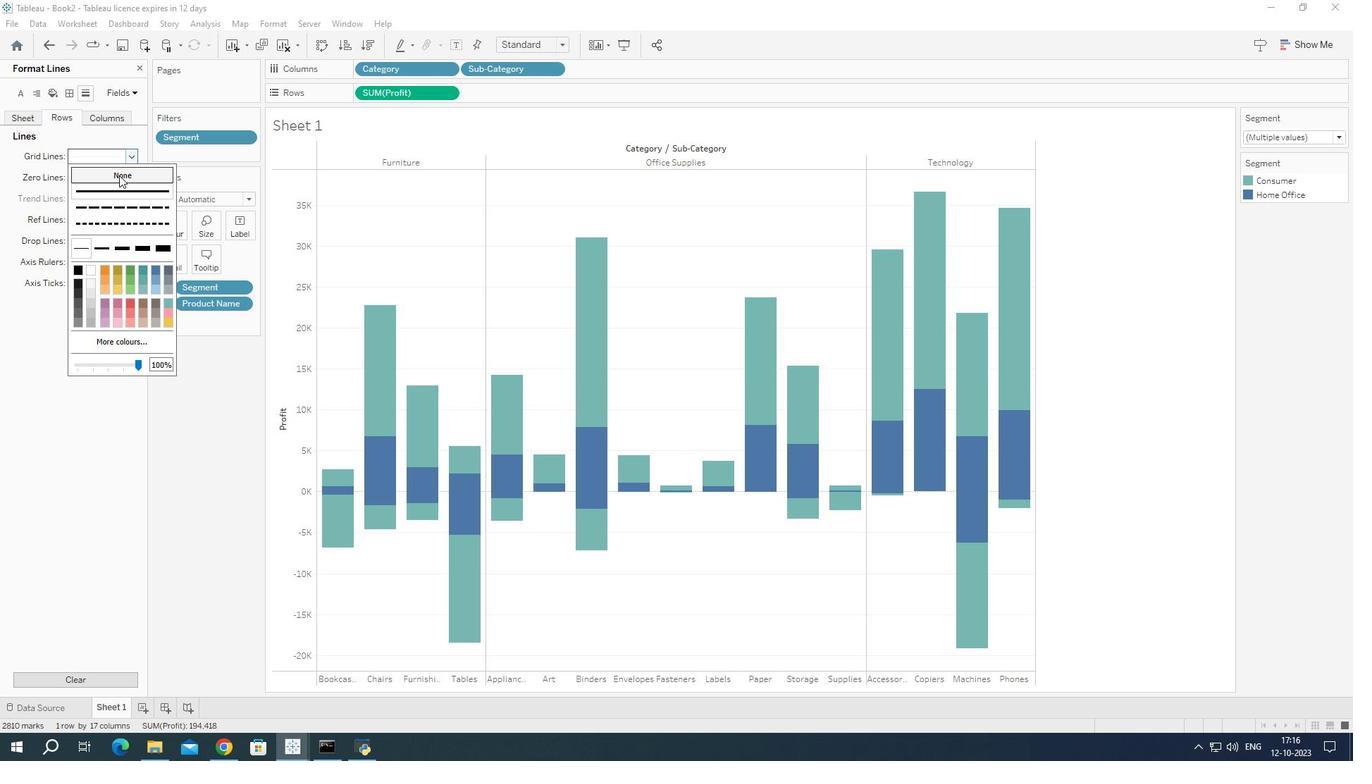 
Action: Mouse moved to (76, 147)
Screenshot: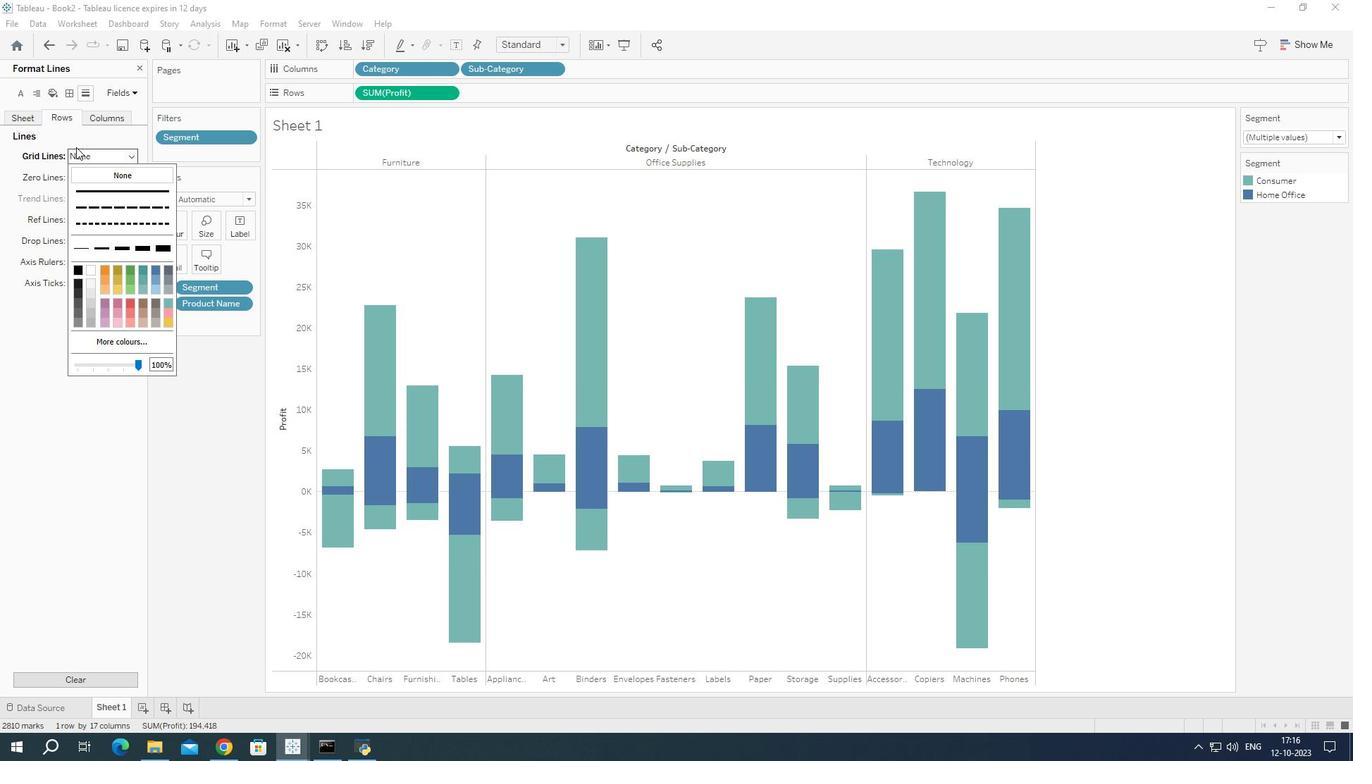 
Action: Mouse pressed left at (76, 147)
Screenshot: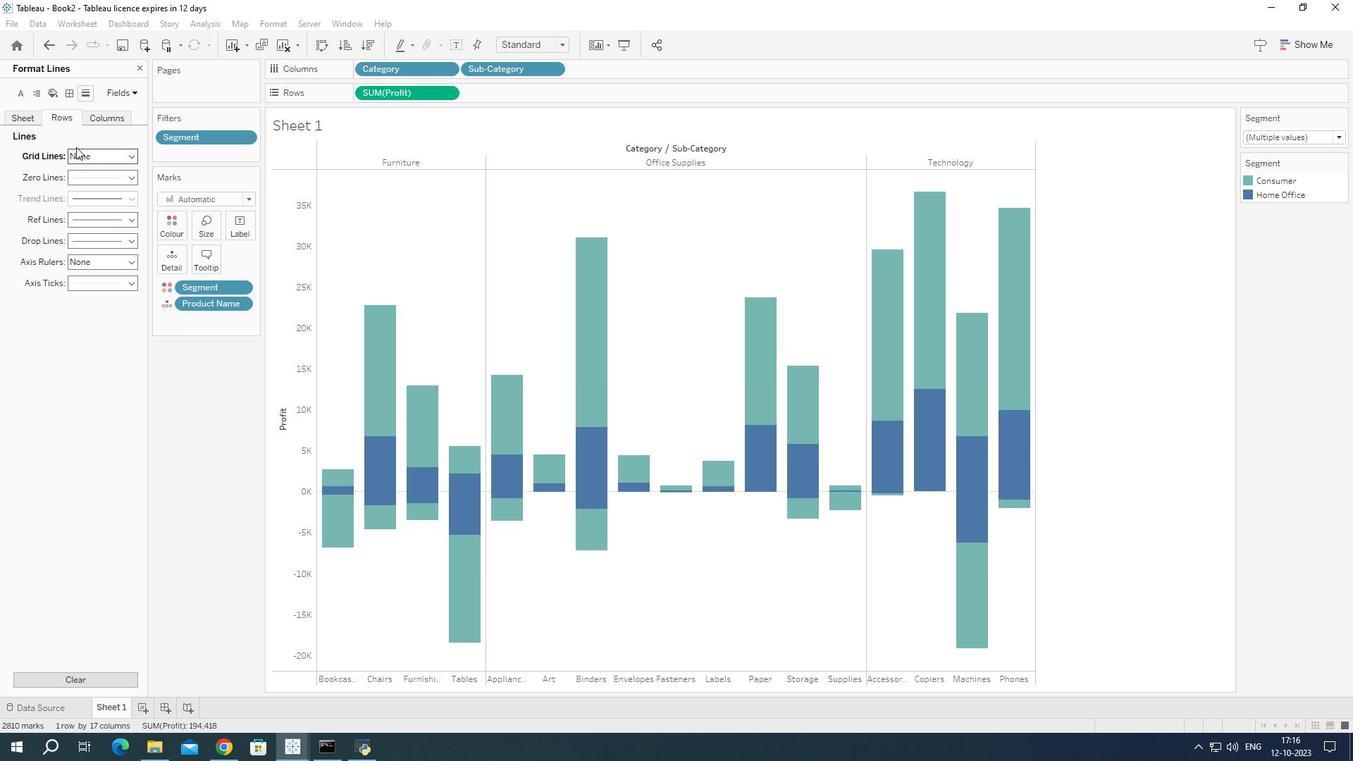
Action: Mouse moved to (138, 174)
Screenshot: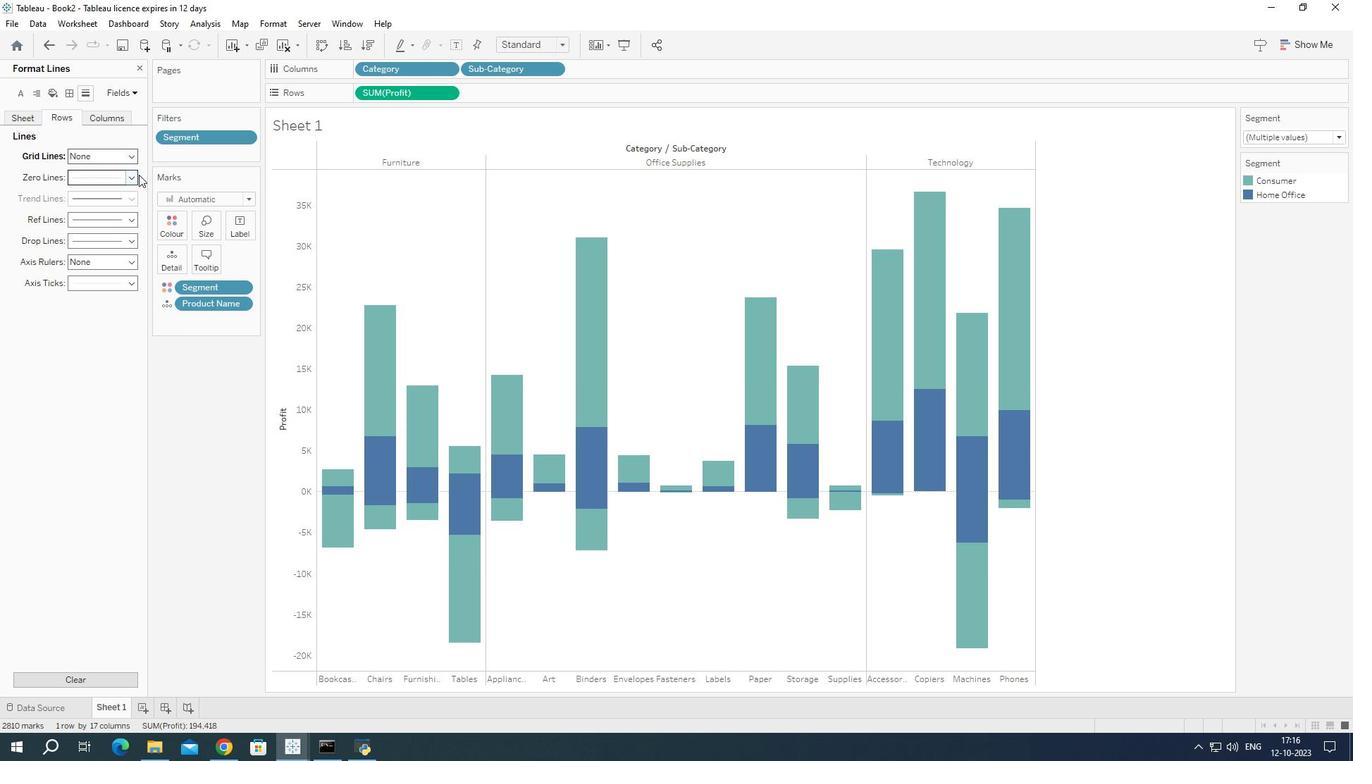 
Action: Mouse pressed left at (138, 174)
Screenshot: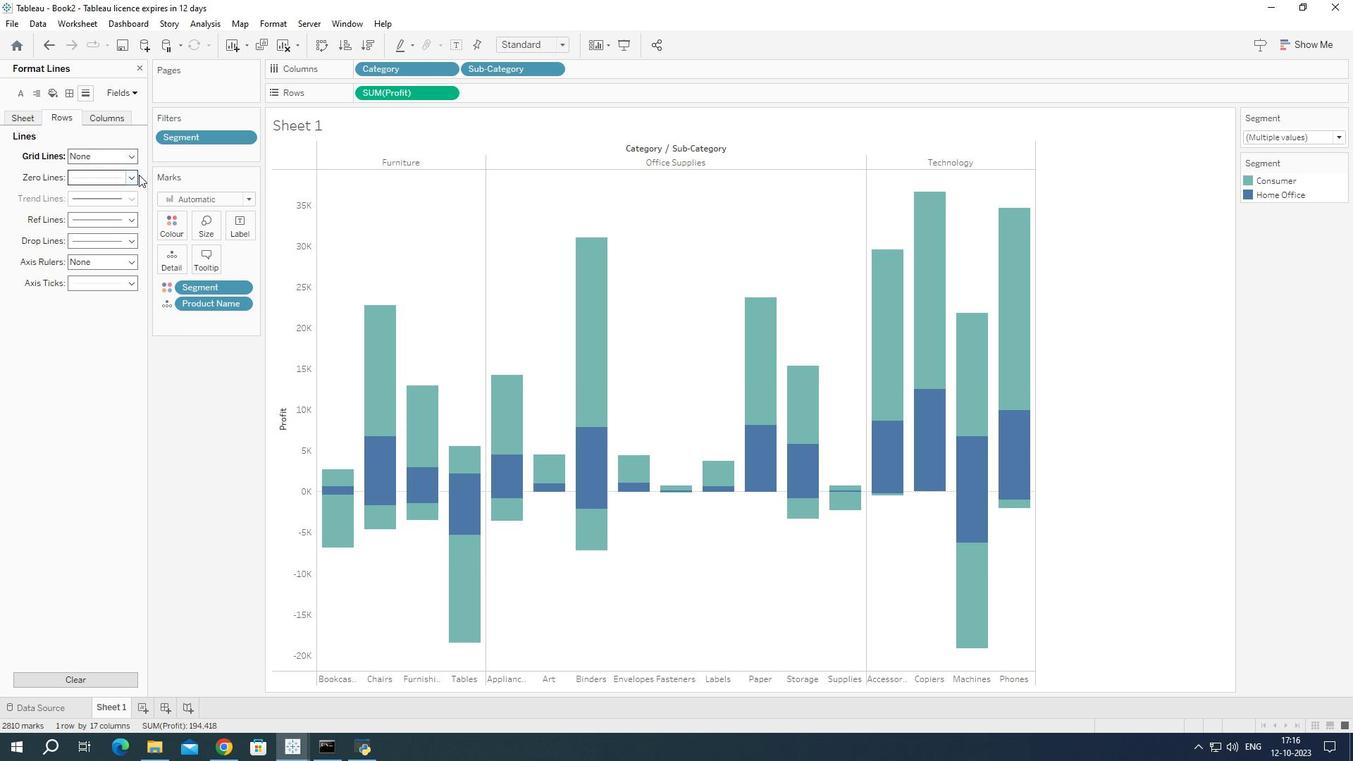 
Action: Mouse moved to (133, 175)
Screenshot: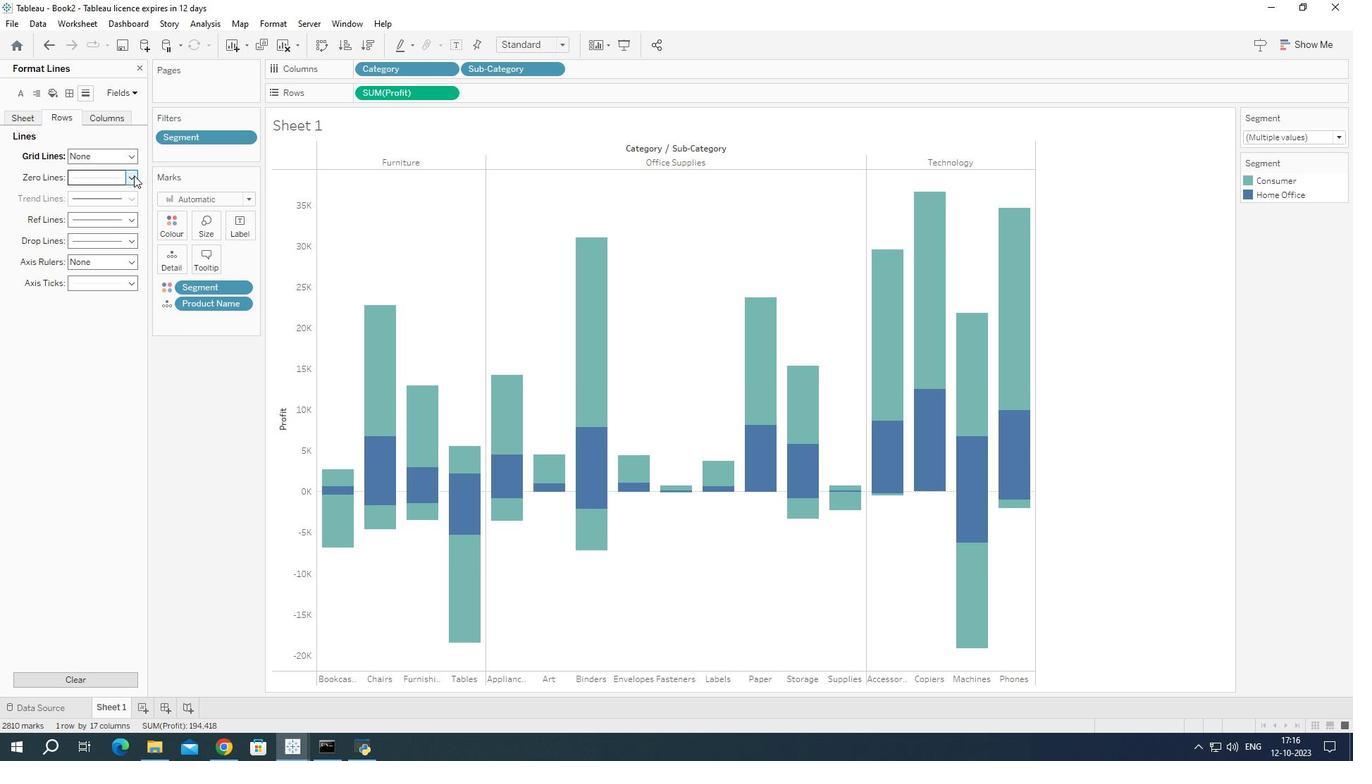 
Action: Mouse pressed left at (133, 175)
Screenshot: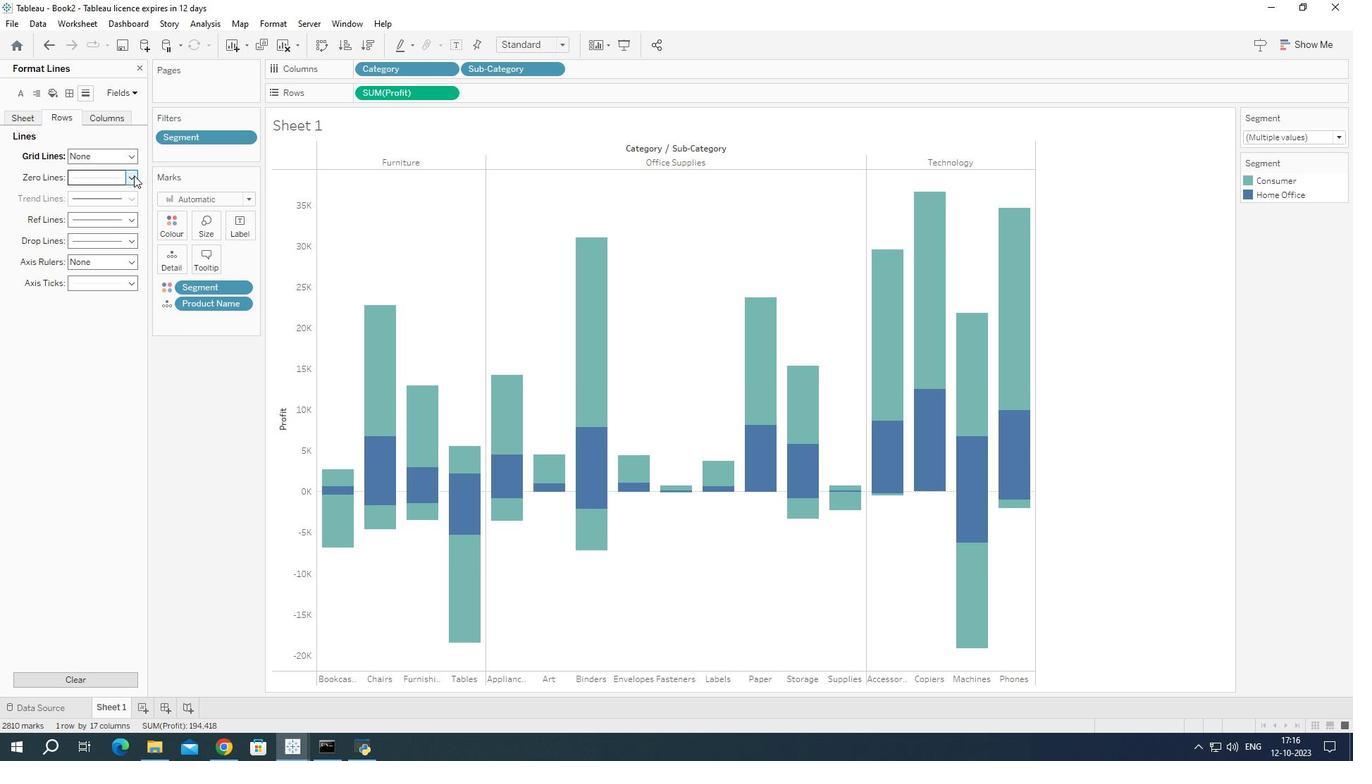 
Action: Mouse moved to (129, 187)
Screenshot: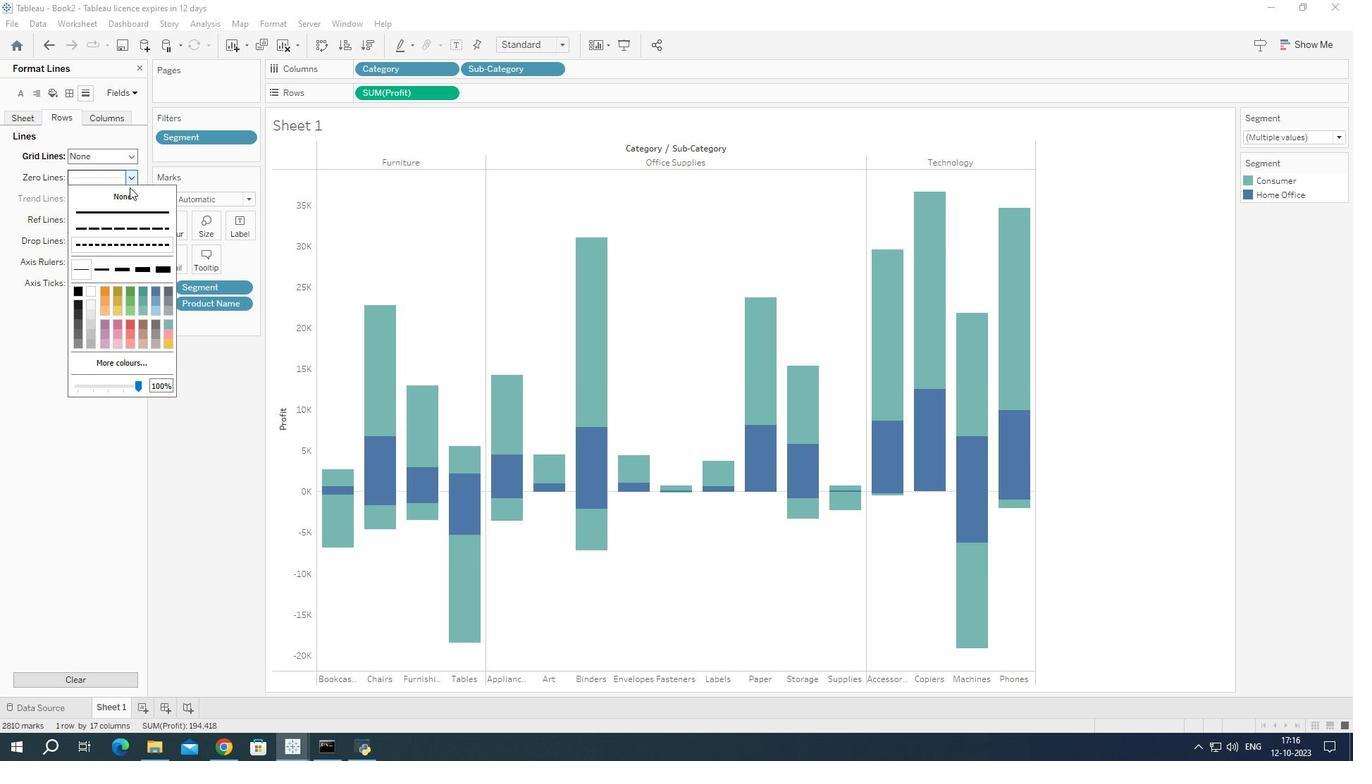 
Action: Mouse pressed left at (129, 187)
Screenshot: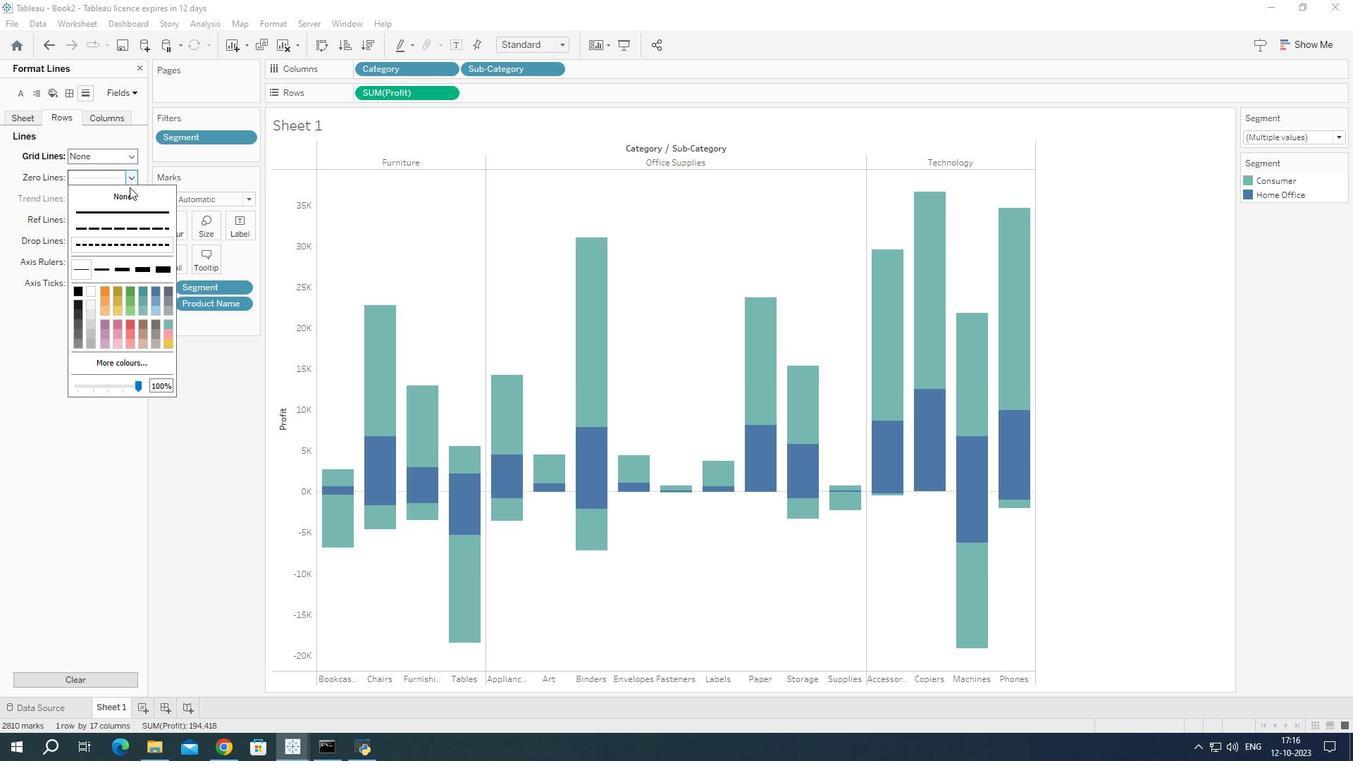 
Action: Mouse moved to (129, 191)
Screenshot: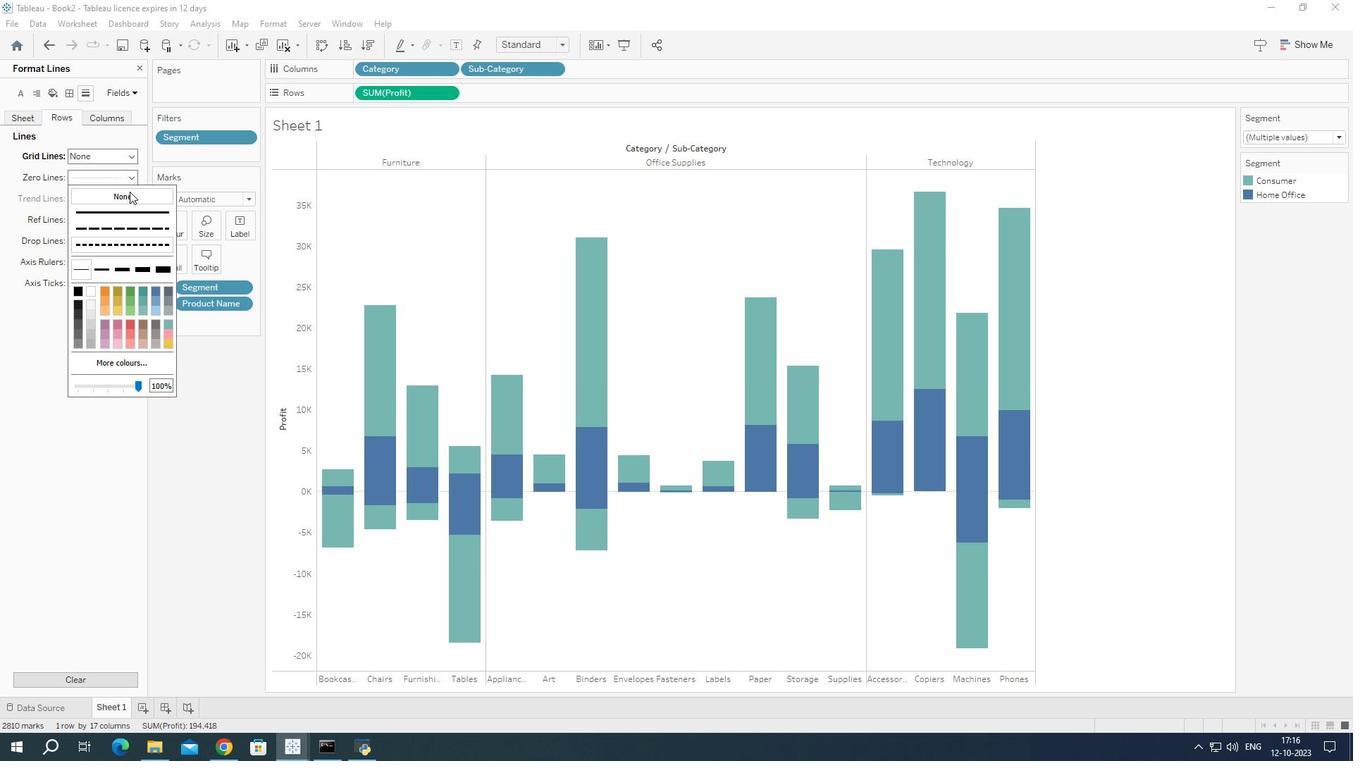 
Action: Mouse pressed left at (129, 191)
Screenshot: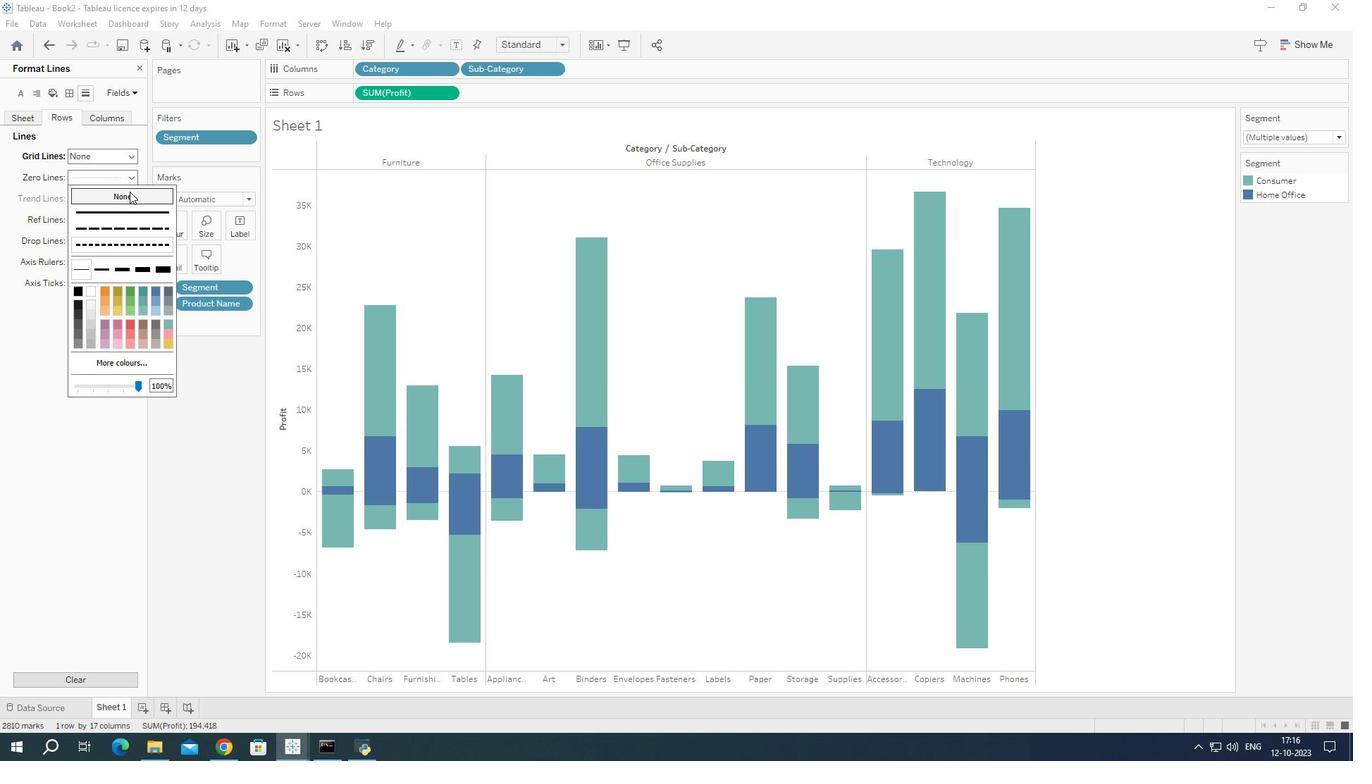 
Action: Mouse moved to (107, 143)
Screenshot: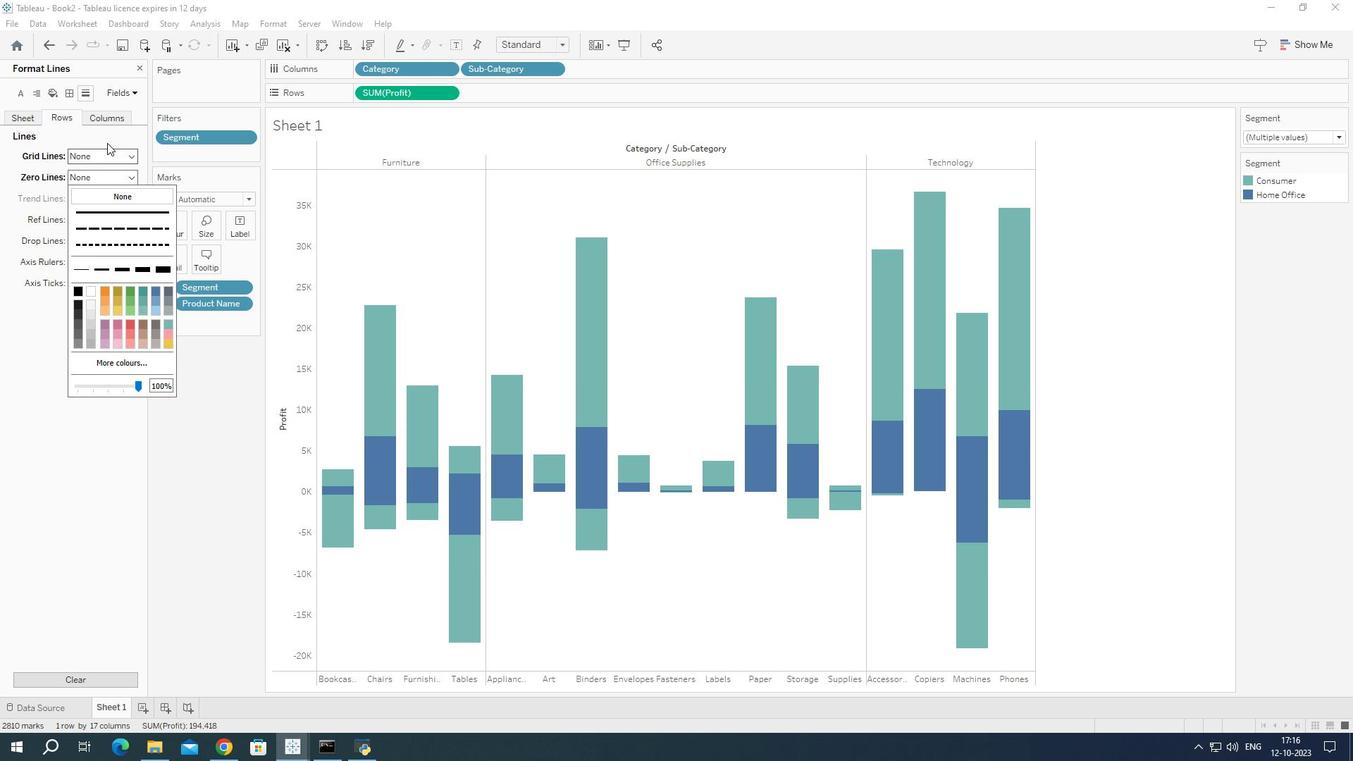 
Action: Mouse pressed left at (107, 143)
Screenshot: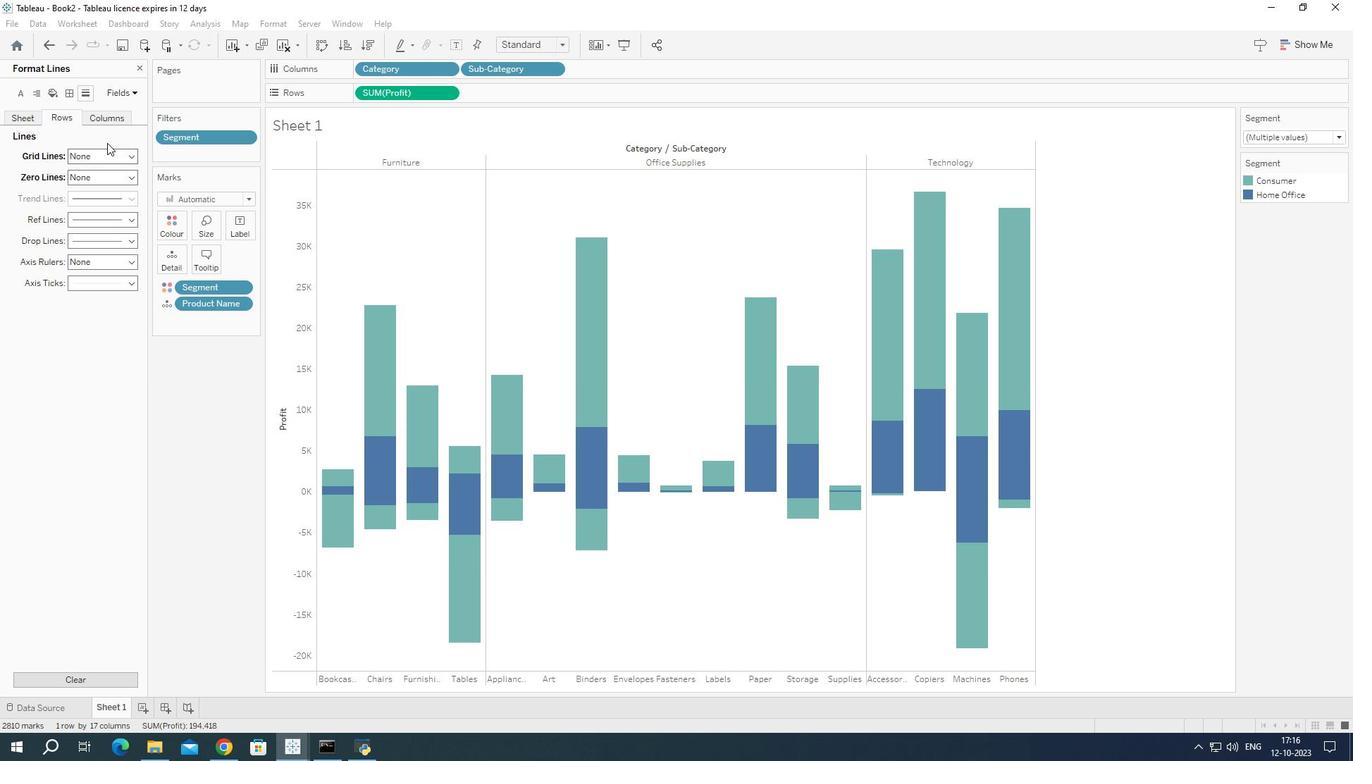 
Action: Mouse moved to (109, 124)
Screenshot: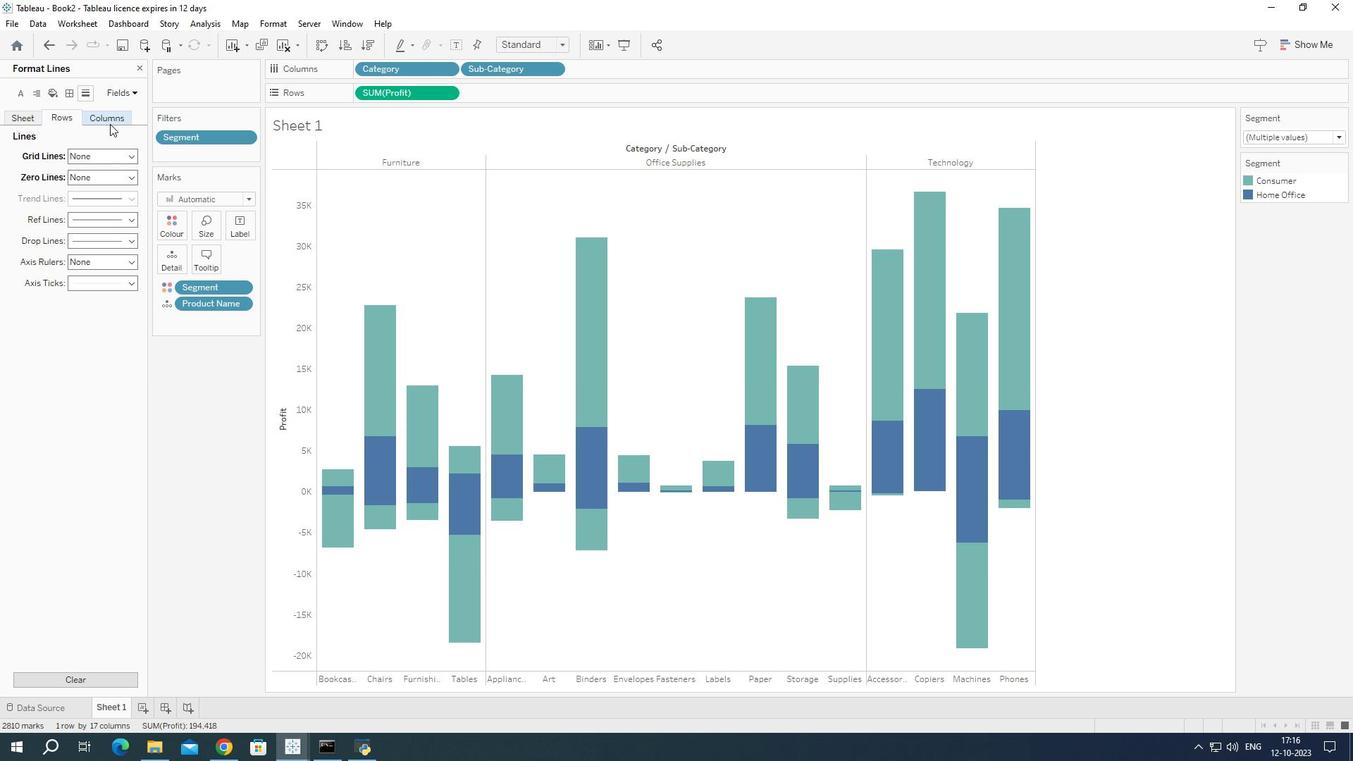 
Action: Mouse pressed left at (109, 124)
Screenshot: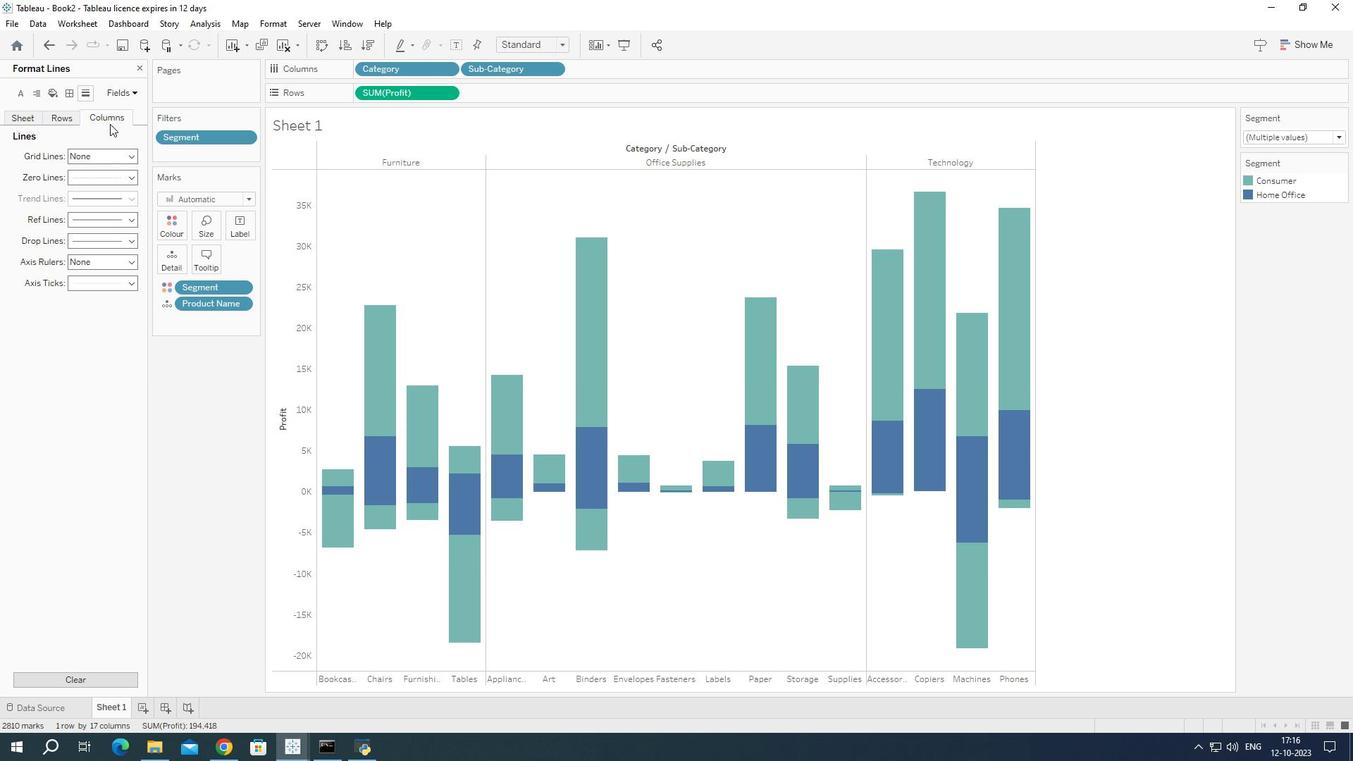 
Action: Mouse moved to (130, 174)
Screenshot: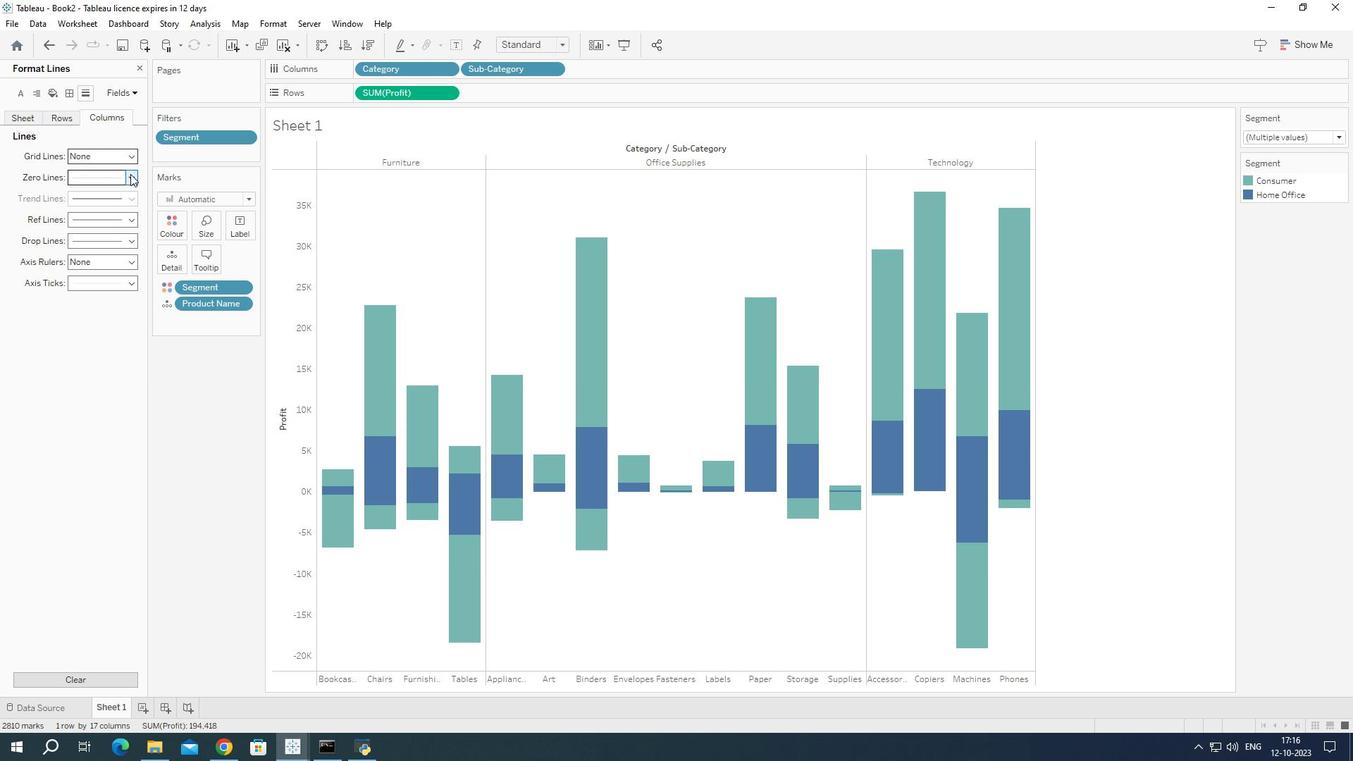 
Action: Mouse pressed left at (130, 174)
Screenshot: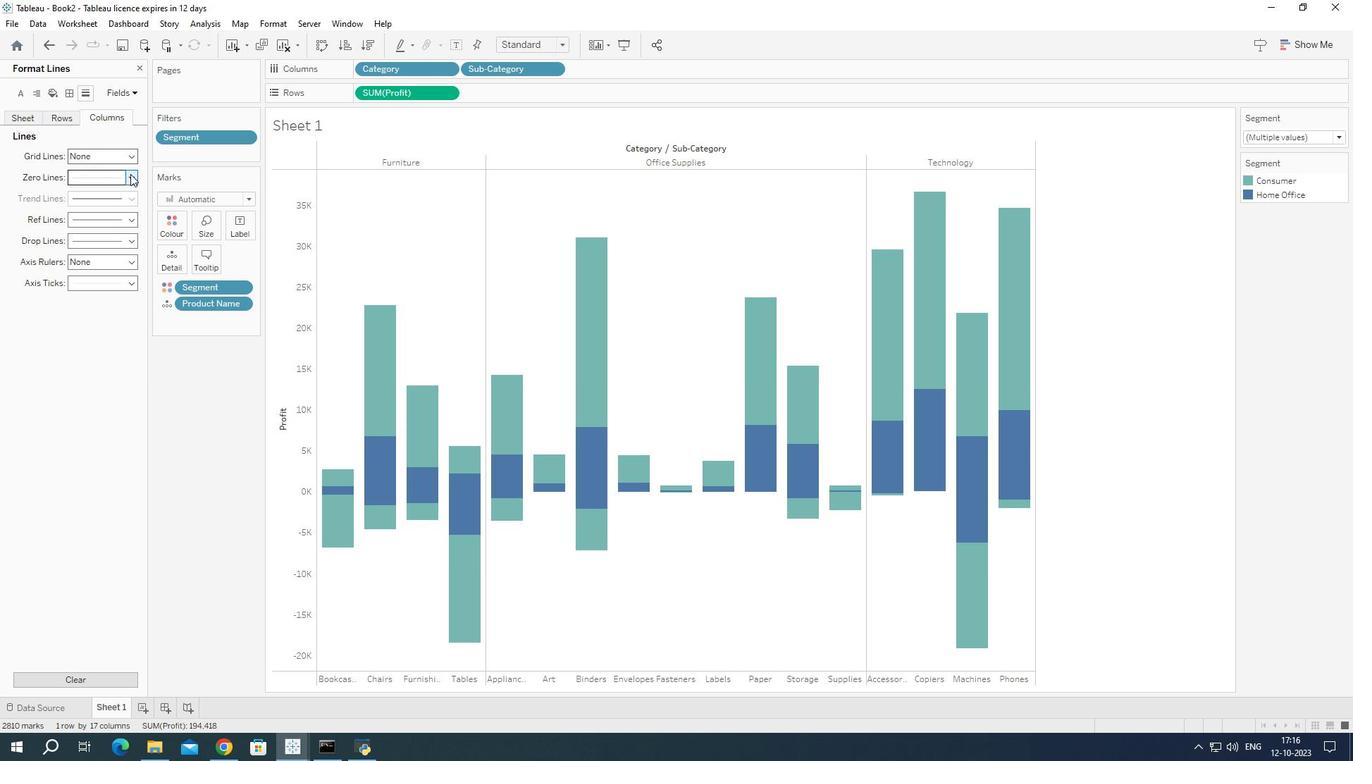 
Action: Mouse moved to (131, 188)
Screenshot: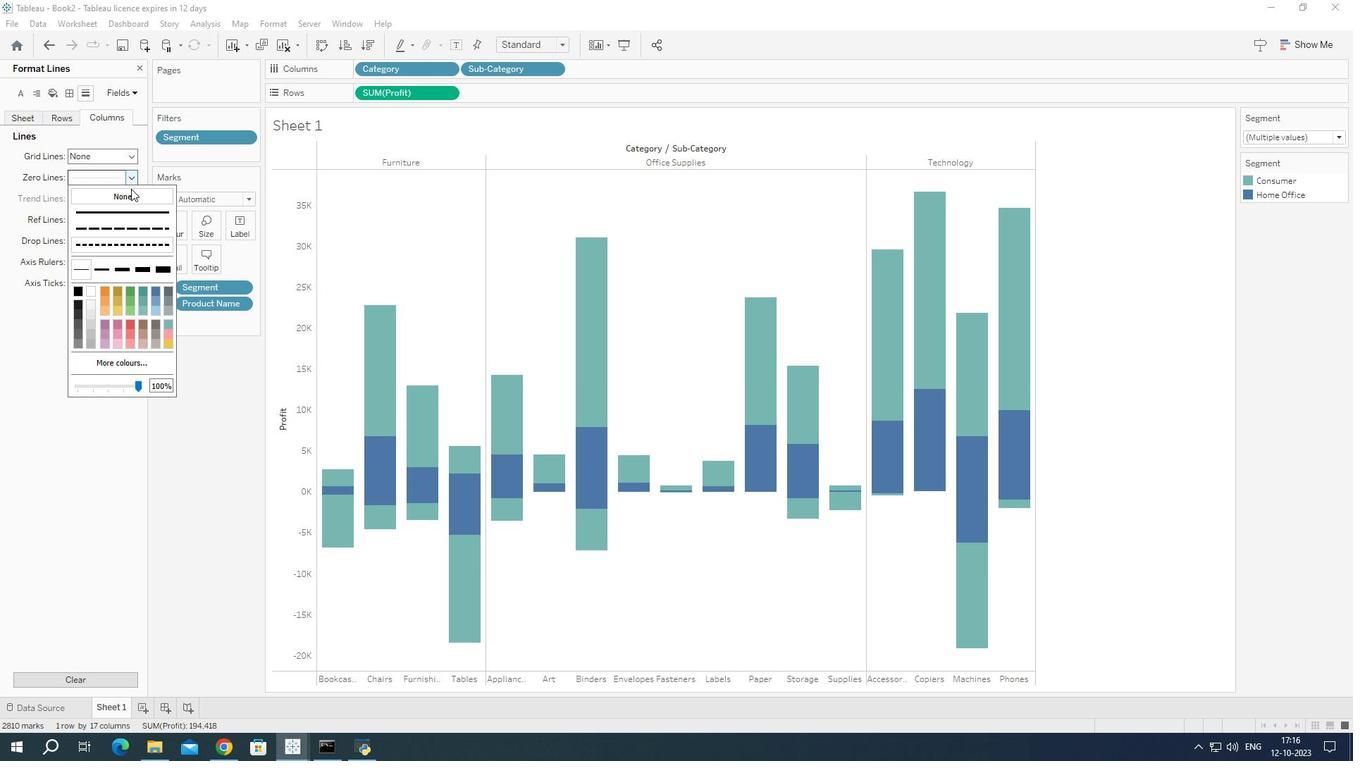 
Action: Mouse pressed left at (131, 188)
Screenshot: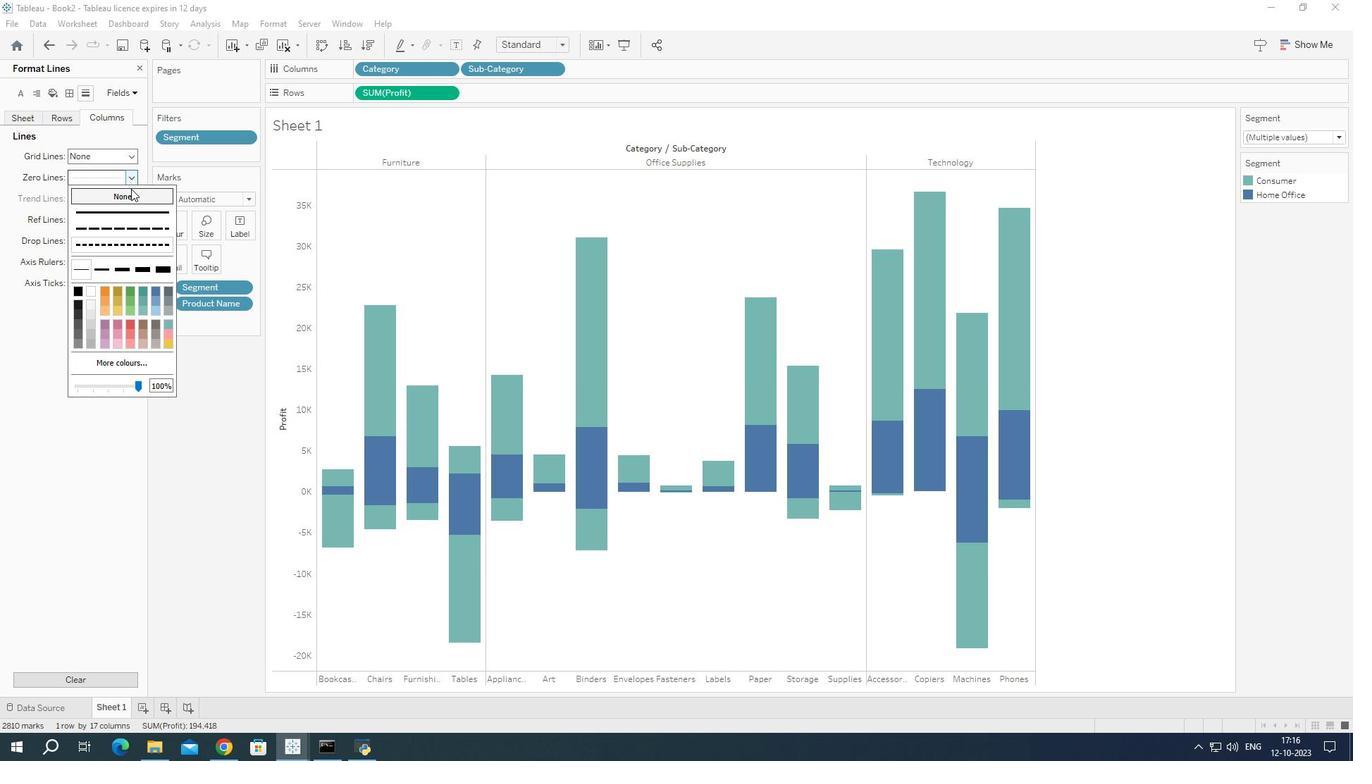 
Action: Mouse moved to (107, 138)
Screenshot: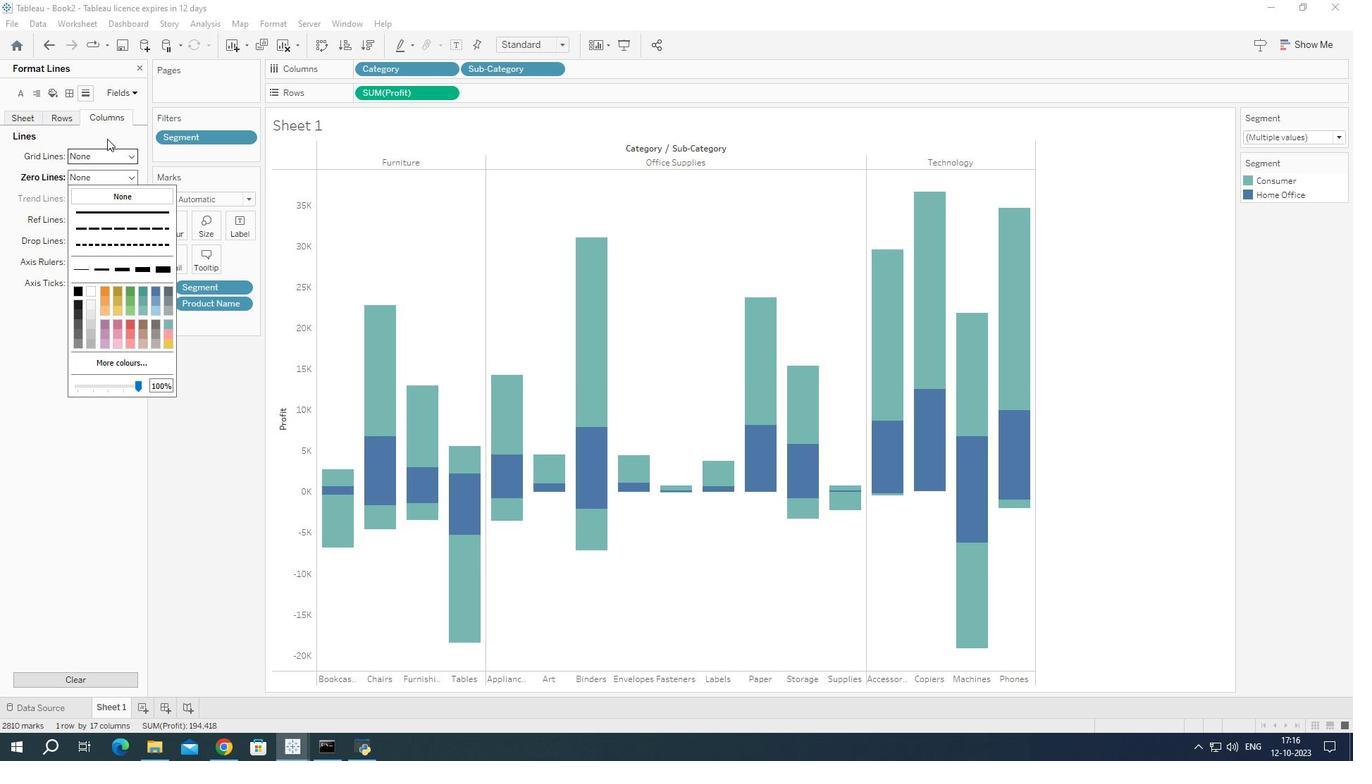 
Action: Mouse pressed left at (107, 138)
Screenshot: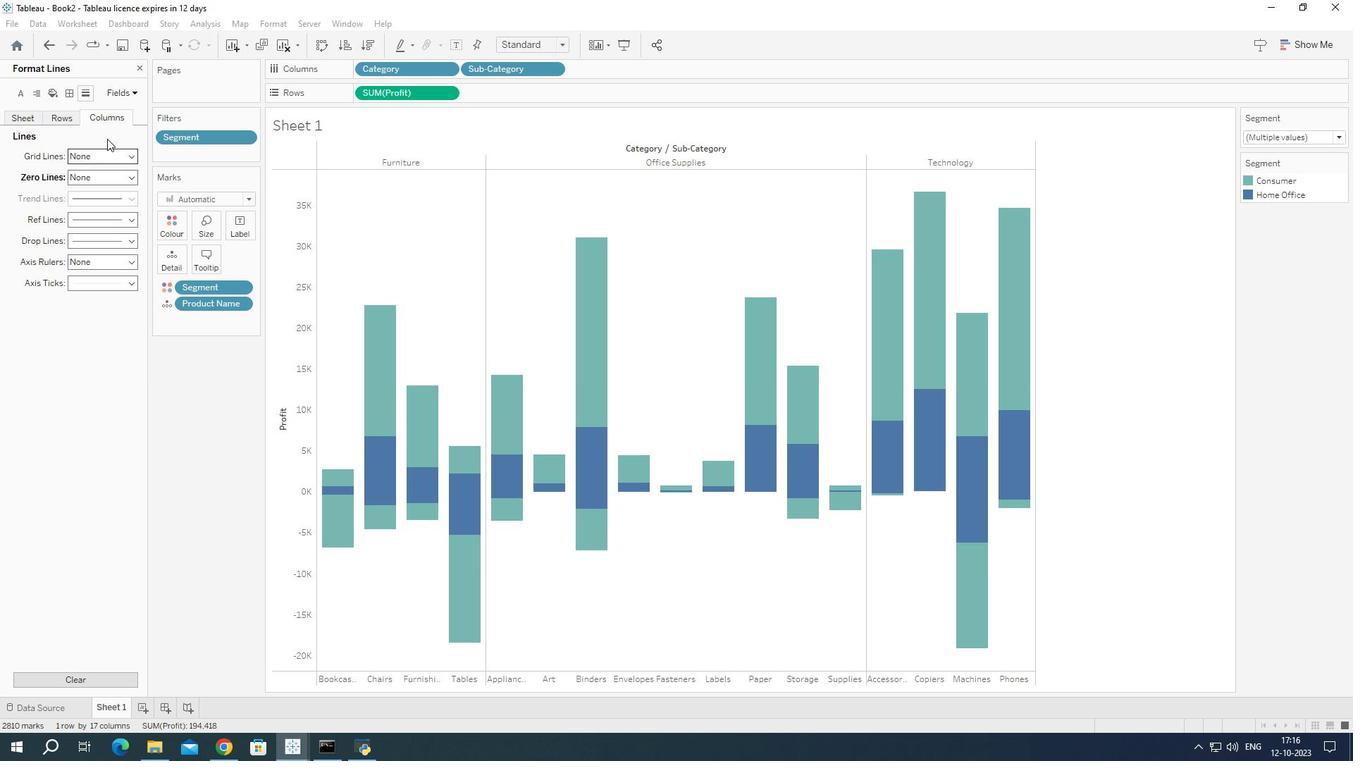 
Action: Mouse moved to (24, 95)
Screenshot: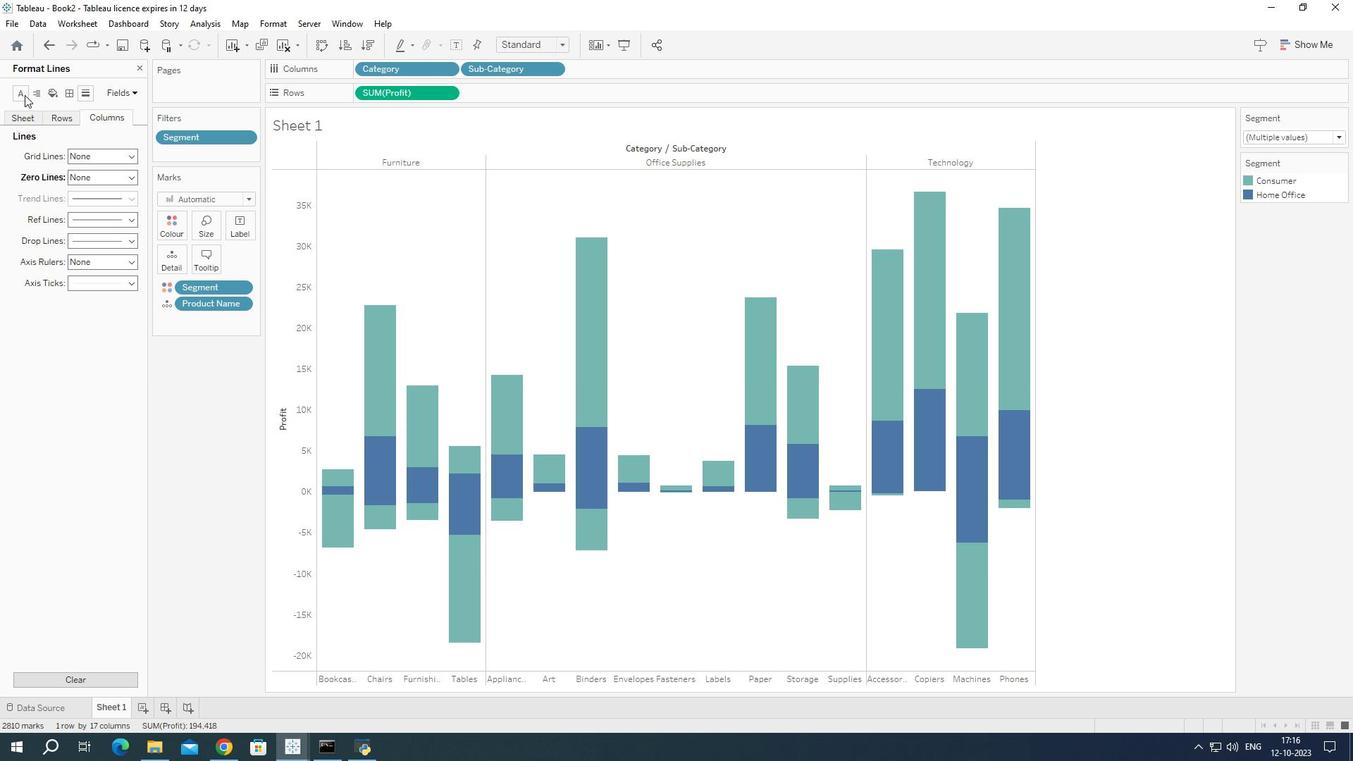 
Action: Mouse pressed left at (24, 95)
Screenshot: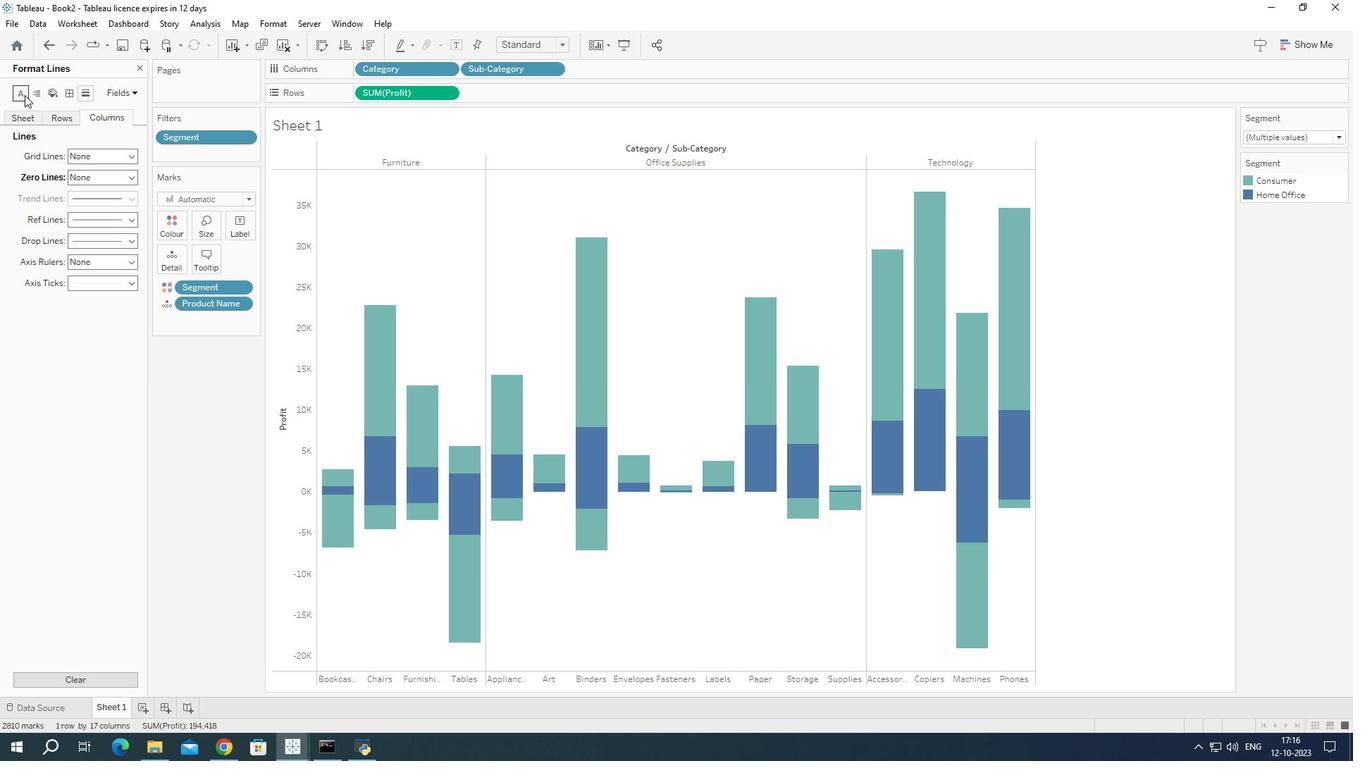 
Action: Mouse moved to (434, 159)
Screenshot: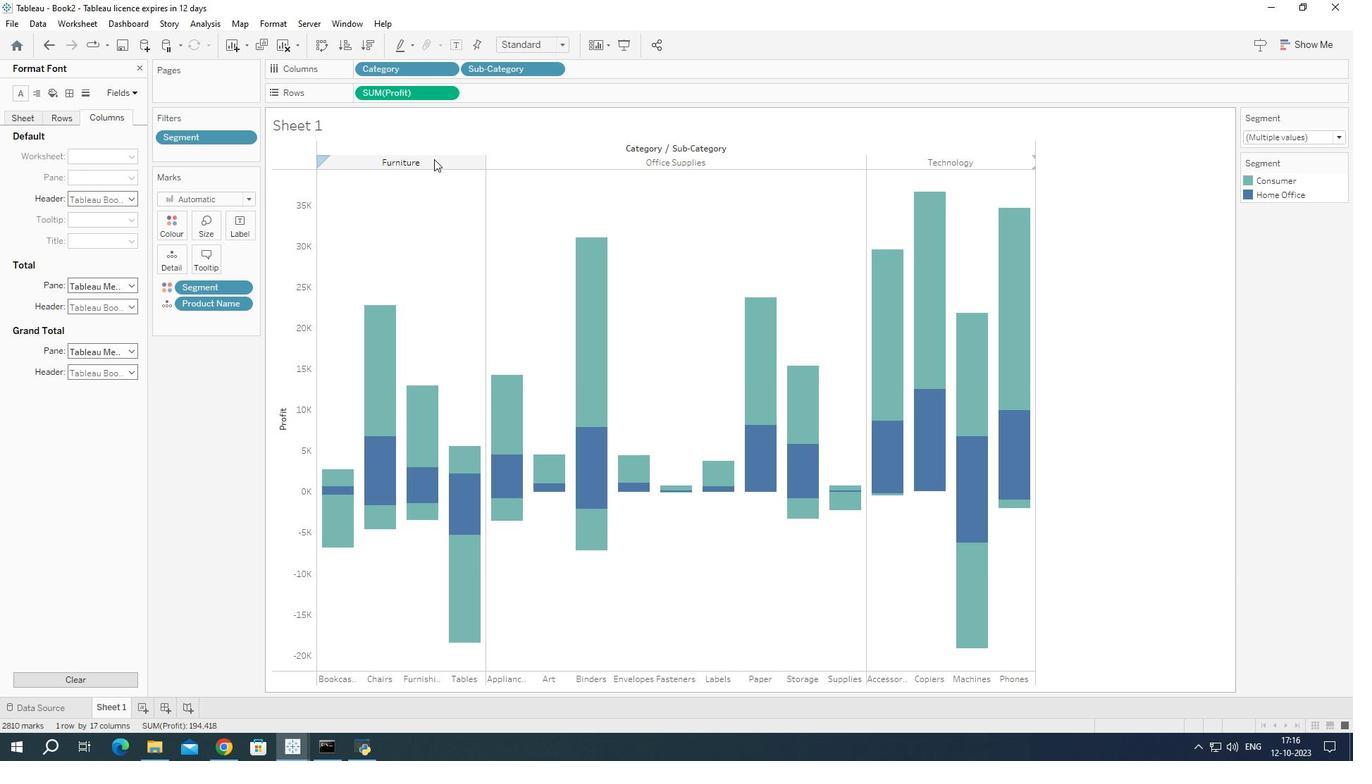 
Action: Mouse pressed right at (434, 159)
Screenshot: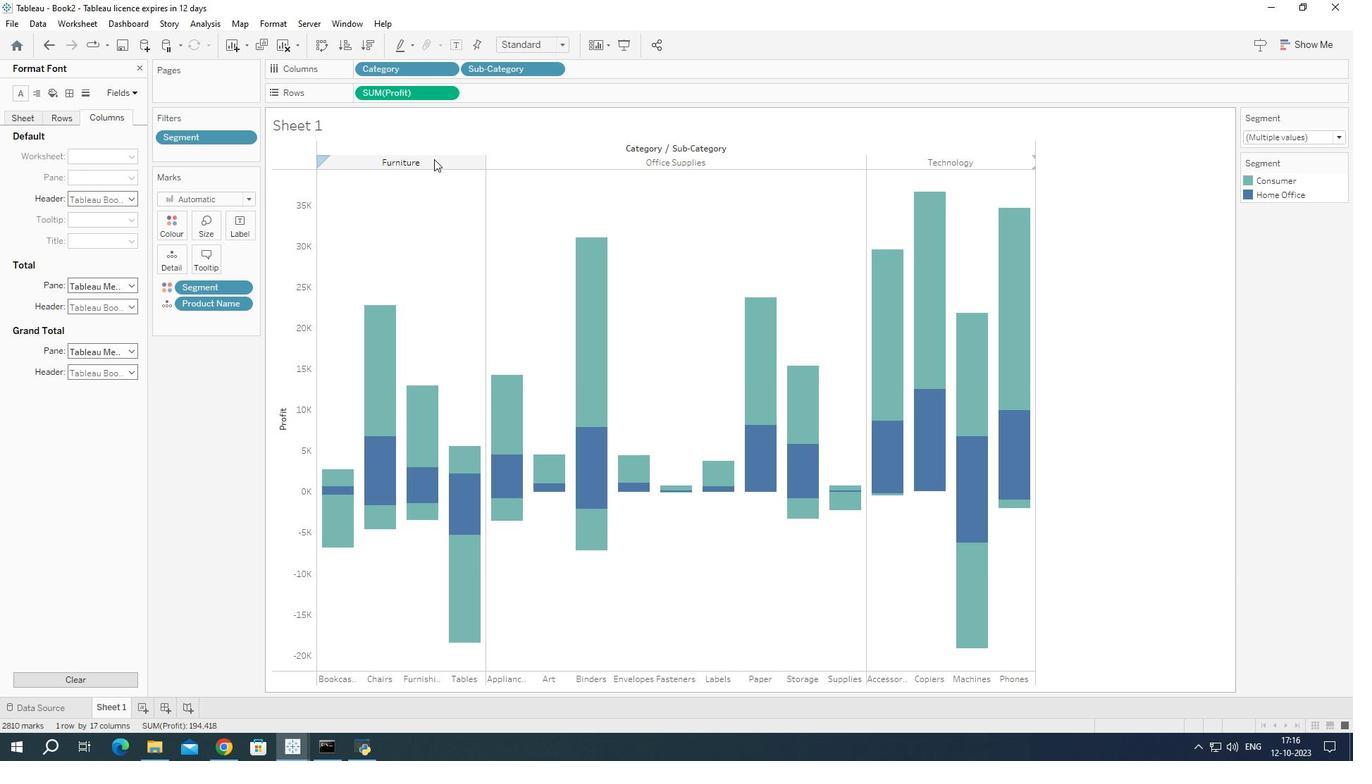 
Action: Mouse moved to (455, 217)
Screenshot: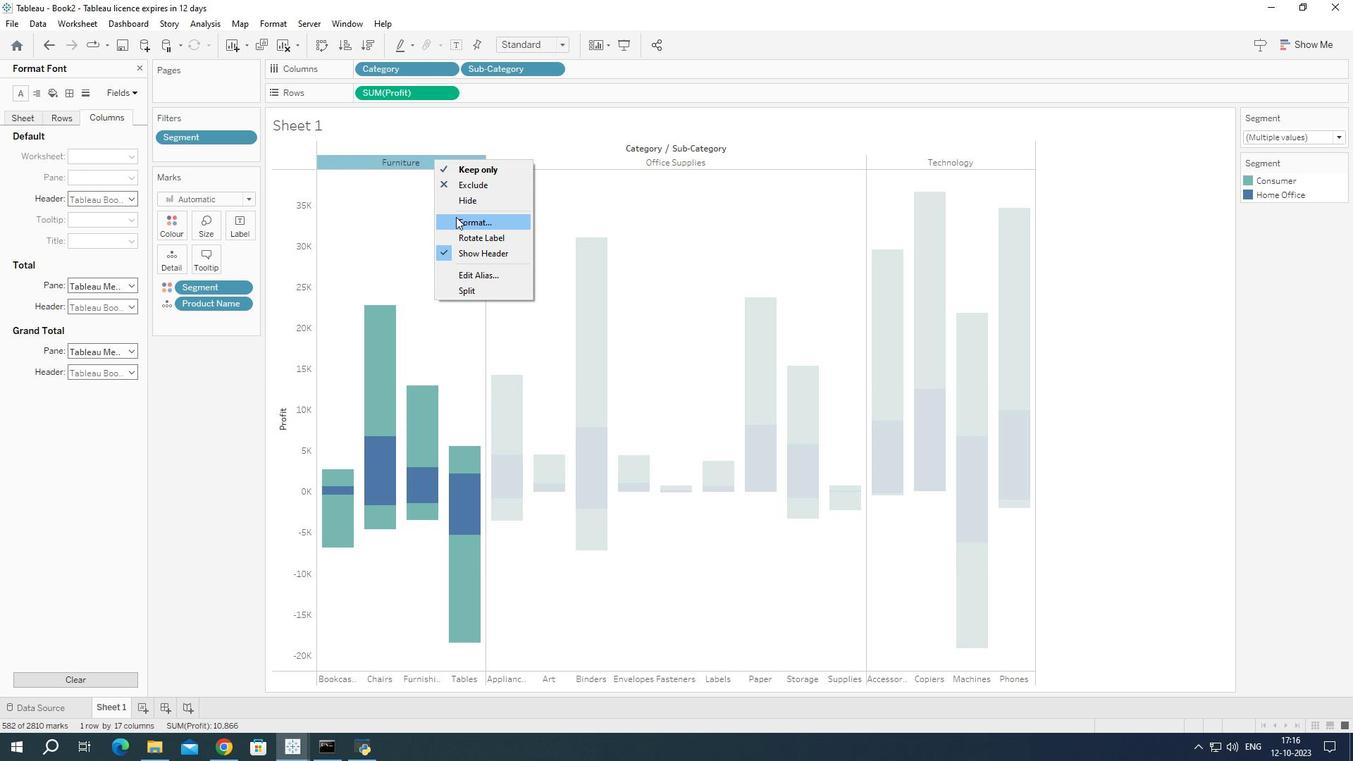 
Action: Mouse pressed left at (455, 217)
Screenshot: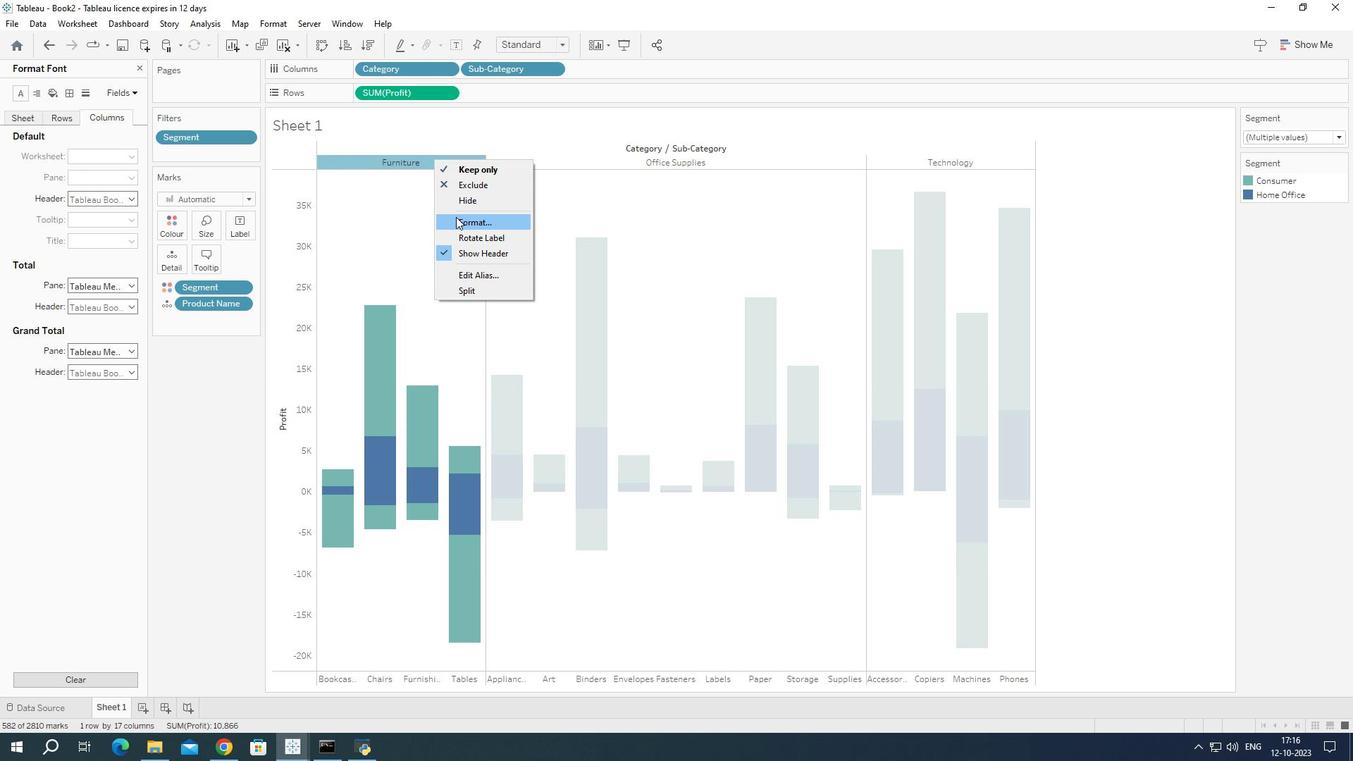 
Action: Mouse moved to (126, 160)
Screenshot: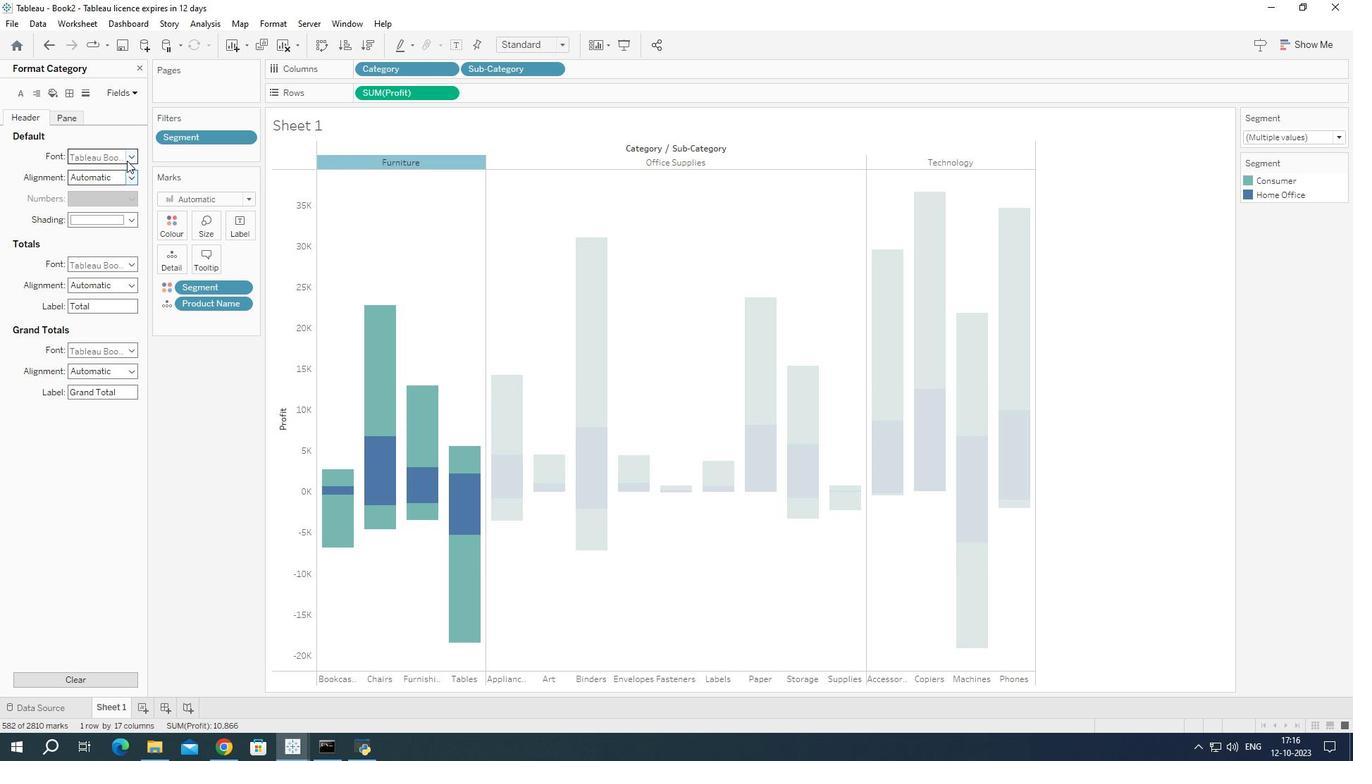 
Action: Mouse pressed left at (126, 160)
Screenshot: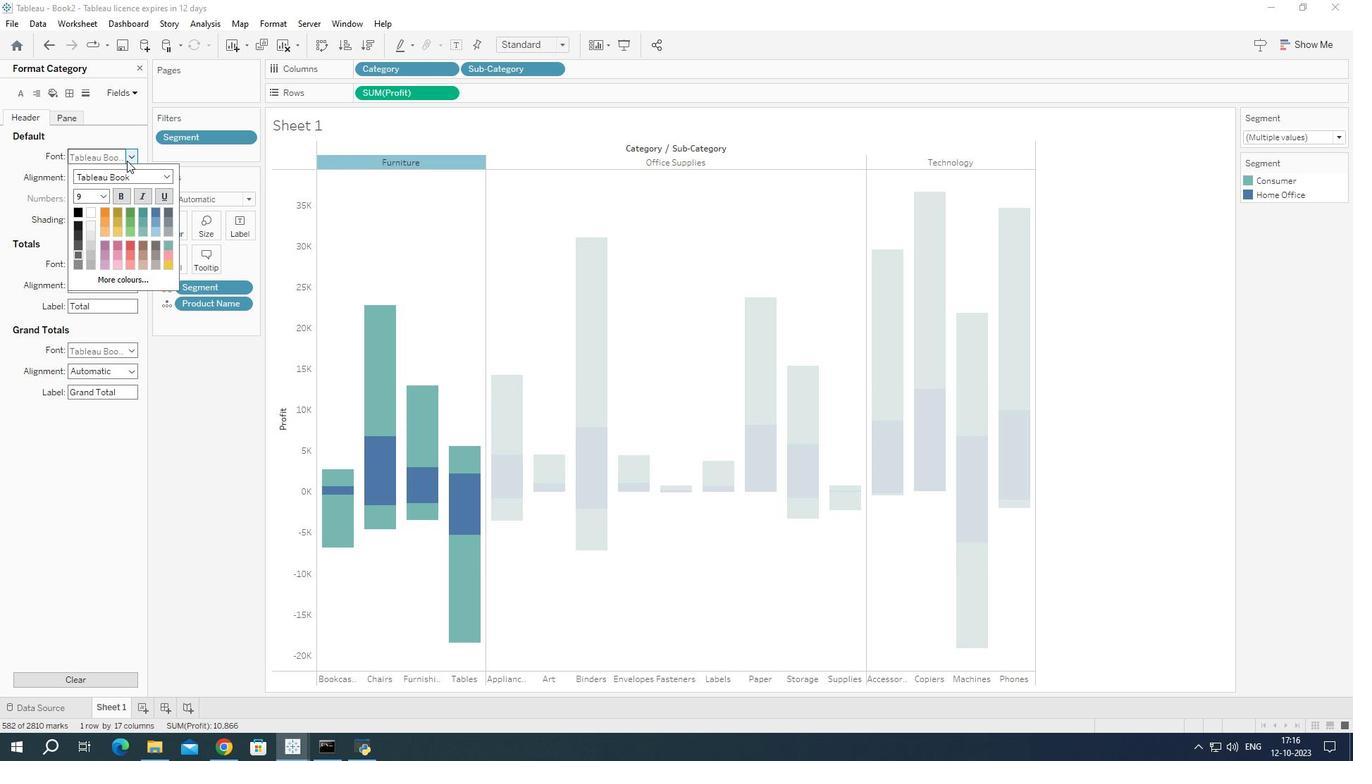 
Action: Mouse moved to (100, 194)
Screenshot: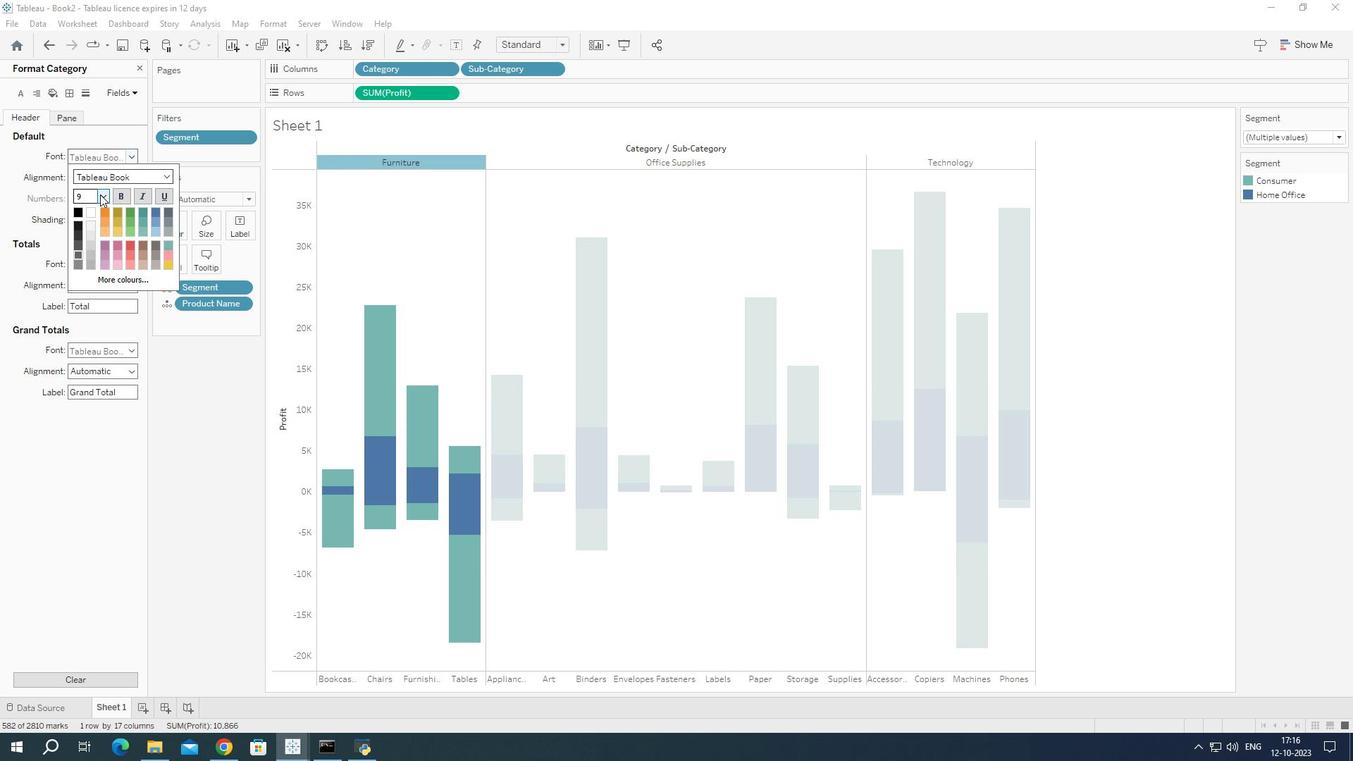 
Action: Mouse pressed left at (100, 194)
Screenshot: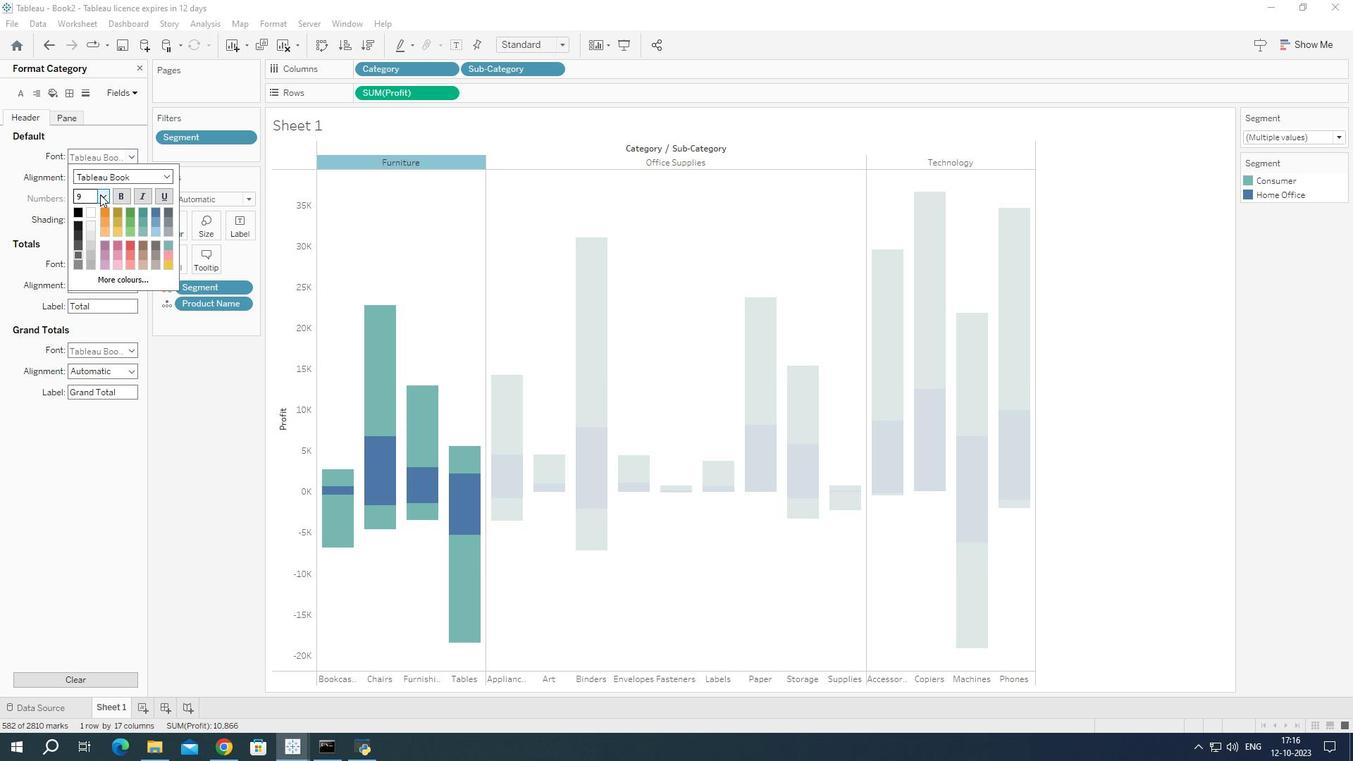 
Action: Mouse moved to (90, 243)
Screenshot: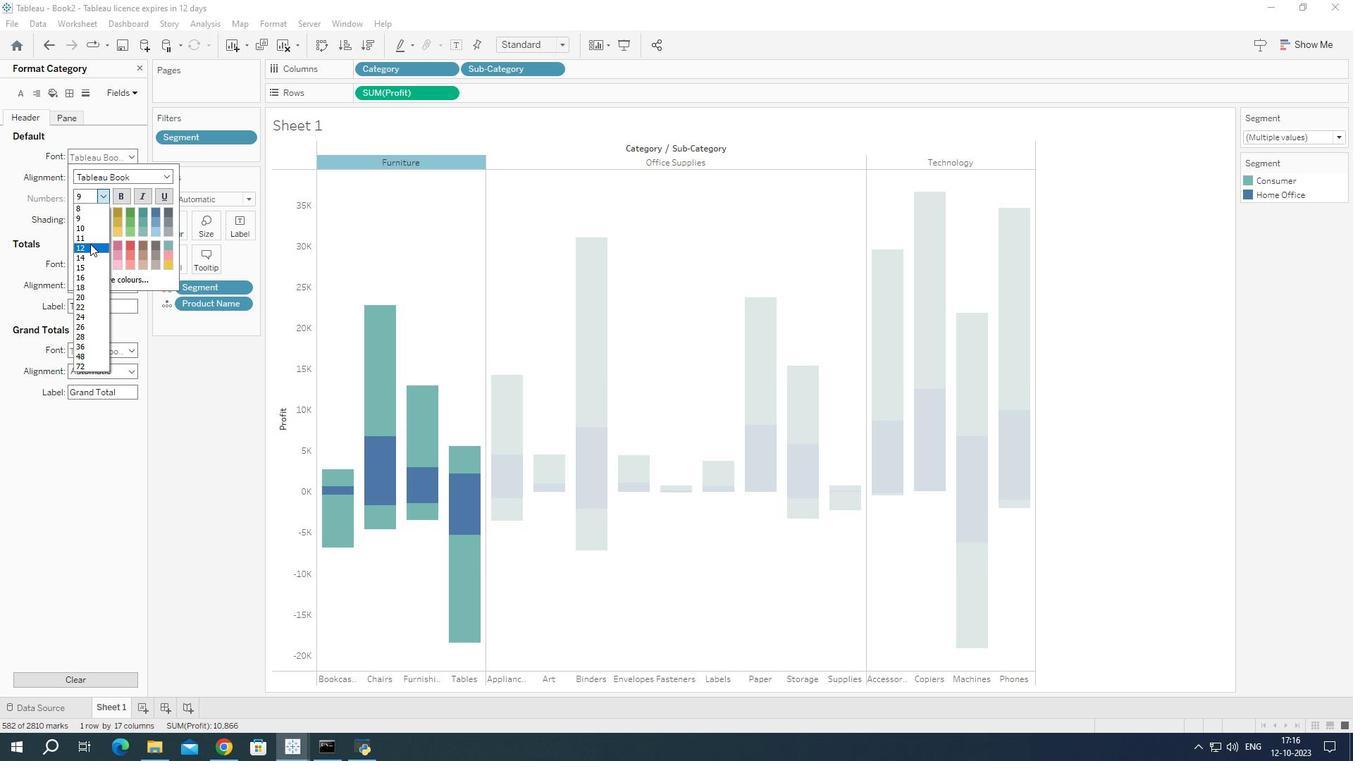 
Action: Mouse pressed left at (90, 243)
Screenshot: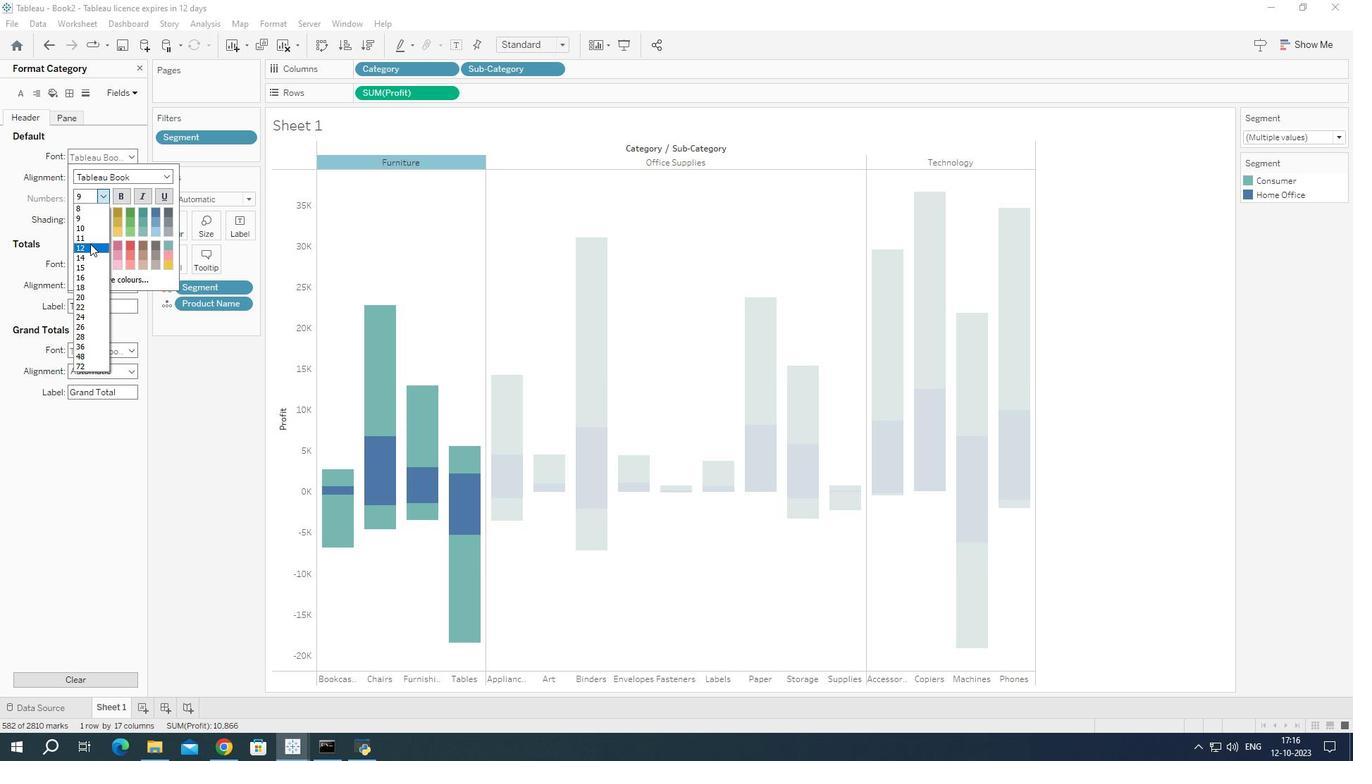 
Action: Mouse moved to (79, 215)
Screenshot: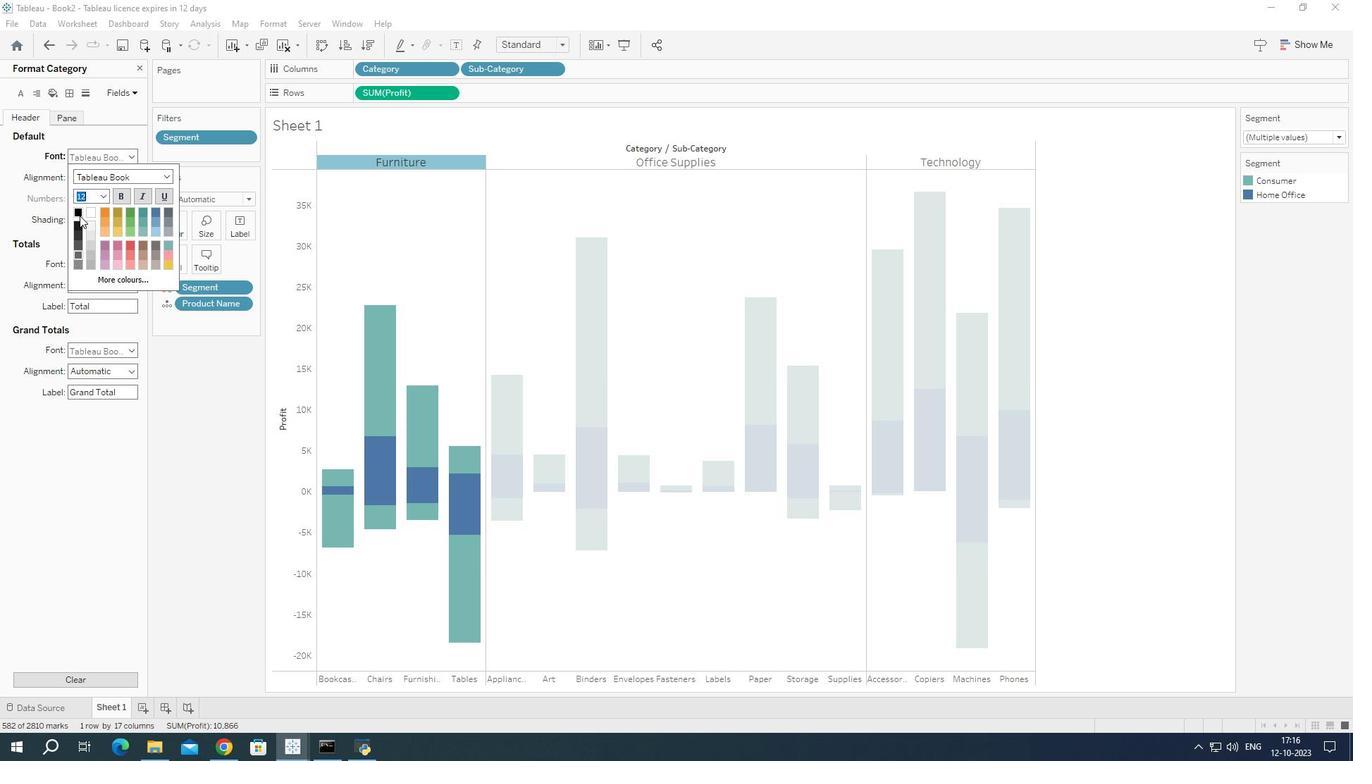 
Action: Mouse pressed left at (79, 215)
Screenshot: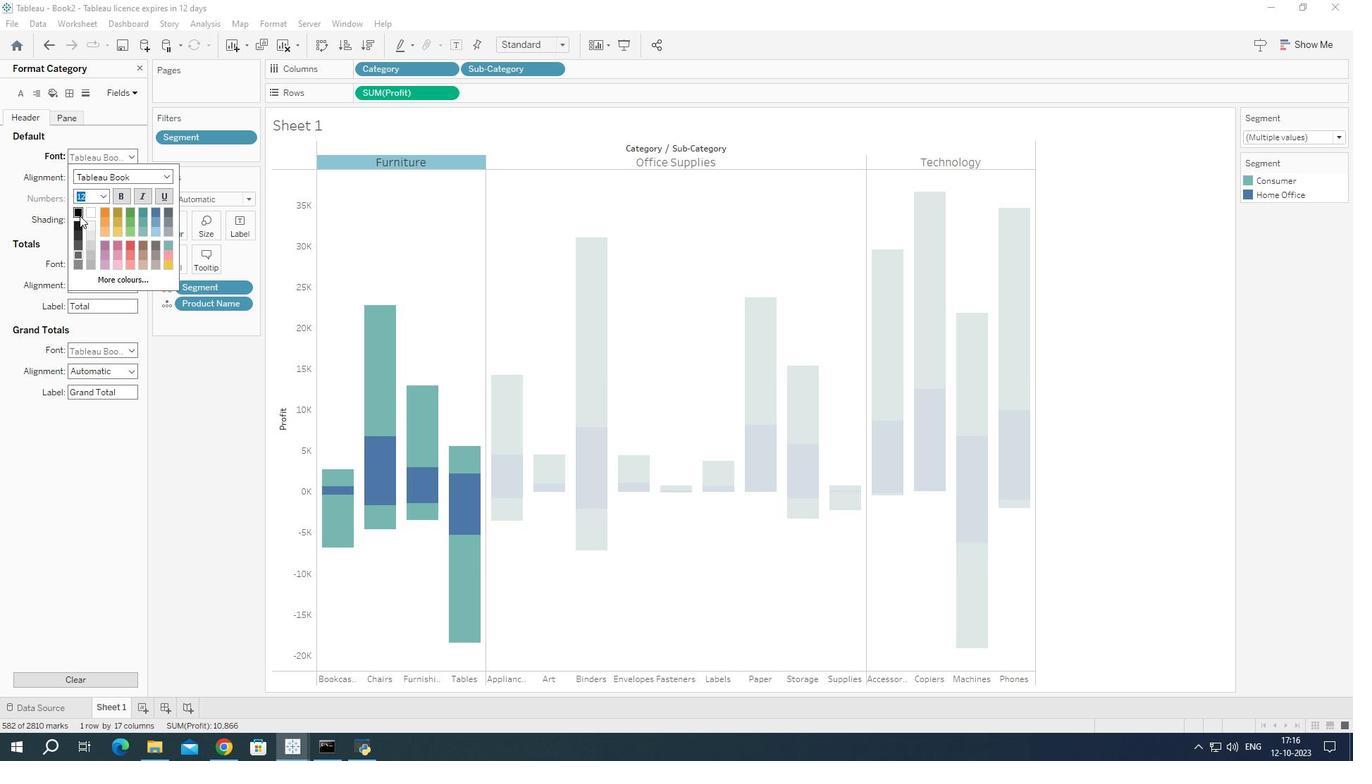 
Action: Mouse moved to (196, 356)
Screenshot: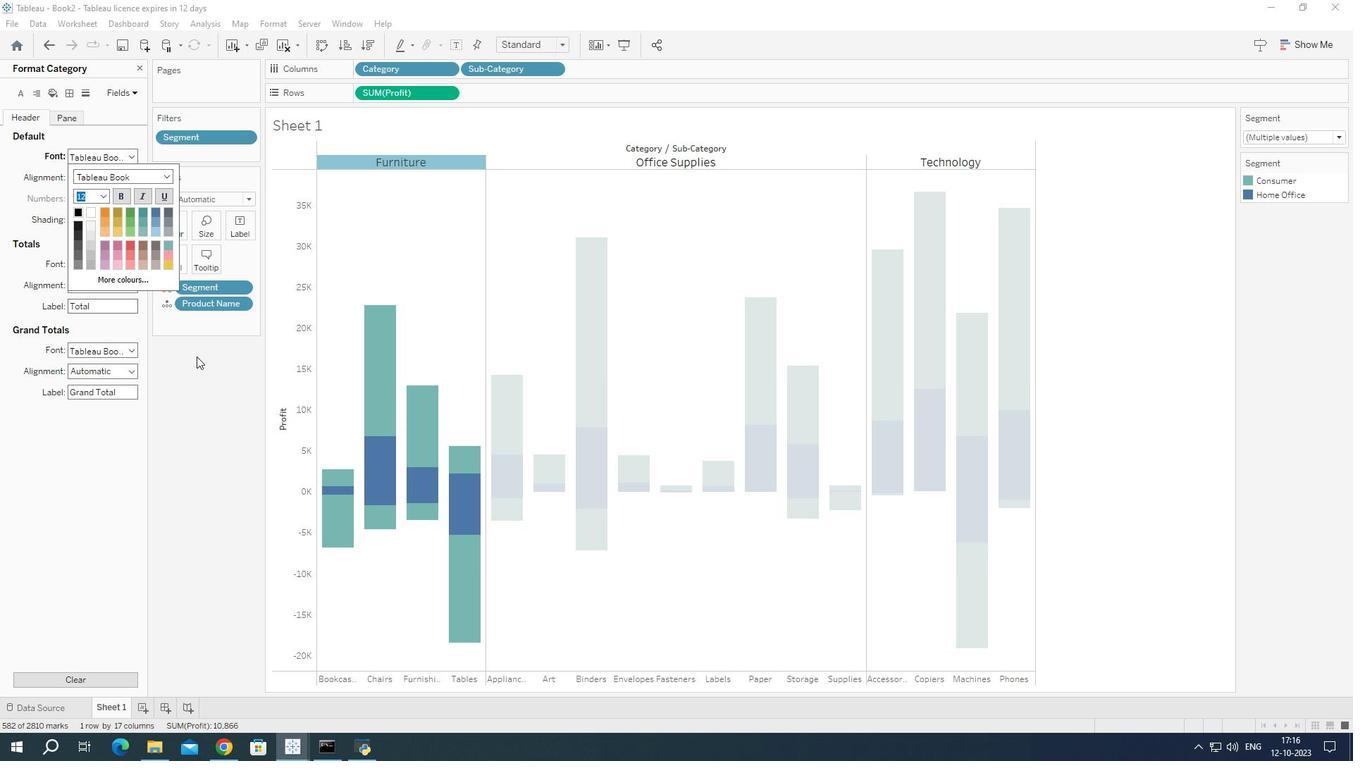 
Action: Mouse pressed left at (196, 356)
Screenshot: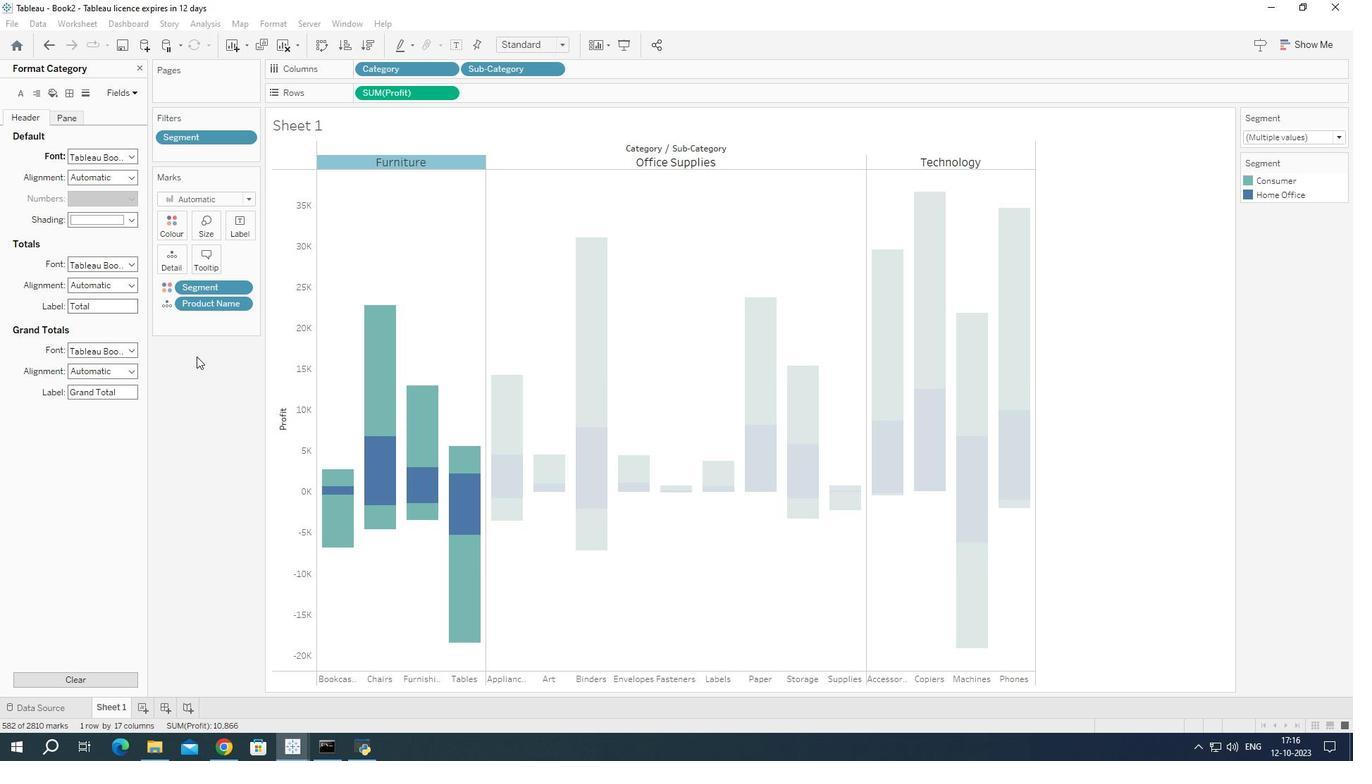
Action: Mouse moved to (307, 292)
Screenshot: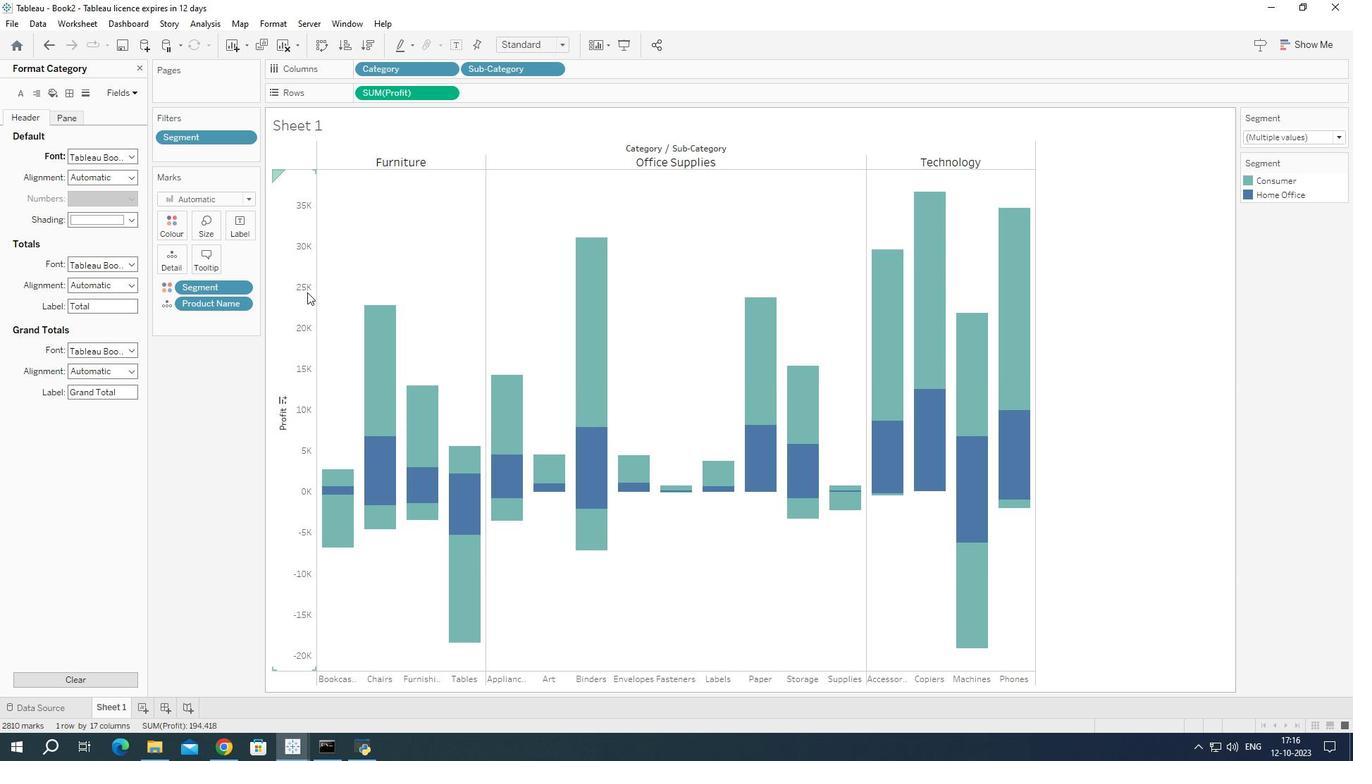 
Action: Mouse pressed right at (307, 292)
Screenshot: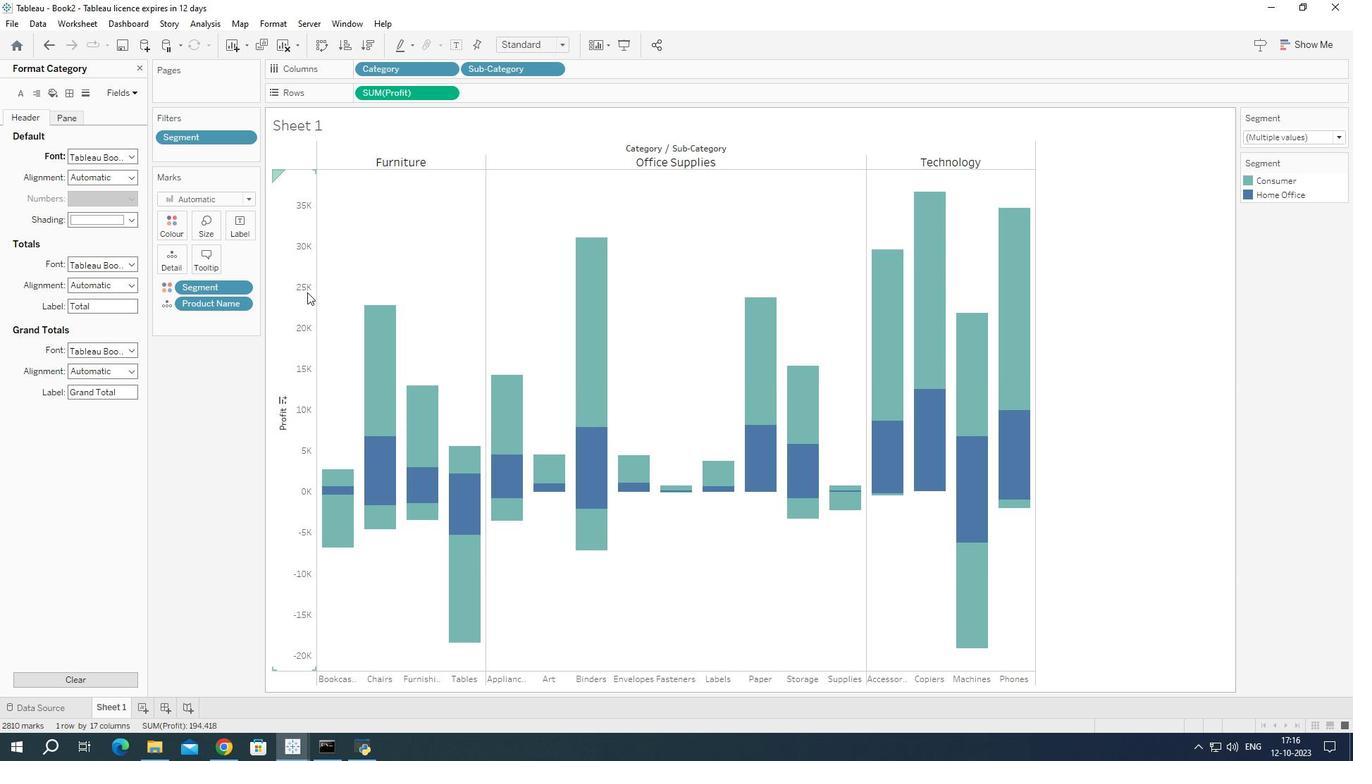 
Action: Mouse moved to (372, 358)
Screenshot: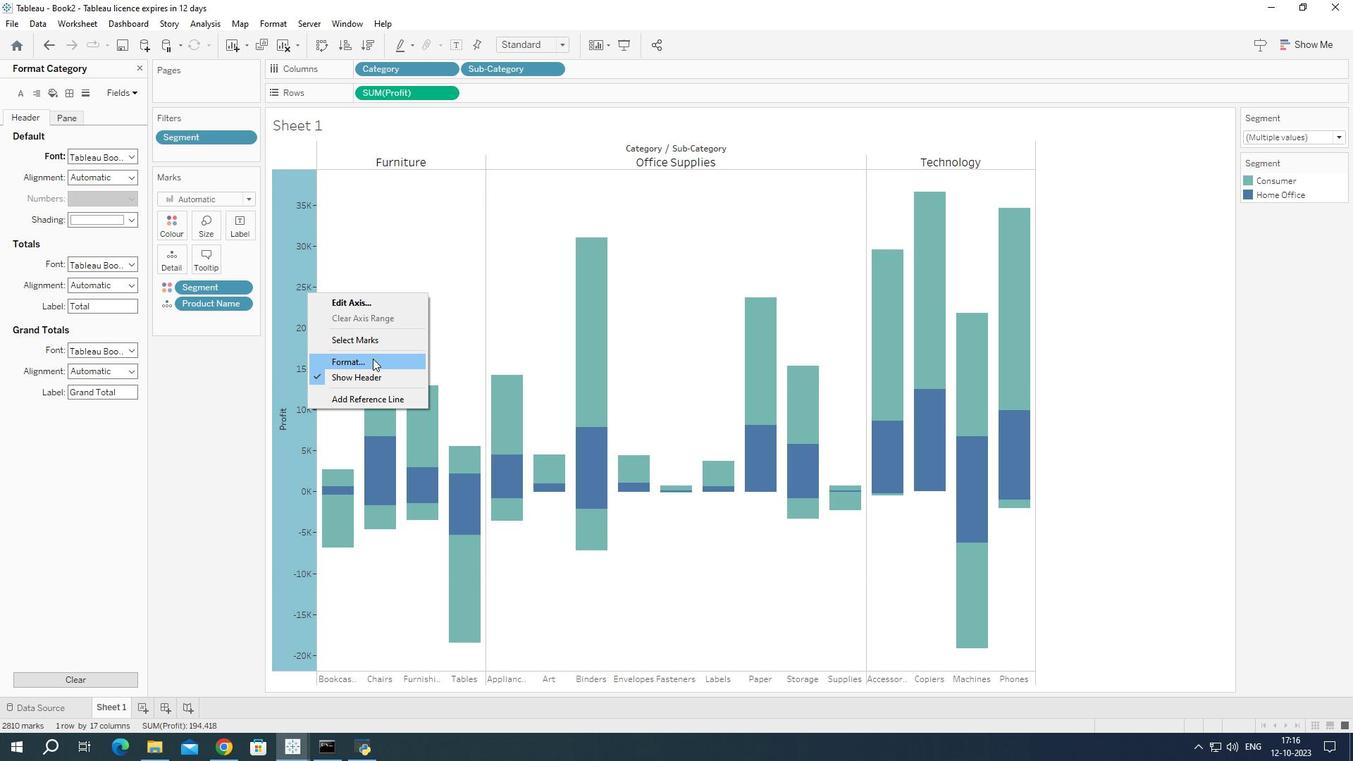 
Action: Mouse pressed left at (372, 358)
Screenshot: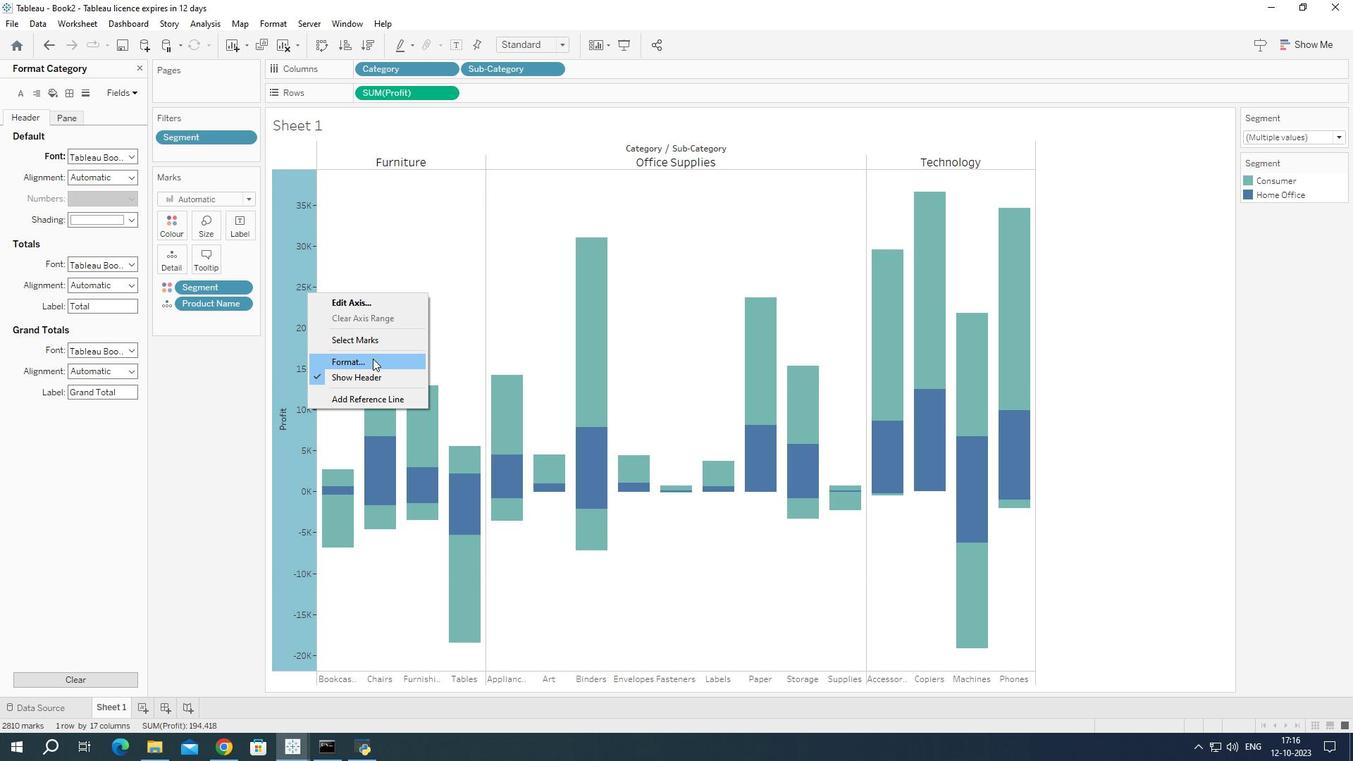 
Action: Mouse moved to (130, 176)
Screenshot: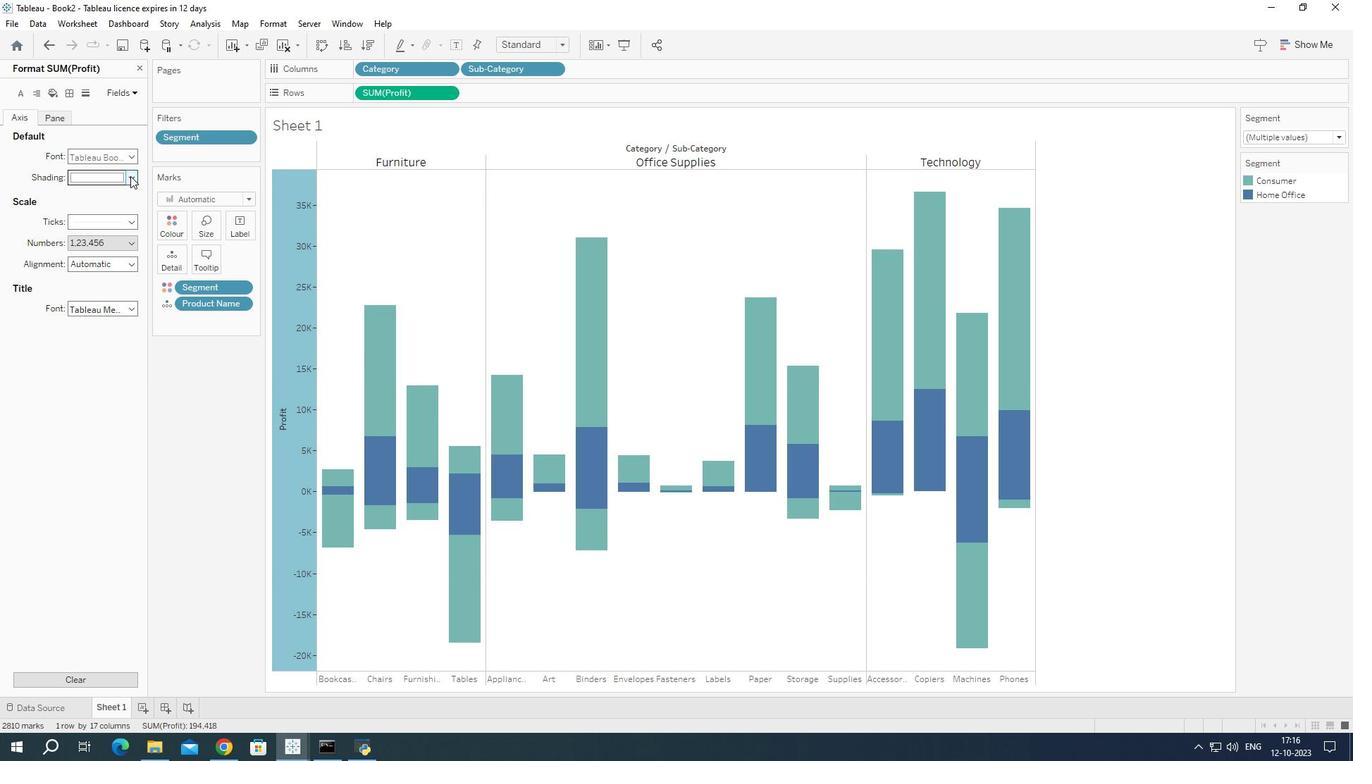 
Action: Mouse pressed left at (130, 176)
Screenshot: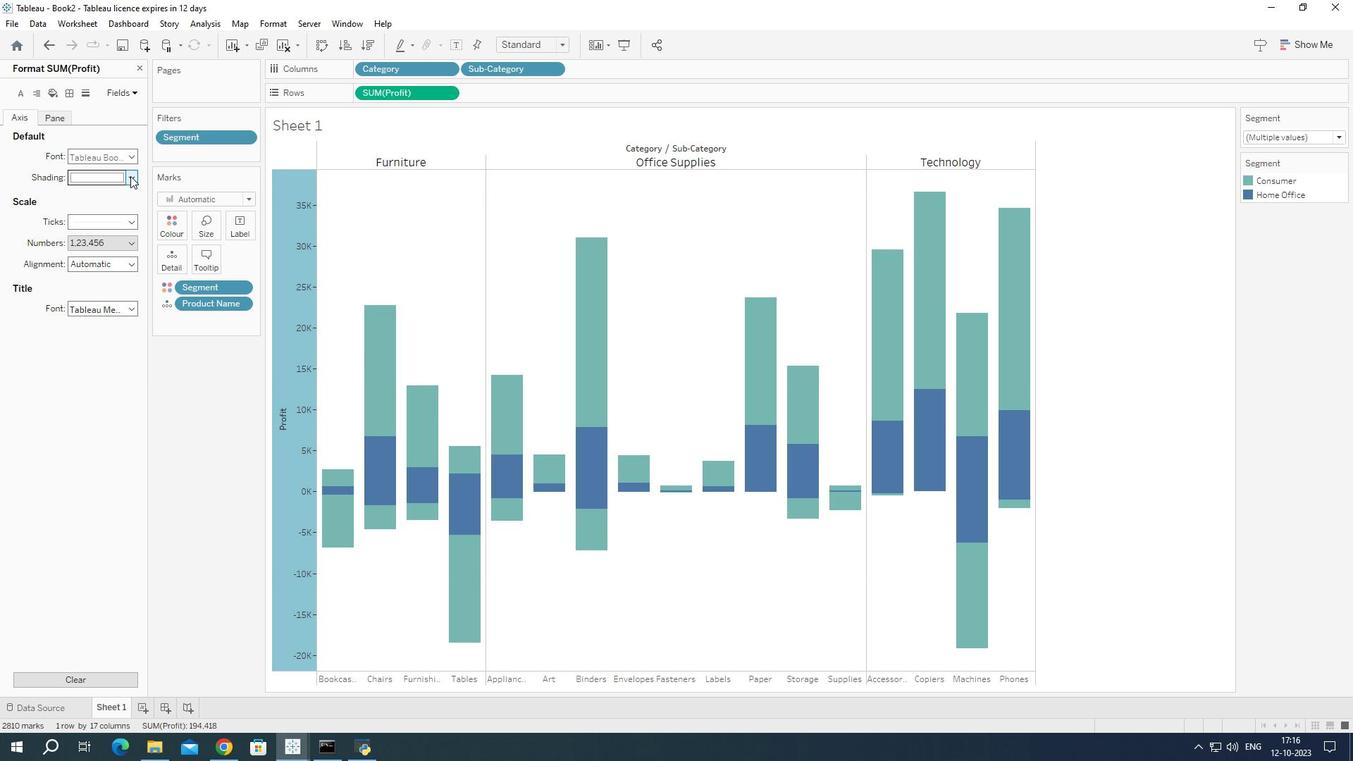 
Action: Mouse moved to (155, 245)
Screenshot: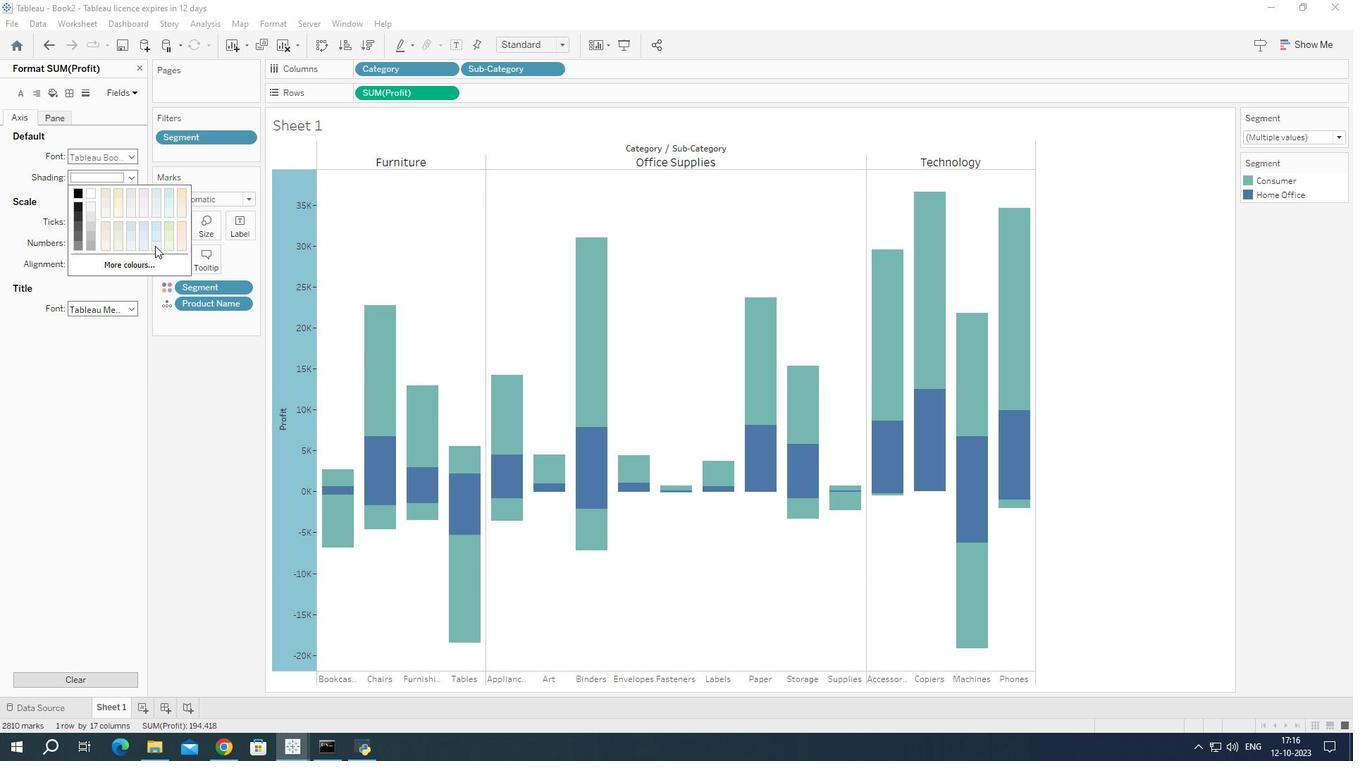 
Action: Mouse pressed left at (155, 245)
Screenshot: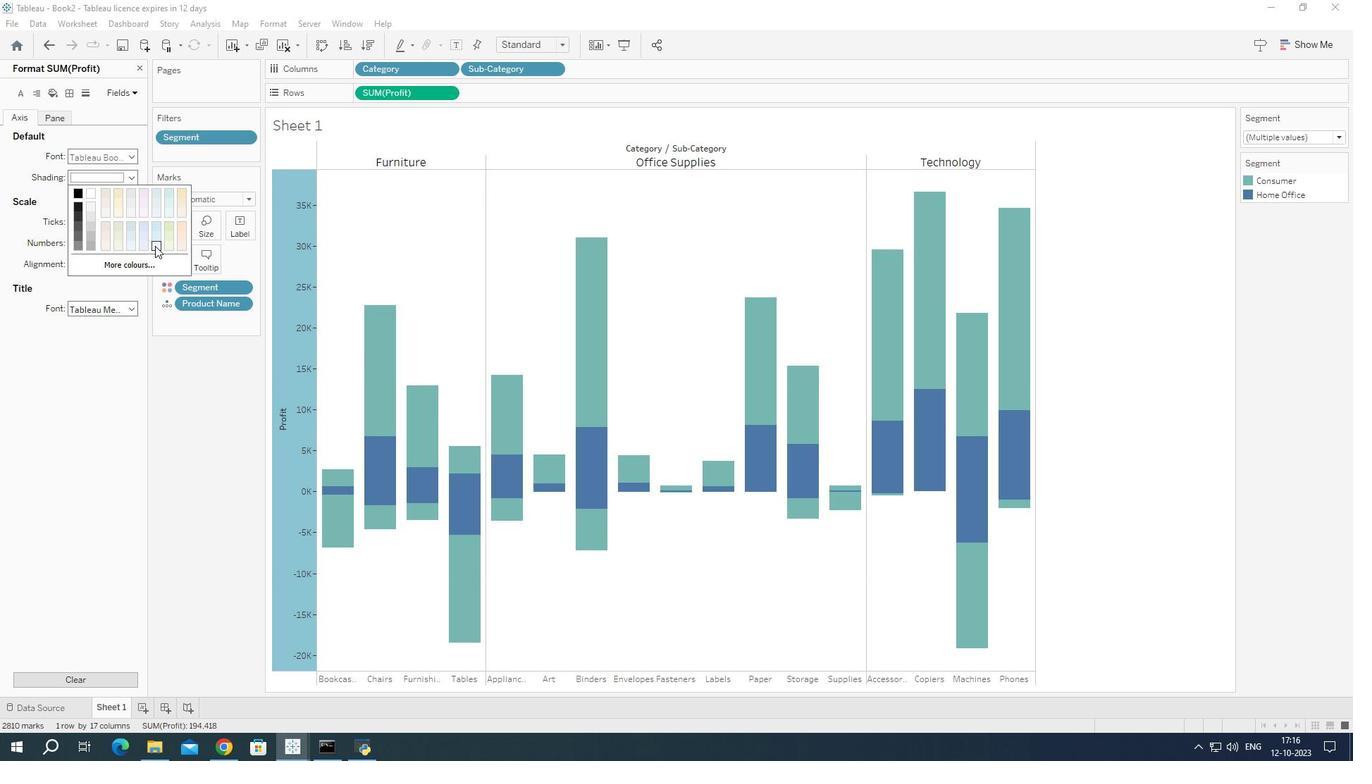 
Action: Mouse moved to (284, 342)
Screenshot: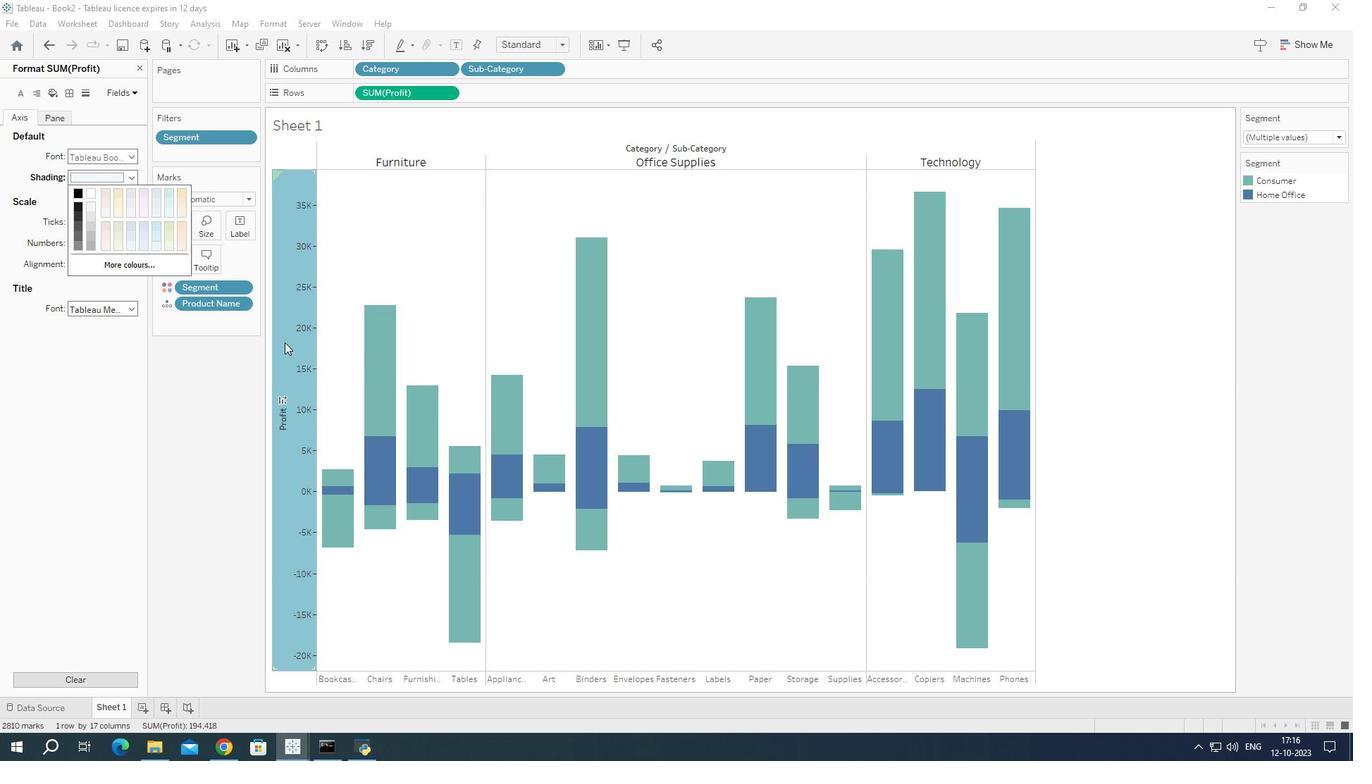 
Action: Mouse pressed left at (284, 342)
Screenshot: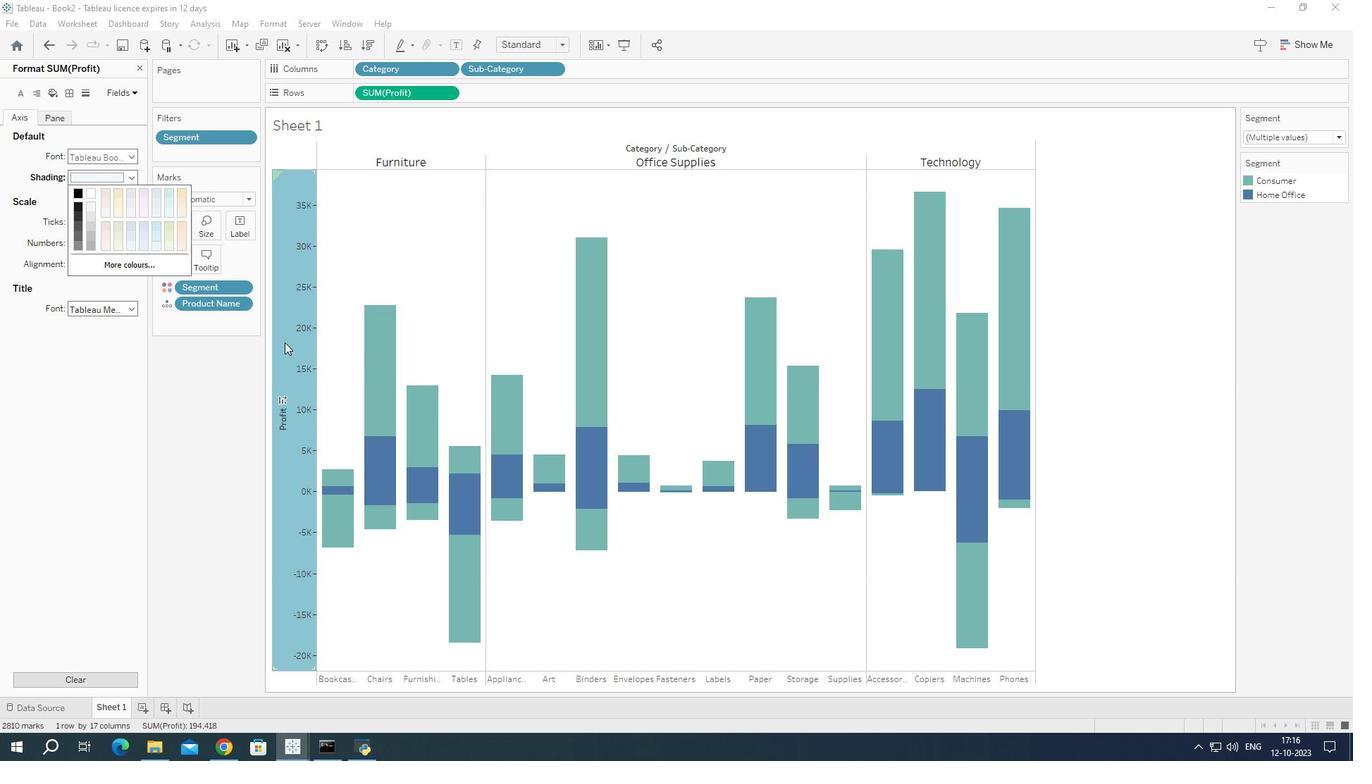 
Action: Mouse moved to (132, 176)
Screenshot: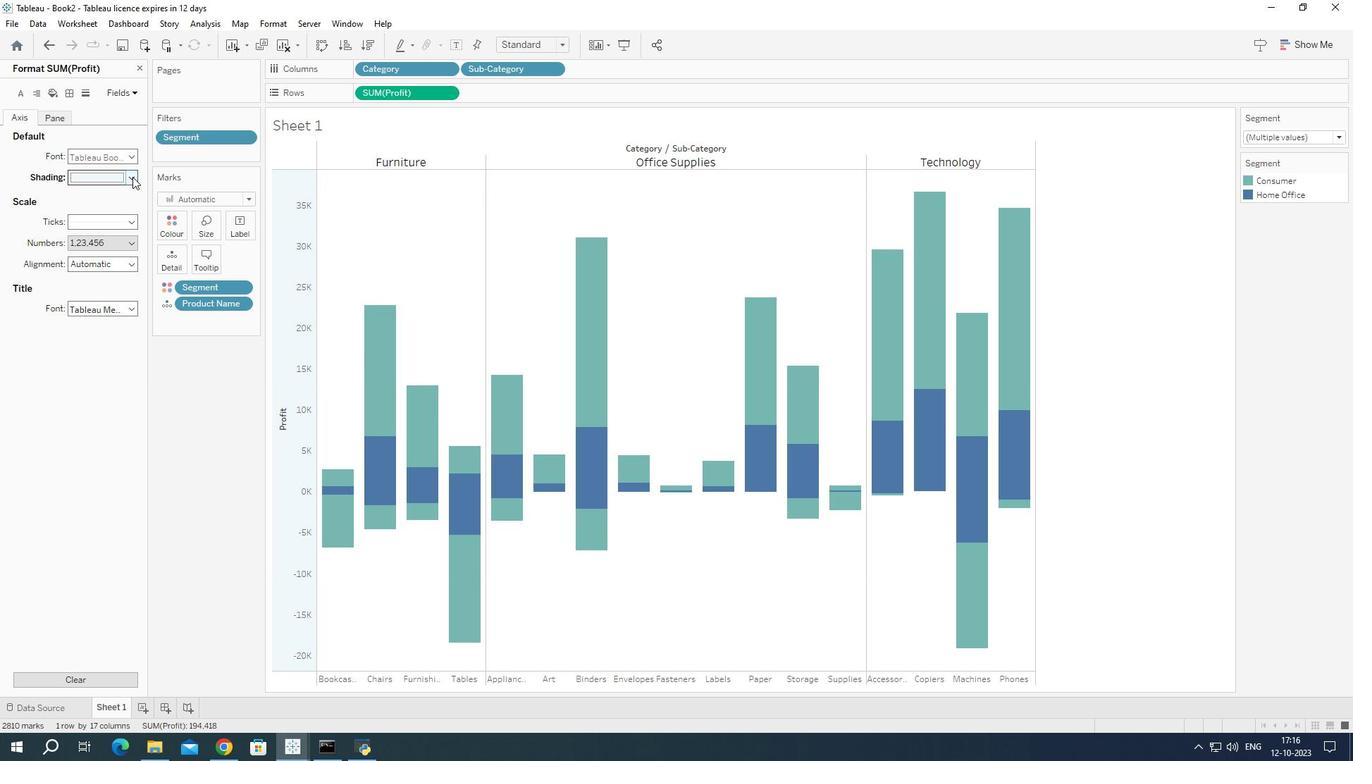 
Action: Mouse pressed left at (132, 176)
Screenshot: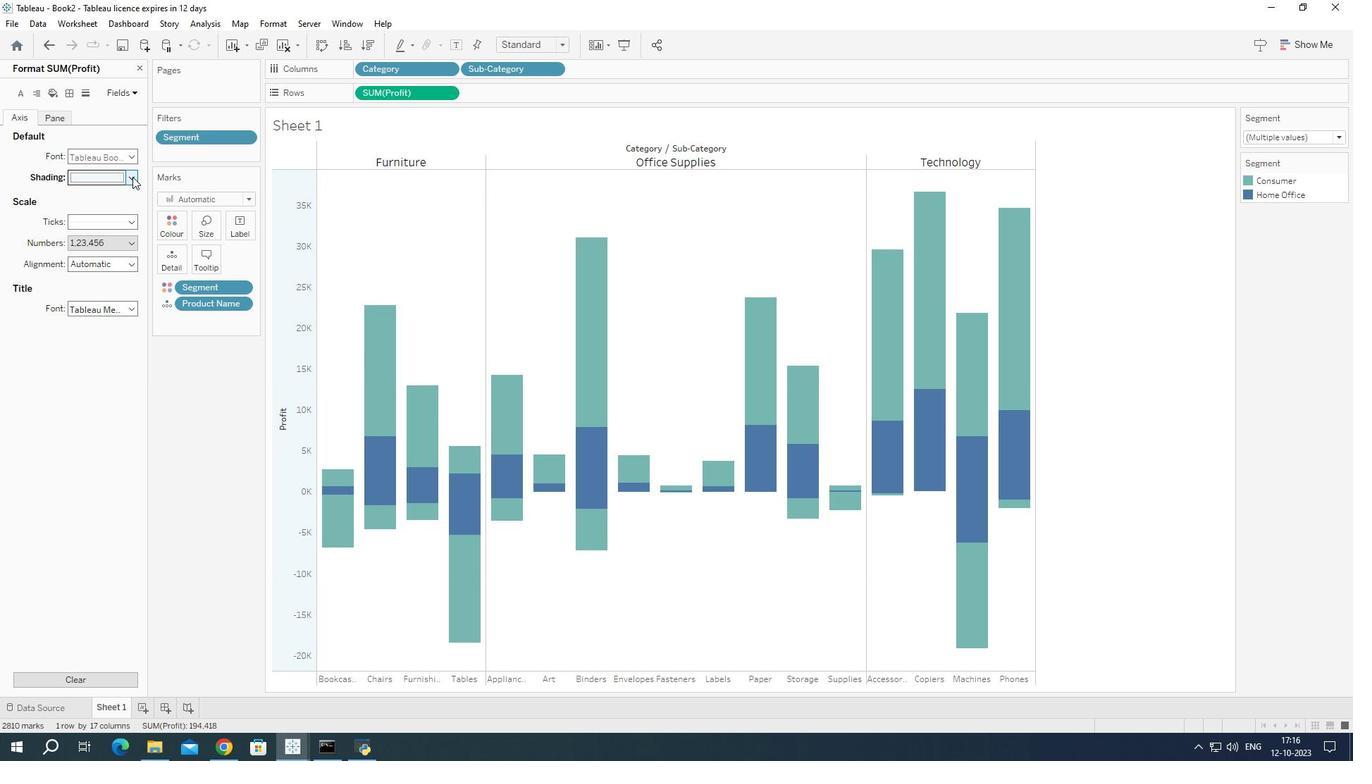 
Action: Mouse moved to (157, 222)
Screenshot: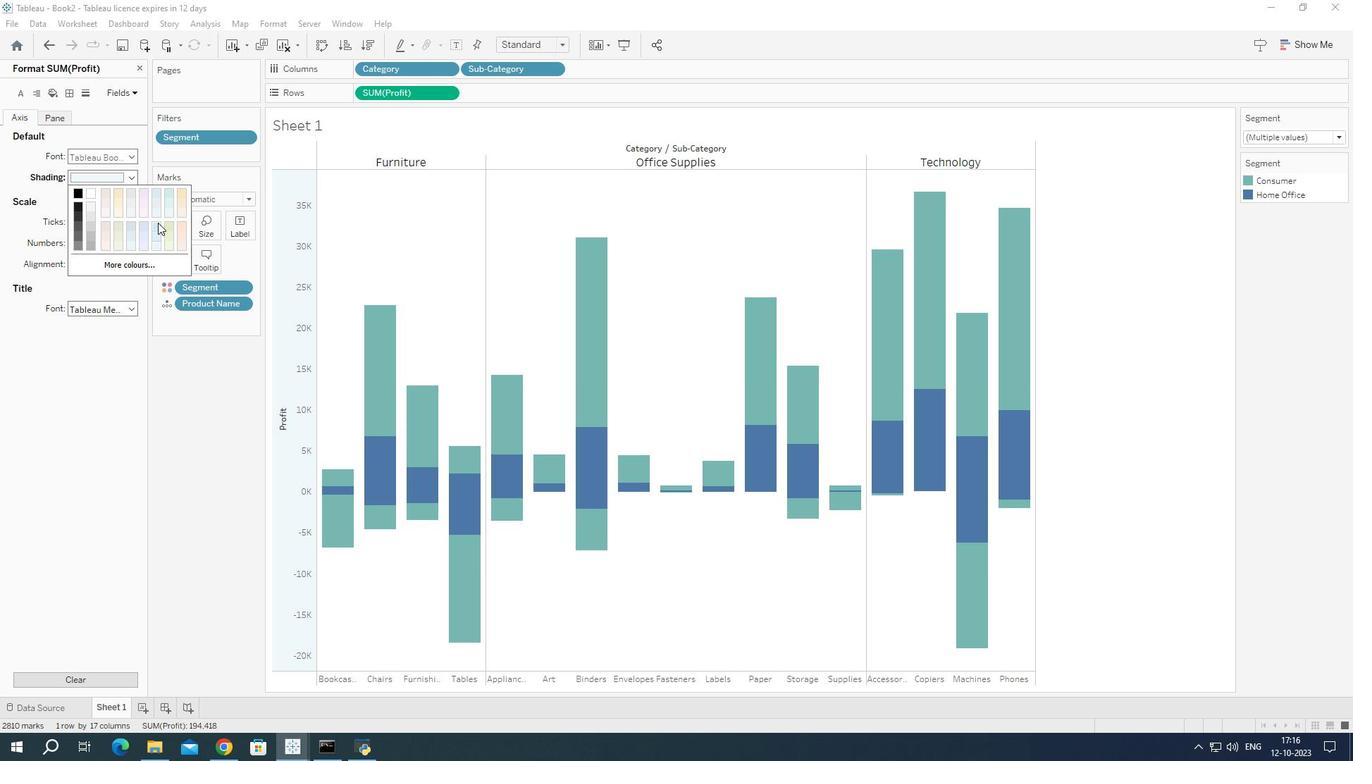 
Action: Mouse pressed left at (157, 222)
Screenshot: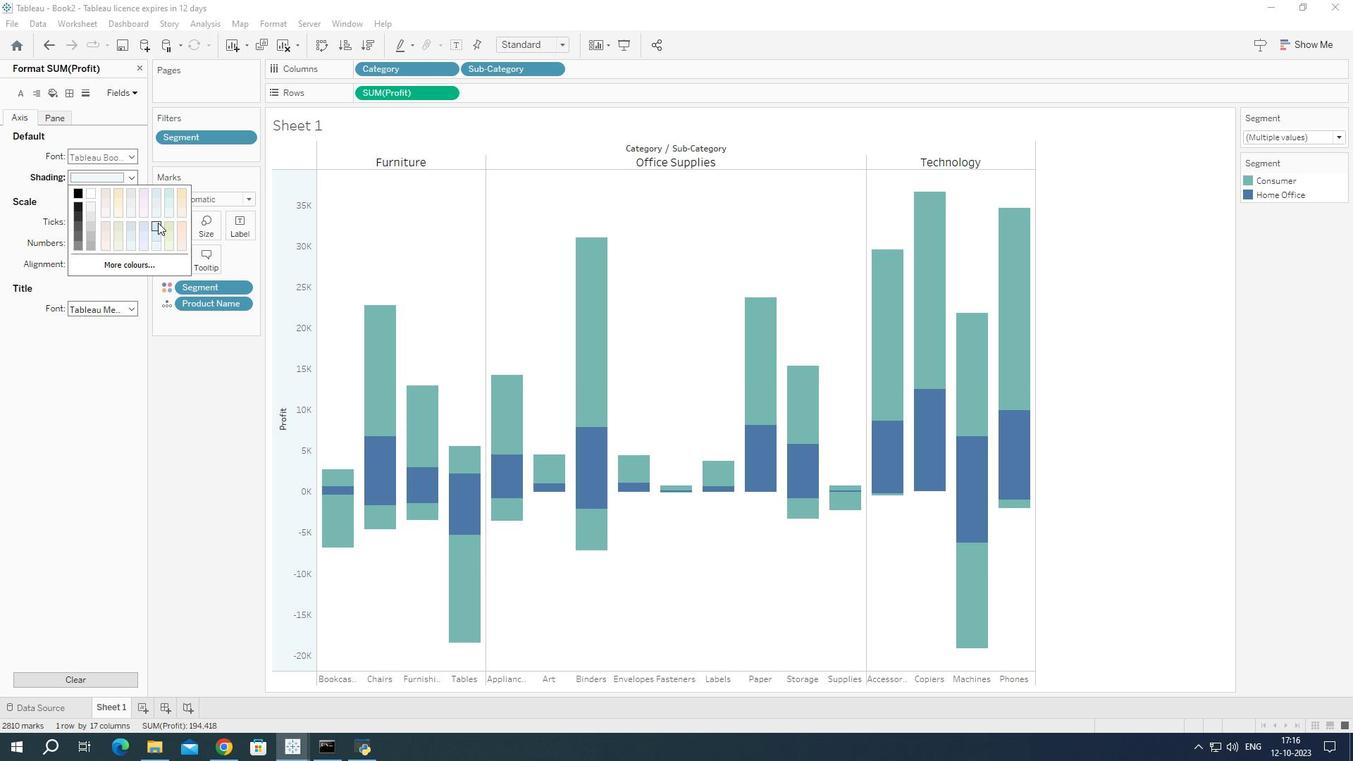 
Action: Mouse moved to (158, 247)
Screenshot: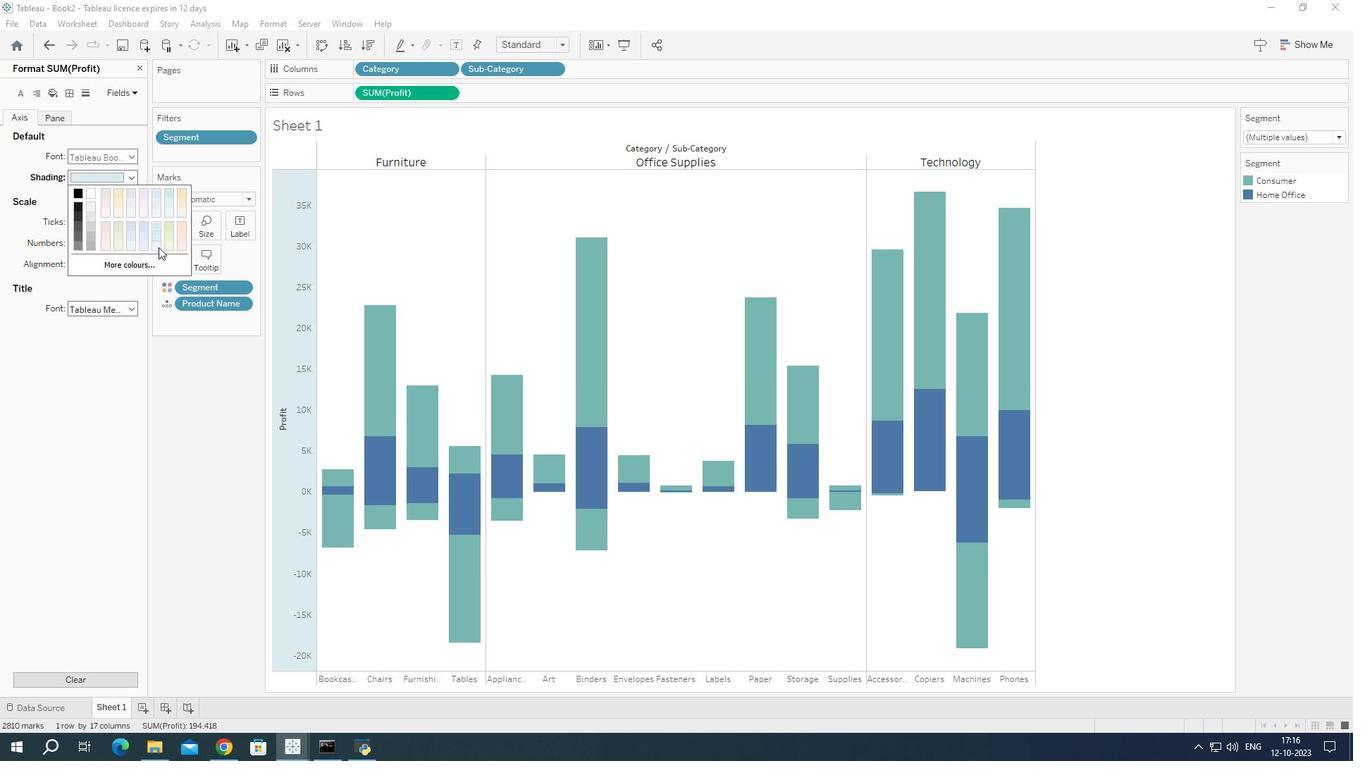 
Action: Mouse pressed left at (158, 247)
Screenshot: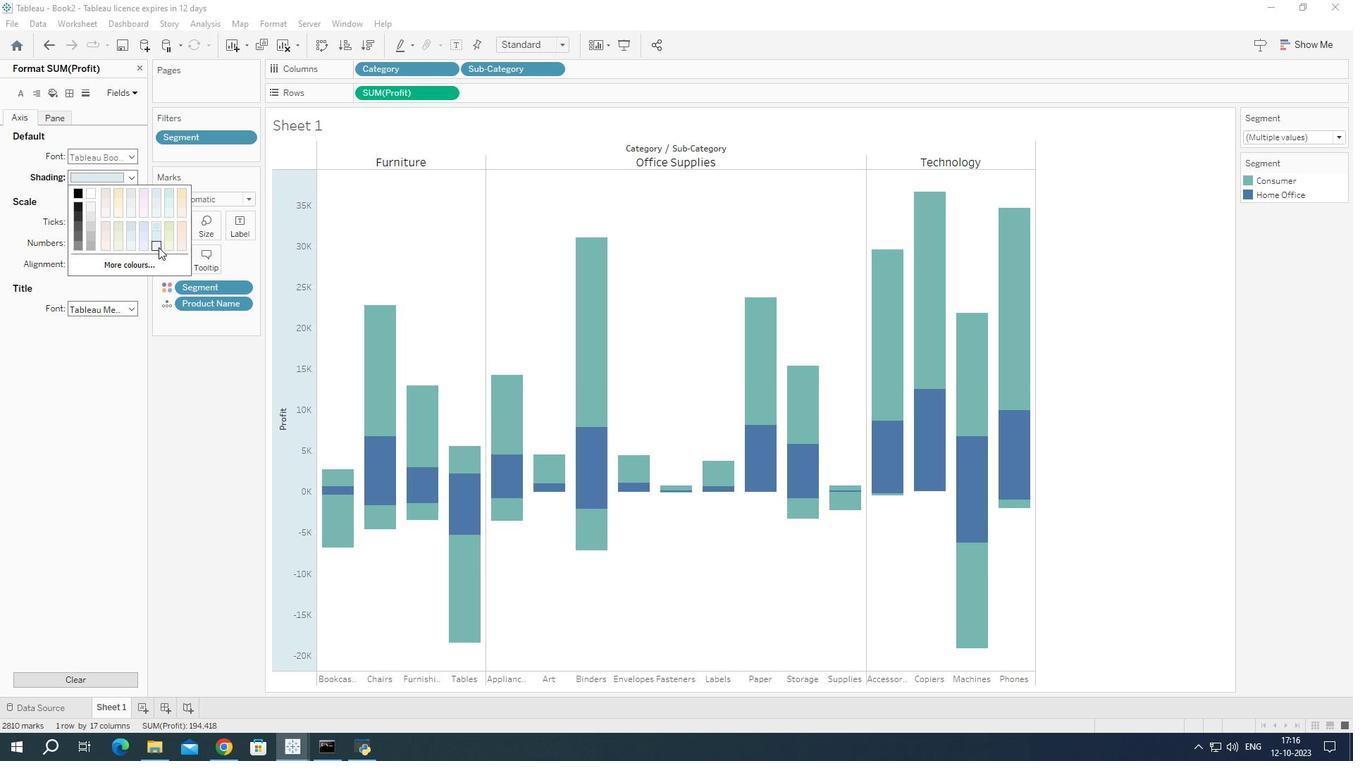 
Action: Mouse moved to (186, 385)
Screenshot: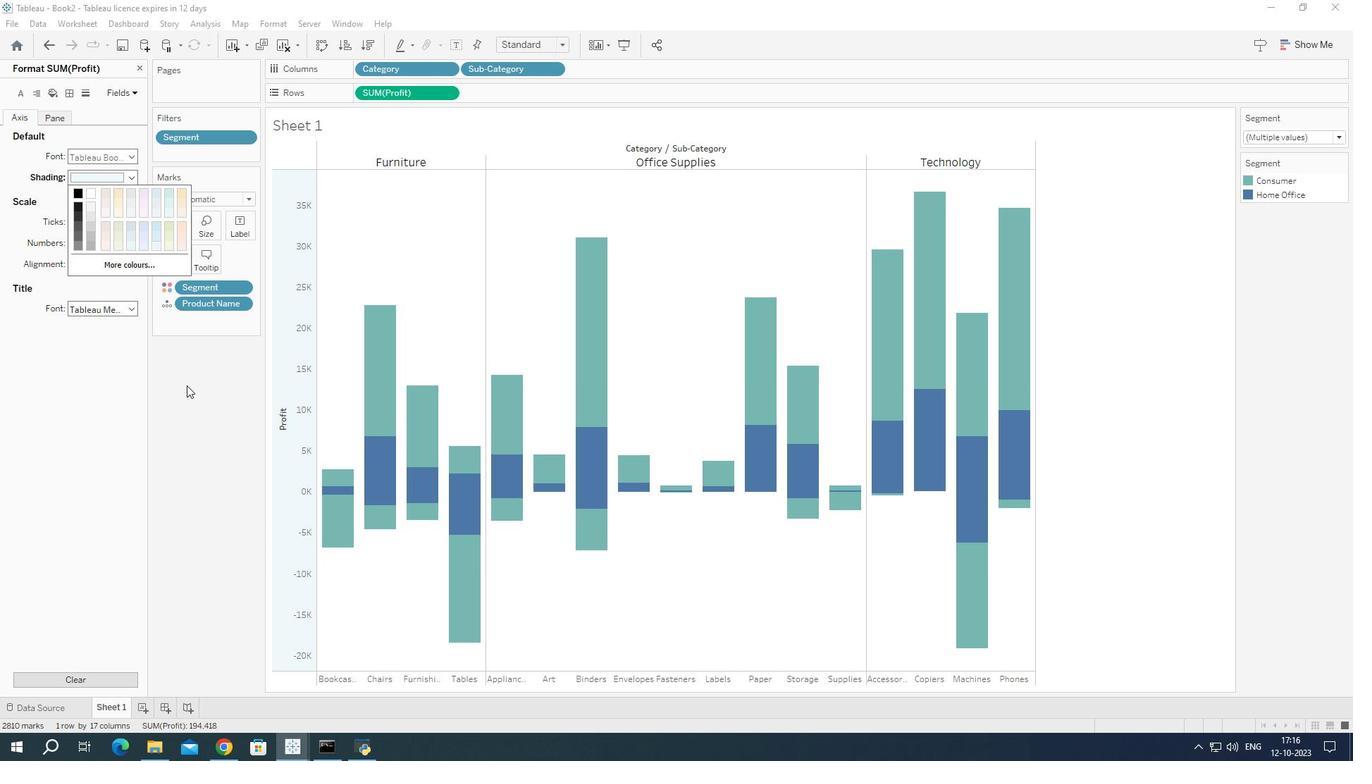 
Action: Mouse pressed left at (186, 385)
Screenshot: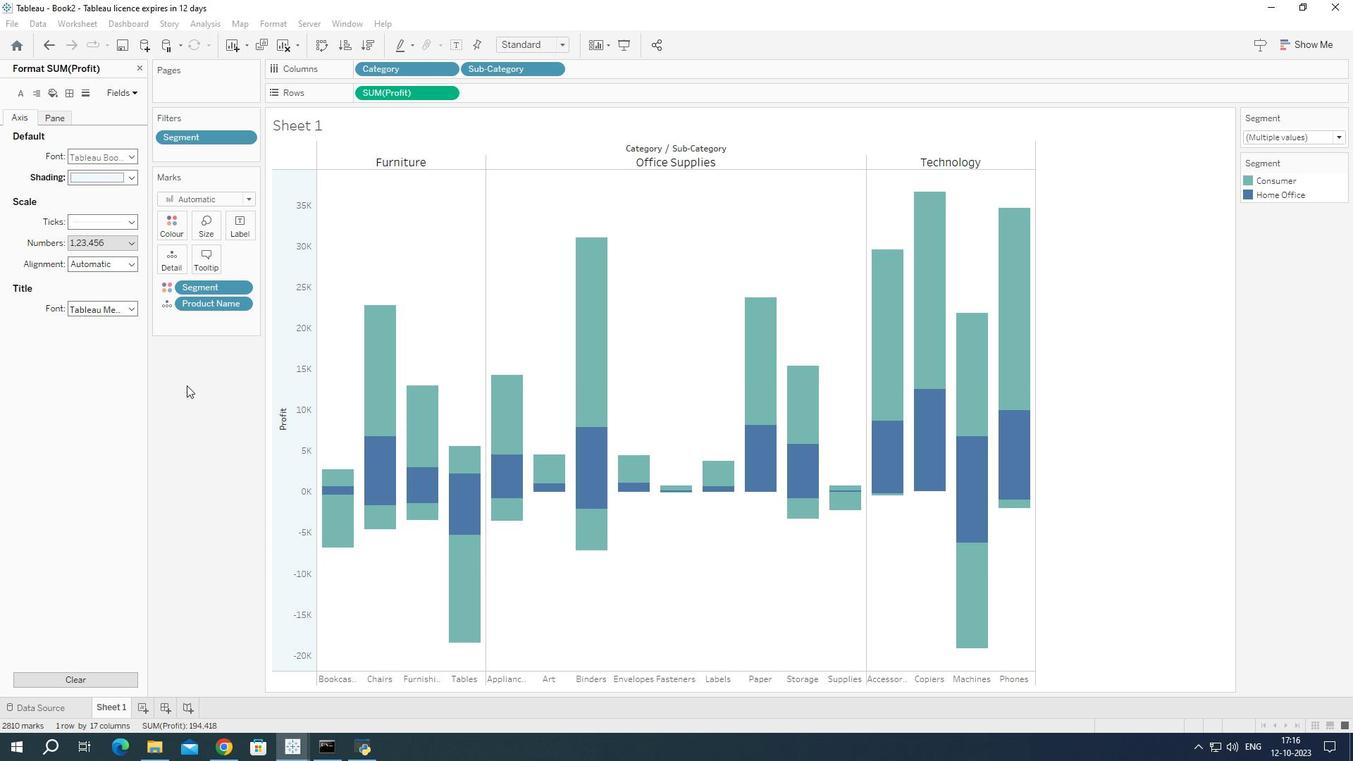 
Action: Mouse moved to (391, 676)
Screenshot: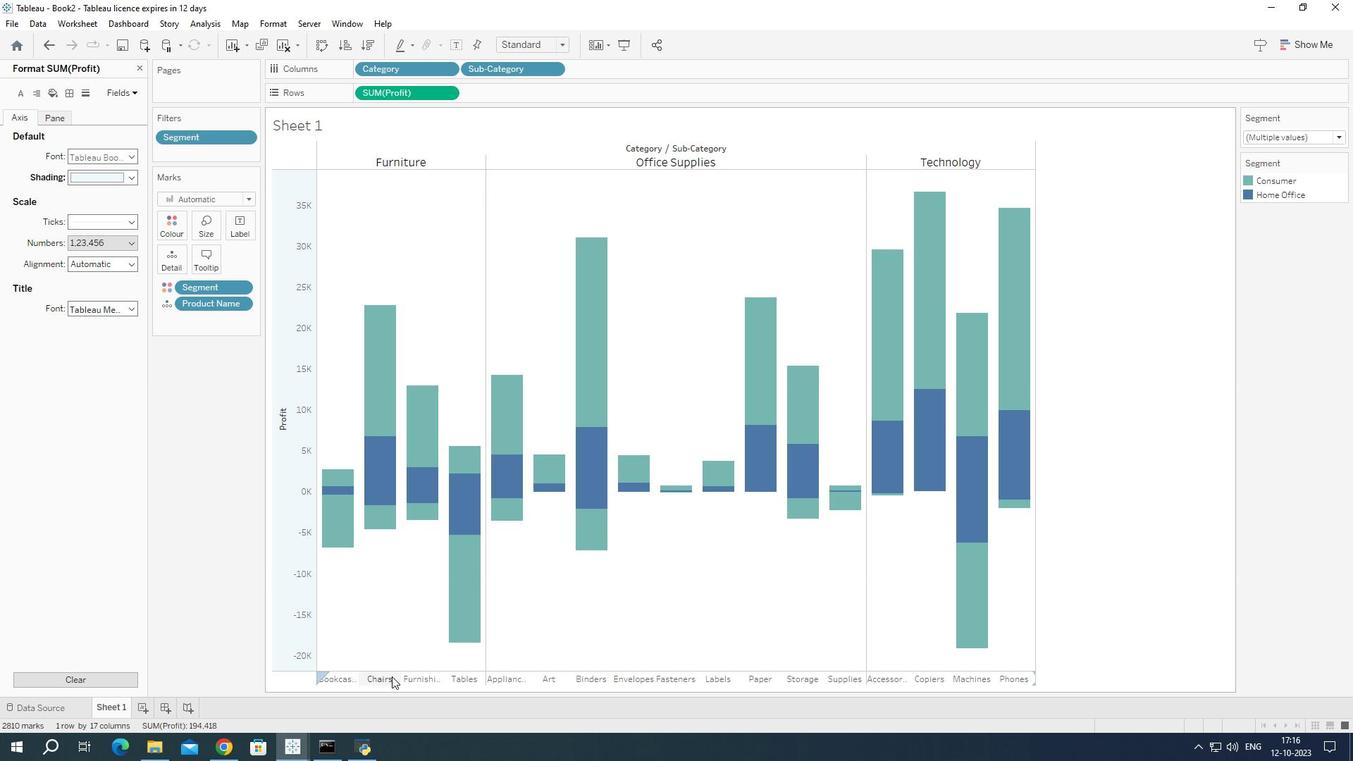 
Action: Mouse pressed right at (391, 676)
Screenshot: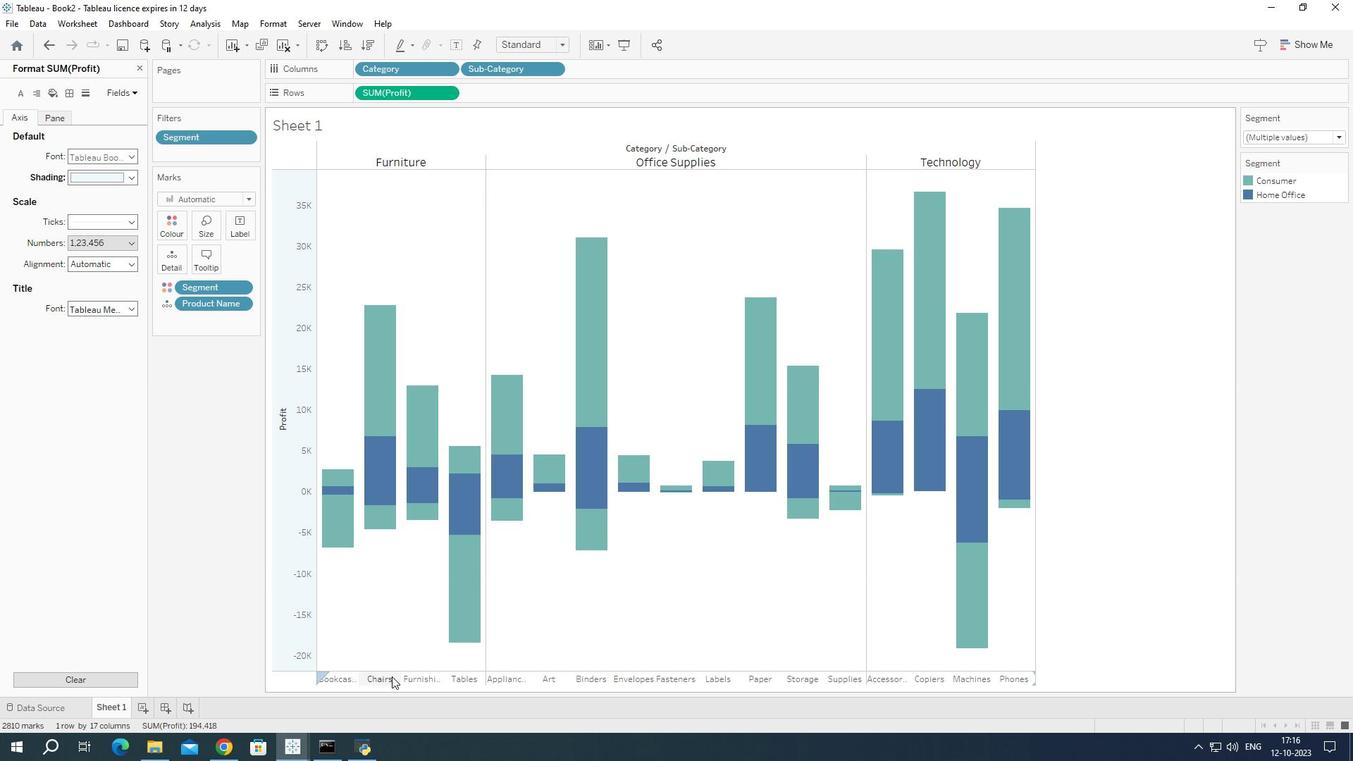 
Action: Mouse moved to (422, 603)
Screenshot: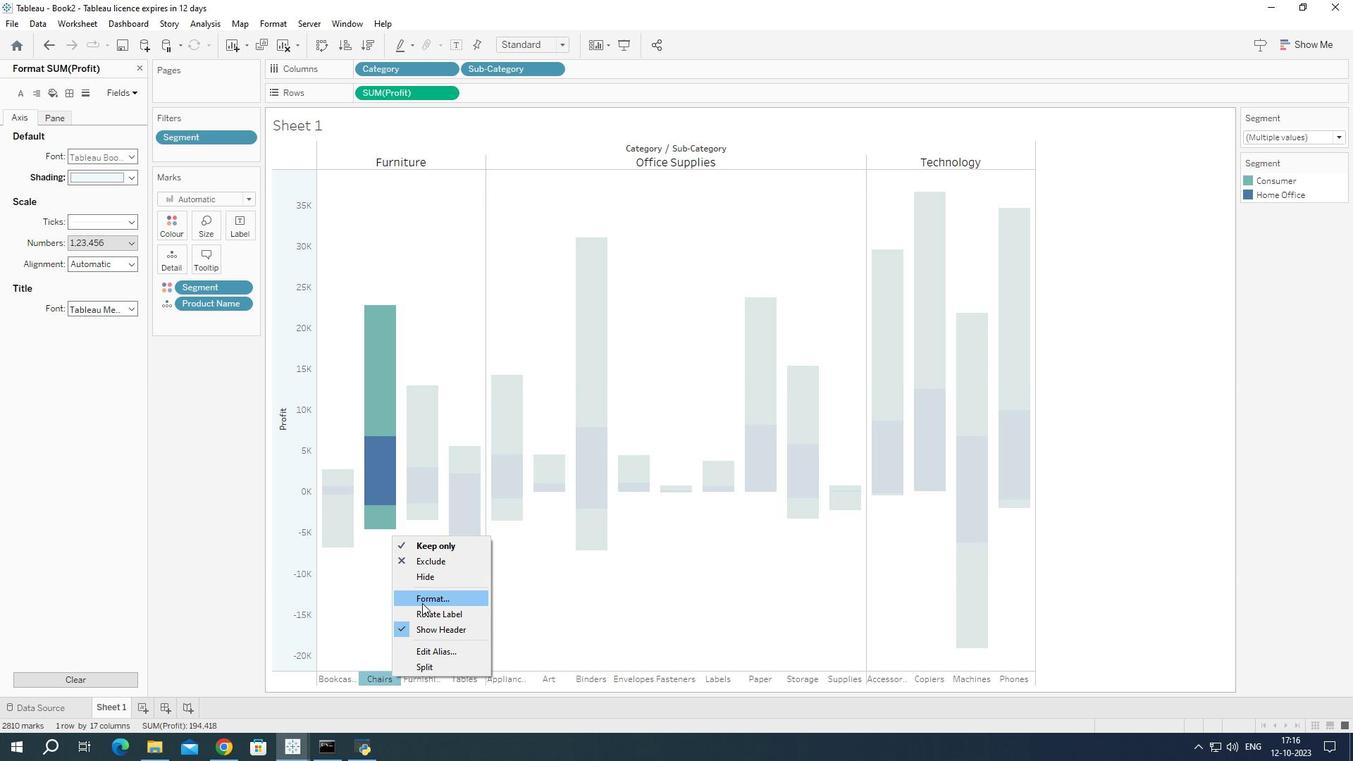 
Action: Mouse pressed left at (422, 603)
Screenshot: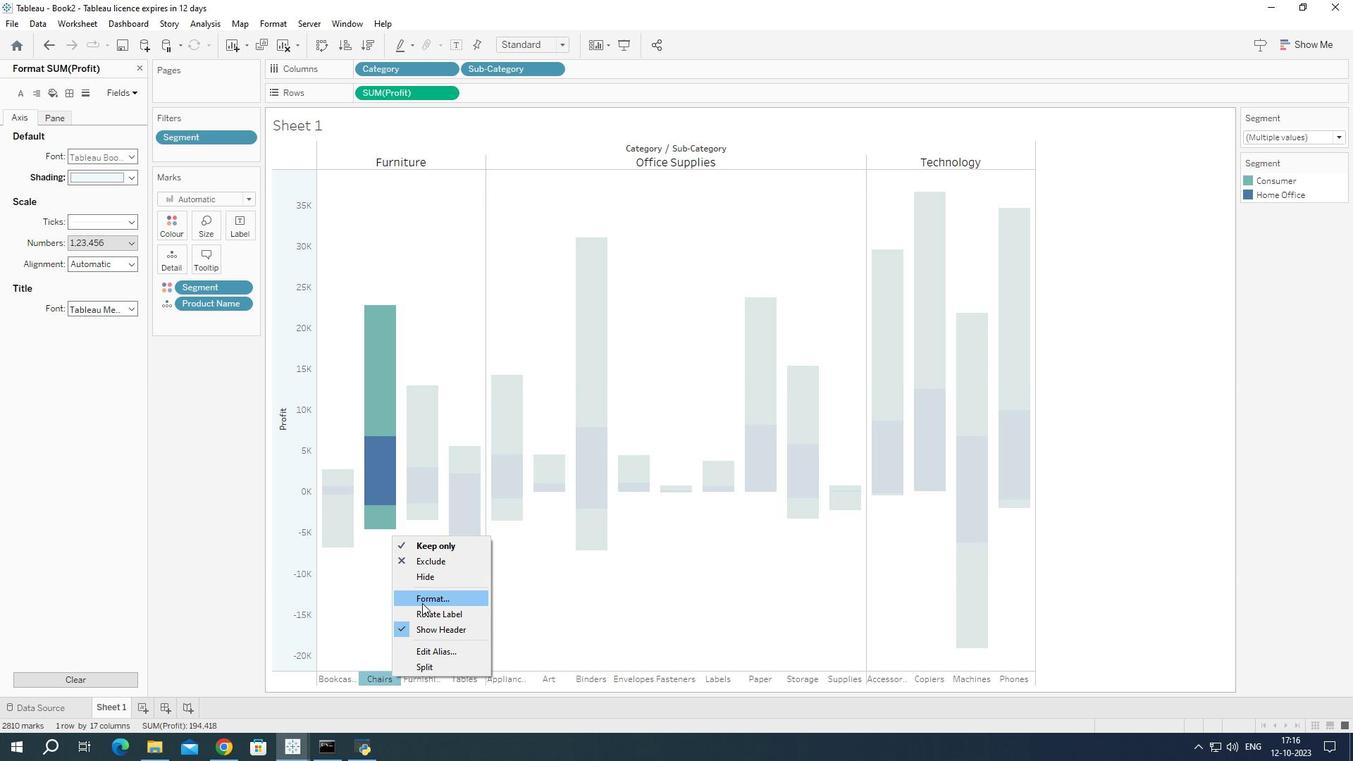 
Action: Mouse moved to (128, 220)
Screenshot: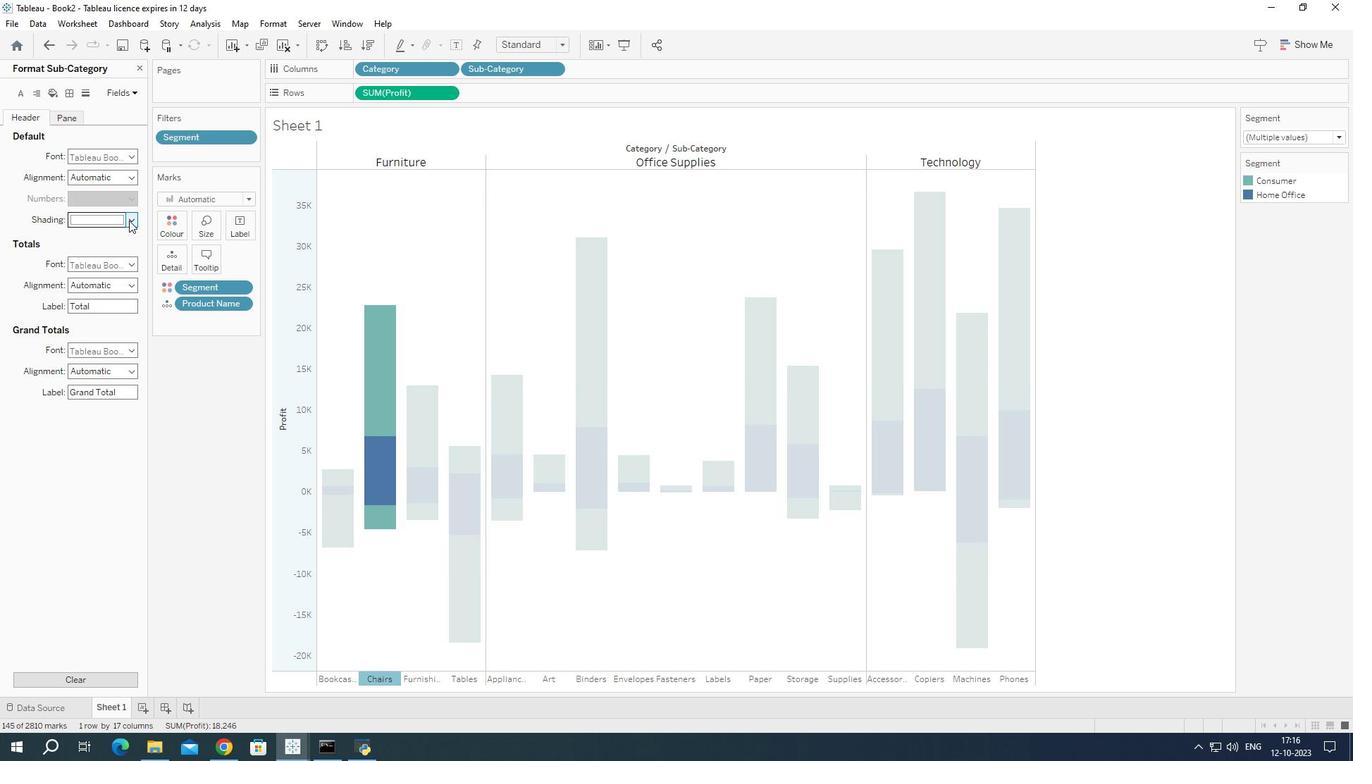 
Action: Mouse pressed left at (128, 220)
Screenshot: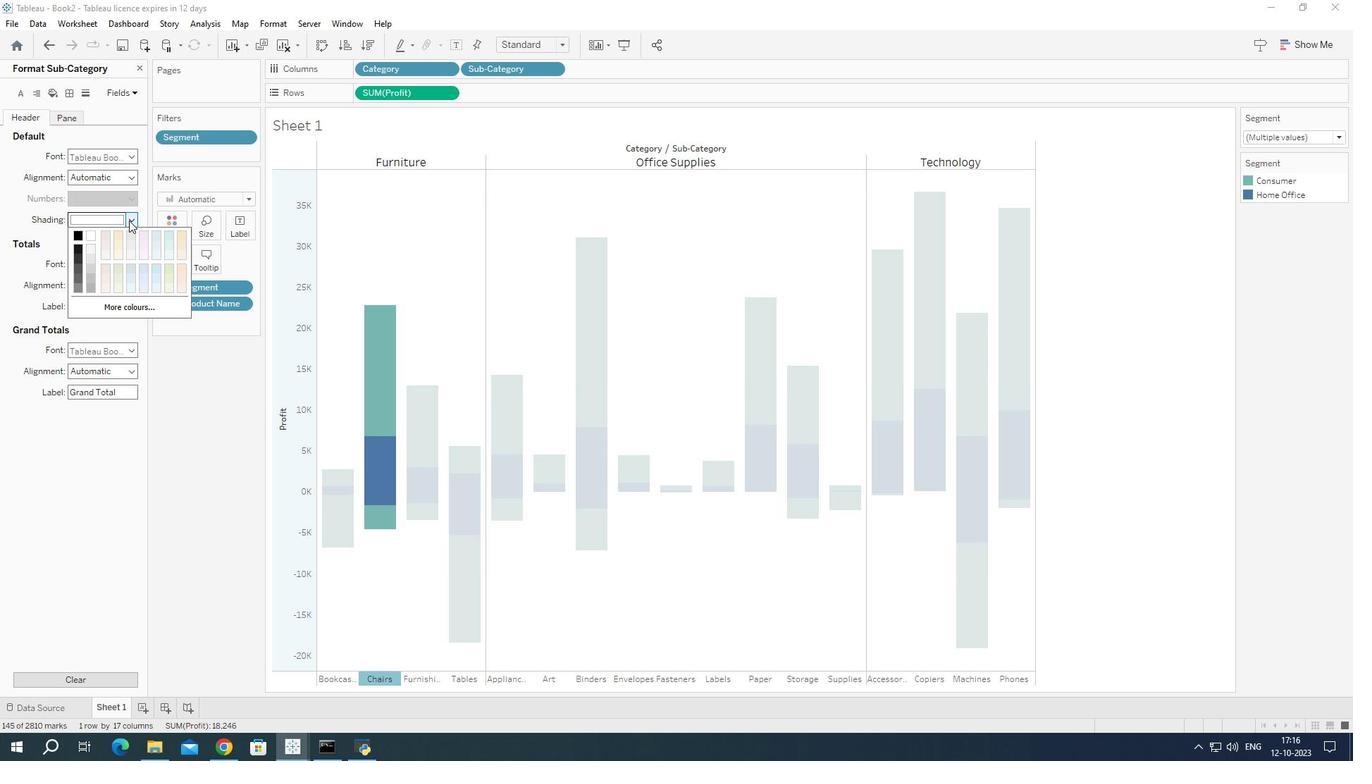 
Action: Mouse moved to (153, 289)
Screenshot: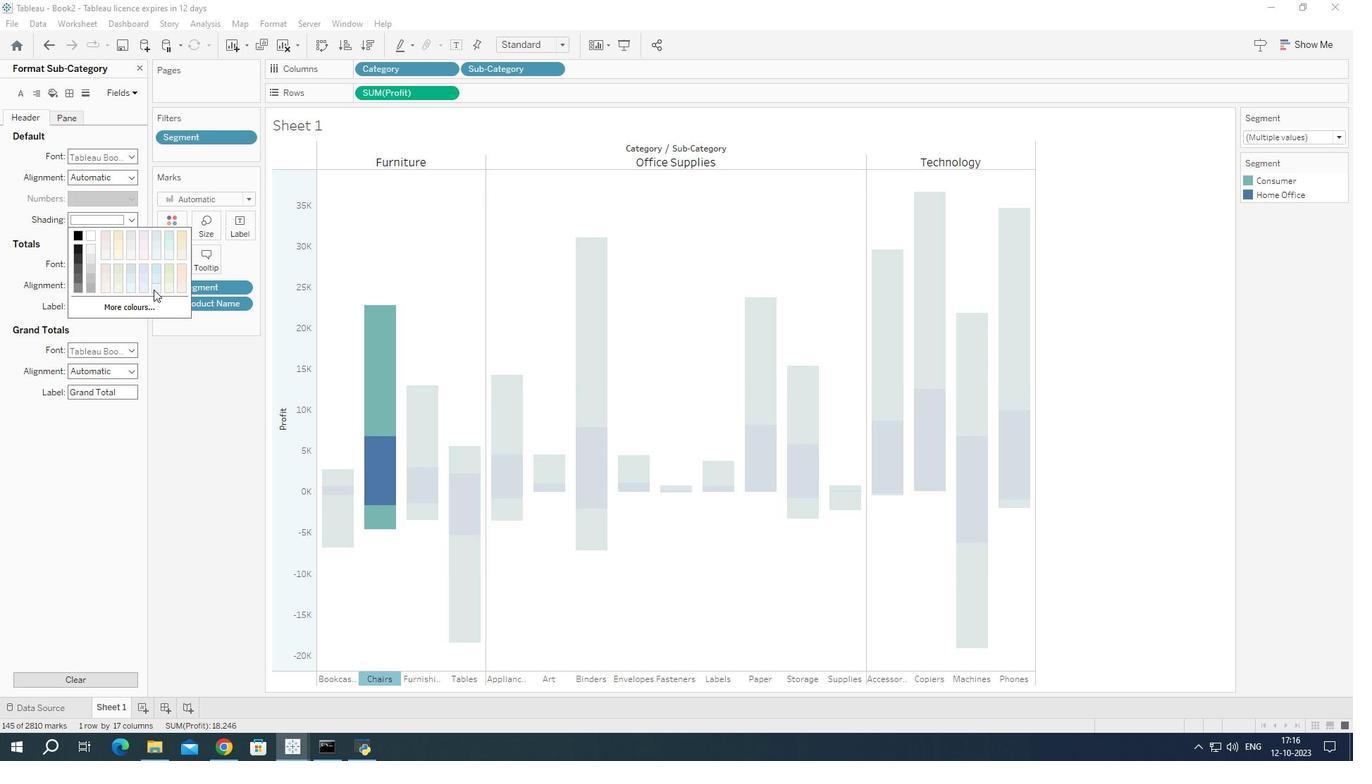 
Action: Mouse pressed left at (153, 289)
Screenshot: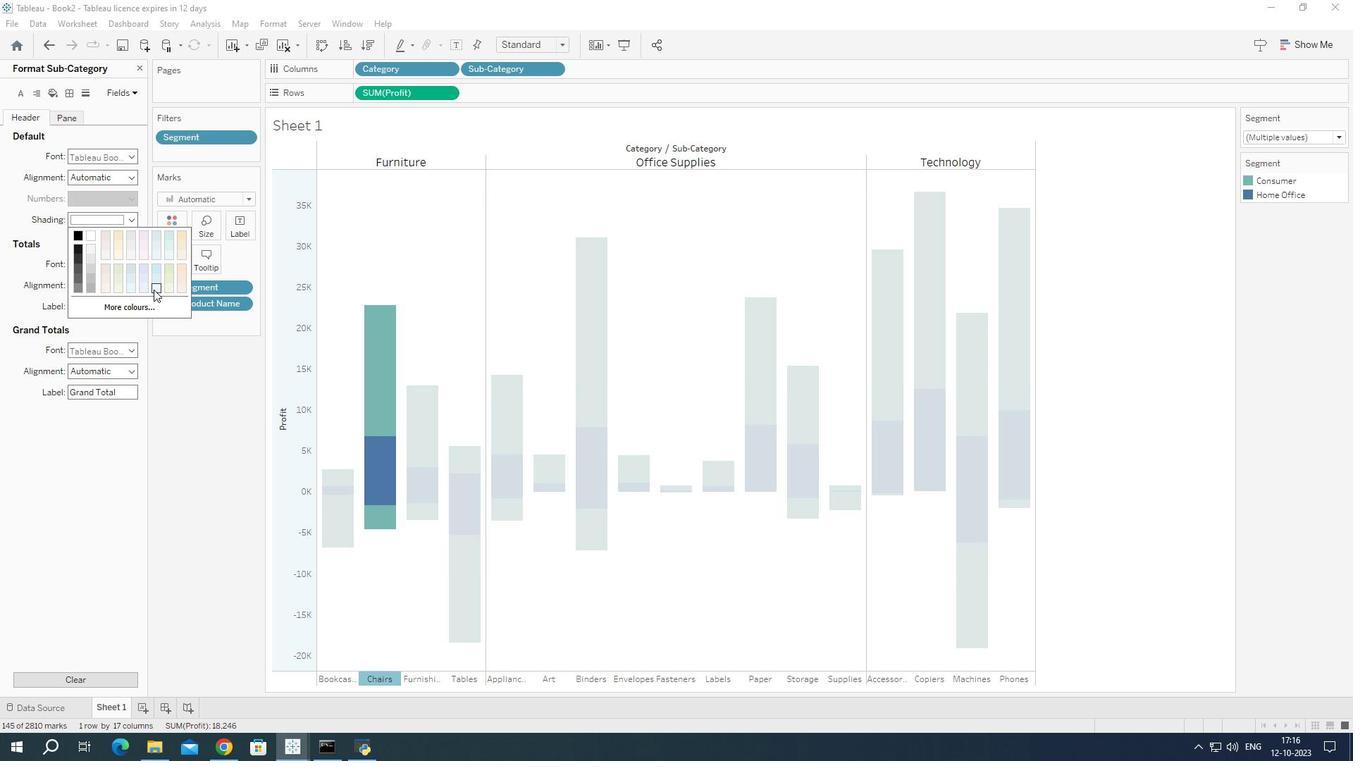 
Action: Mouse moved to (50, 253)
Screenshot: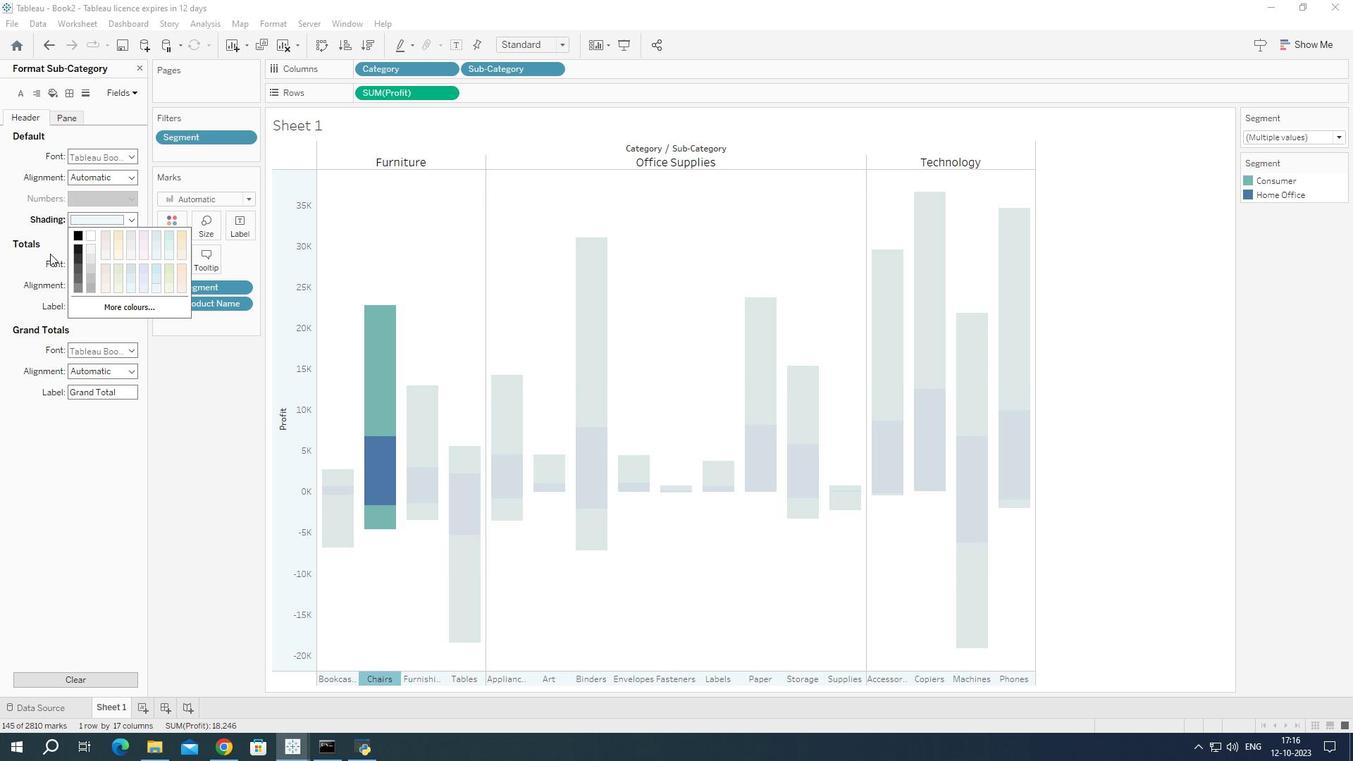 
Action: Mouse pressed left at (50, 253)
Screenshot: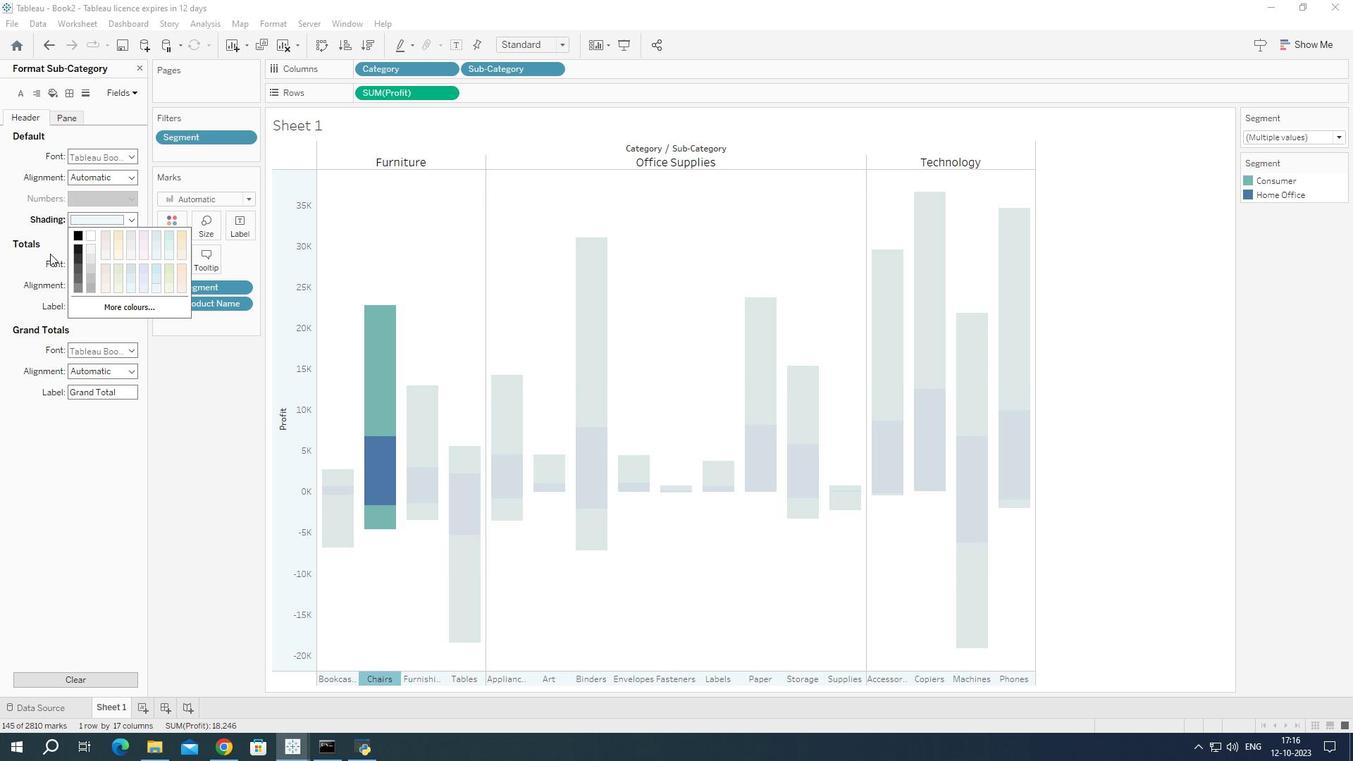 
Action: Mouse moved to (128, 181)
Screenshot: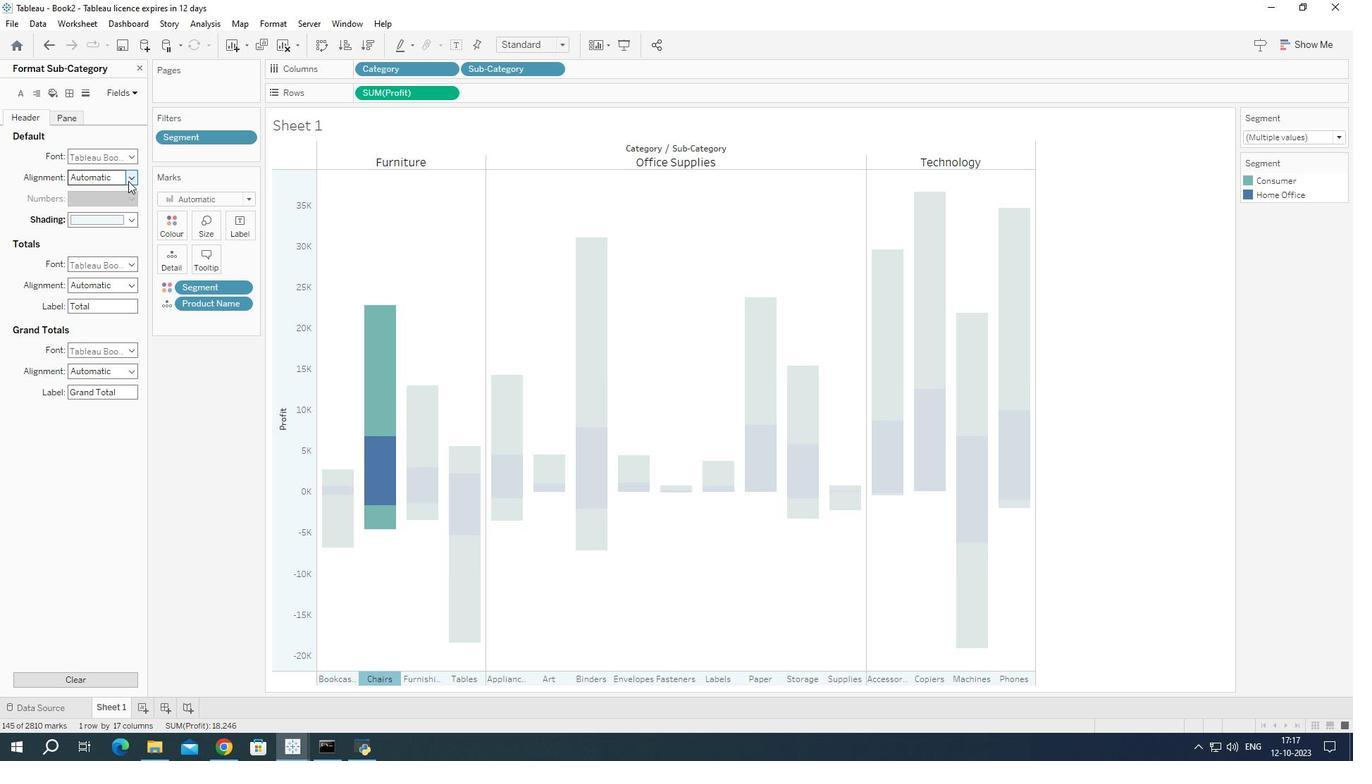 
Action: Mouse pressed left at (128, 181)
Screenshot: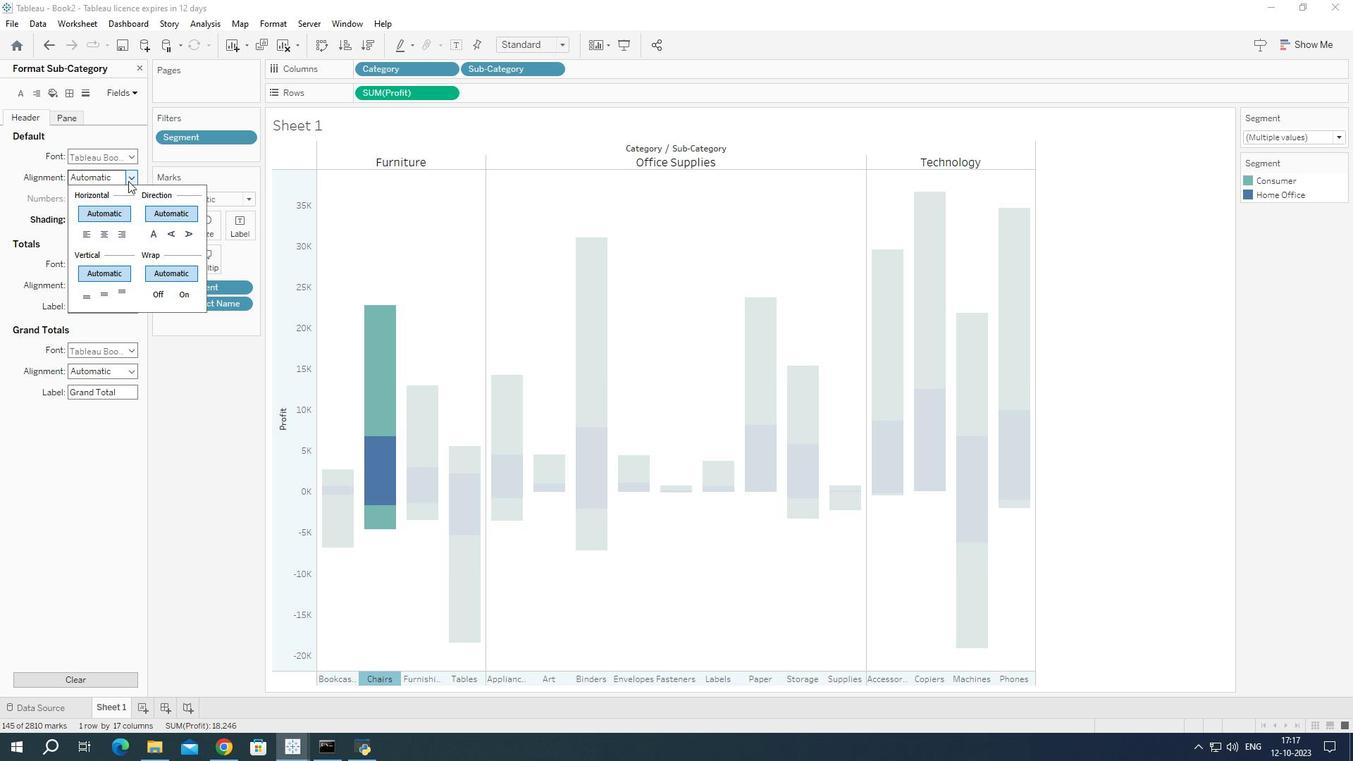 
Action: Mouse moved to (169, 234)
Screenshot: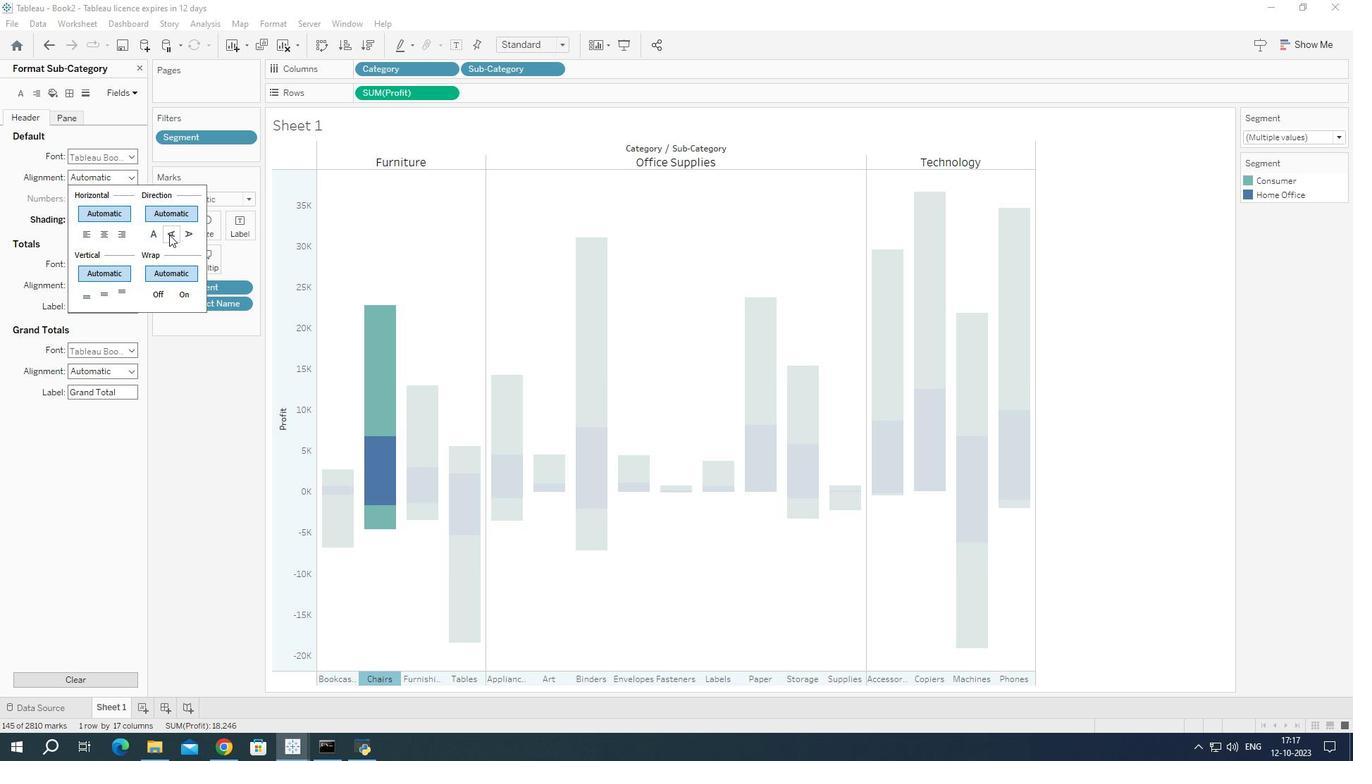 
Action: Mouse pressed left at (169, 234)
Screenshot: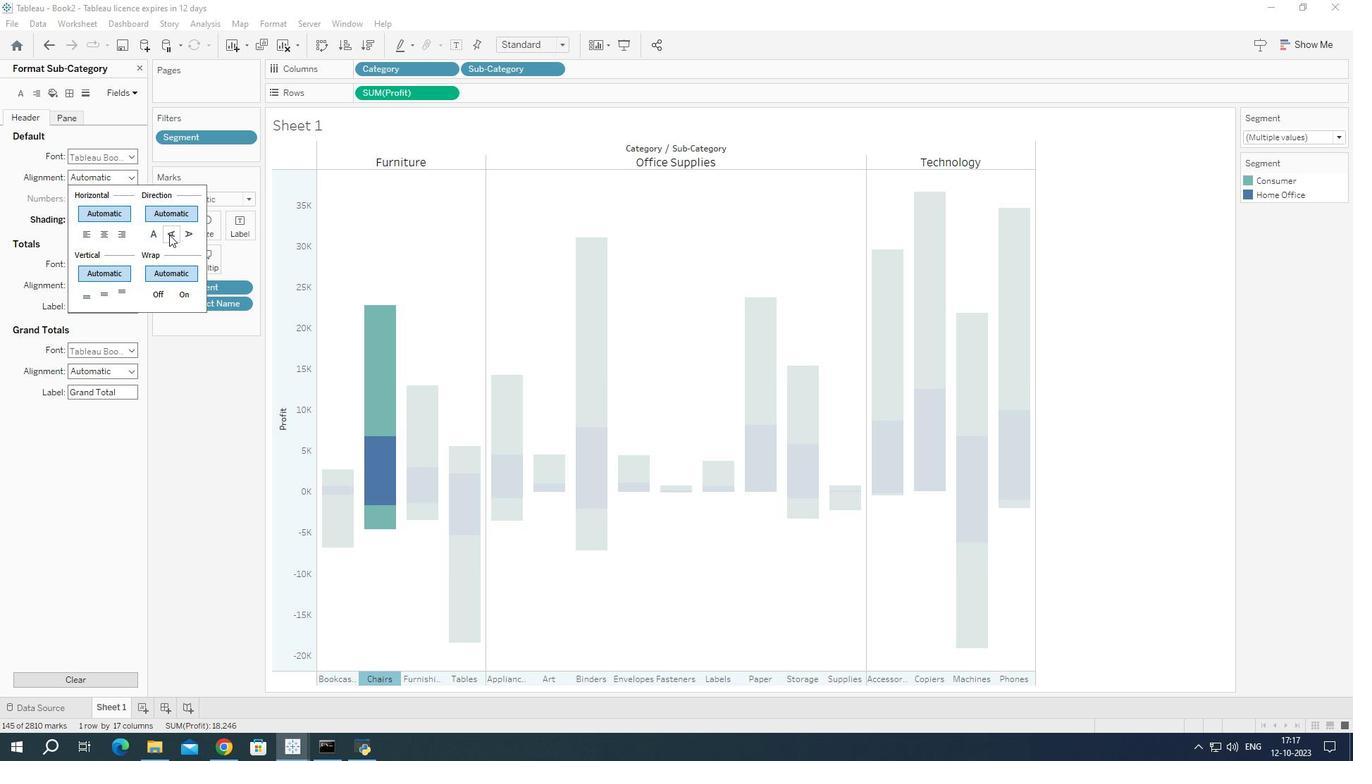 
Action: Mouse moved to (134, 159)
Screenshot: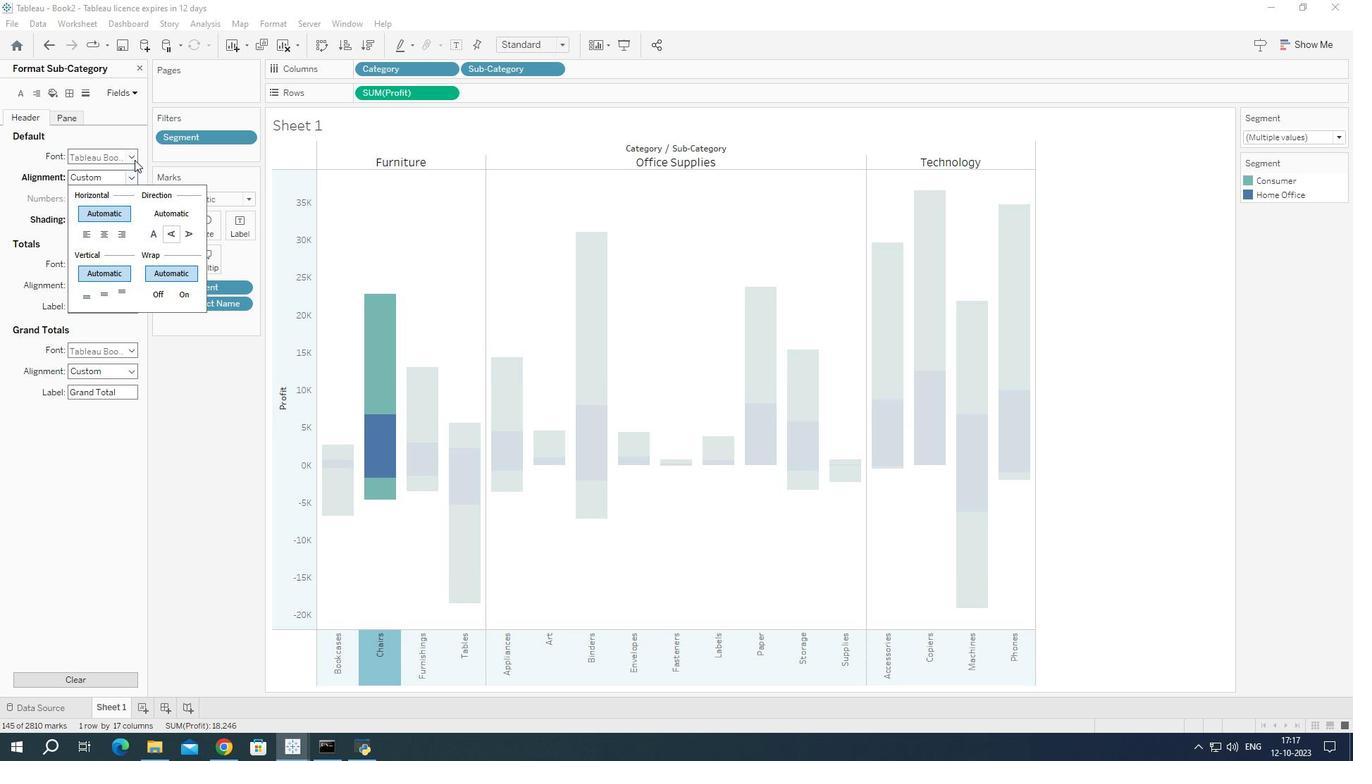 
Action: Mouse pressed left at (134, 159)
Screenshot: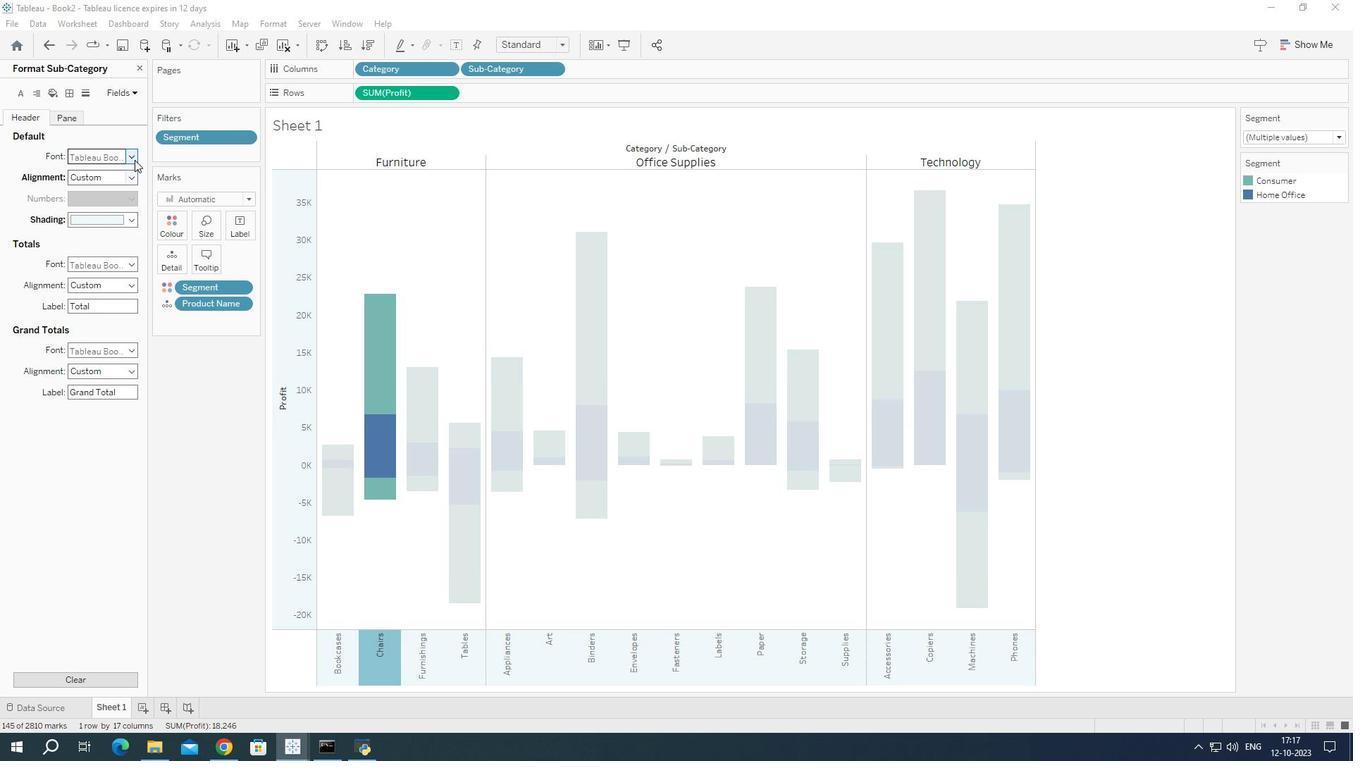 
Action: Mouse moved to (107, 195)
Screenshot: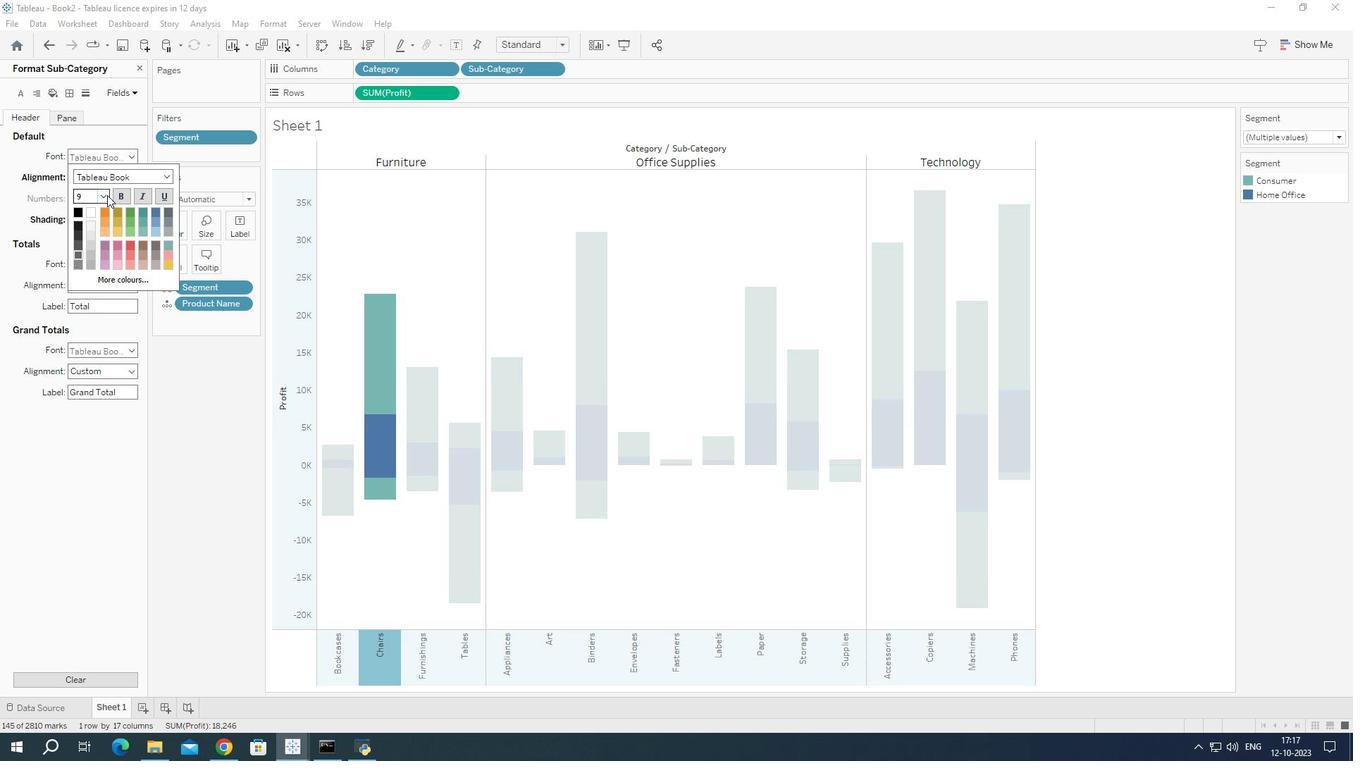 
Action: Mouse pressed left at (107, 195)
Screenshot: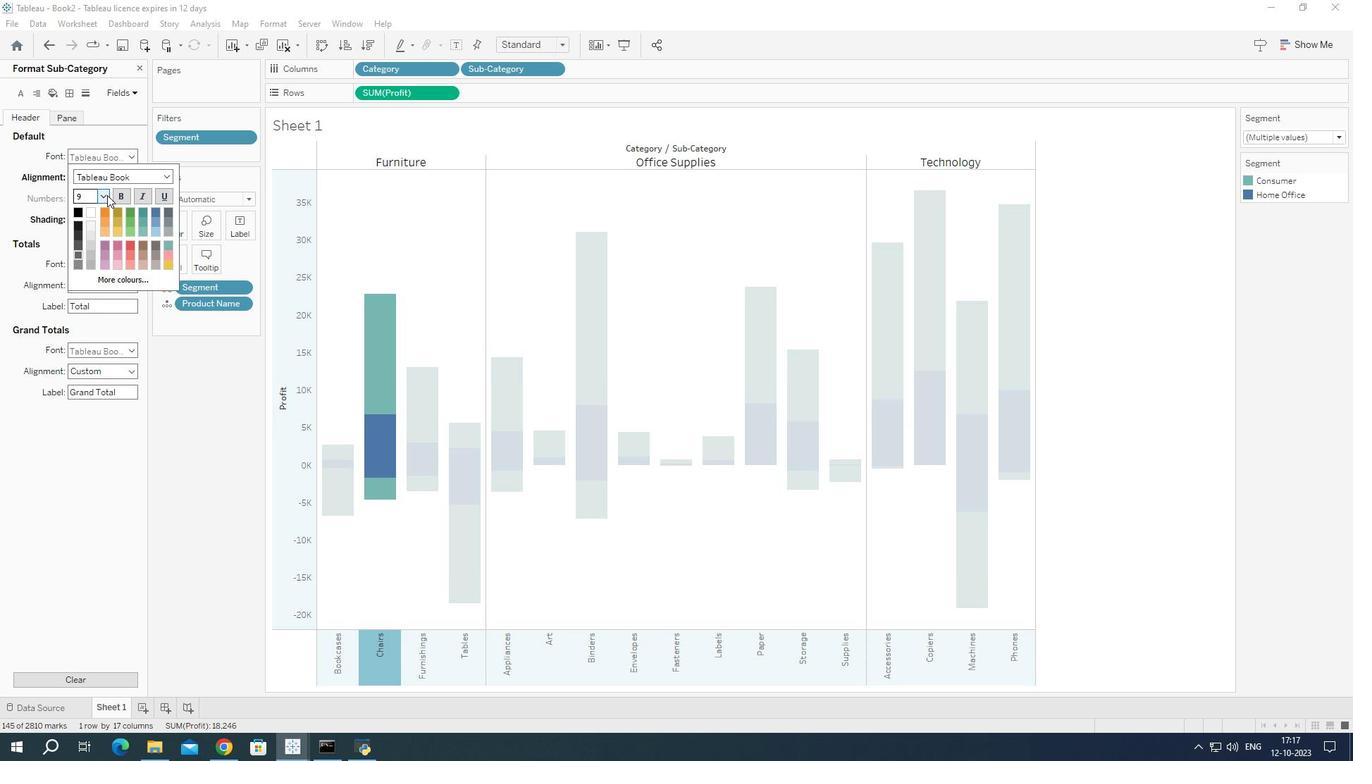 
Action: Mouse moved to (88, 240)
Screenshot: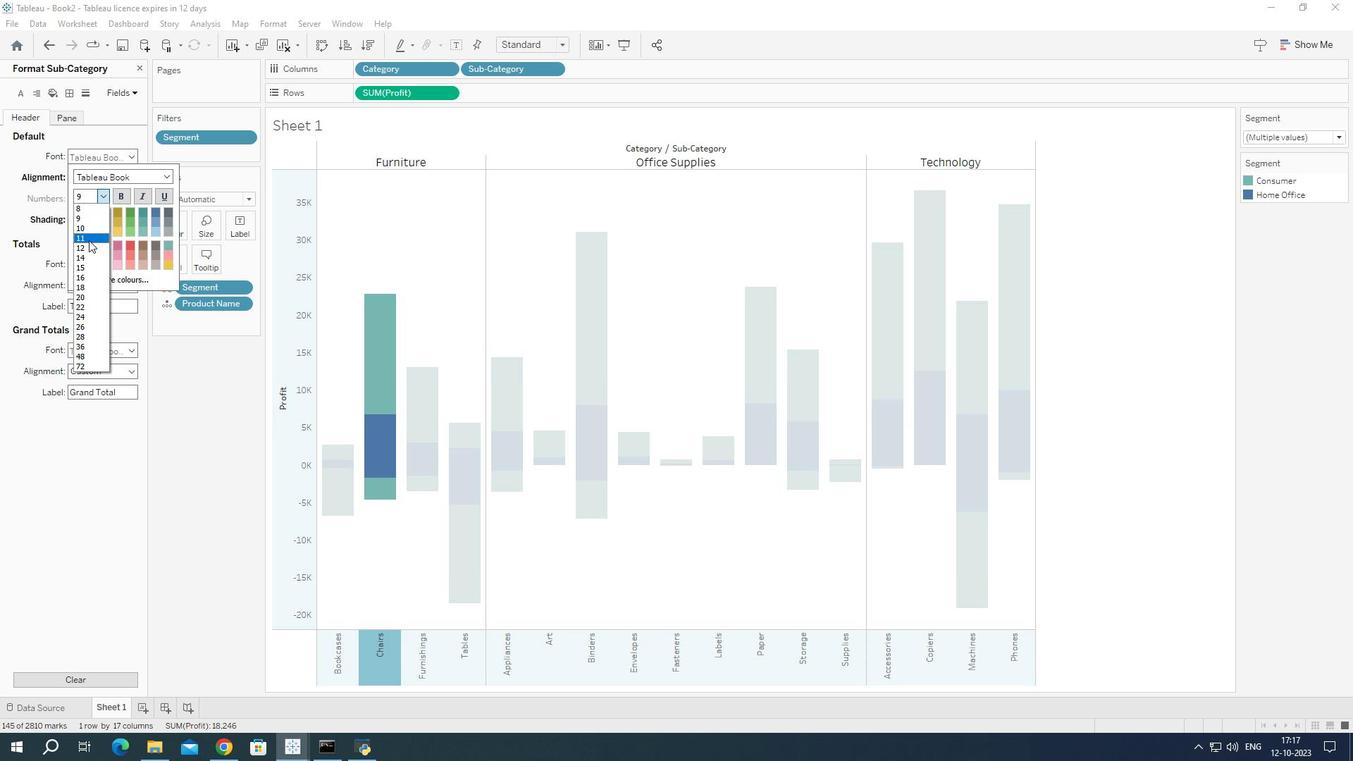 
Action: Mouse pressed left at (88, 240)
Screenshot: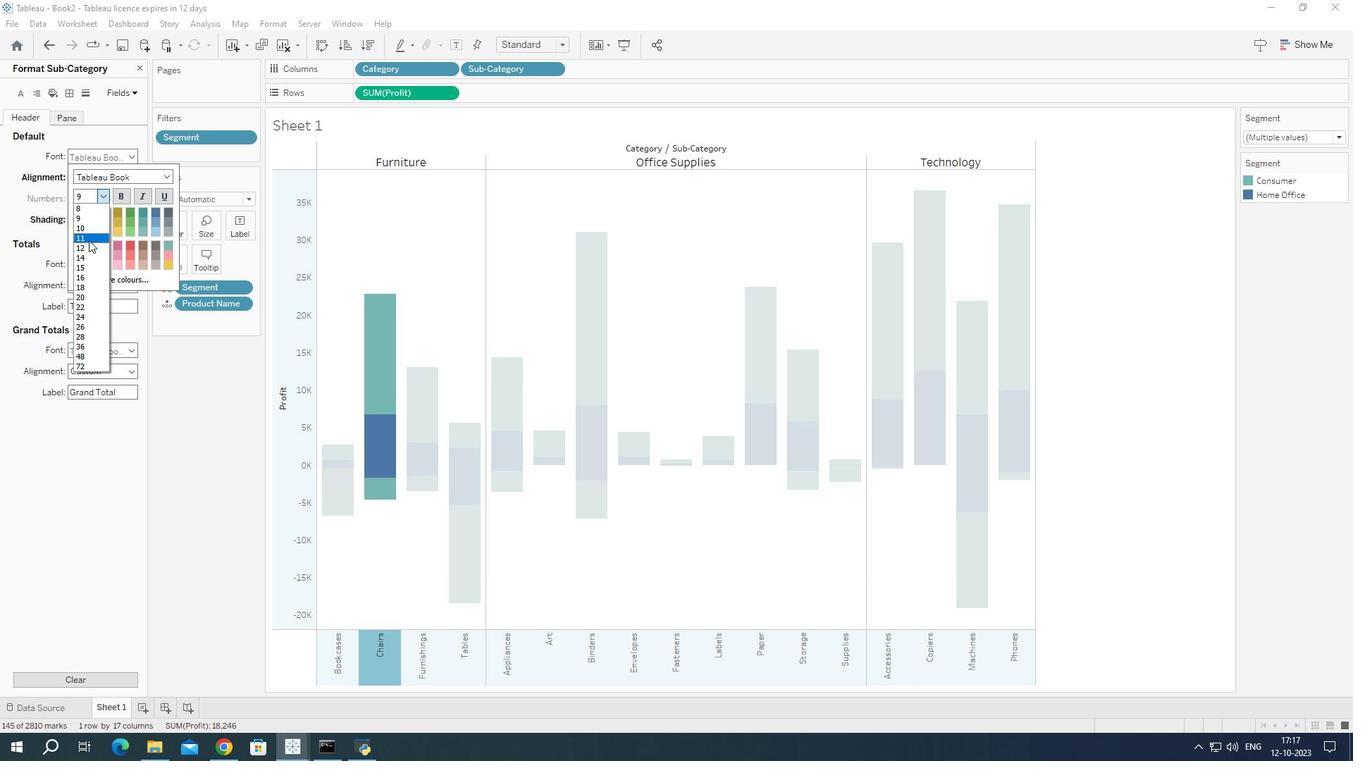 
Action: Mouse moved to (201, 448)
Screenshot: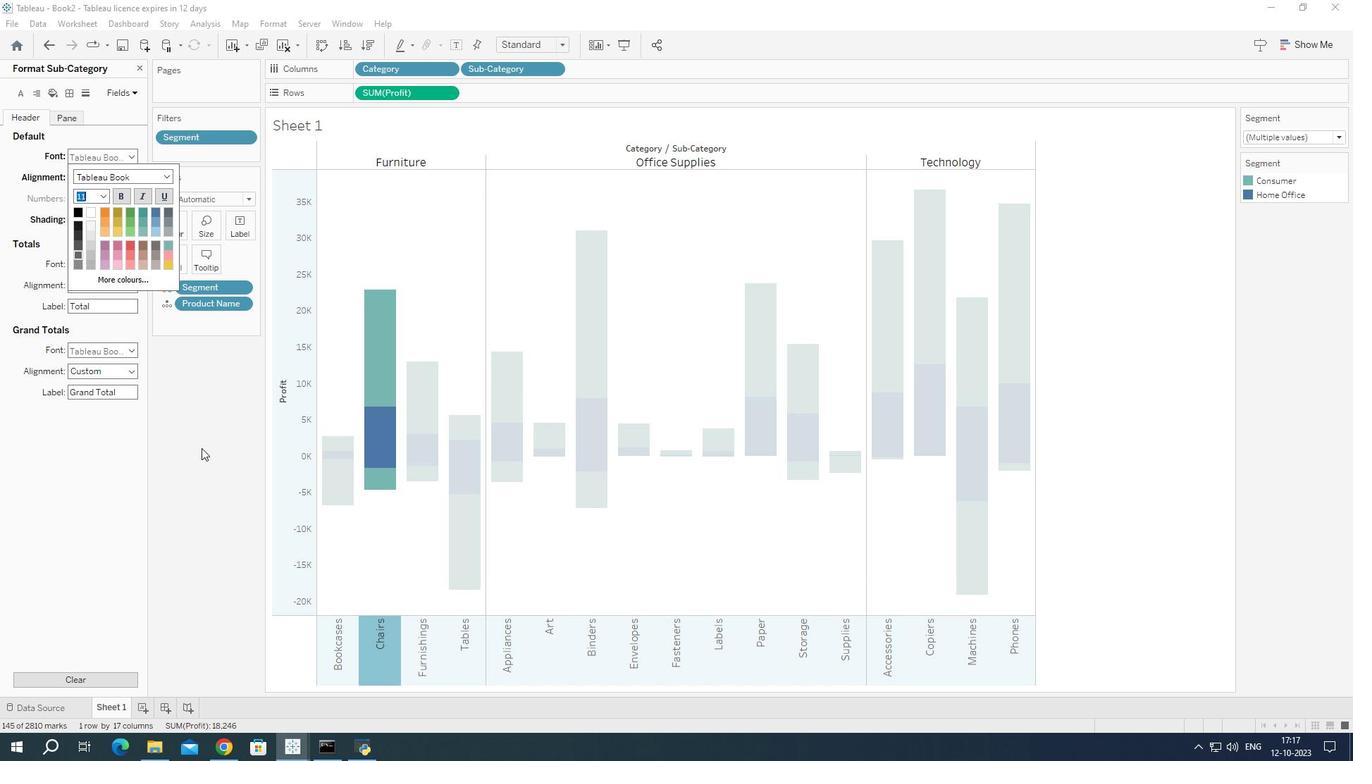 
Action: Mouse pressed left at (201, 448)
Screenshot: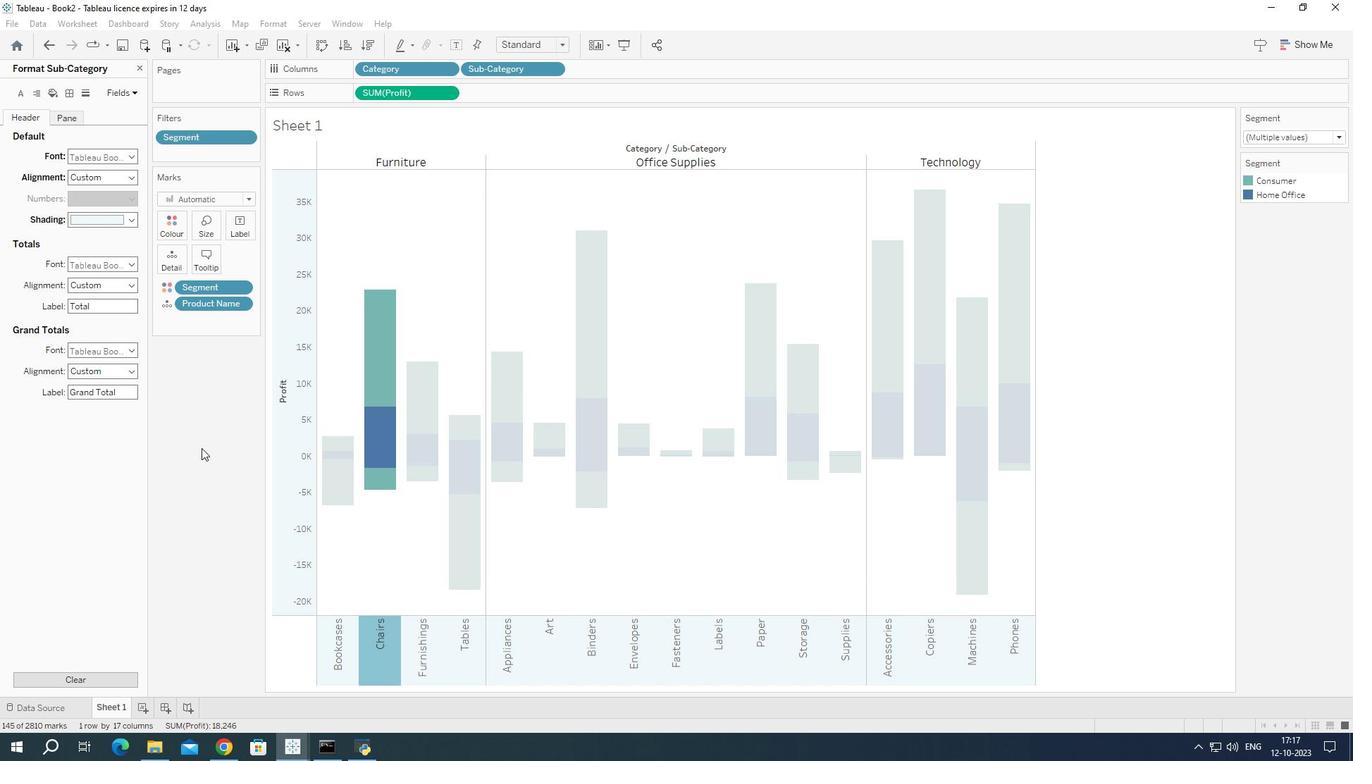 
Action: Mouse moved to (202, 440)
Screenshot: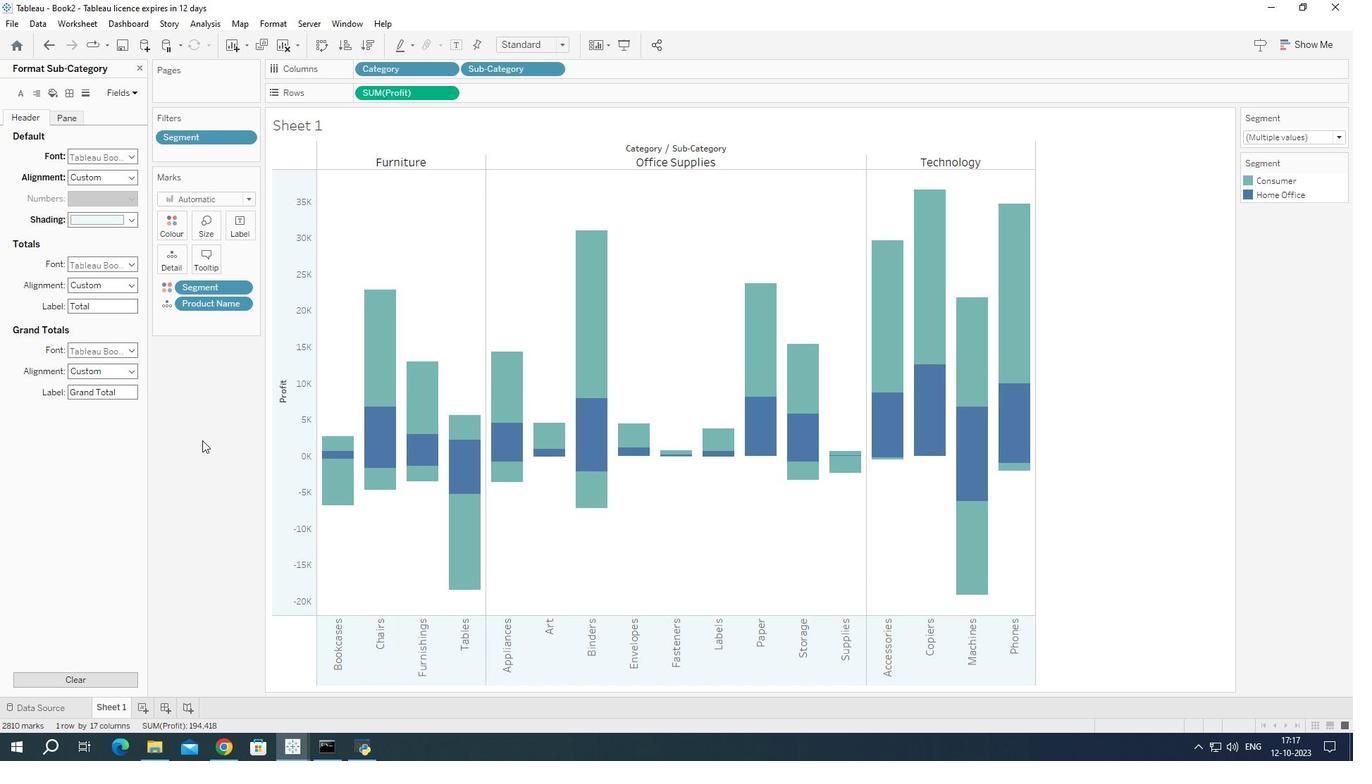 
Action: Mouse pressed left at (202, 440)
Screenshot: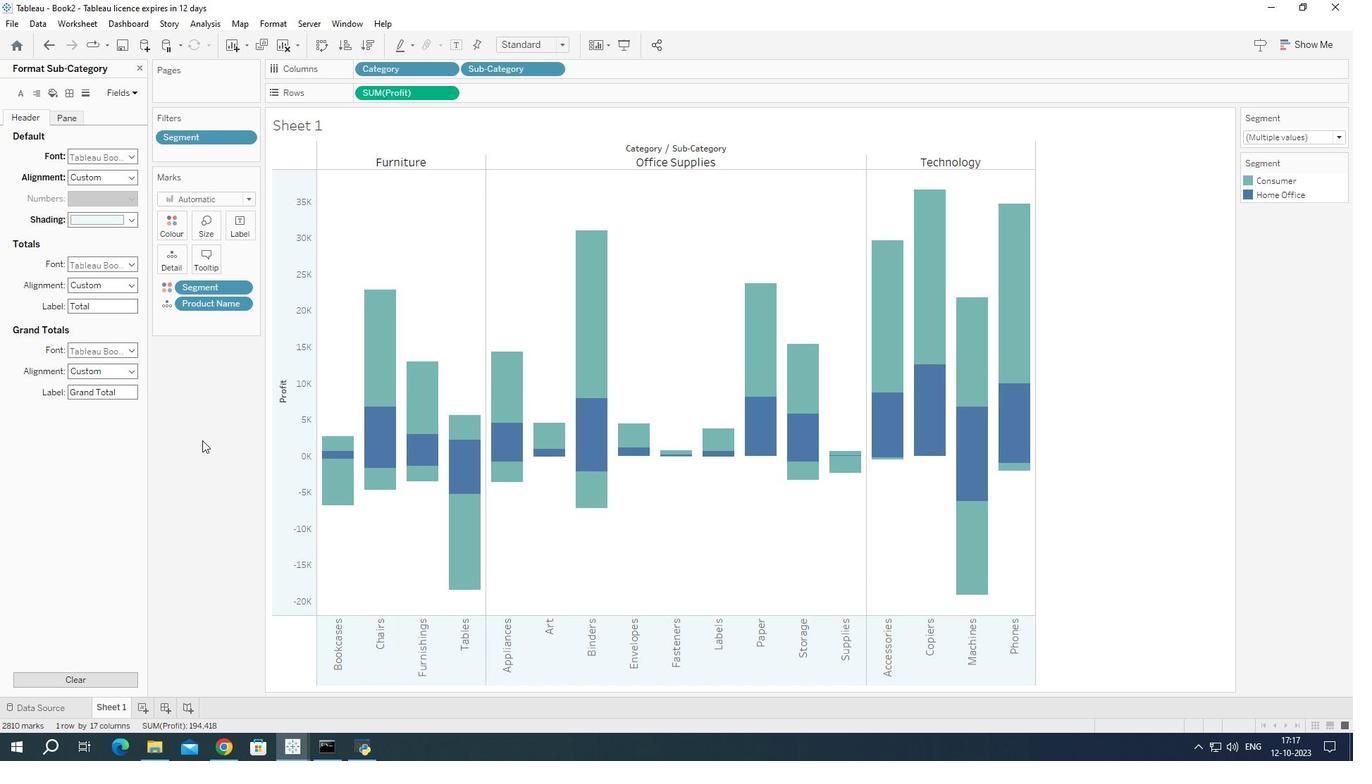 
Action: Mouse moved to (388, 237)
Screenshot: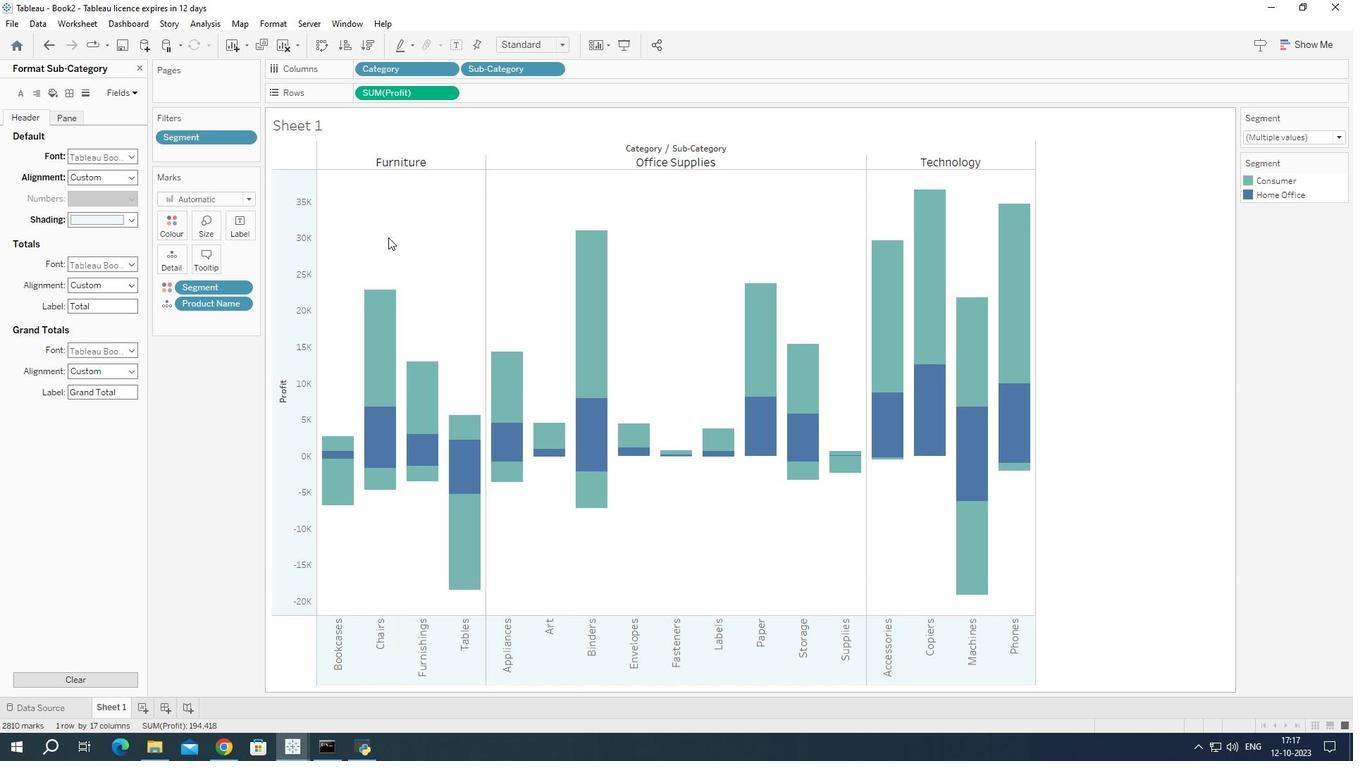 
Action: Mouse pressed right at (388, 237)
Screenshot: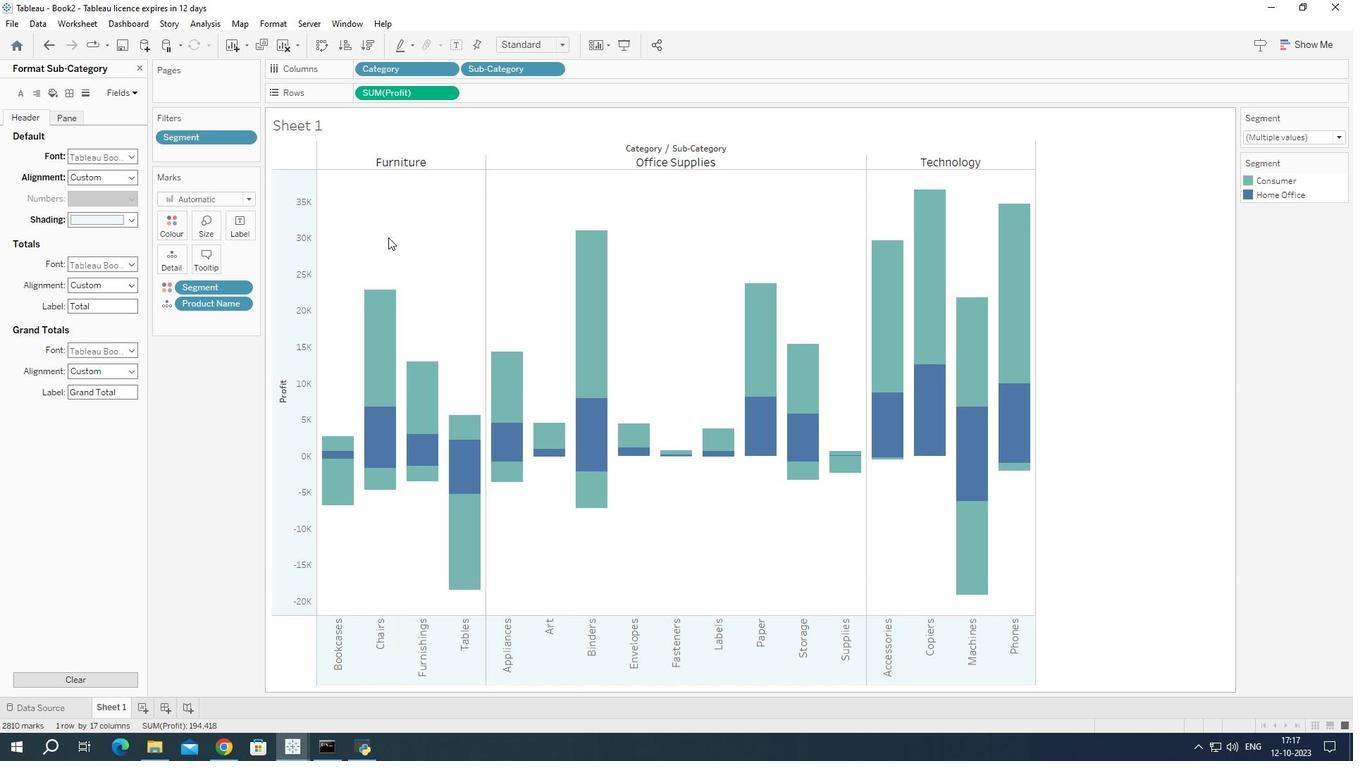 
Action: Mouse moved to (423, 294)
Screenshot: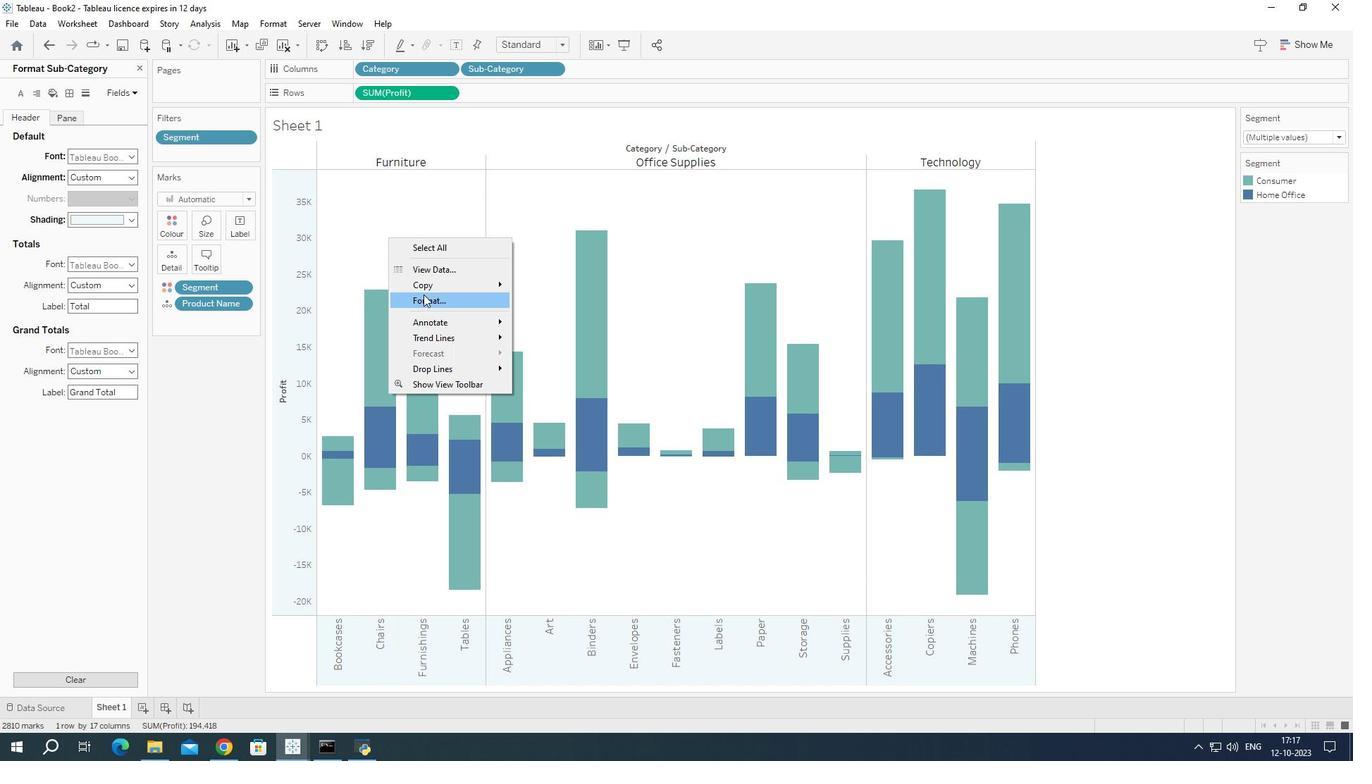 
Action: Mouse pressed left at (423, 294)
Screenshot: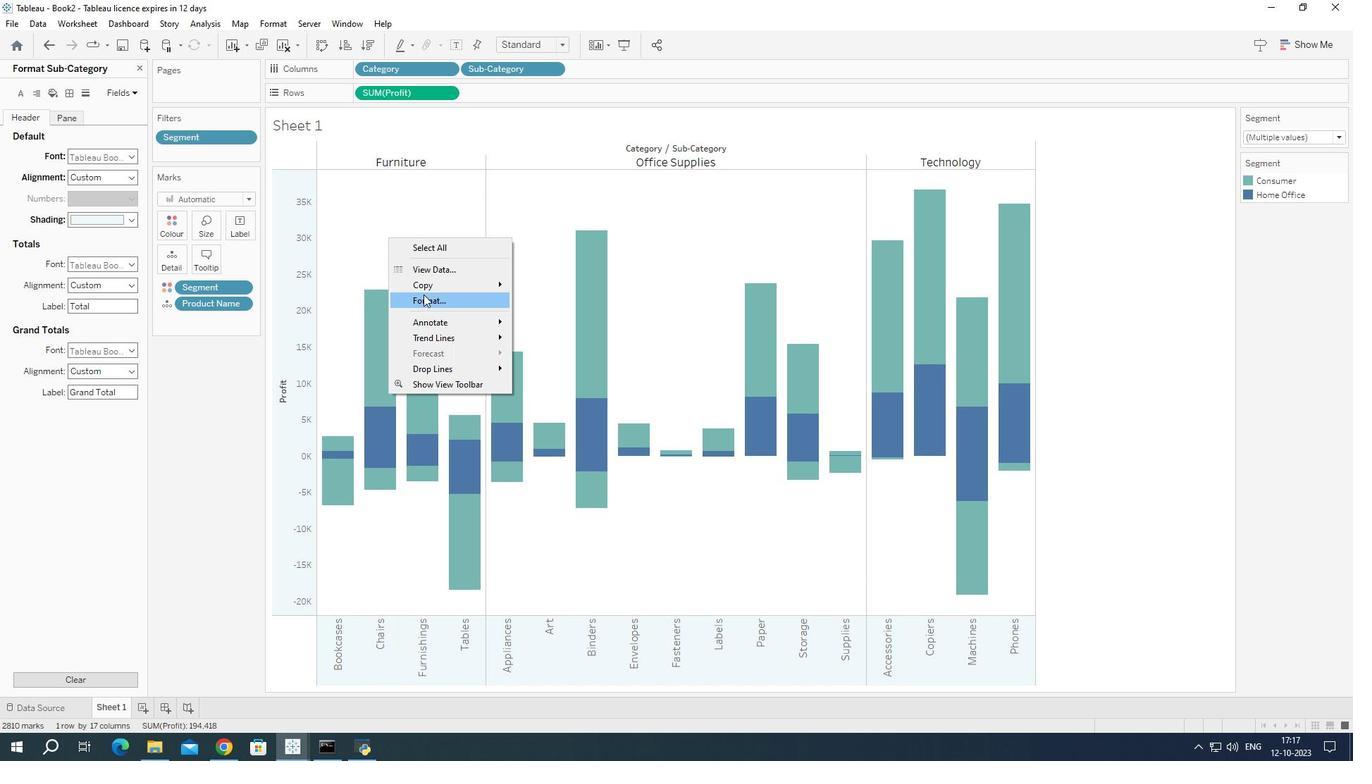 
Action: Mouse moved to (38, 114)
Screenshot: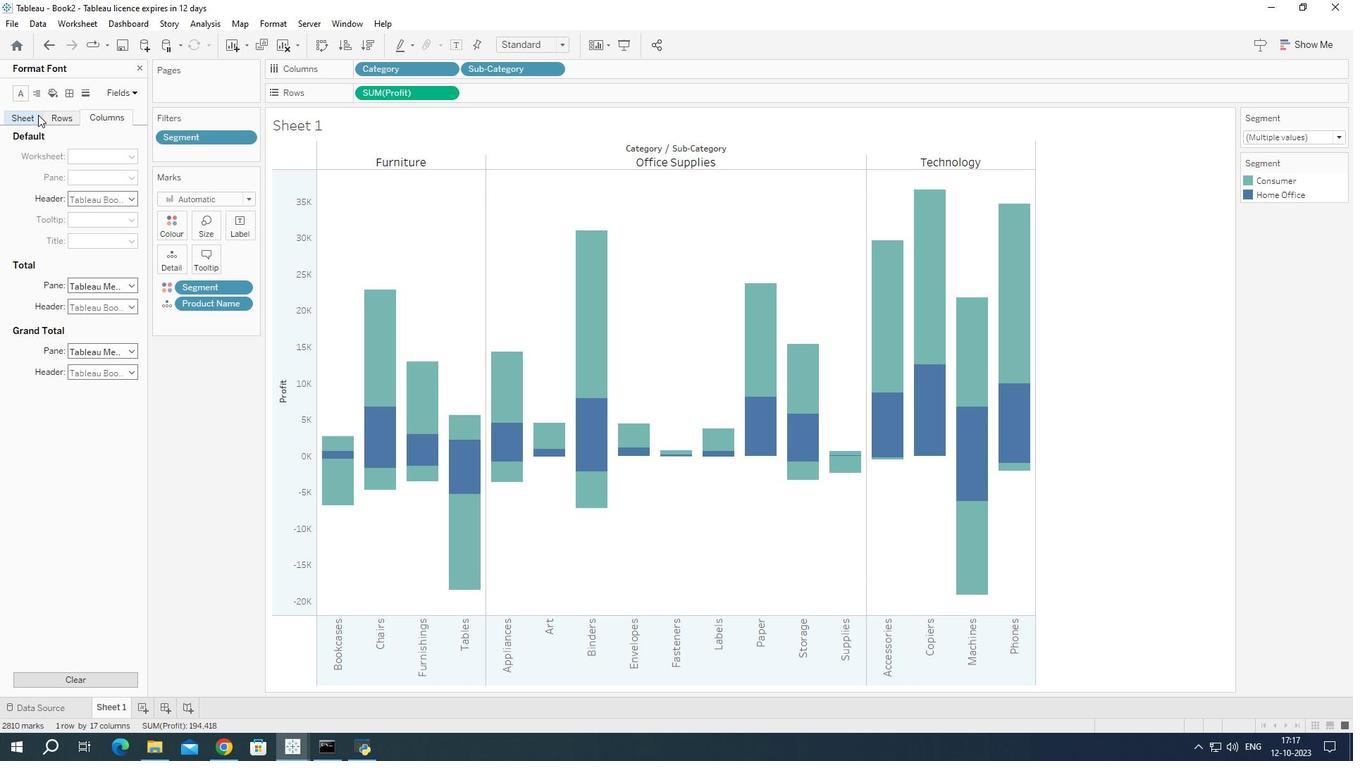 
Action: Mouse pressed left at (38, 114)
Screenshot: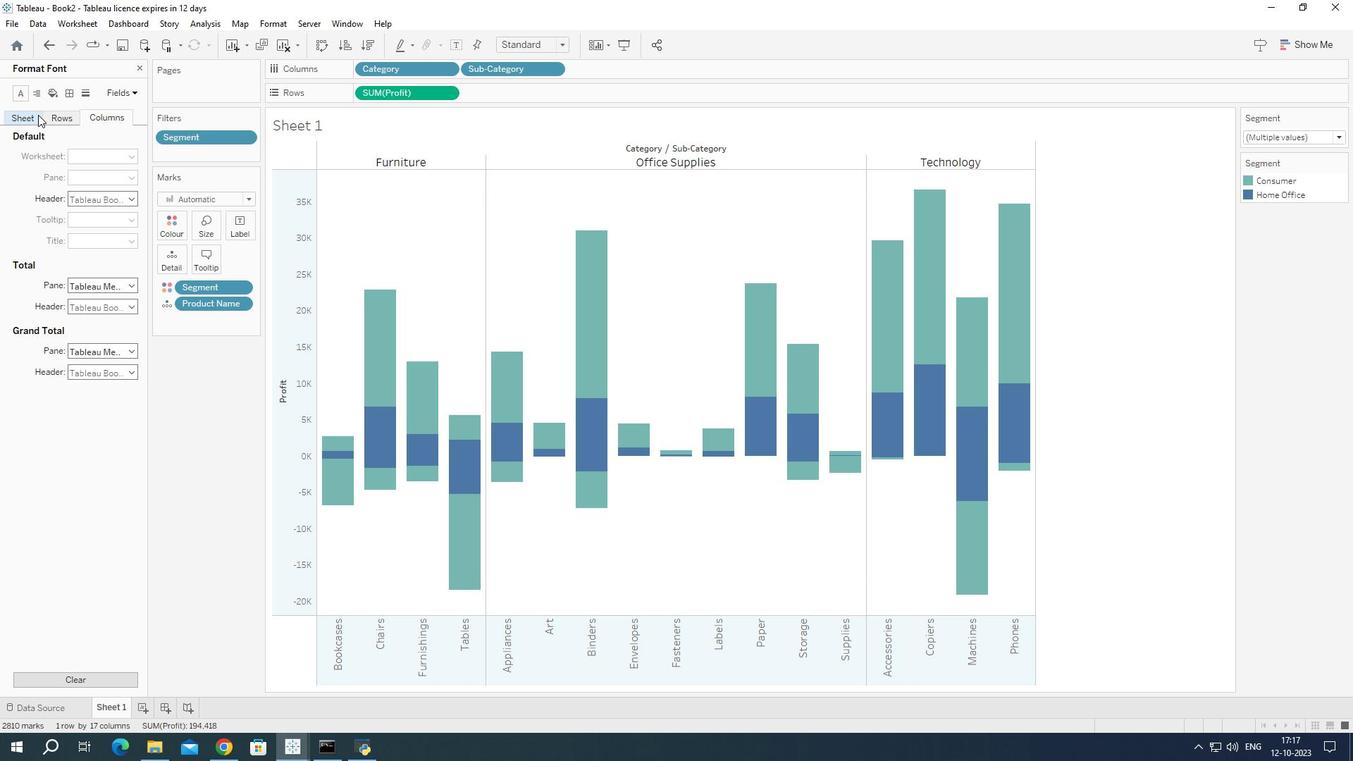 
Action: Mouse moved to (47, 94)
Screenshot: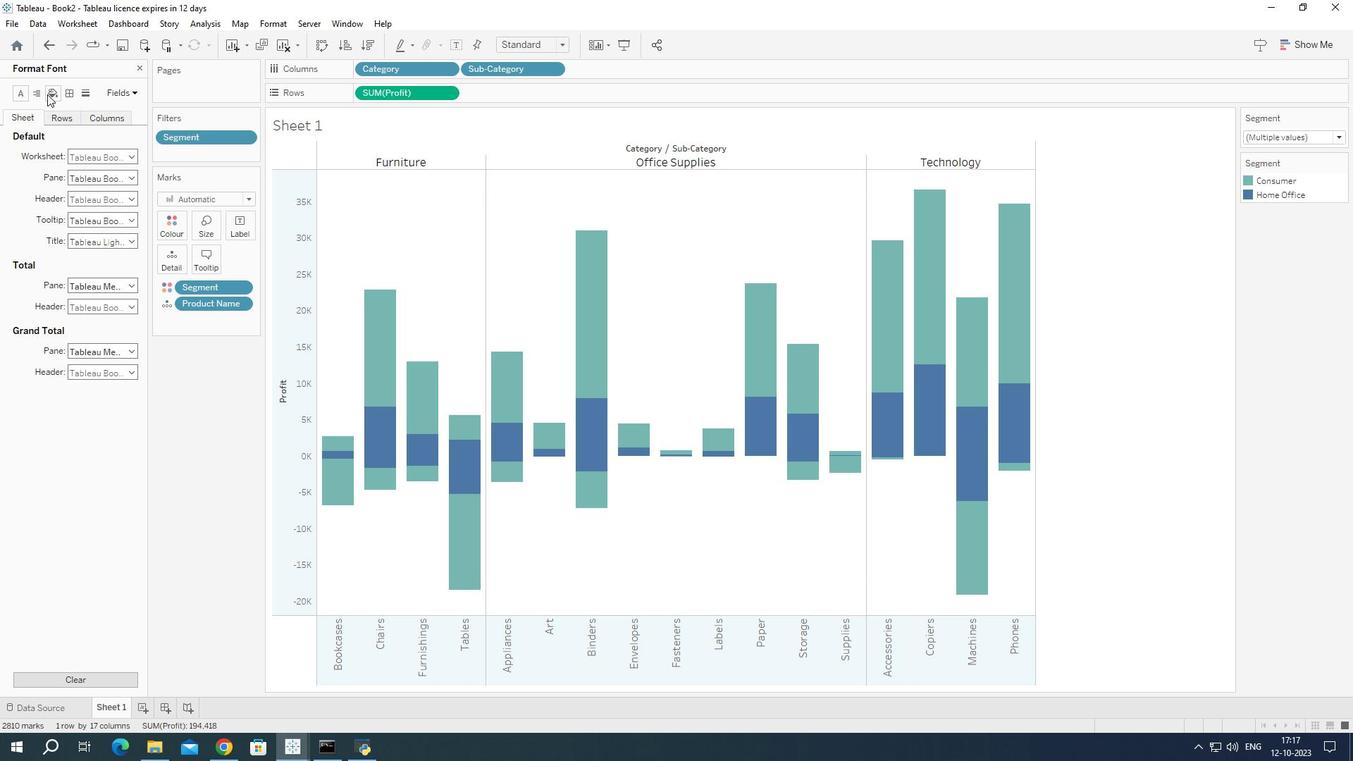 
Action: Mouse pressed left at (47, 94)
Screenshot: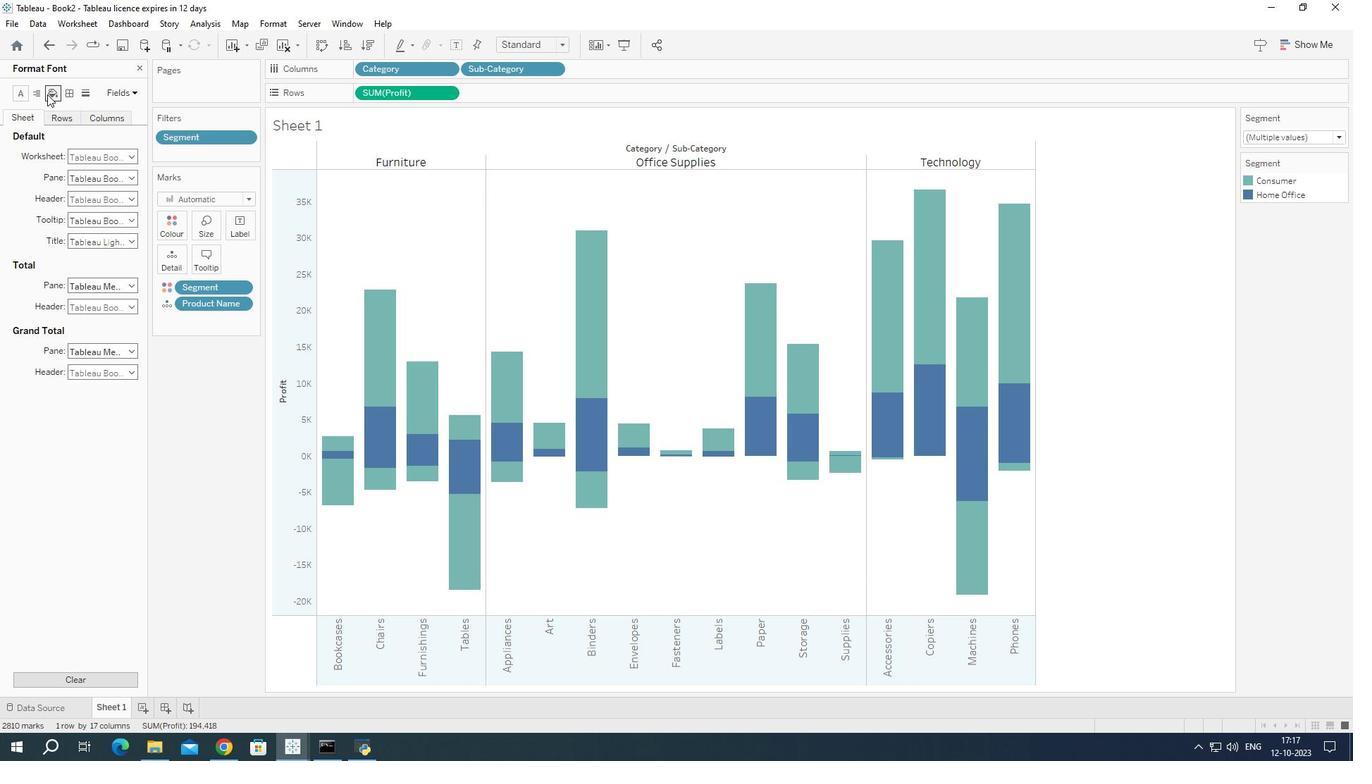 
Action: Mouse moved to (131, 155)
Screenshot: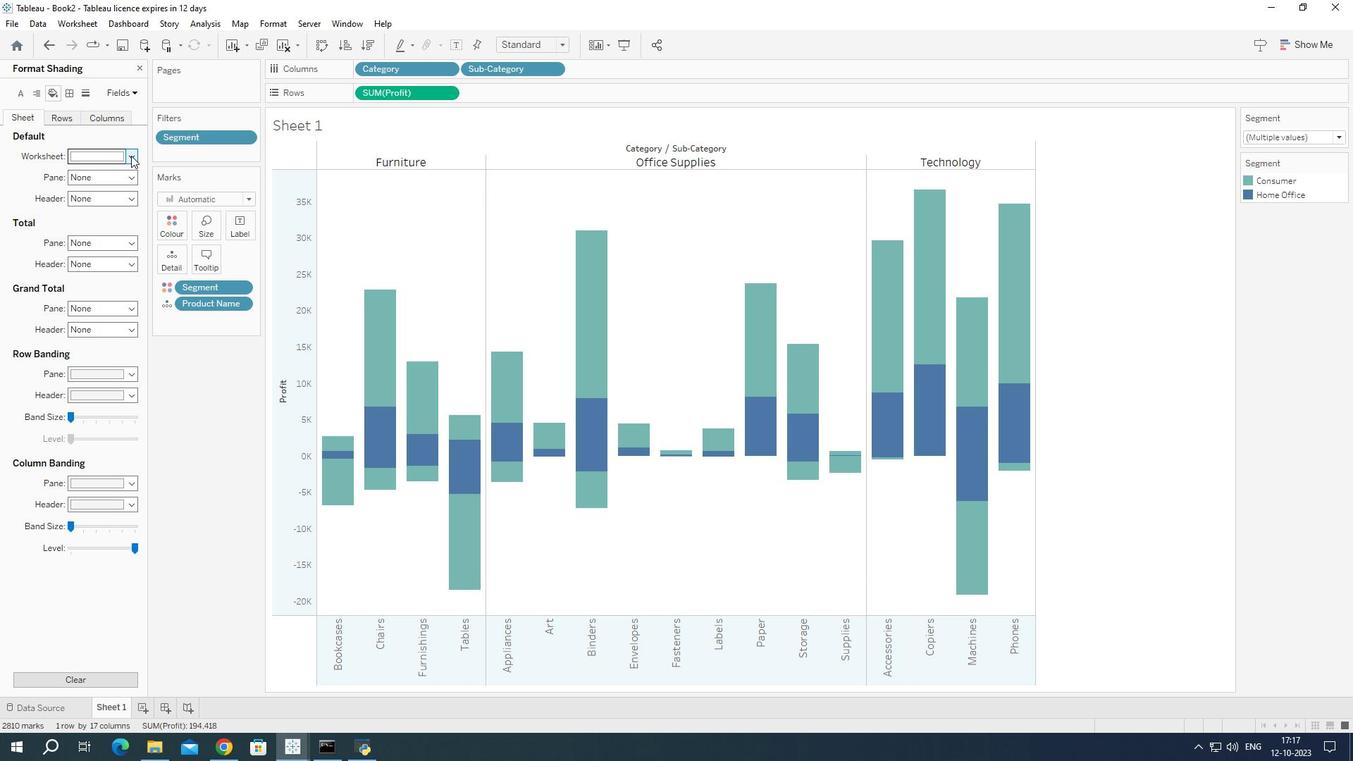 
Action: Mouse pressed left at (131, 155)
Screenshot: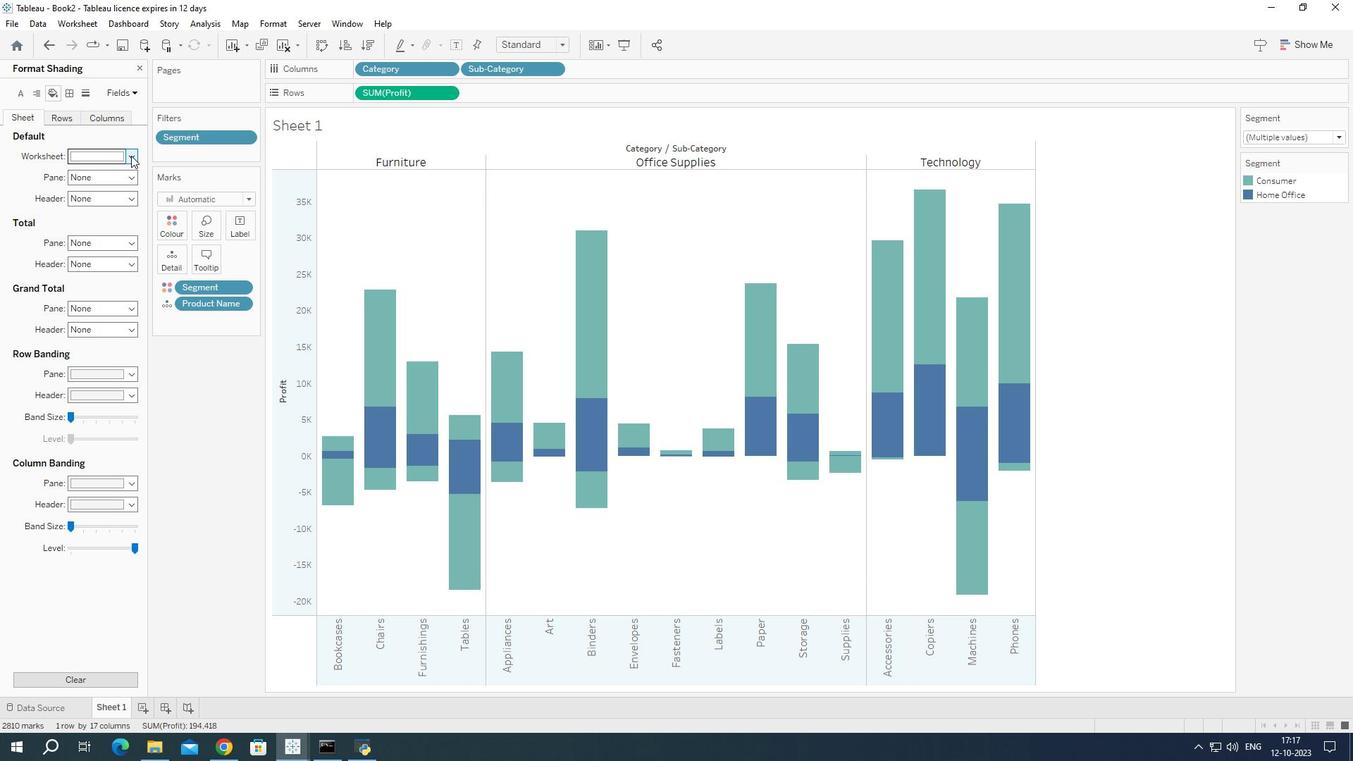 
Action: Mouse moved to (157, 239)
Screenshot: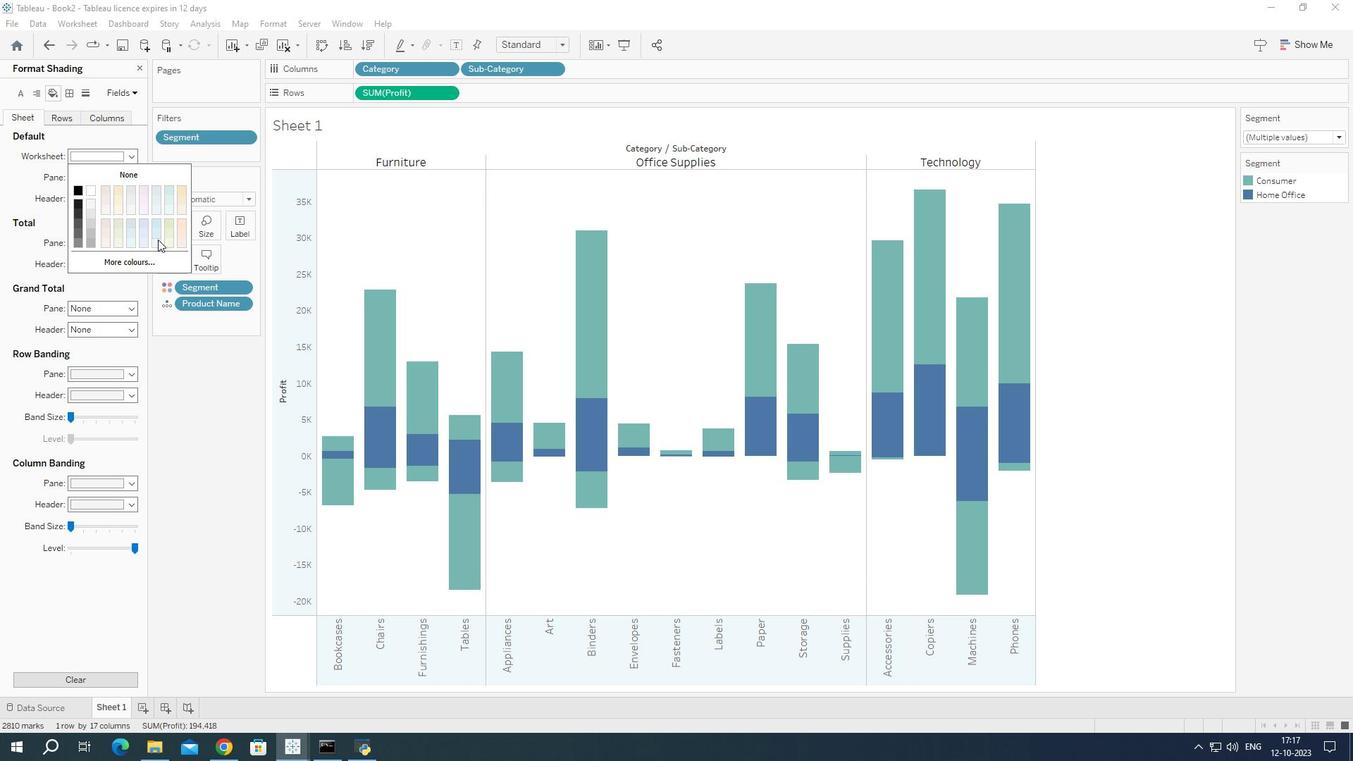 
Action: Mouse pressed left at (157, 239)
Screenshot: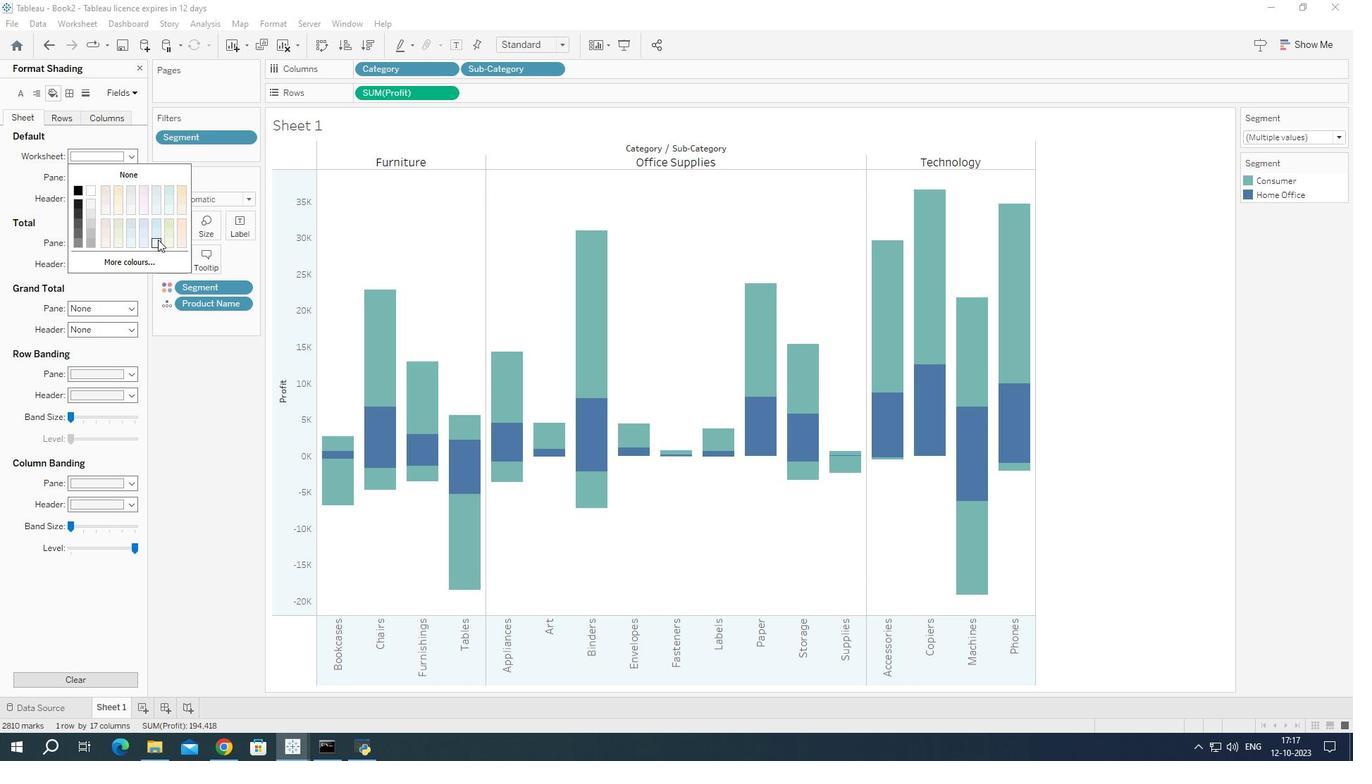 
Action: Mouse moved to (157, 222)
Screenshot: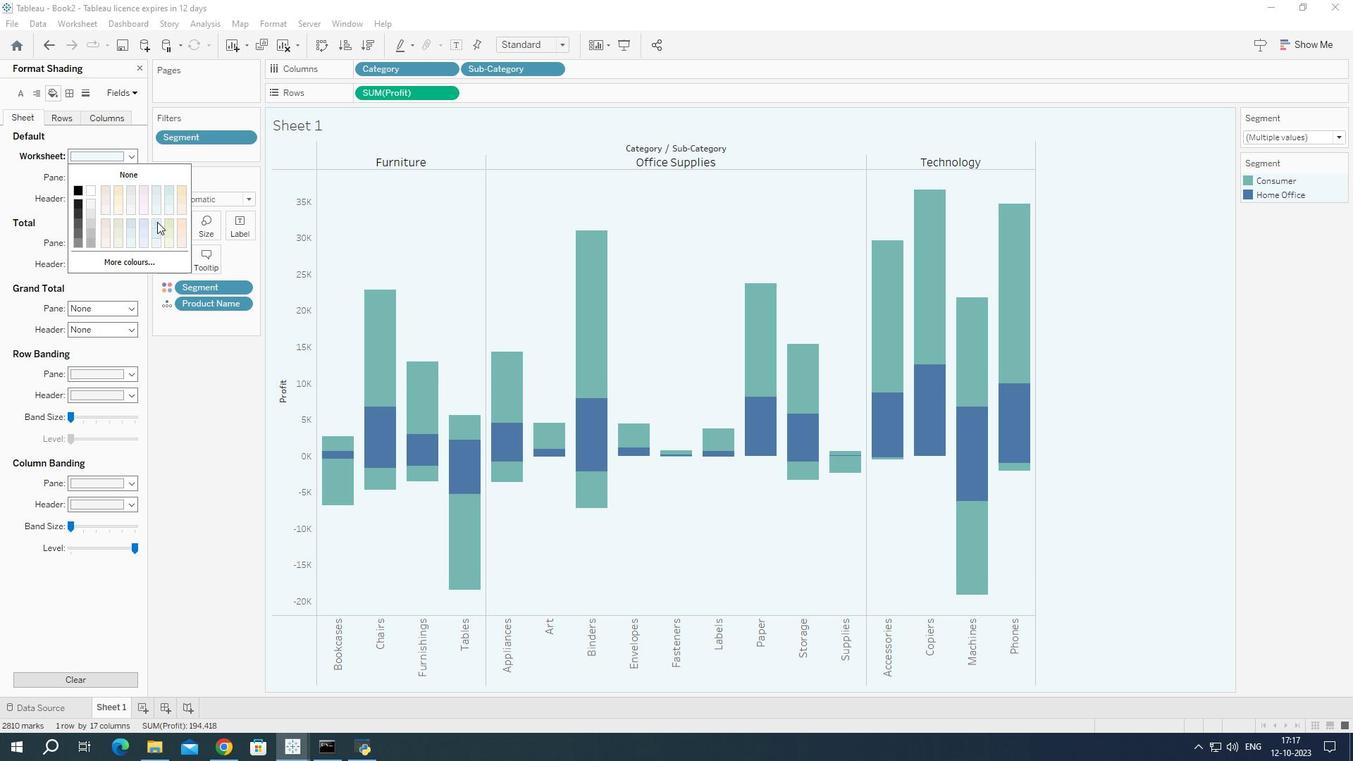 
Action: Mouse pressed left at (157, 222)
Screenshot: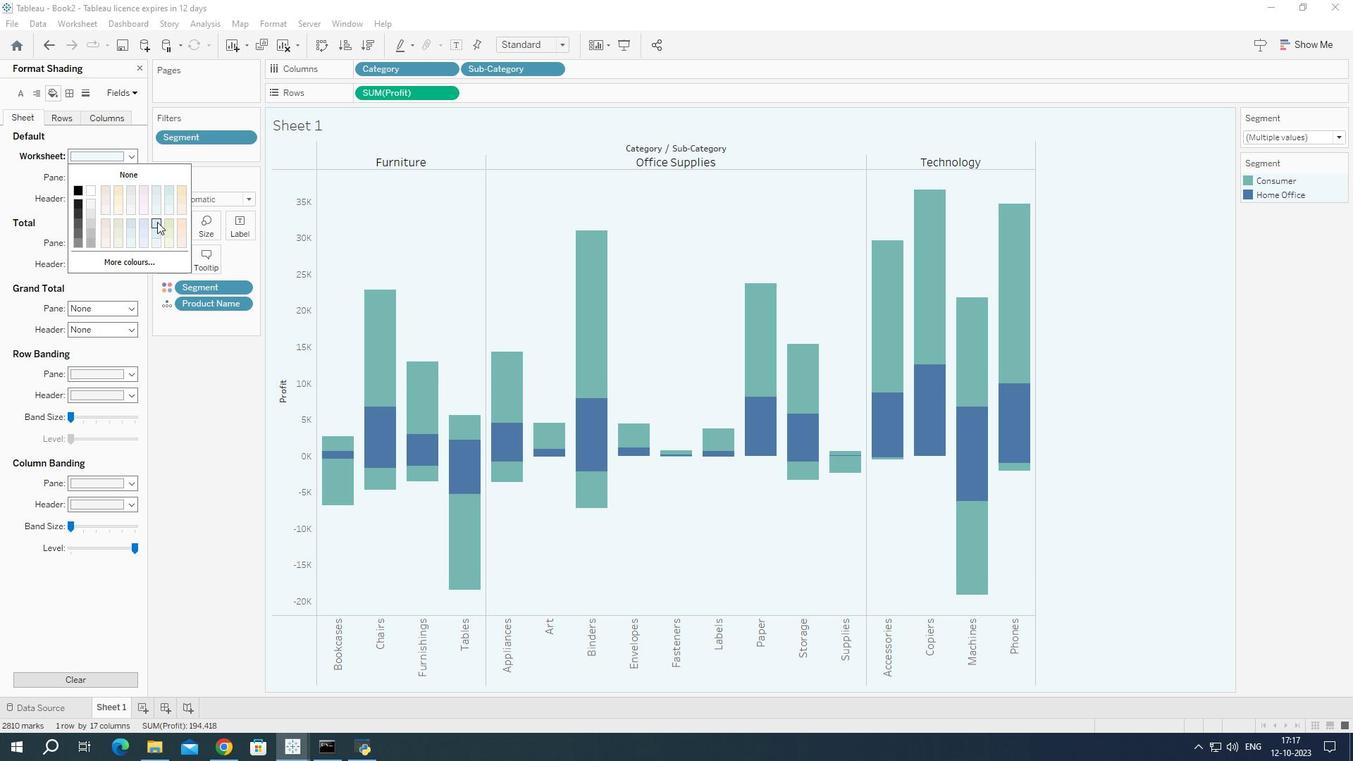 
Action: Mouse moved to (158, 233)
Screenshot: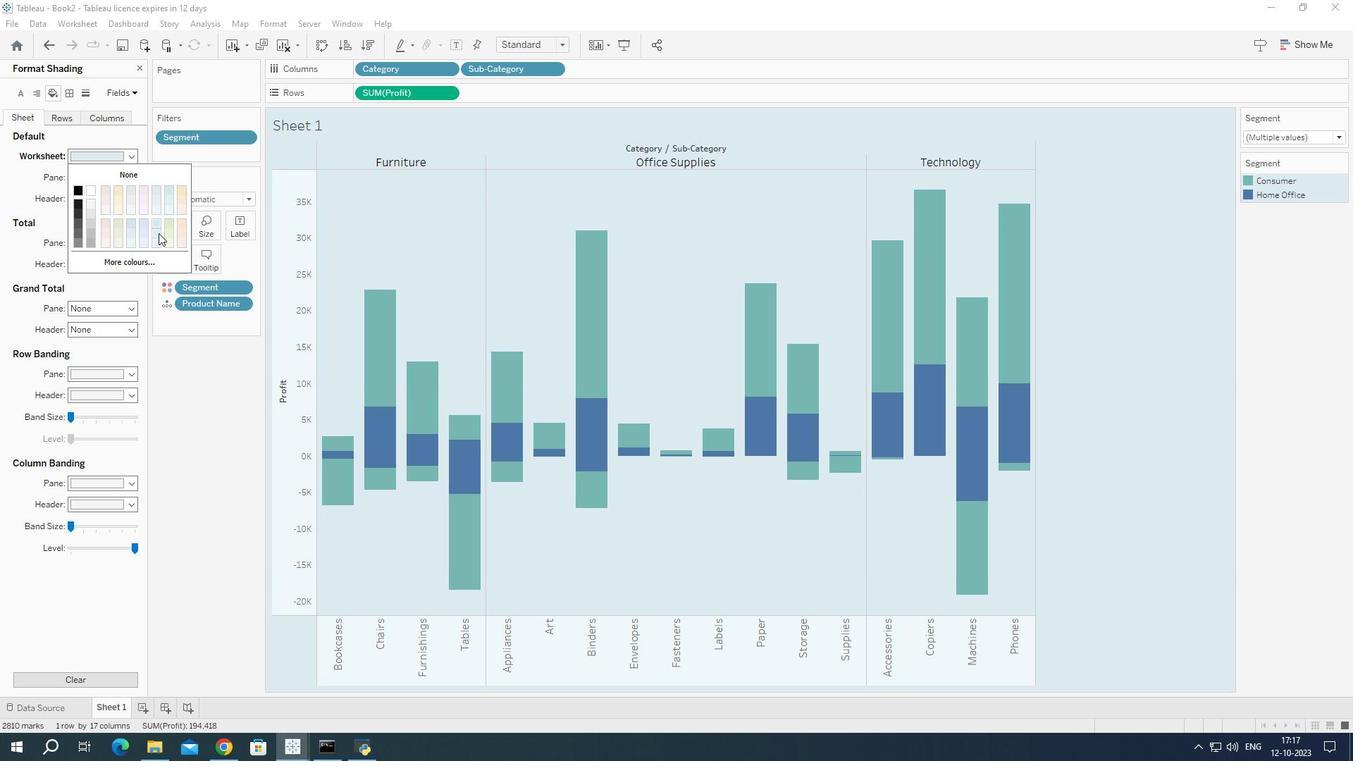 
Action: Mouse pressed left at (158, 233)
Screenshot: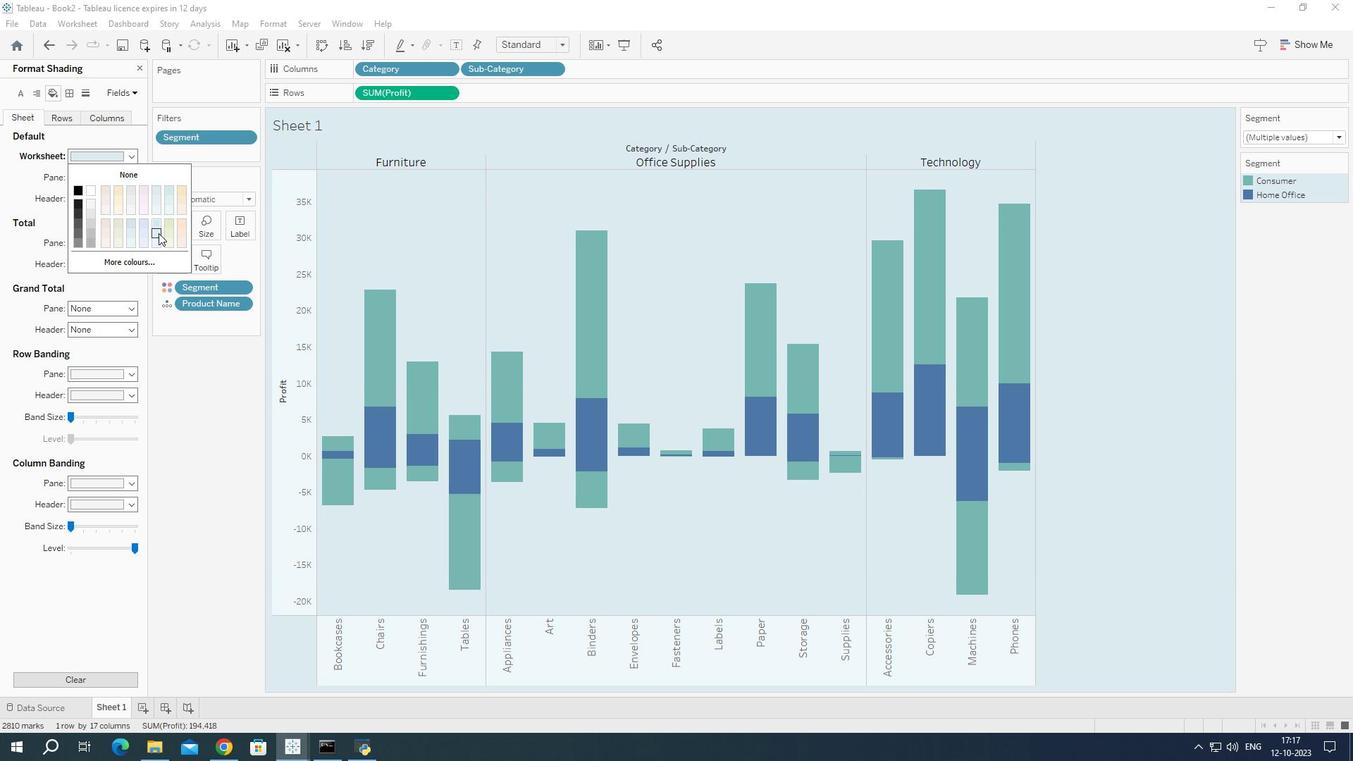 
Action: Mouse moved to (157, 224)
Screenshot: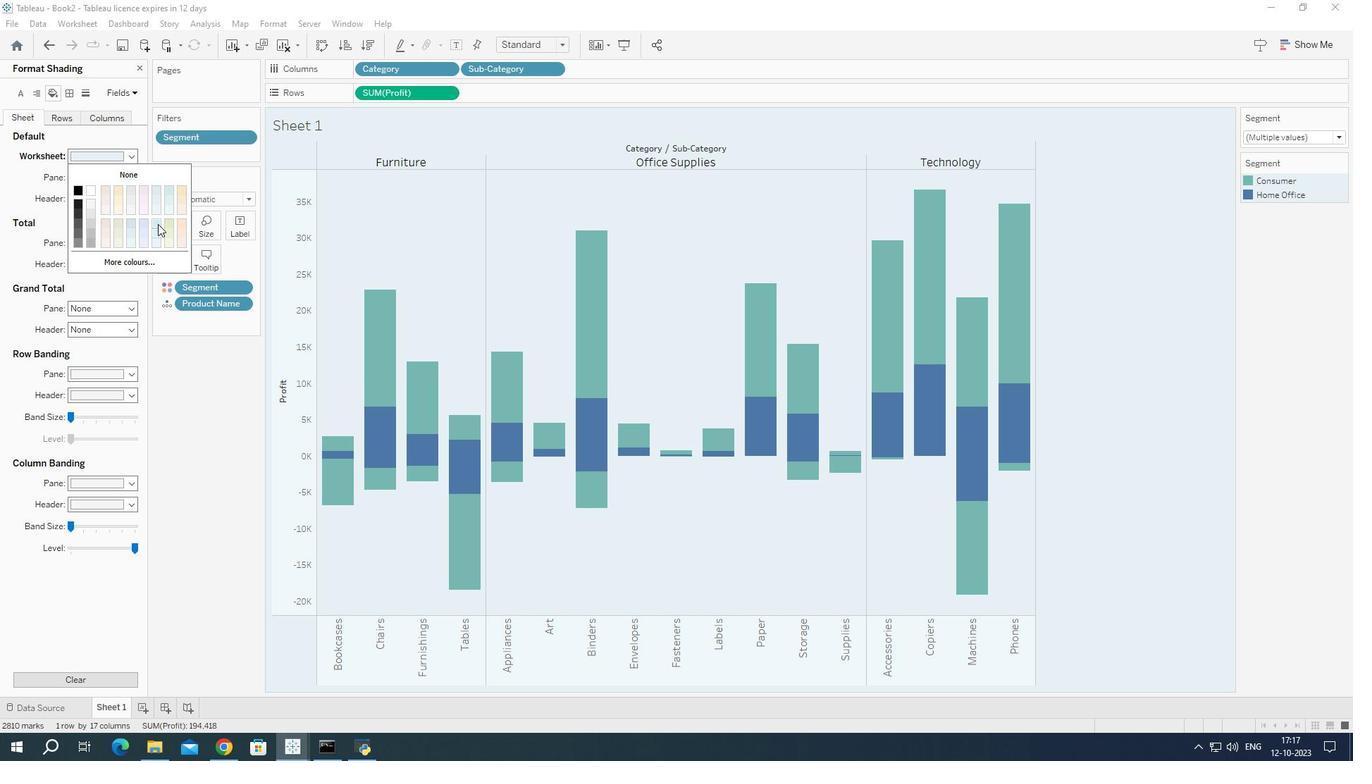 
Action: Mouse pressed left at (157, 224)
Screenshot: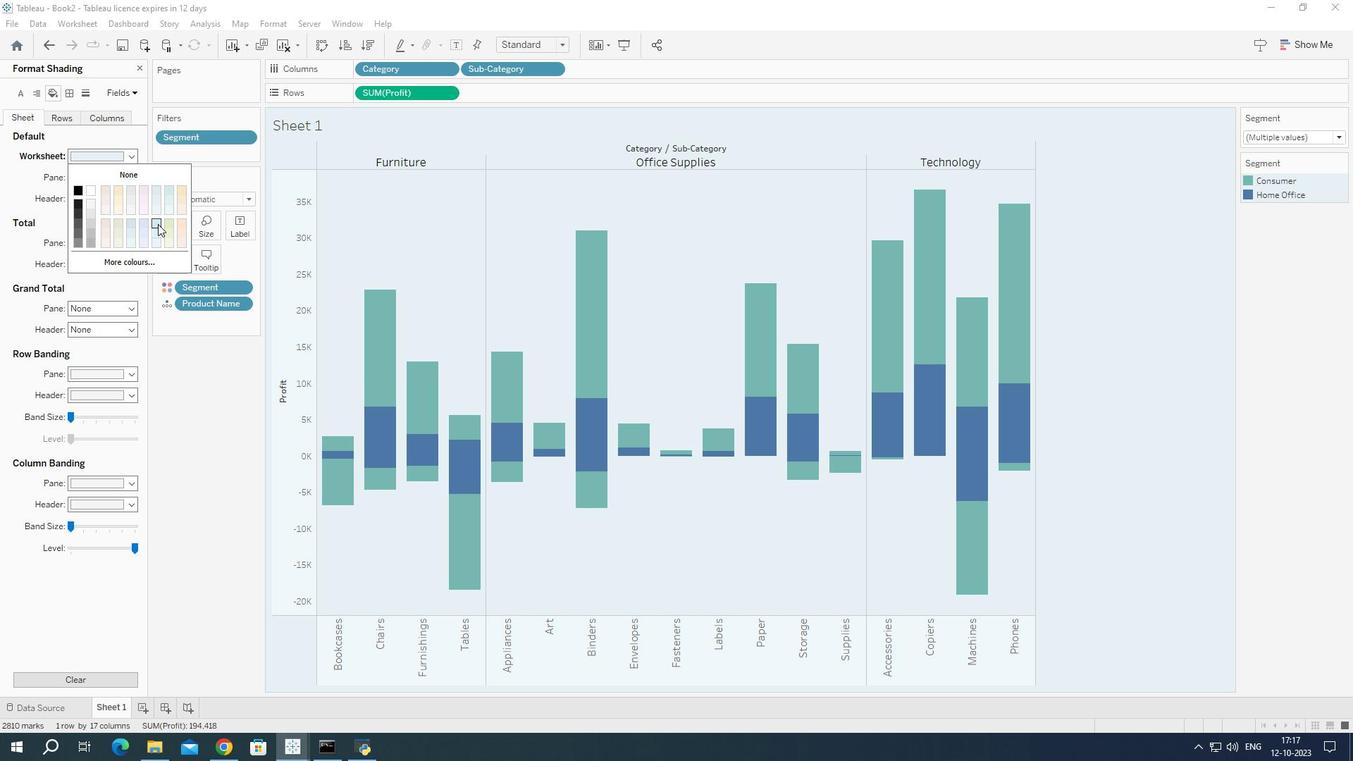 
Action: Mouse moved to (113, 279)
Screenshot: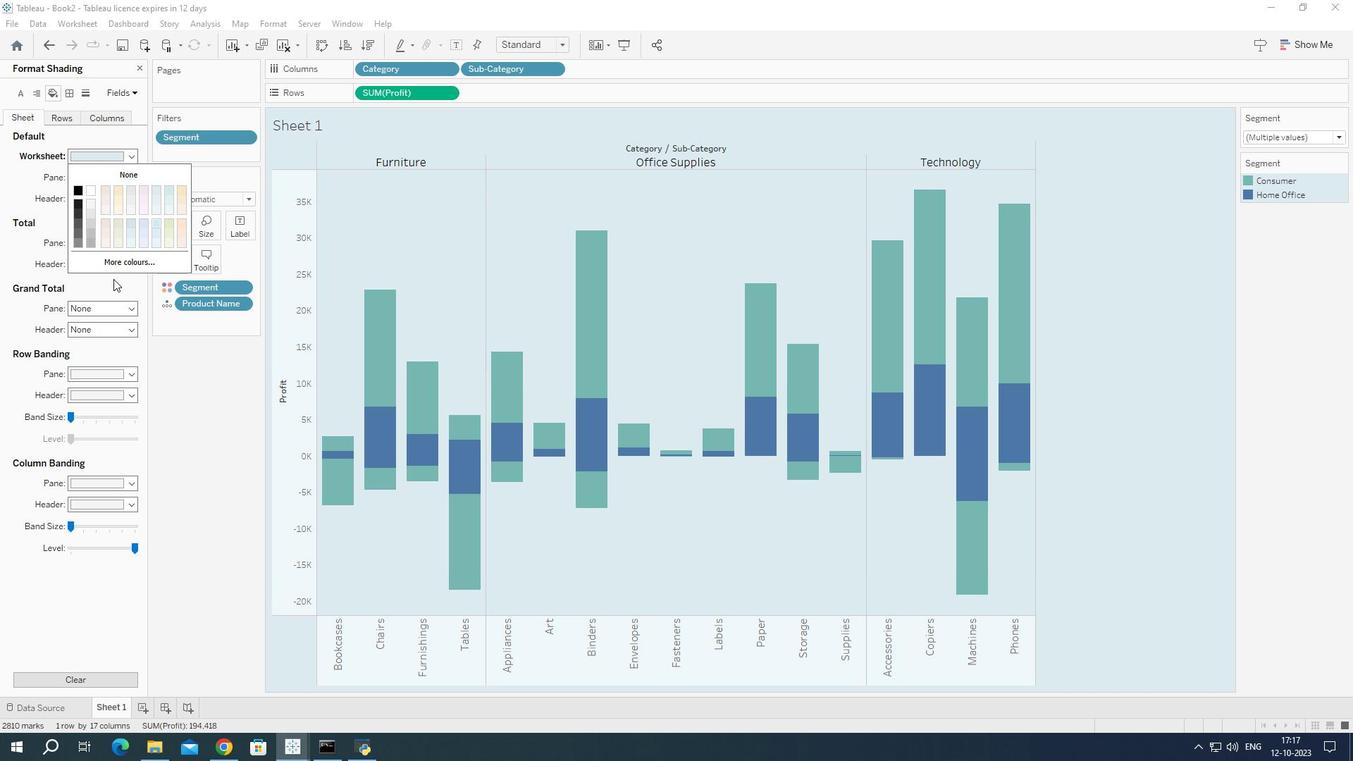 
Action: Mouse pressed left at (113, 279)
Screenshot: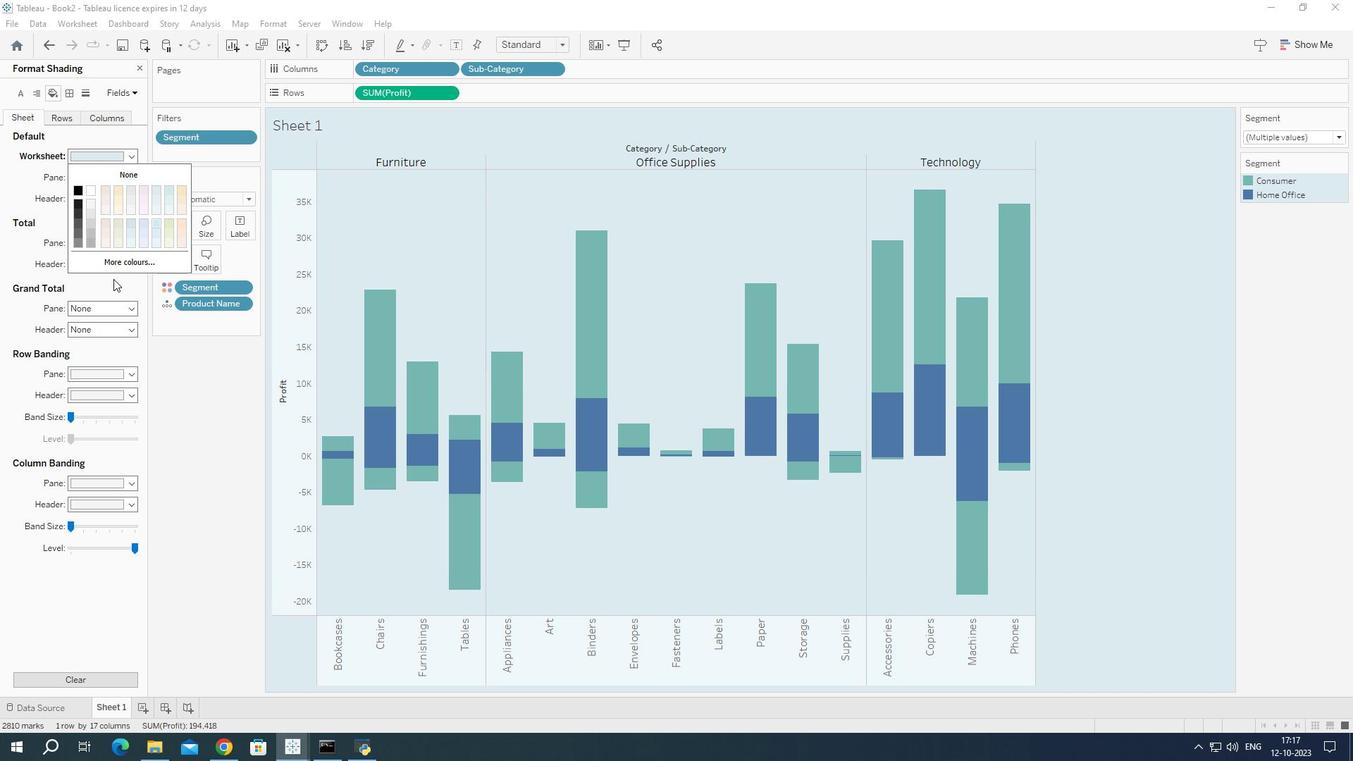 
Action: Mouse moved to (153, 431)
Screenshot: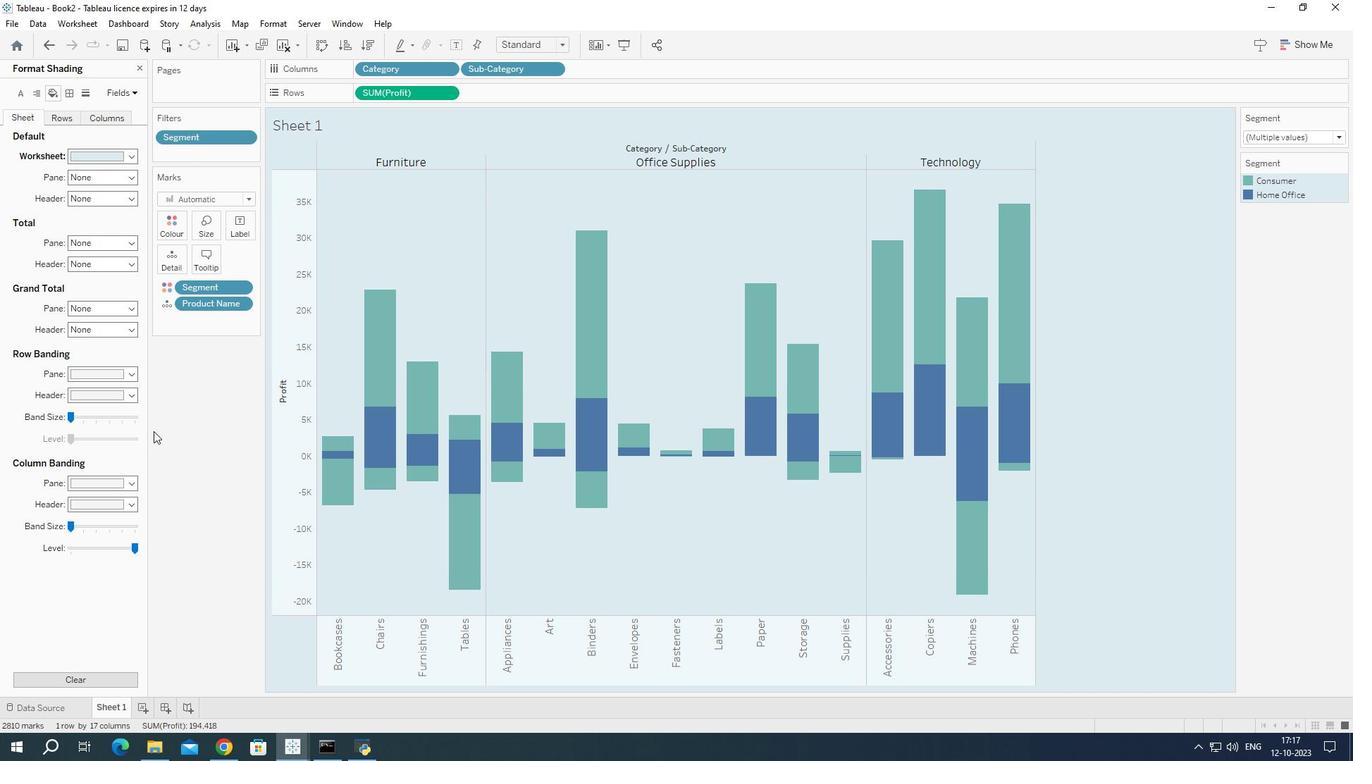 
Action: Mouse pressed left at (153, 431)
Screenshot: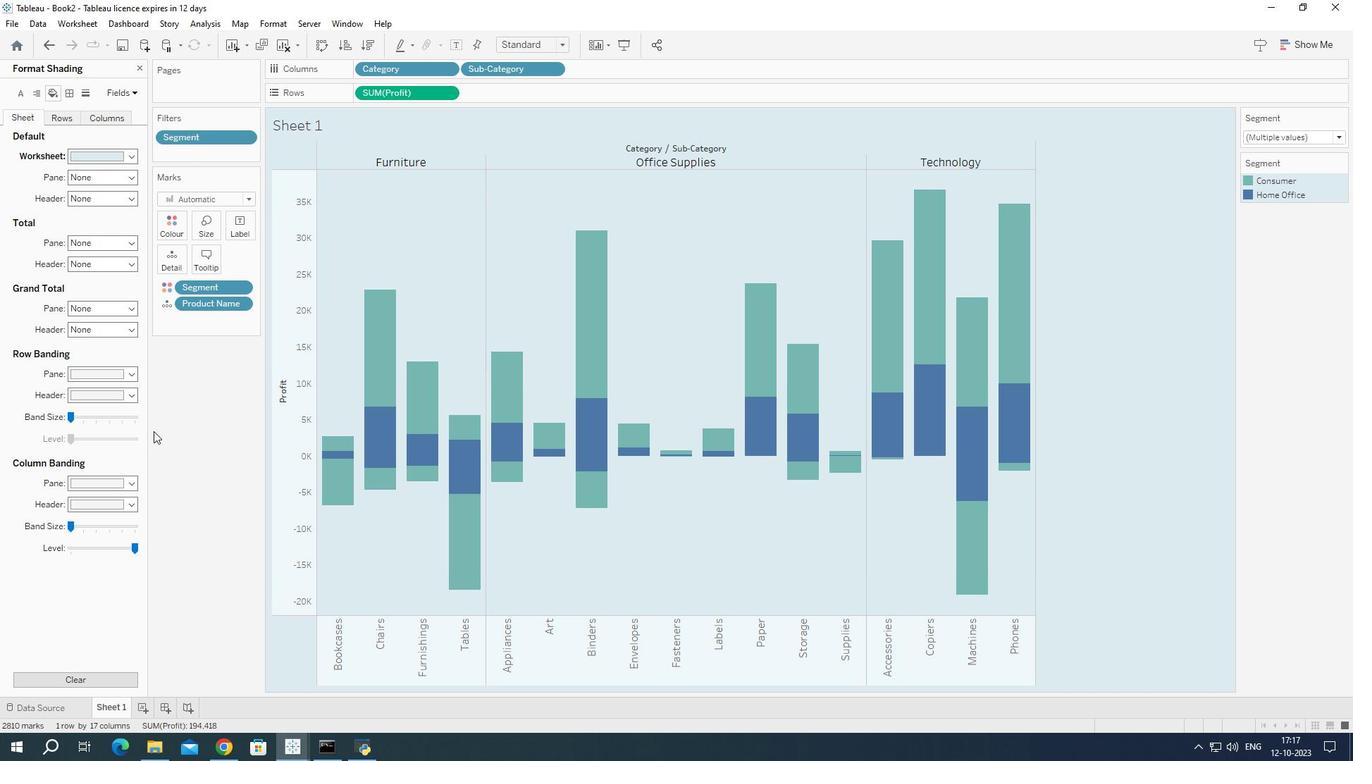 
Action: Mouse moved to (138, 70)
Screenshot: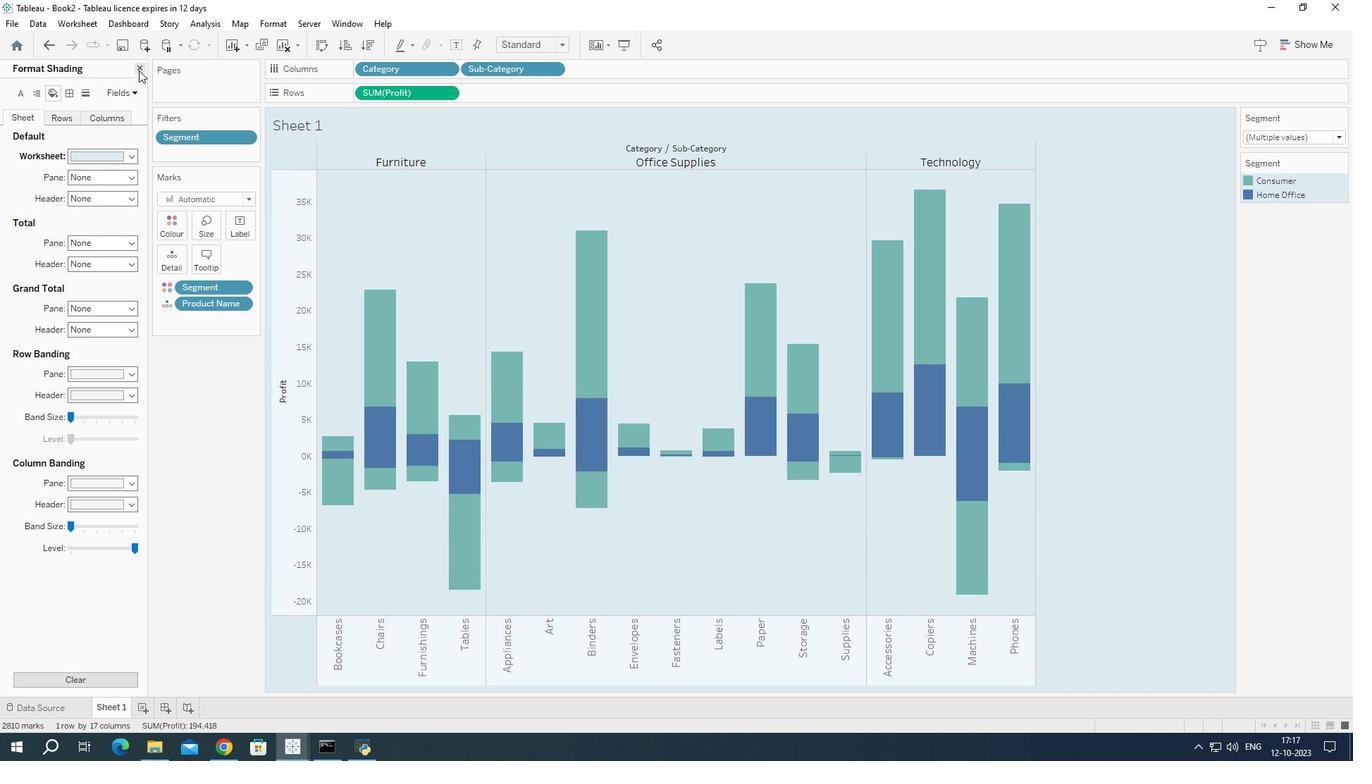 
Action: Mouse pressed left at (138, 70)
Screenshot: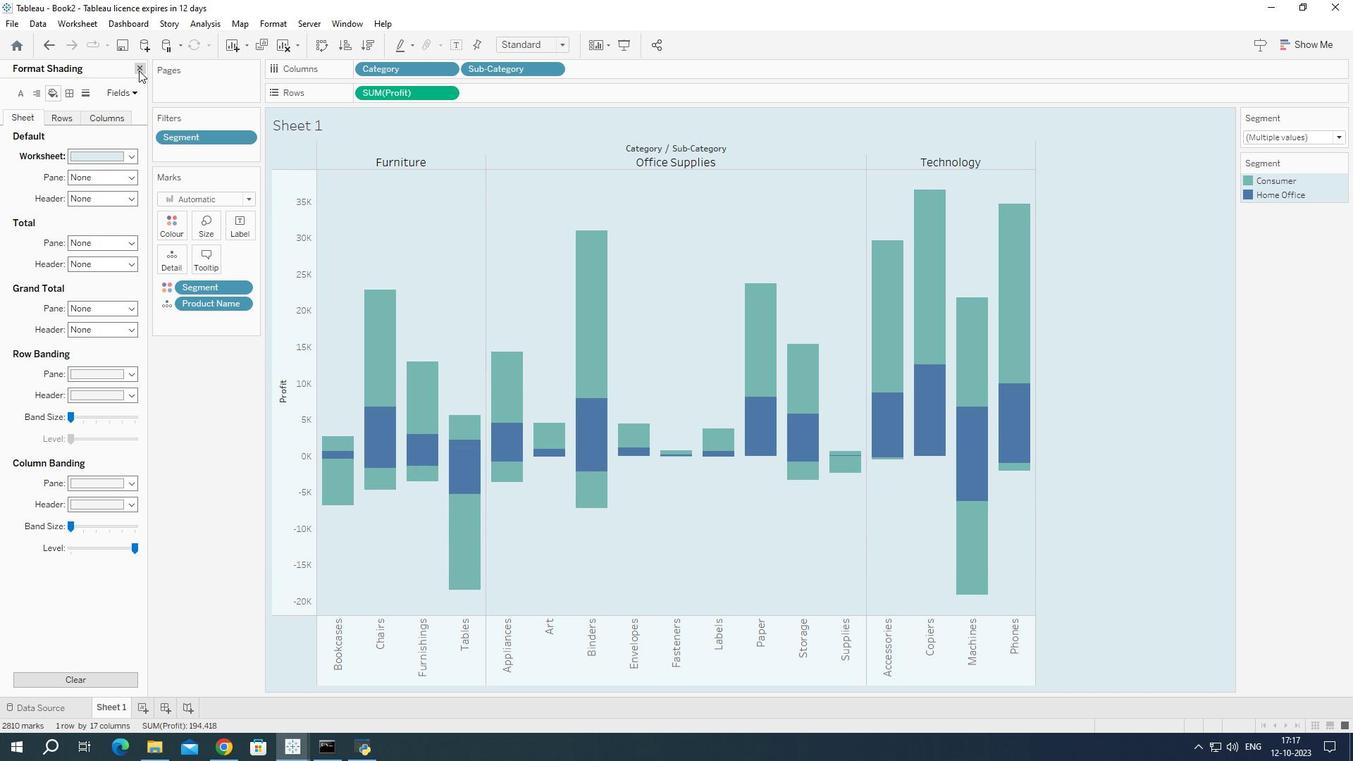 
Action: Mouse moved to (206, 258)
Screenshot: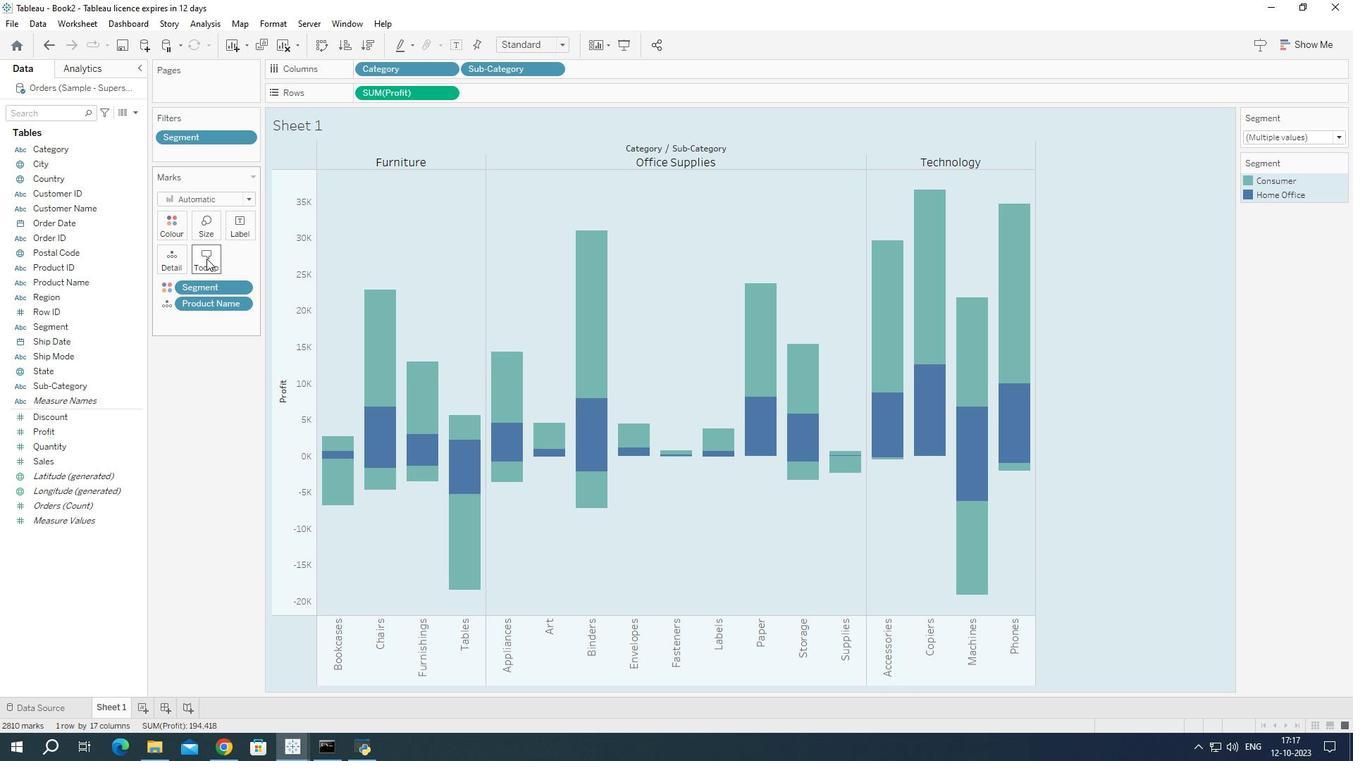 
Action: Mouse pressed left at (206, 258)
Screenshot: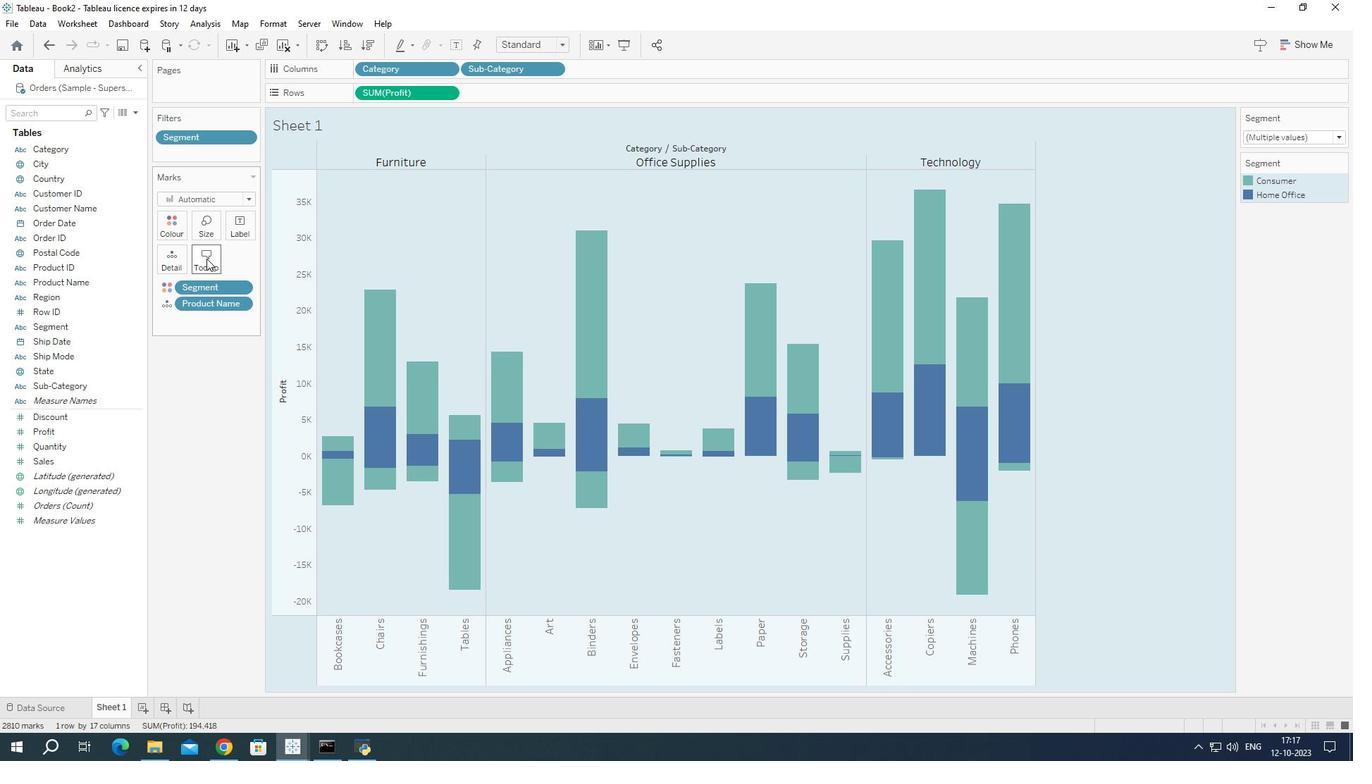 
Action: Mouse moved to (327, 429)
Screenshot: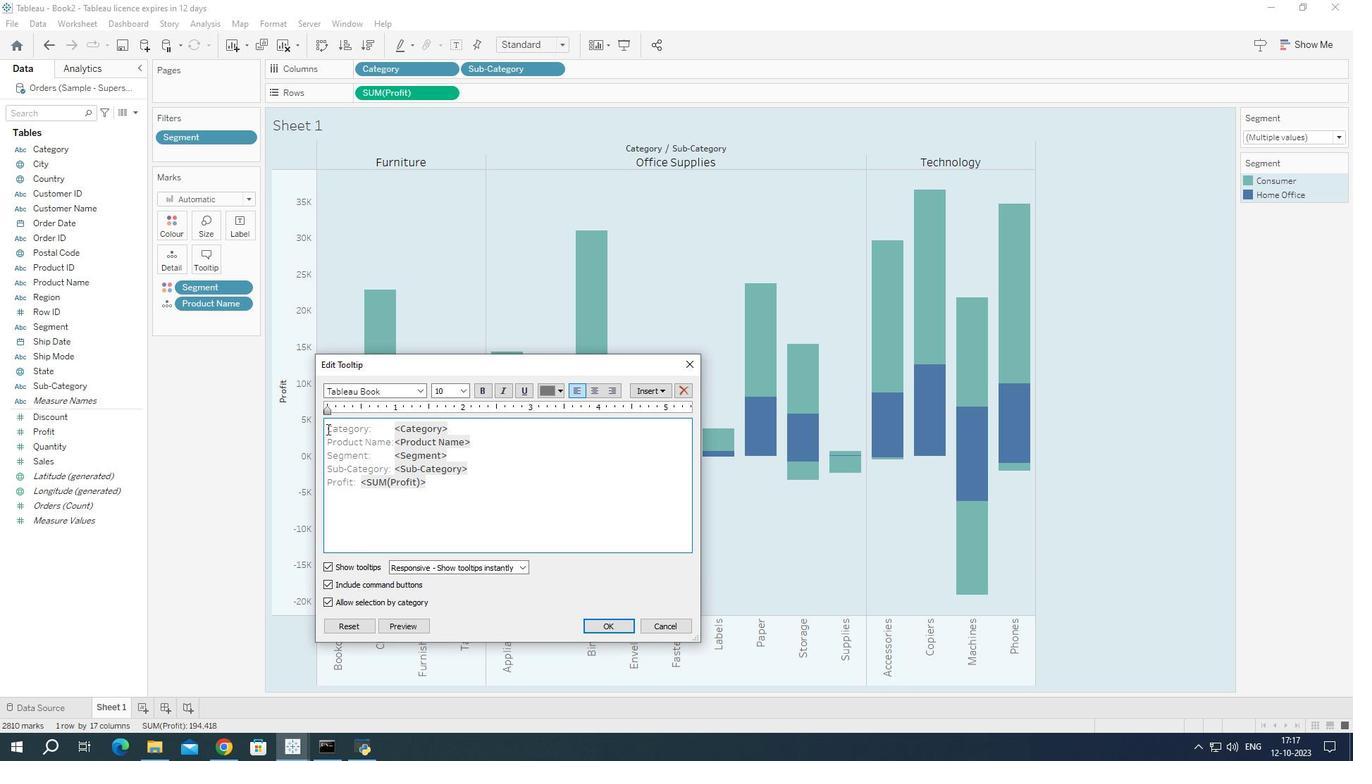 
Action: Mouse pressed left at (327, 429)
Screenshot: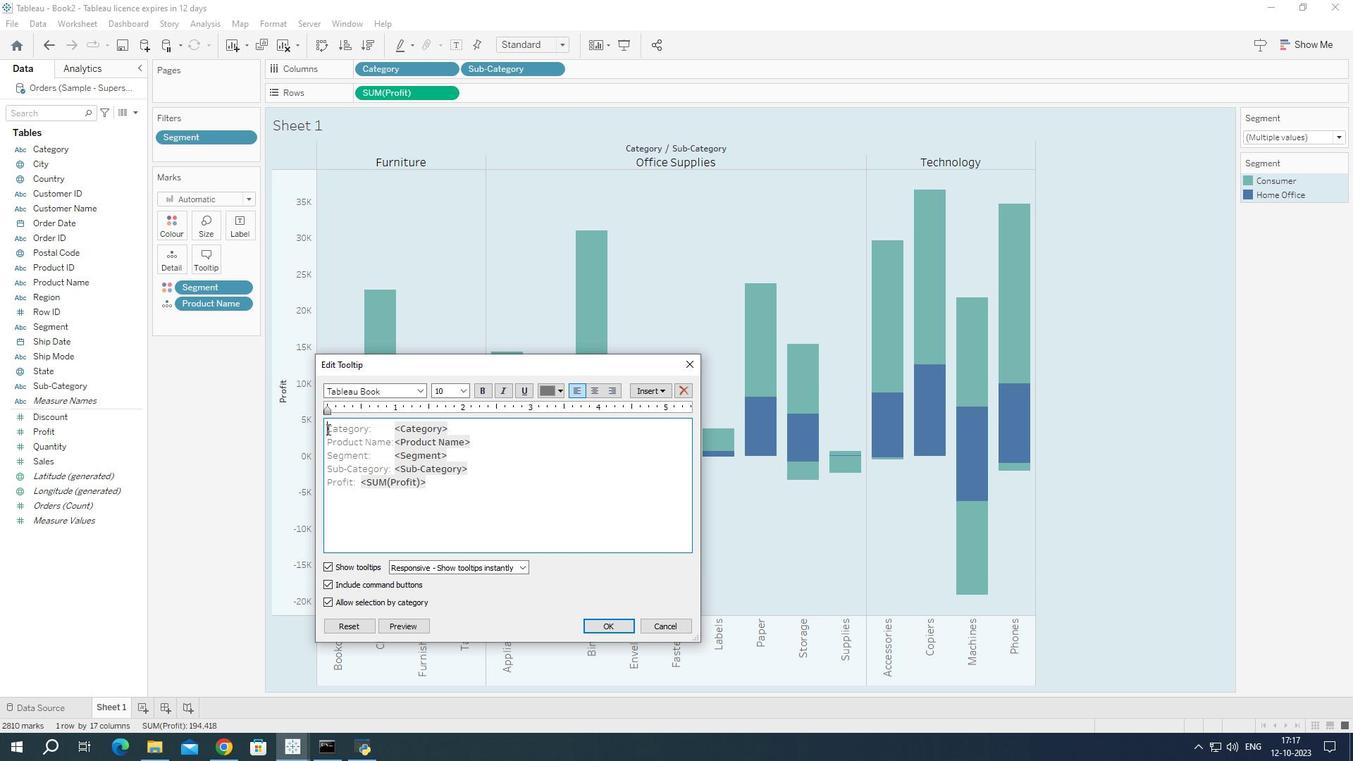 
Action: Mouse moved to (325, 428)
Screenshot: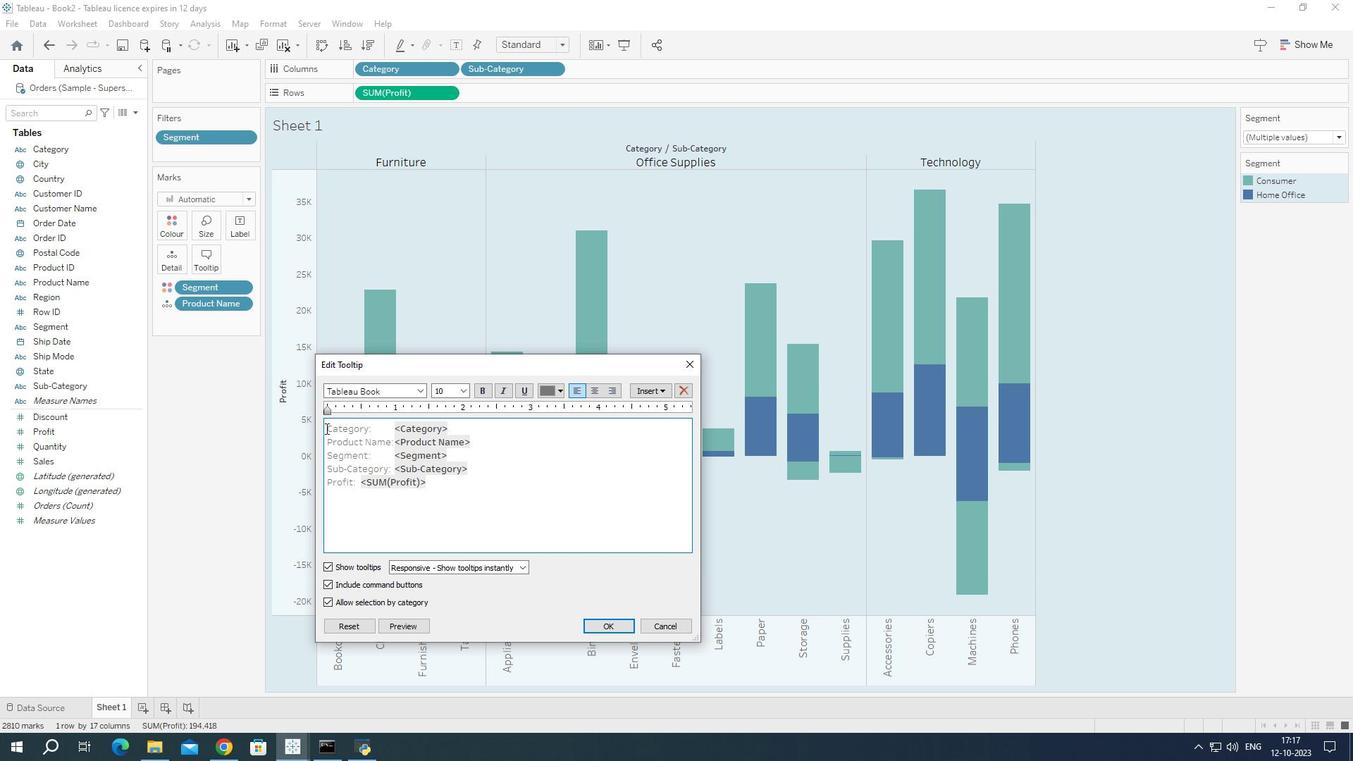 
Action: Mouse pressed left at (325, 428)
Screenshot: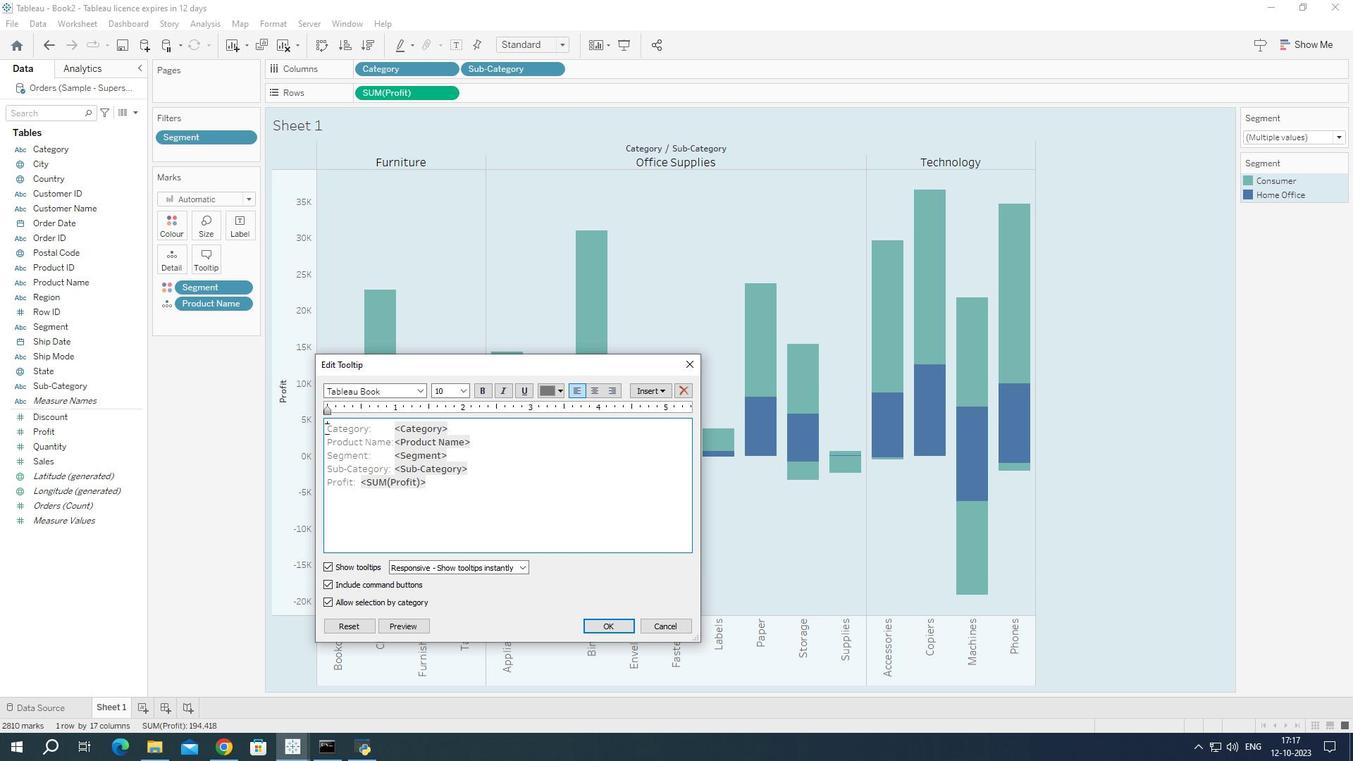 
Action: Mouse moved to (477, 390)
Screenshot: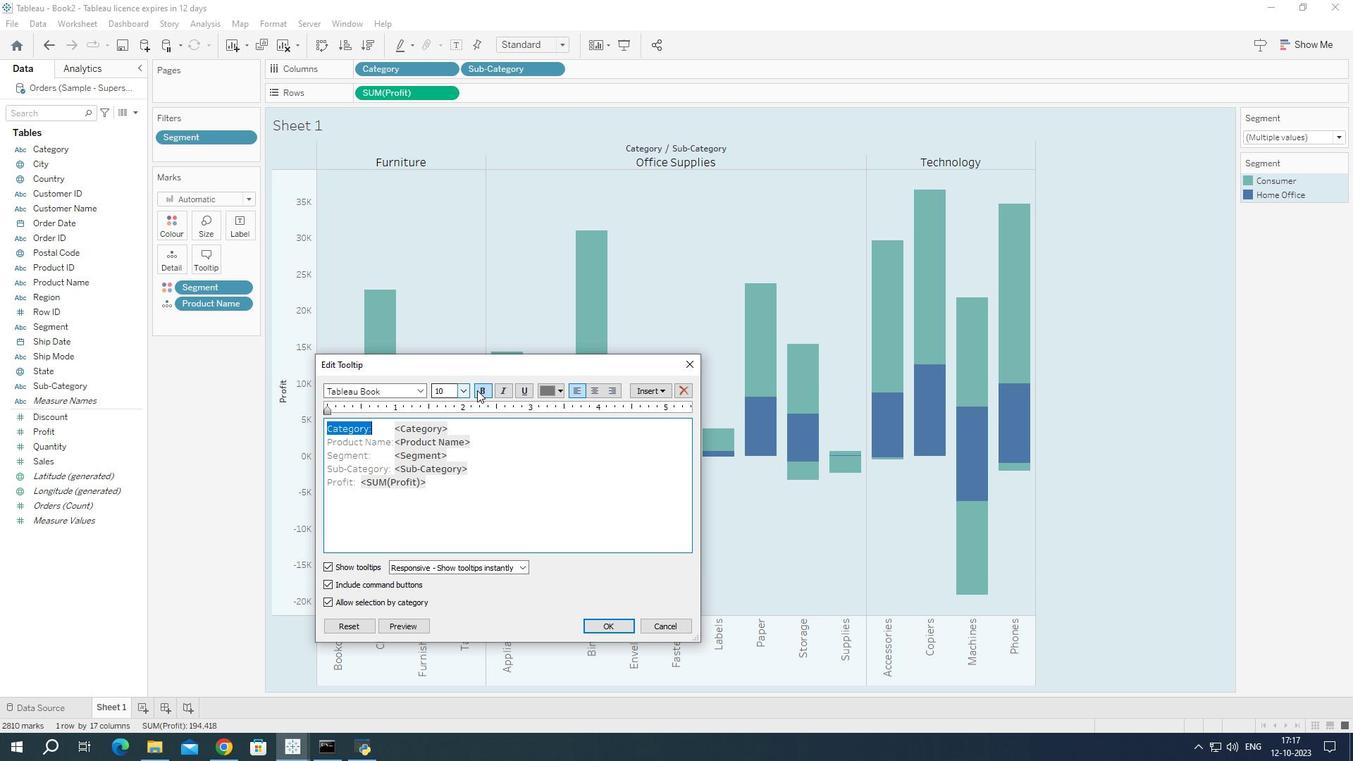 
Action: Mouse pressed left at (477, 390)
Screenshot: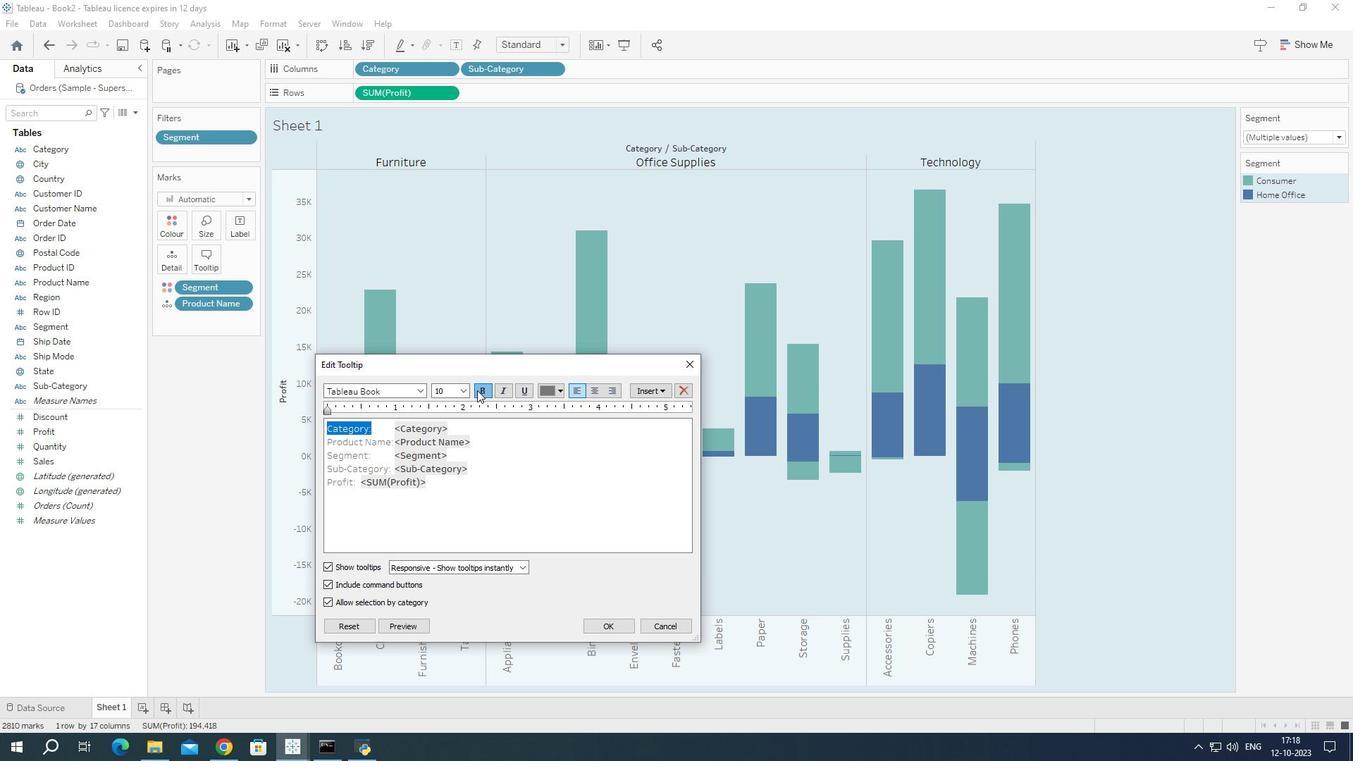 
Action: Mouse moved to (558, 389)
Screenshot: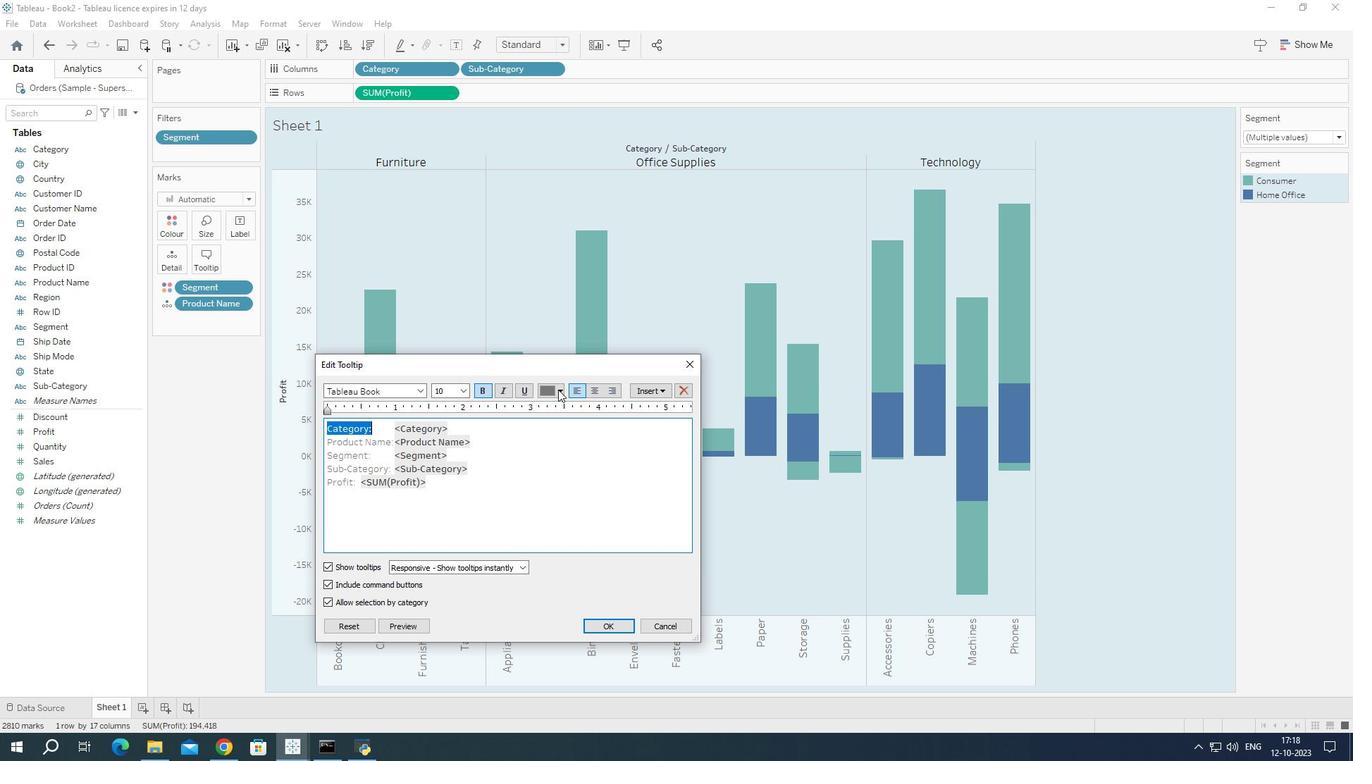 
Action: Mouse pressed left at (558, 389)
Screenshot: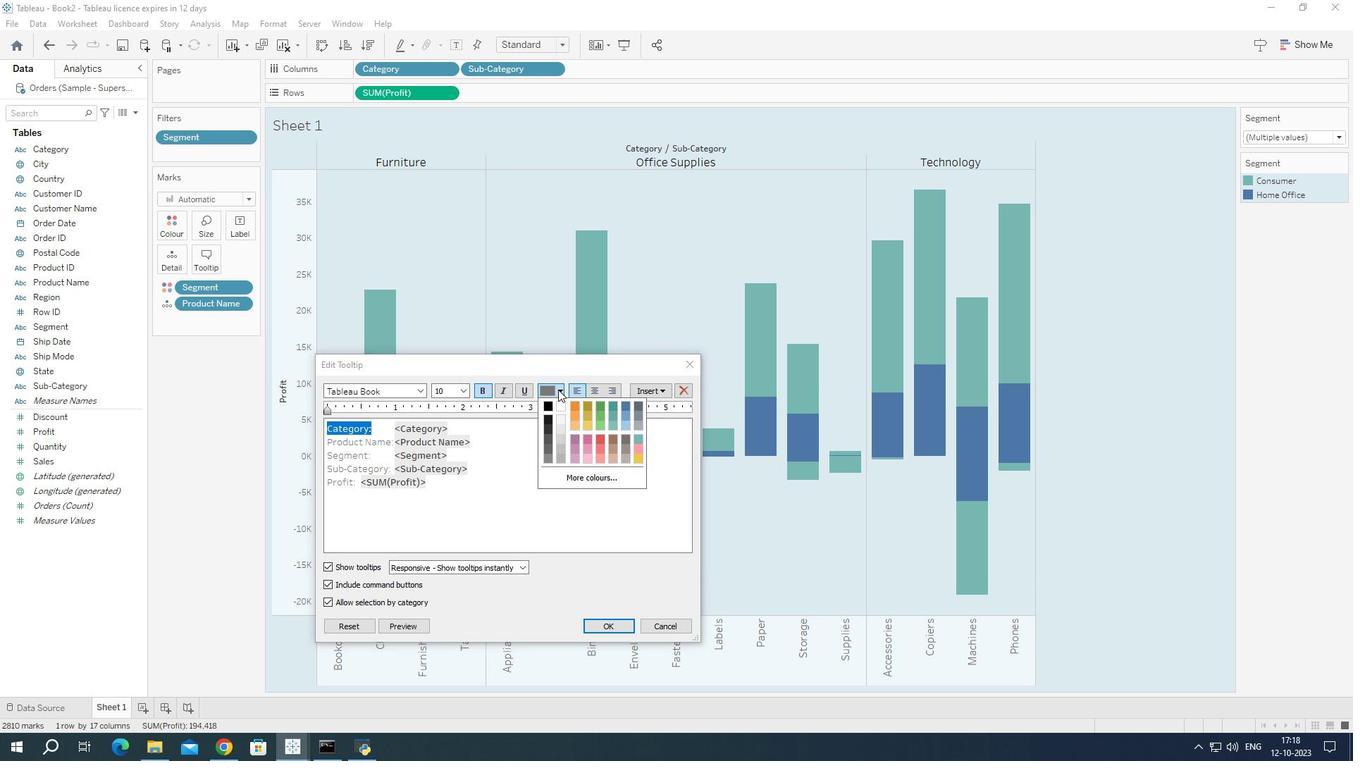 
Action: Mouse moved to (624, 406)
Screenshot: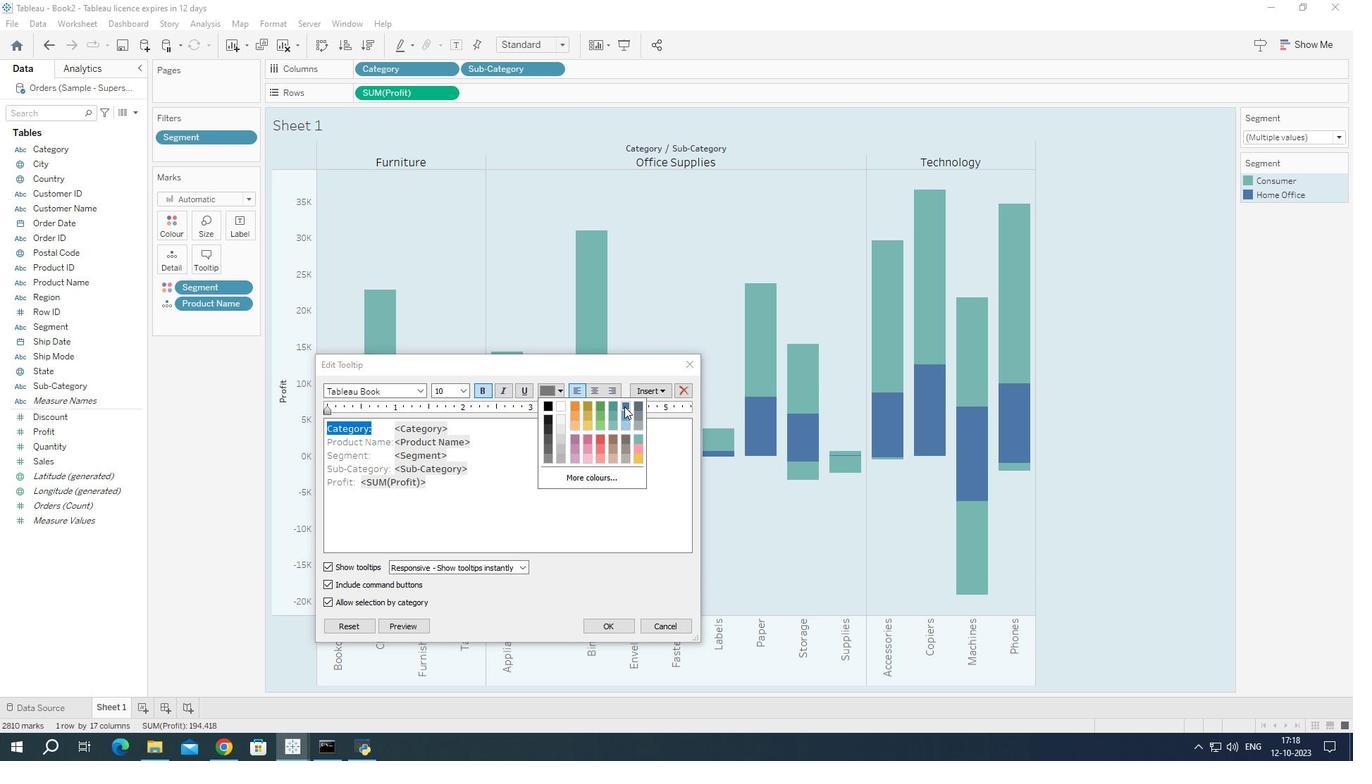 
Action: Mouse pressed left at (624, 406)
Screenshot: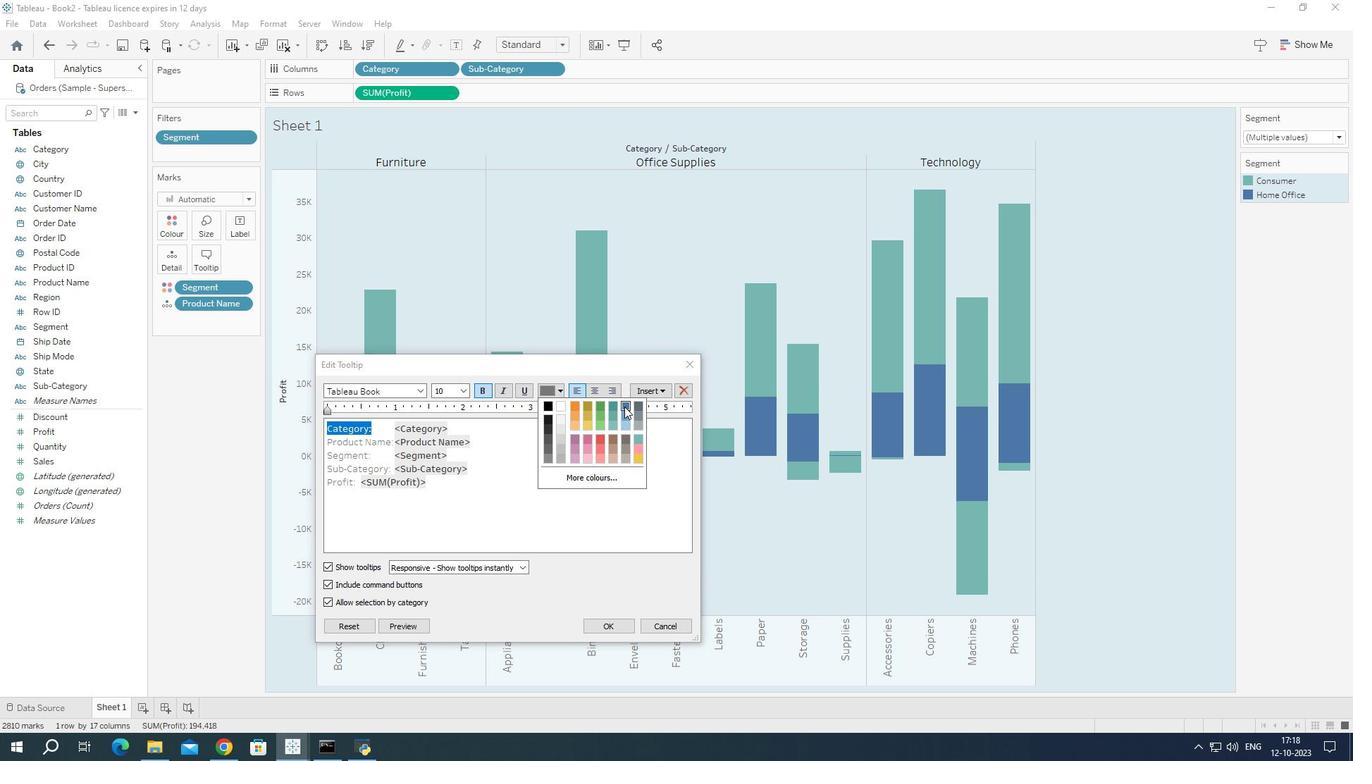 
Action: Mouse moved to (355, 444)
Screenshot: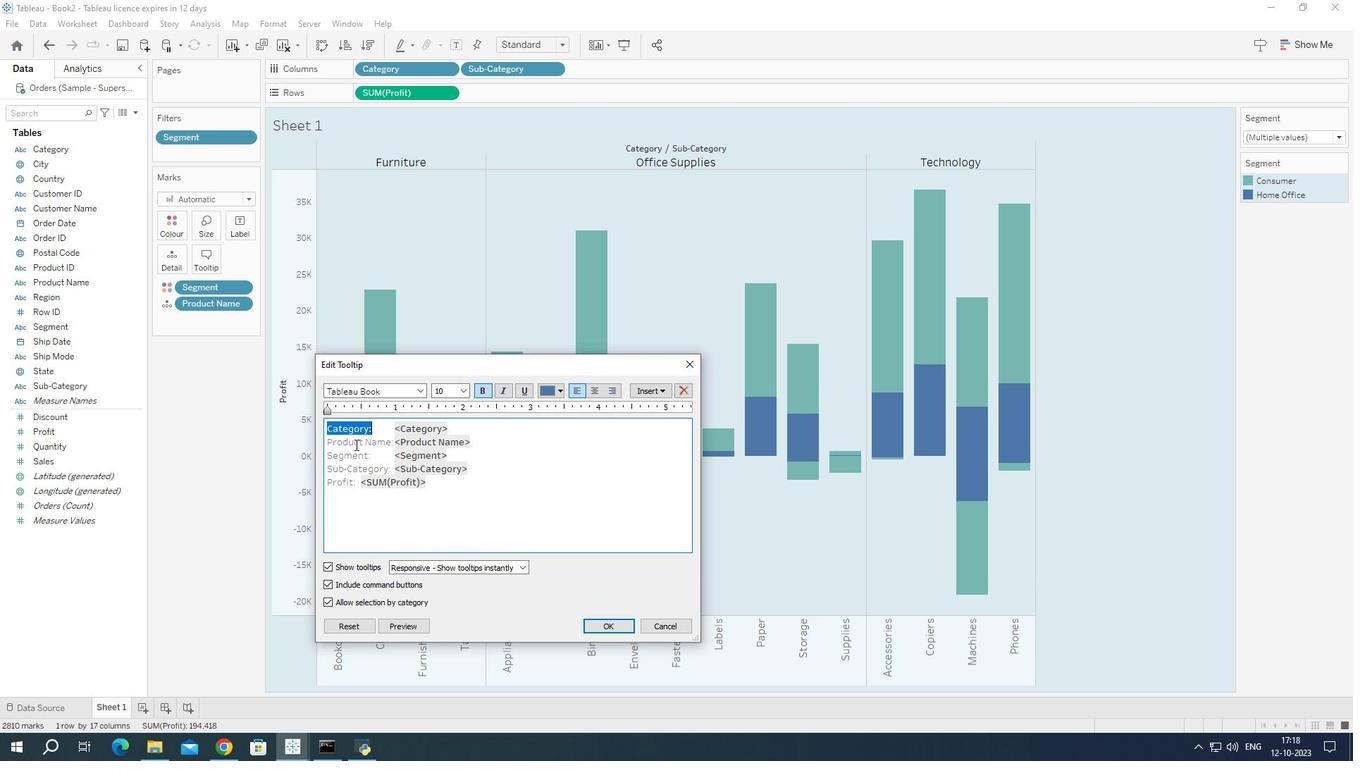 
Action: Mouse pressed left at (355, 444)
Screenshot: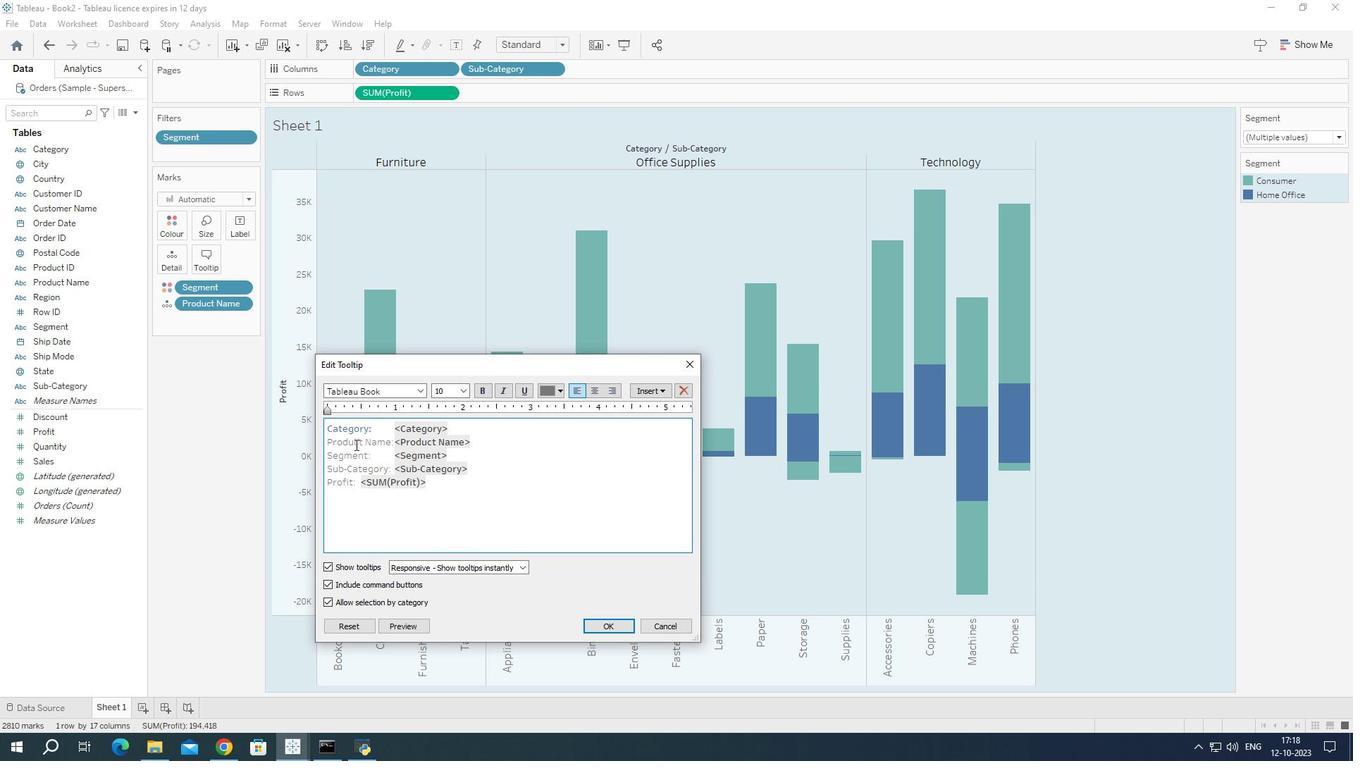 
Action: Mouse moved to (327, 439)
